 Task: Research Airbnb options in Yurimaguas, Peru from 8th December, 2023 to 15th December, 2023 for 8 adults. Place can be shared room with 5 bedrooms having 8 beds and 5 bathrooms. Property type can be flat. Amenities needed are: wifi, TV, free parkinig on premises, gym, breakfast.
Action: Mouse moved to (623, 130)
Screenshot: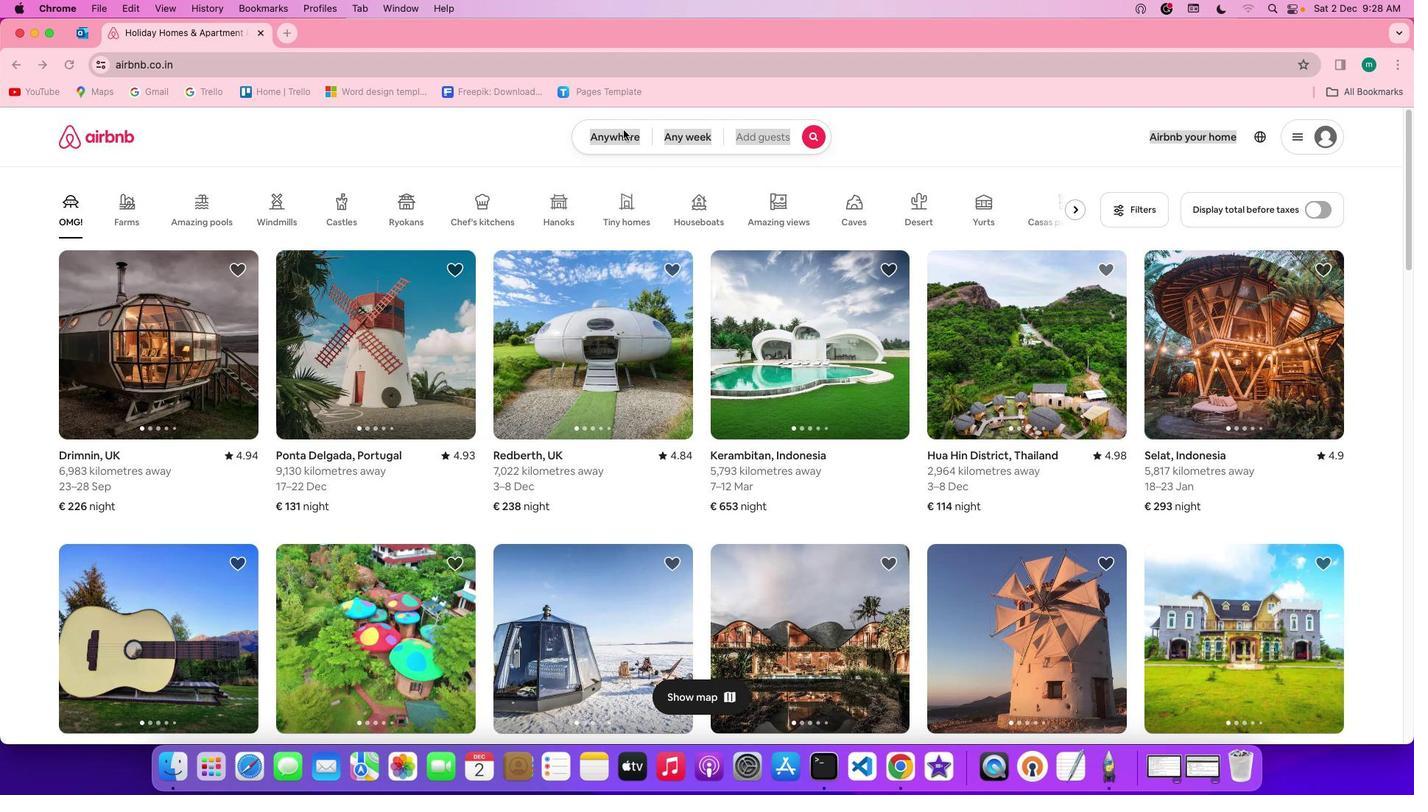 
Action: Mouse pressed left at (623, 130)
Screenshot: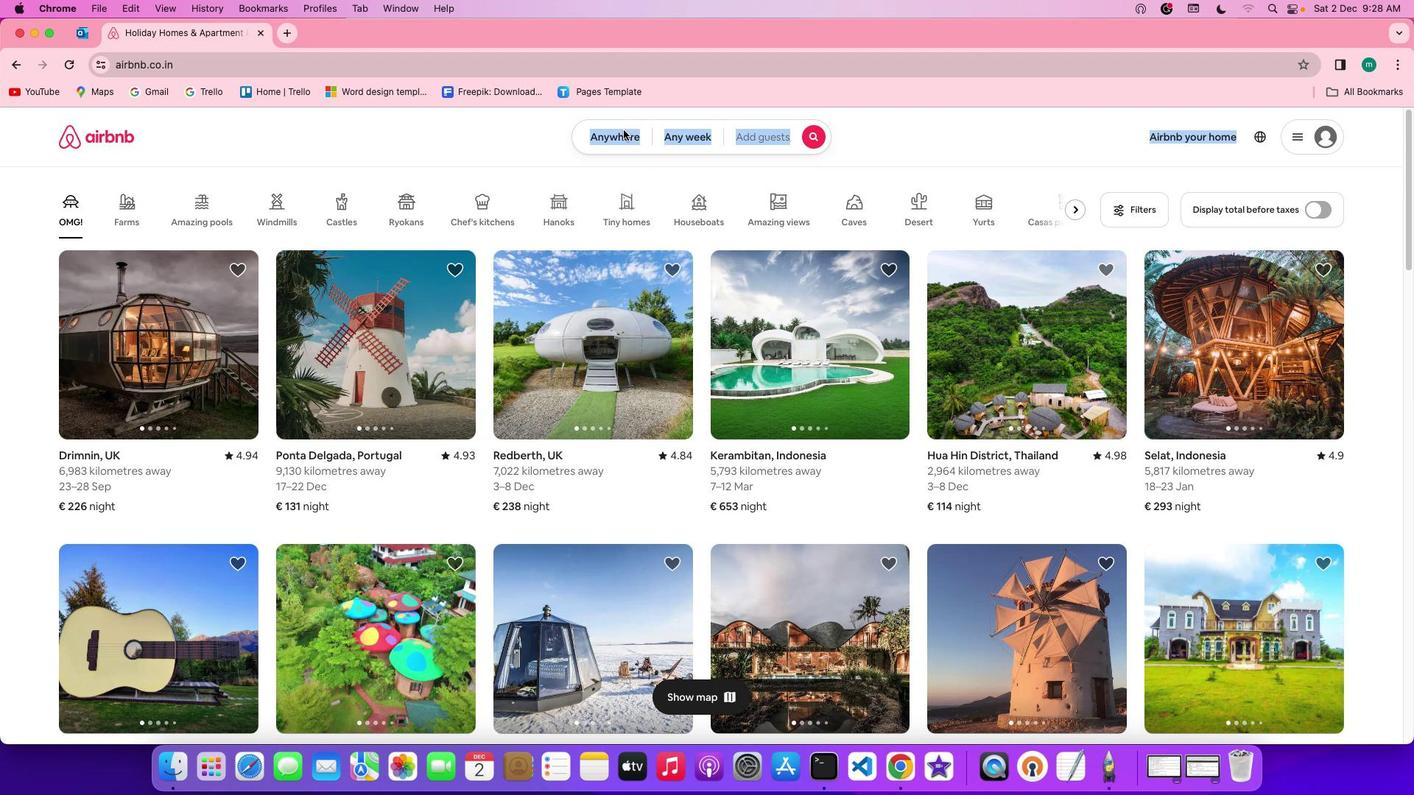 
Action: Mouse pressed left at (623, 130)
Screenshot: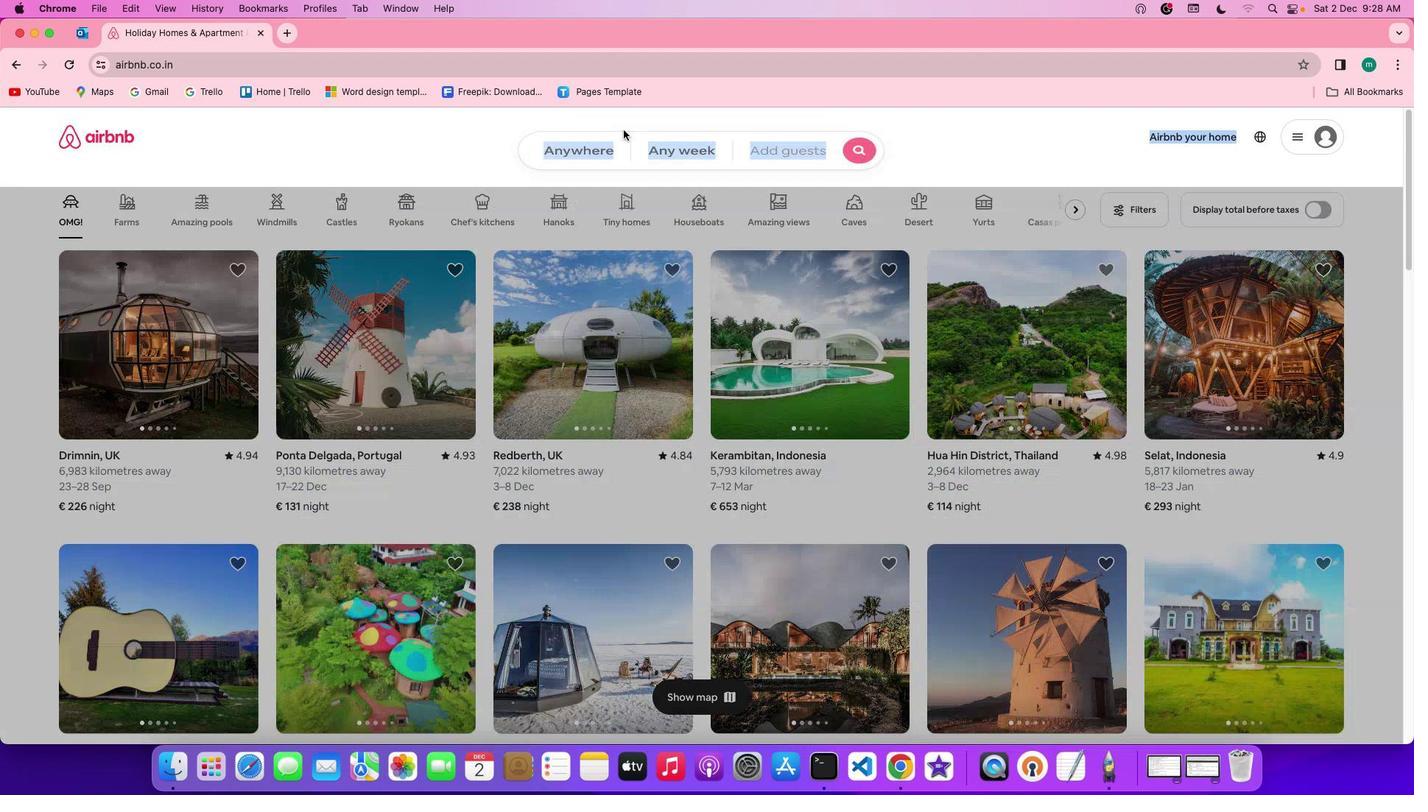 
Action: Mouse moved to (553, 200)
Screenshot: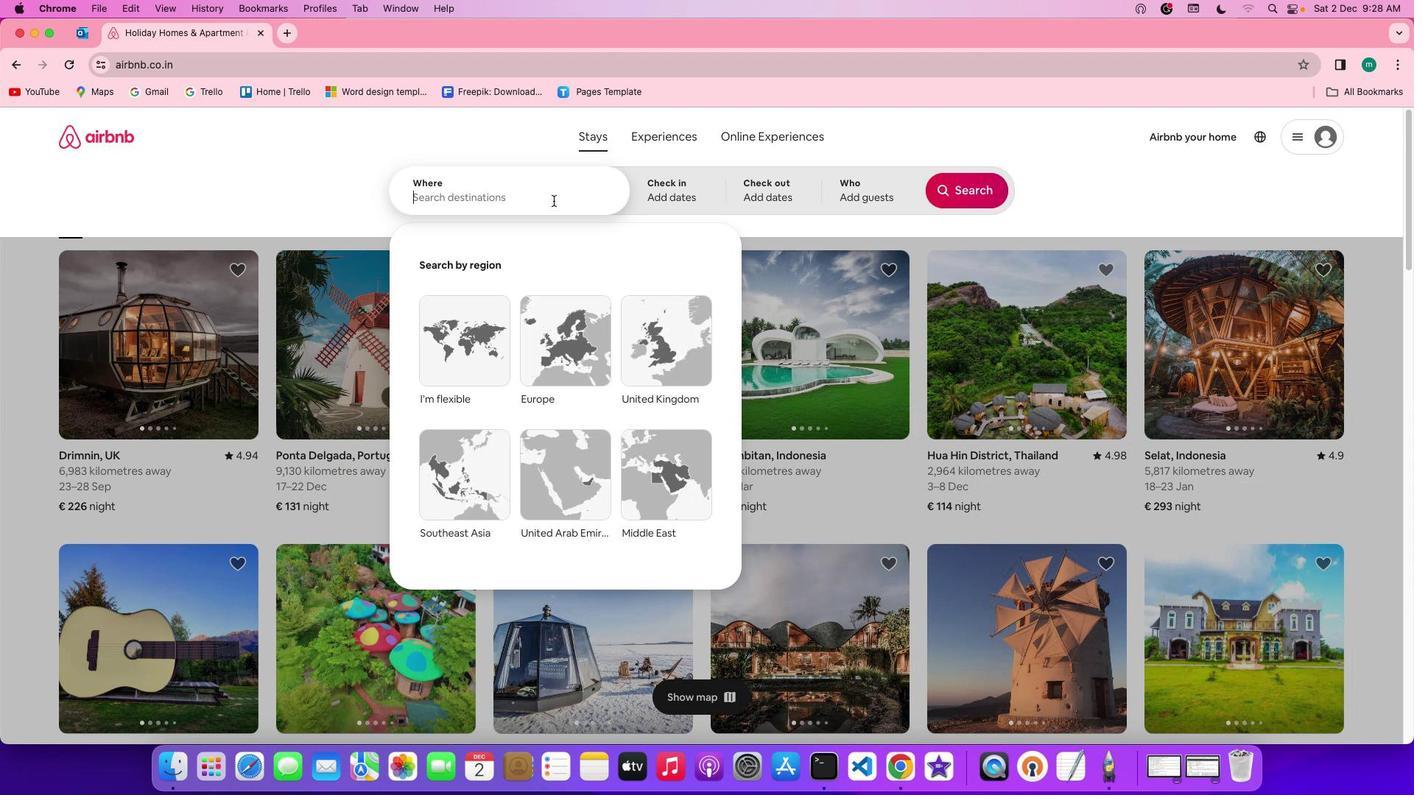 
Action: Mouse pressed left at (553, 200)
Screenshot: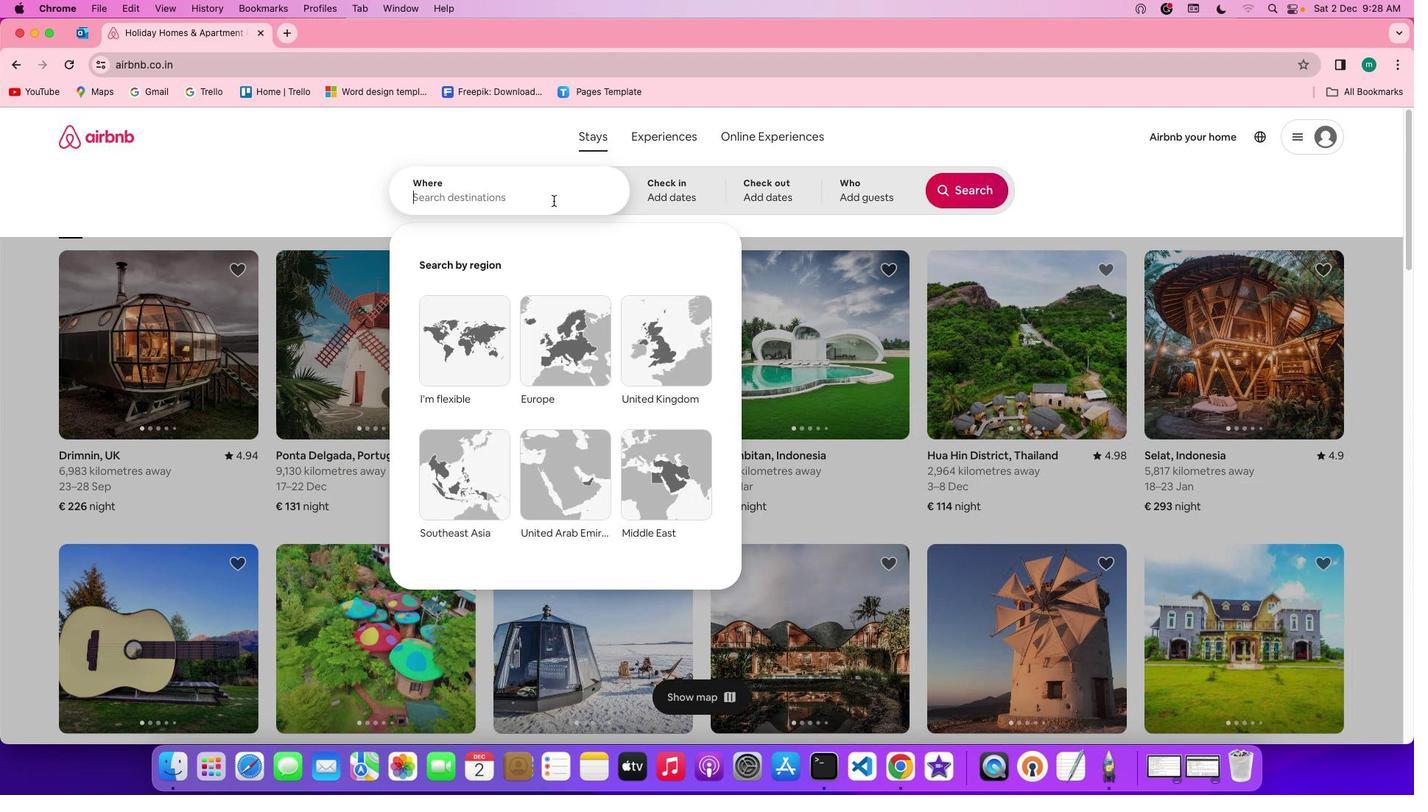 
Action: Key pressed Key.shift'Y''u''r''i''m''a''g''u''a''s'','Key.spaceKey.shift'p''r'Key.backspace'e''r''u'
Screenshot: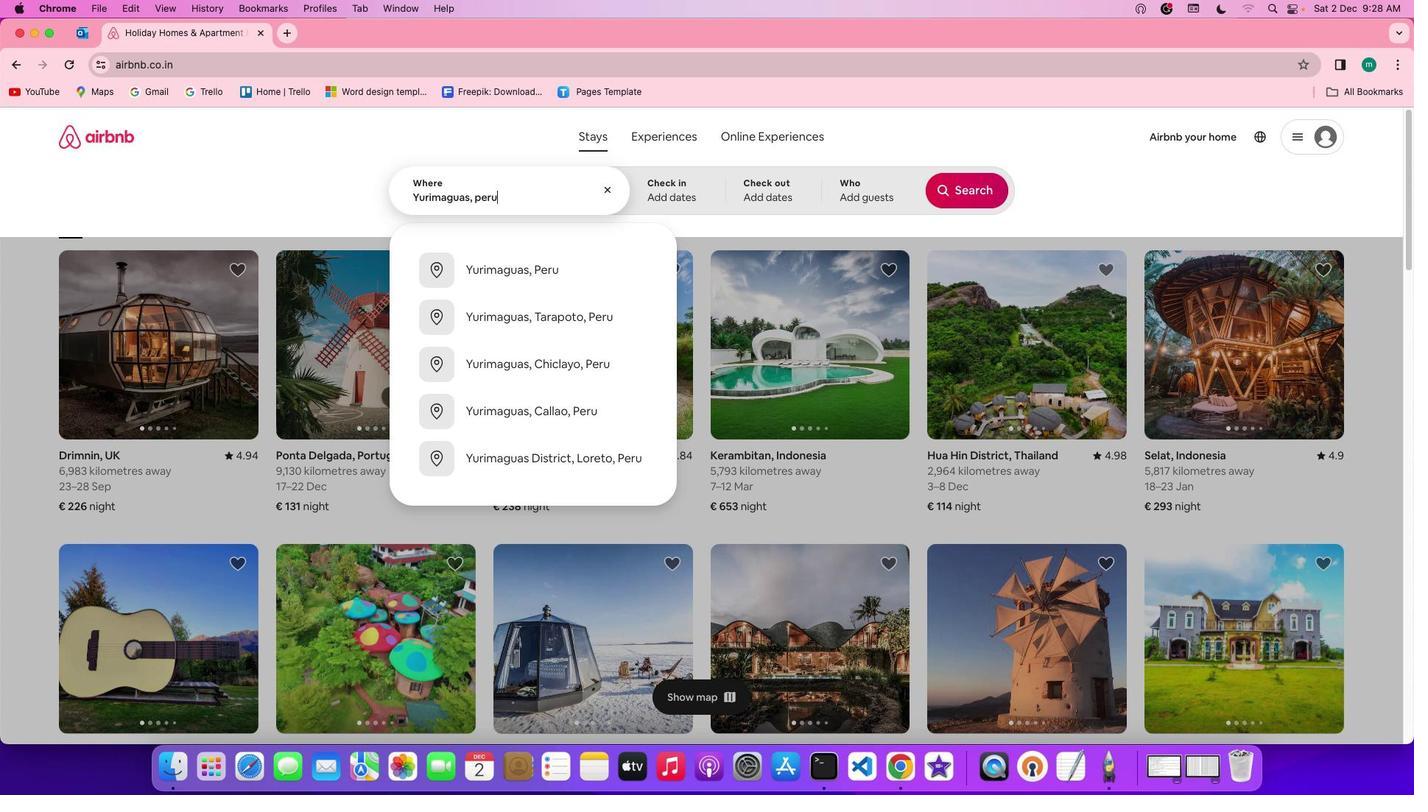 
Action: Mouse moved to (660, 193)
Screenshot: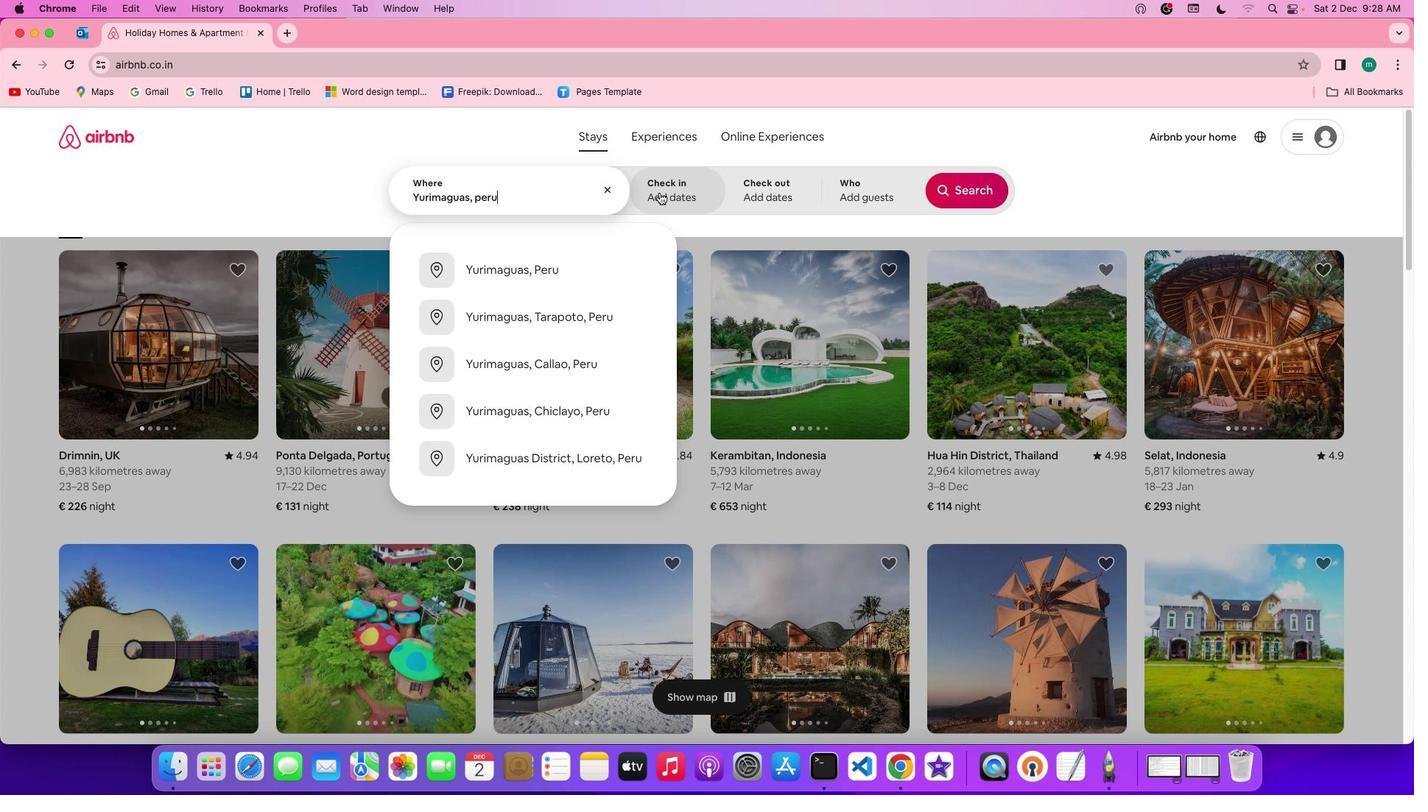 
Action: Mouse pressed left at (660, 193)
Screenshot: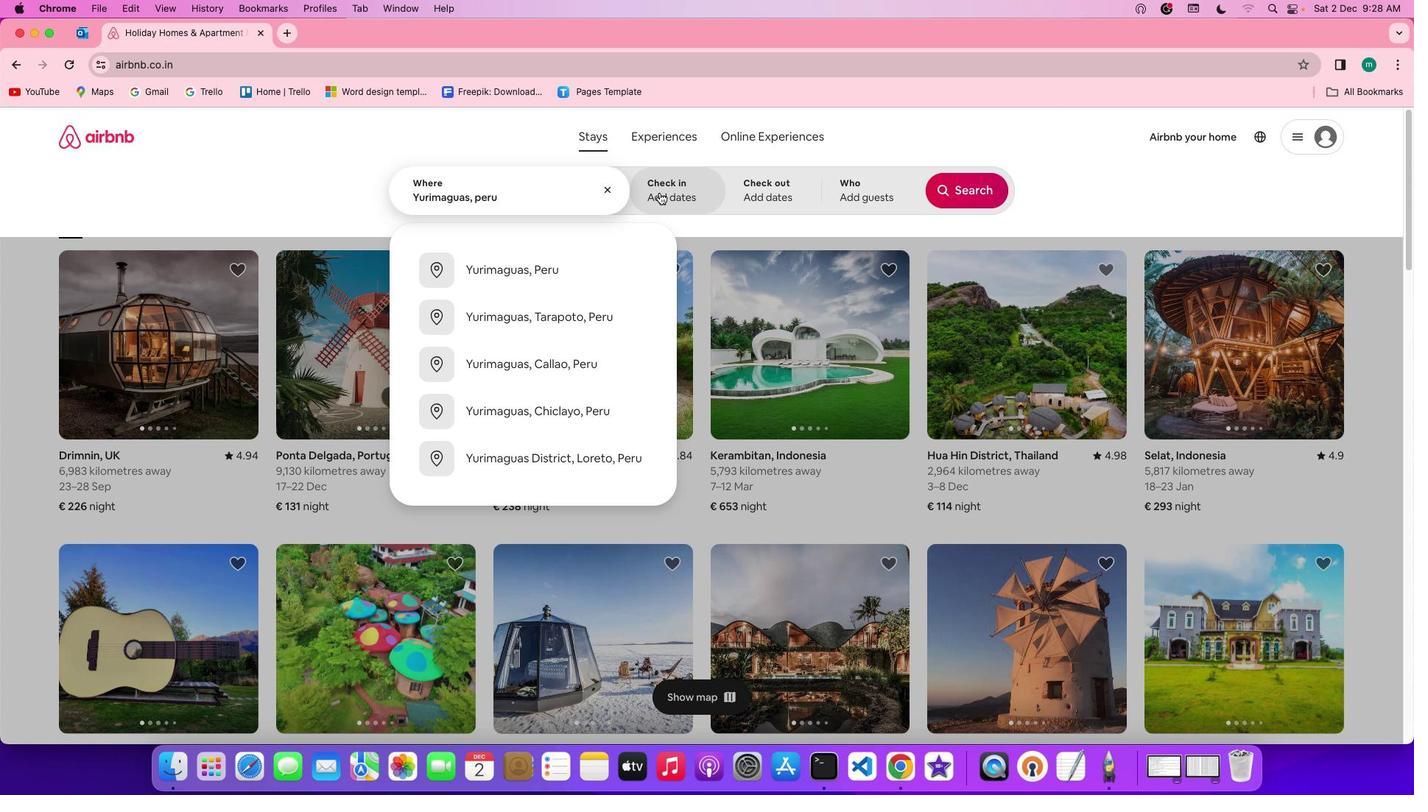 
Action: Mouse moved to (619, 400)
Screenshot: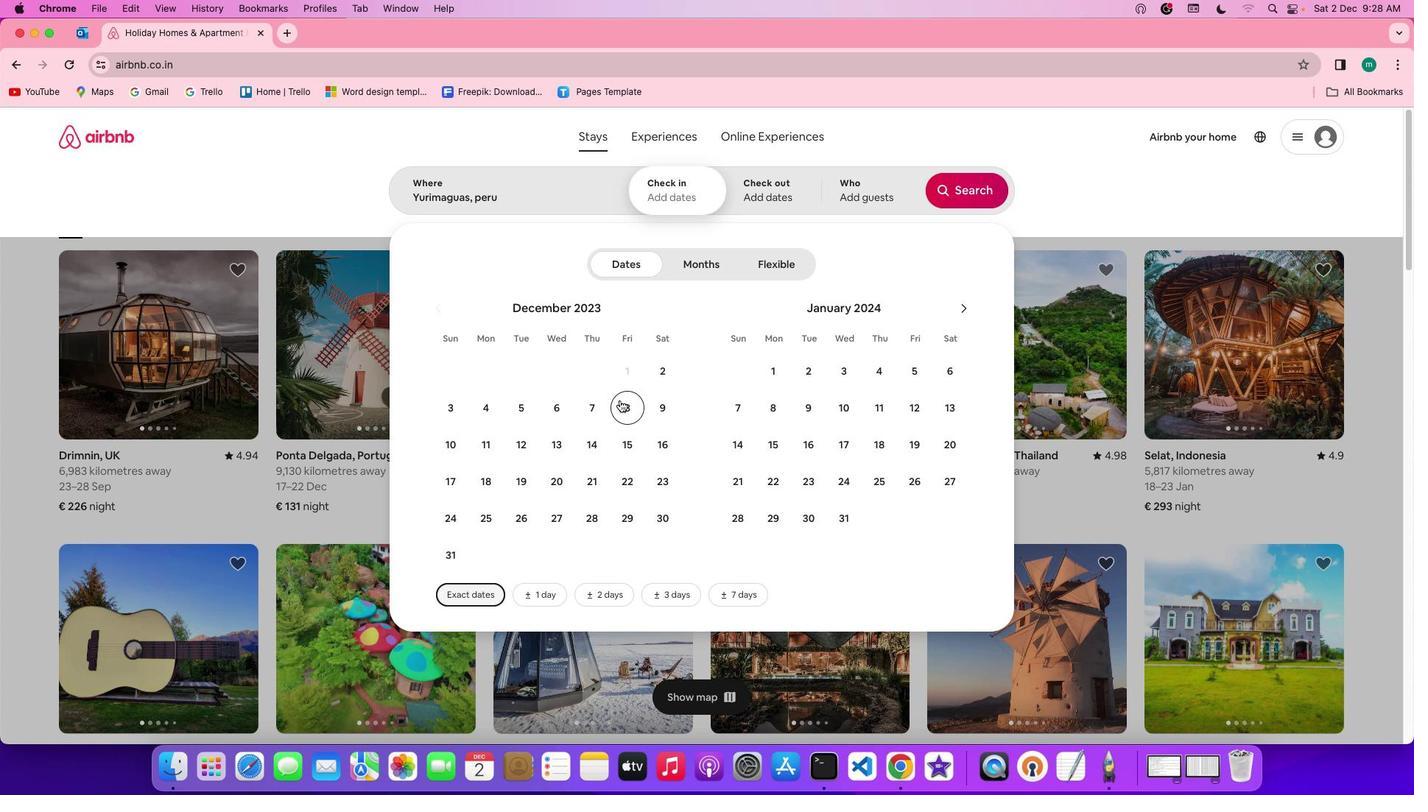 
Action: Mouse pressed left at (619, 400)
Screenshot: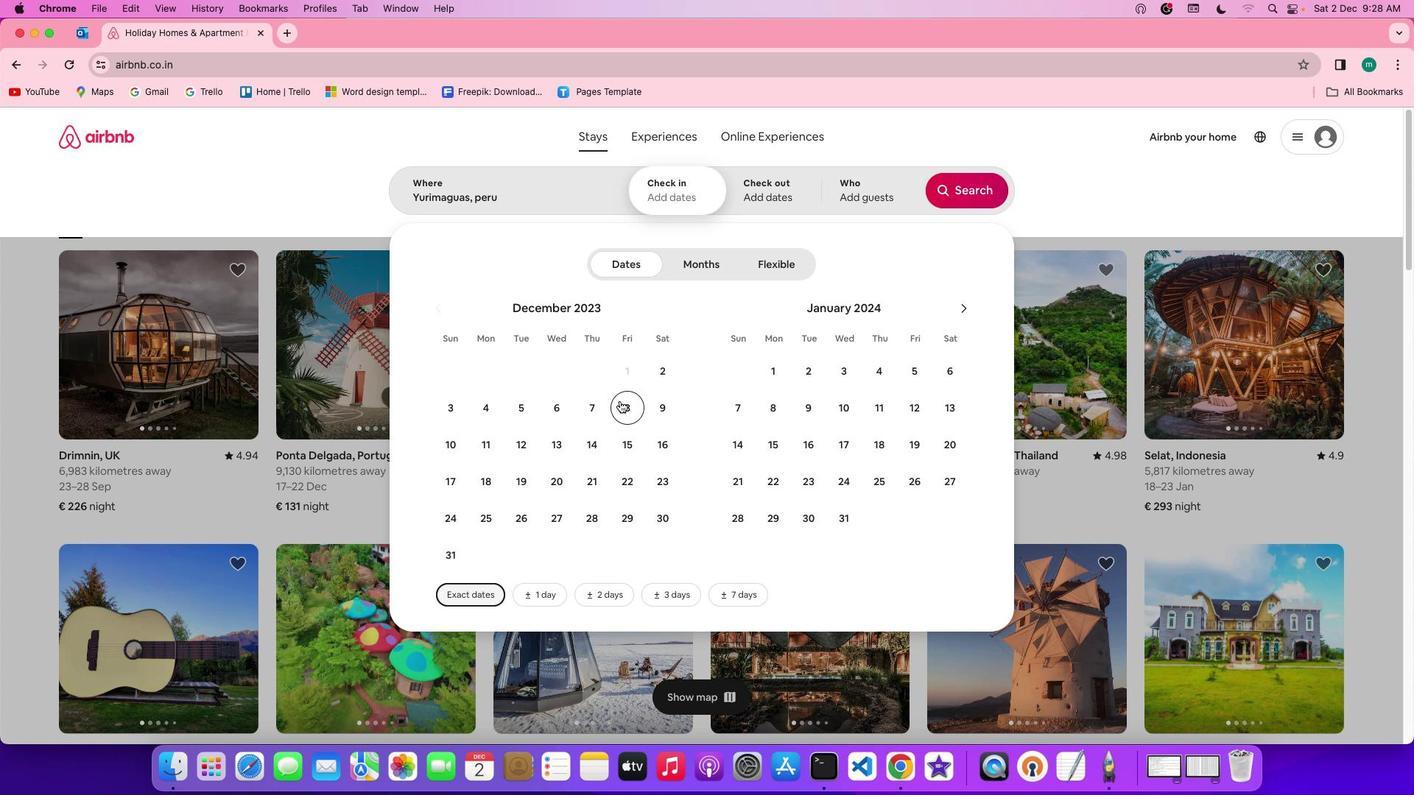 
Action: Mouse moved to (632, 435)
Screenshot: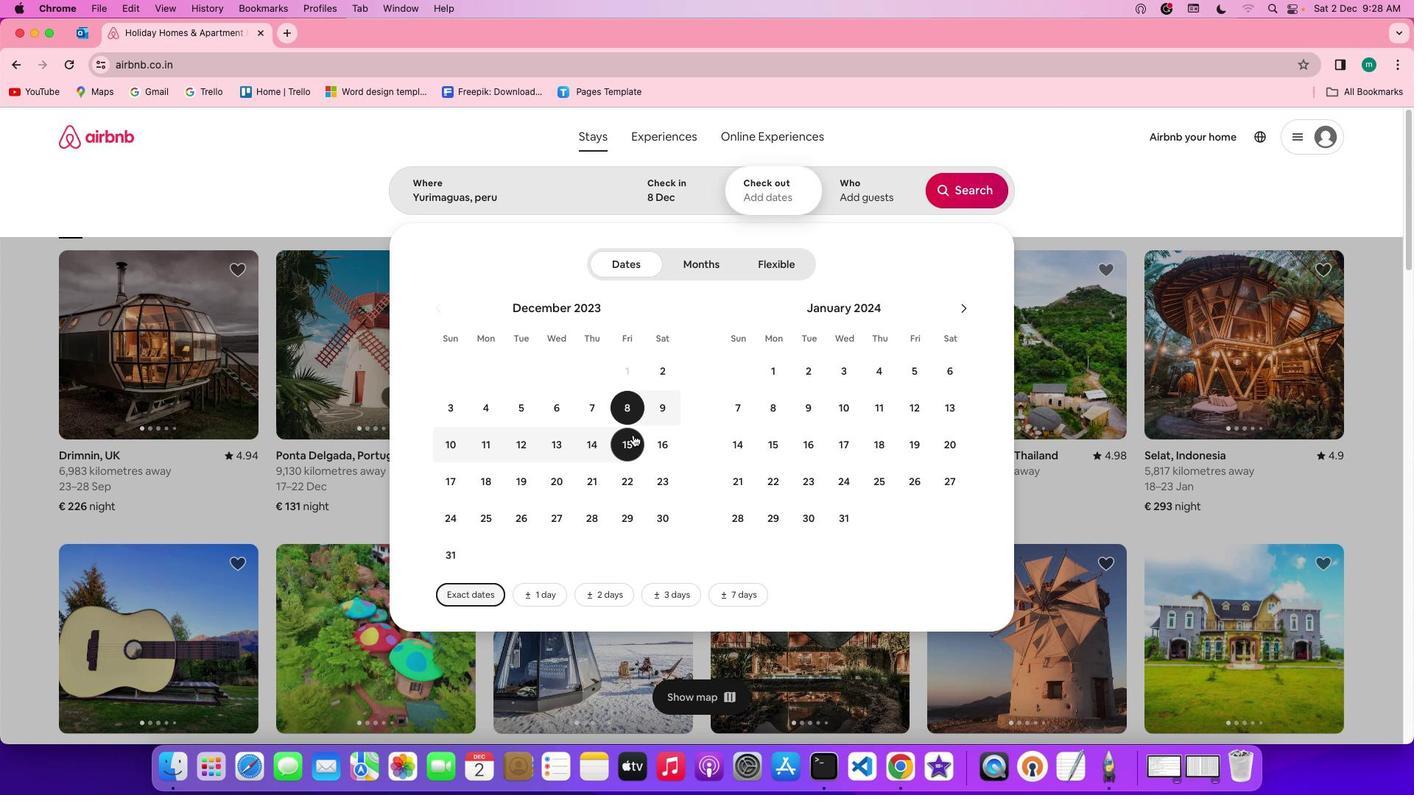 
Action: Mouse pressed left at (632, 435)
Screenshot: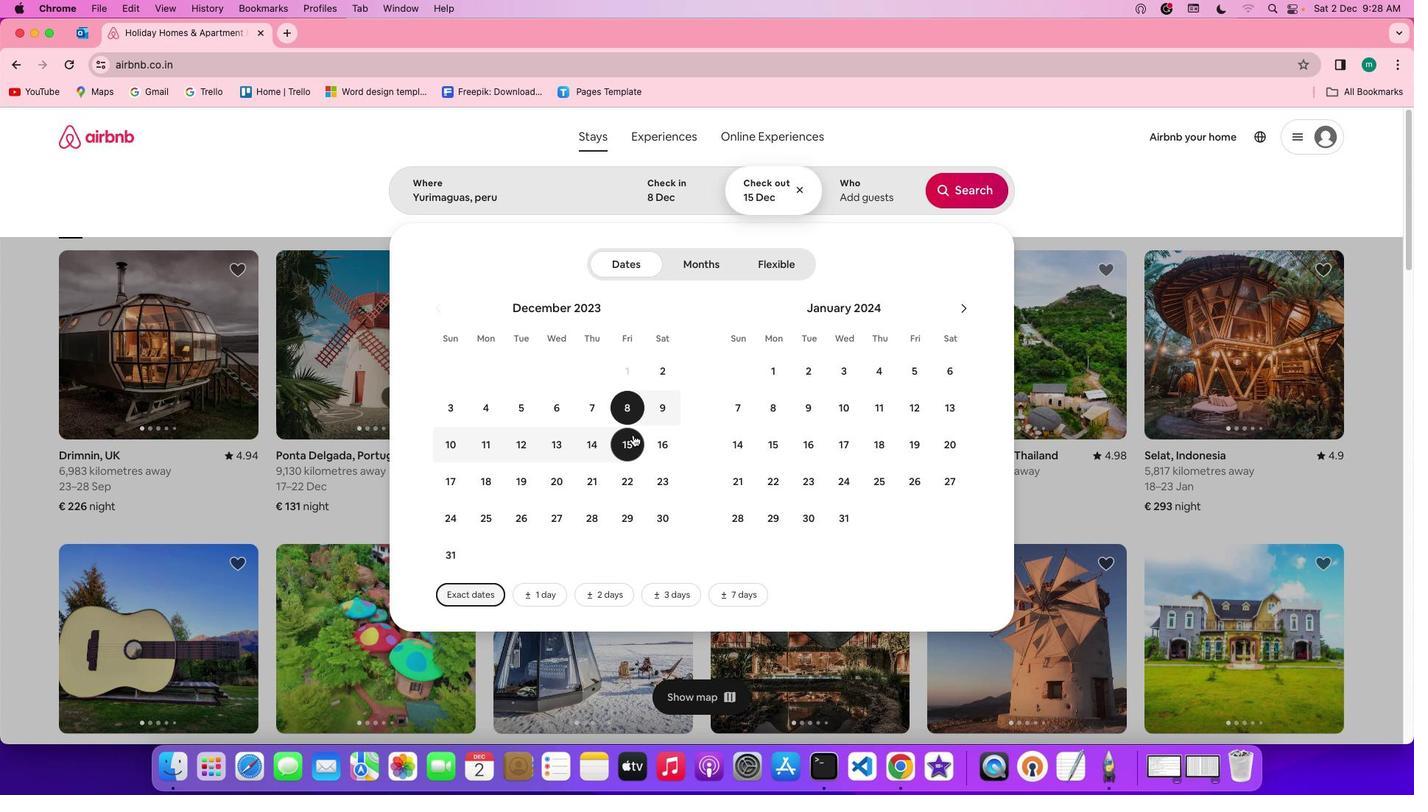
Action: Mouse moved to (878, 179)
Screenshot: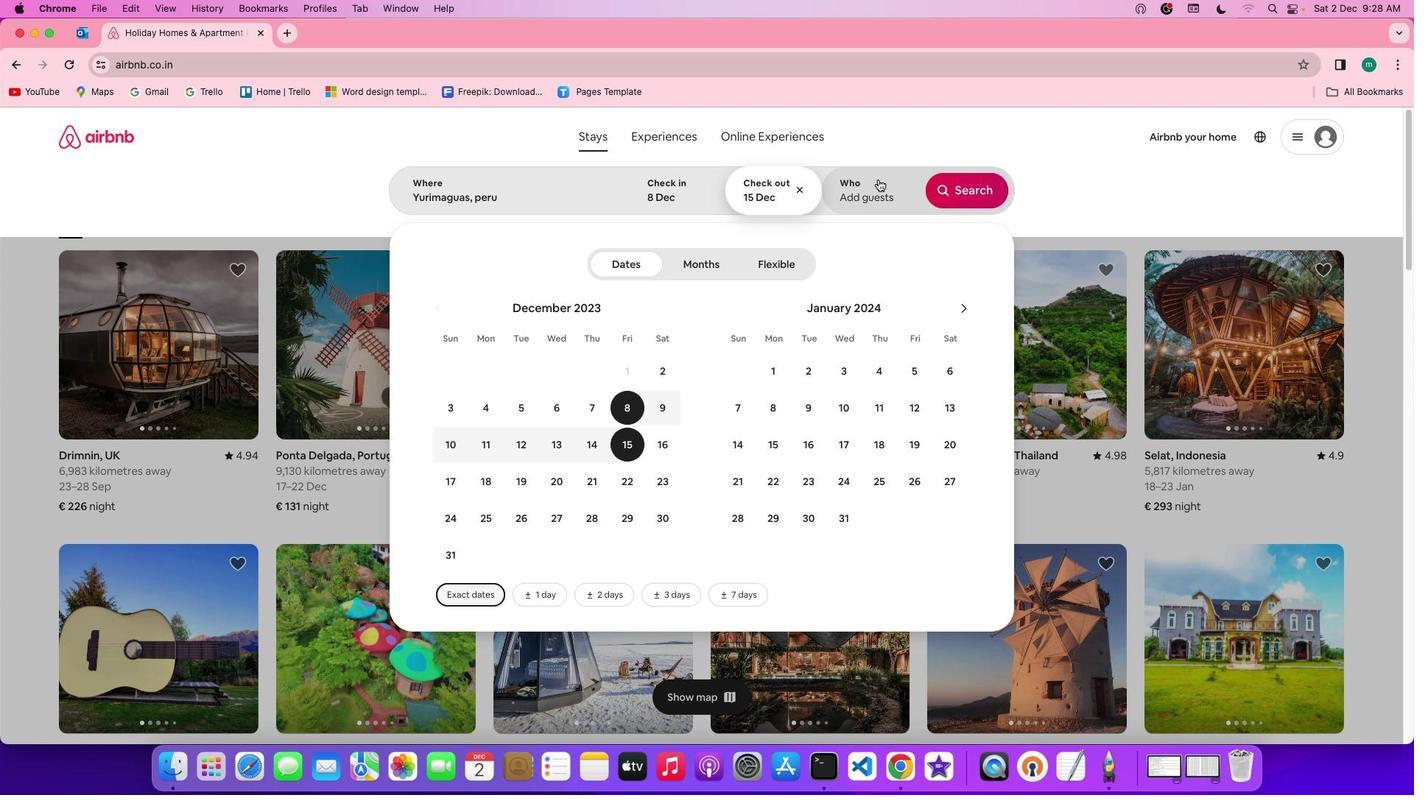 
Action: Mouse pressed left at (878, 179)
Screenshot: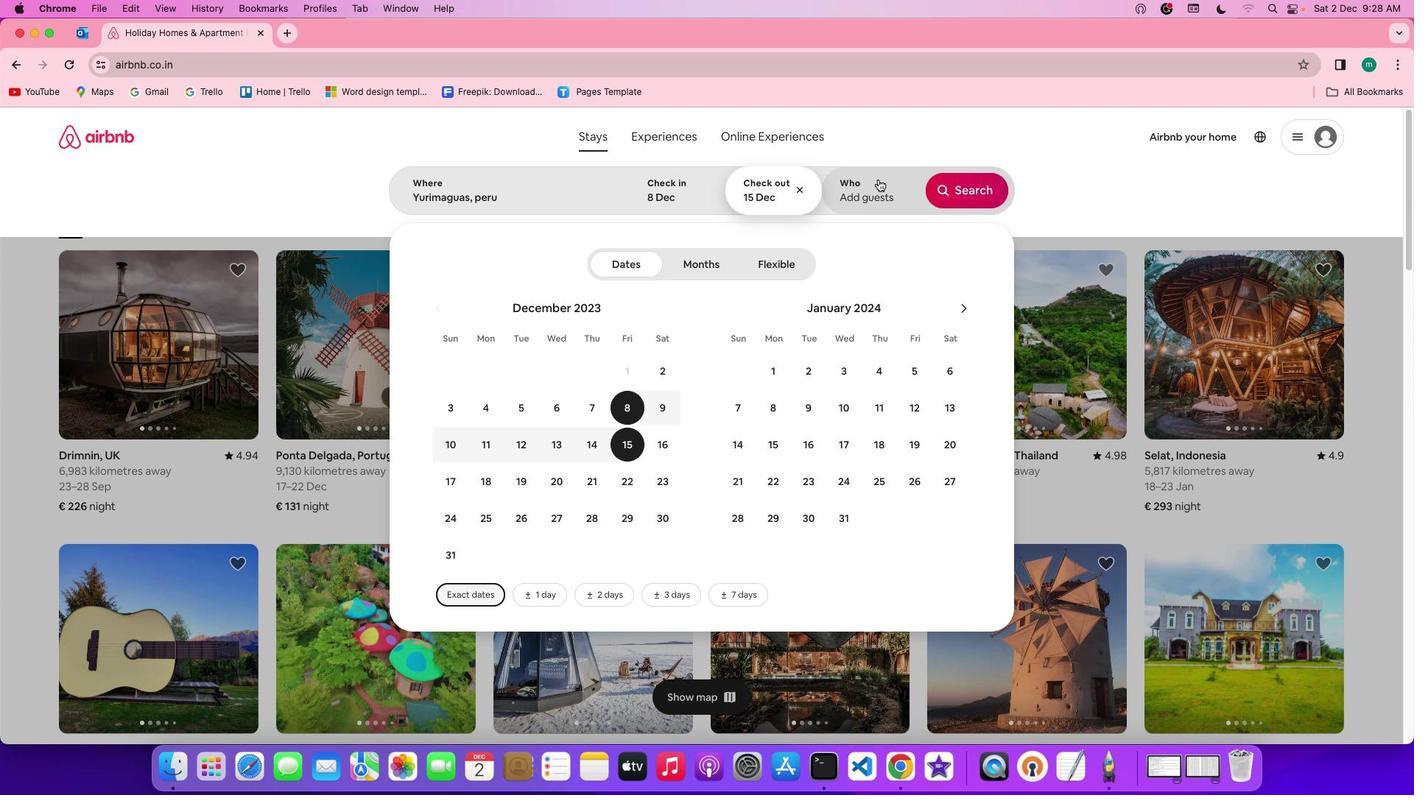 
Action: Mouse moved to (973, 263)
Screenshot: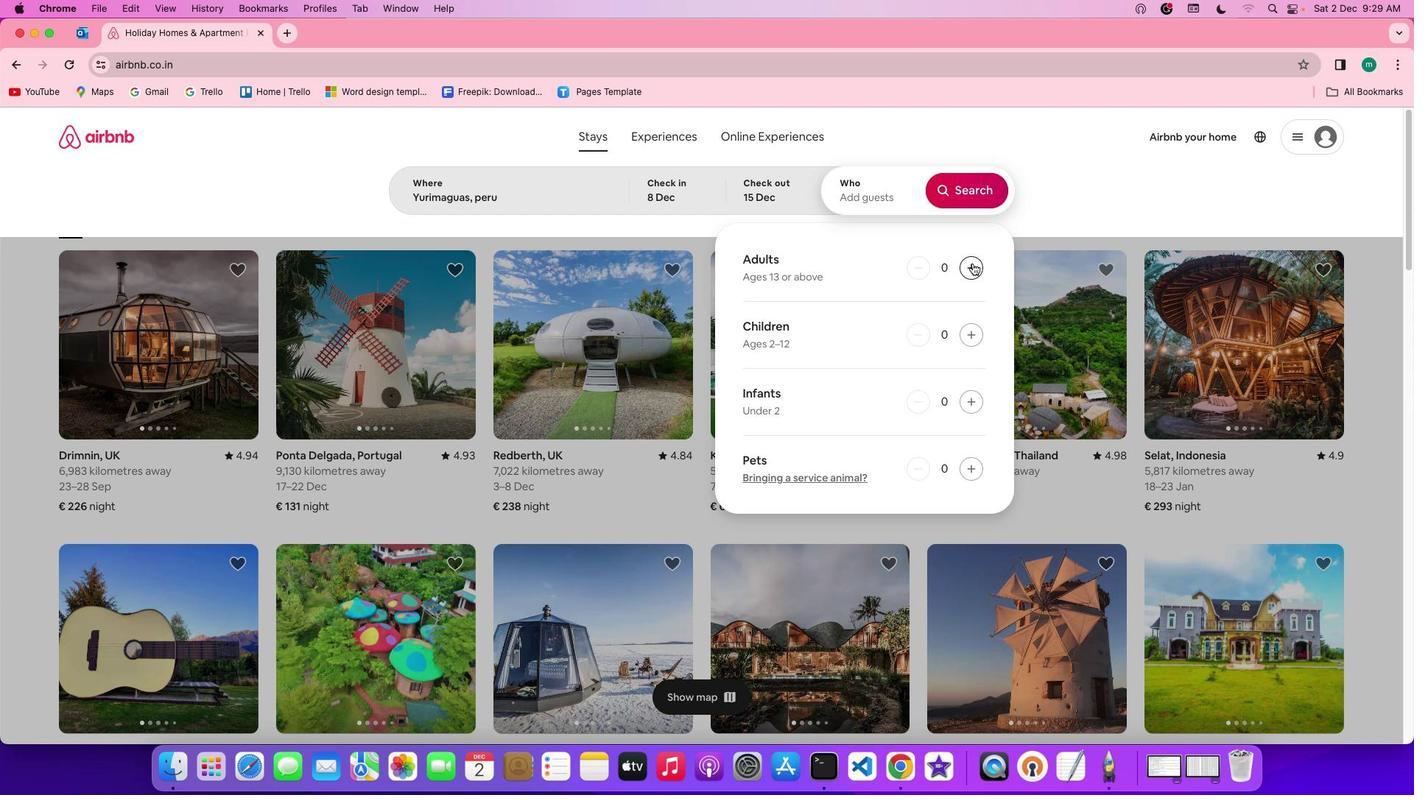 
Action: Mouse pressed left at (973, 263)
Screenshot: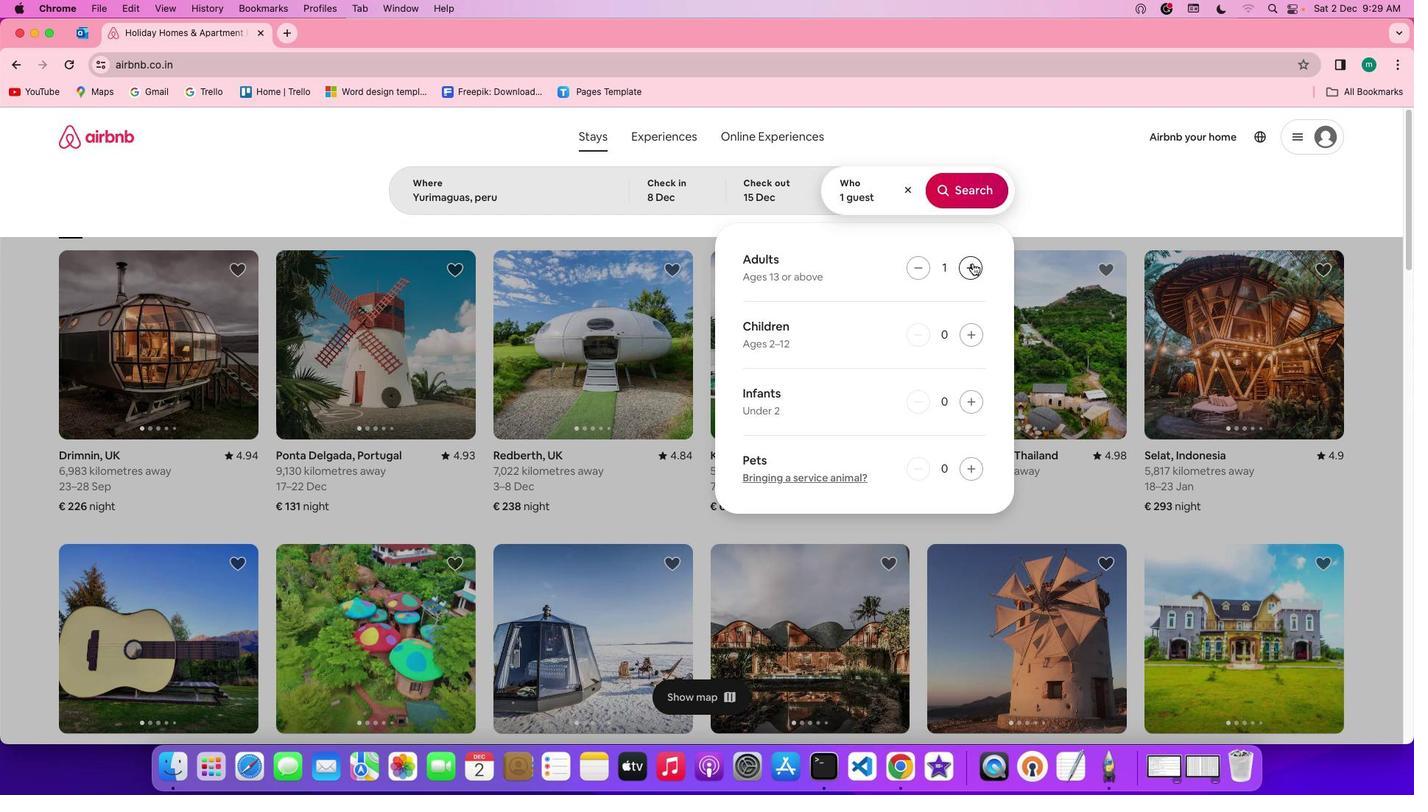 
Action: Mouse pressed left at (973, 263)
Screenshot: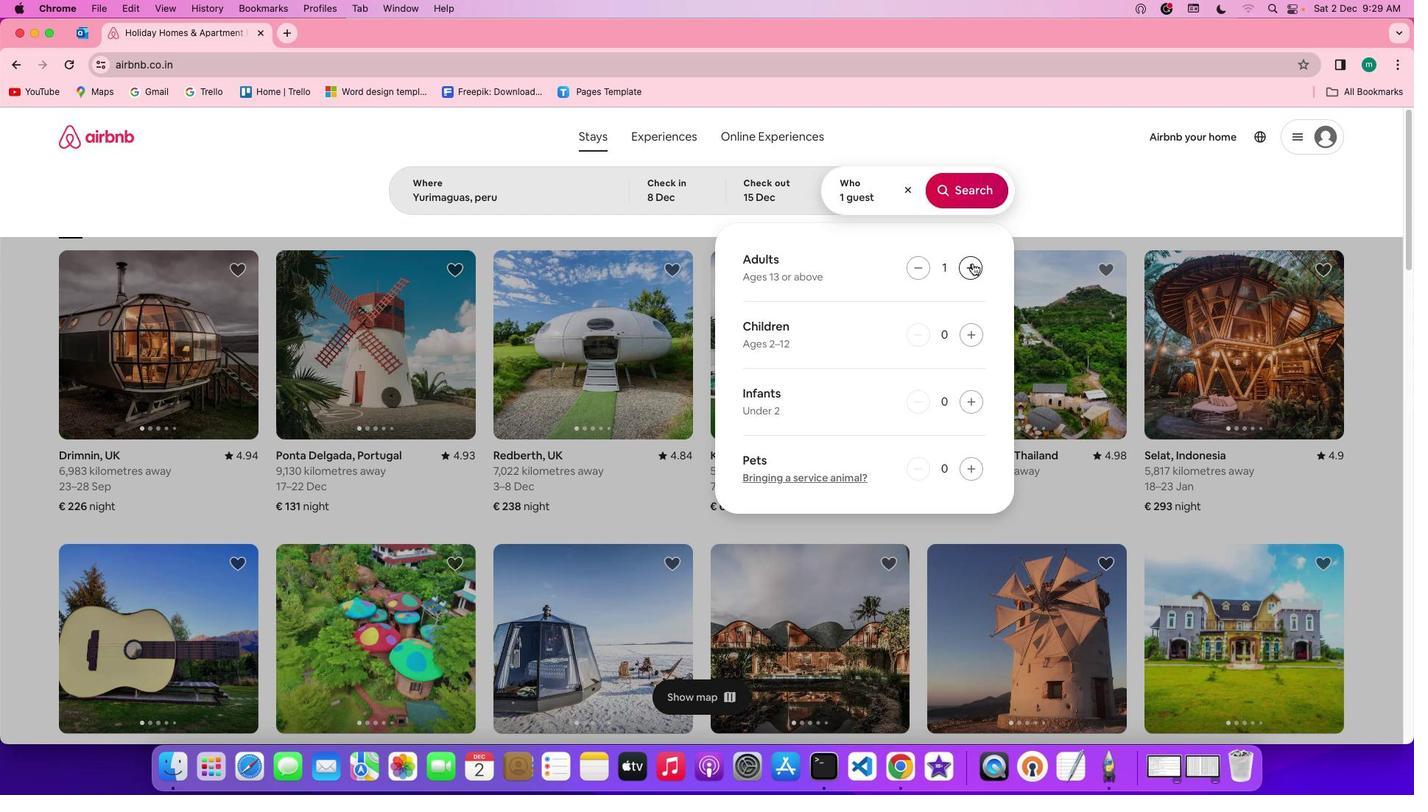 
Action: Mouse pressed left at (973, 263)
Screenshot: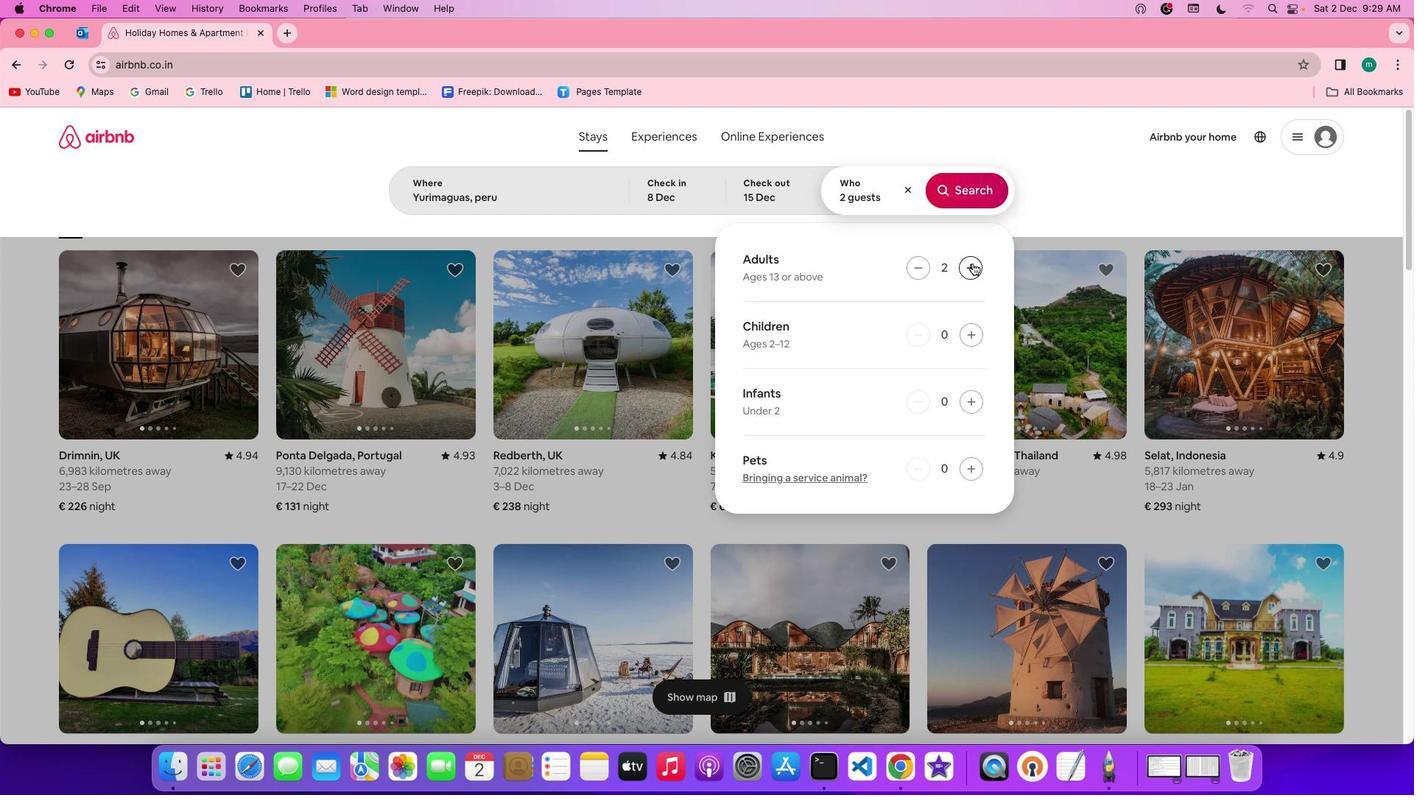 
Action: Mouse pressed left at (973, 263)
Screenshot: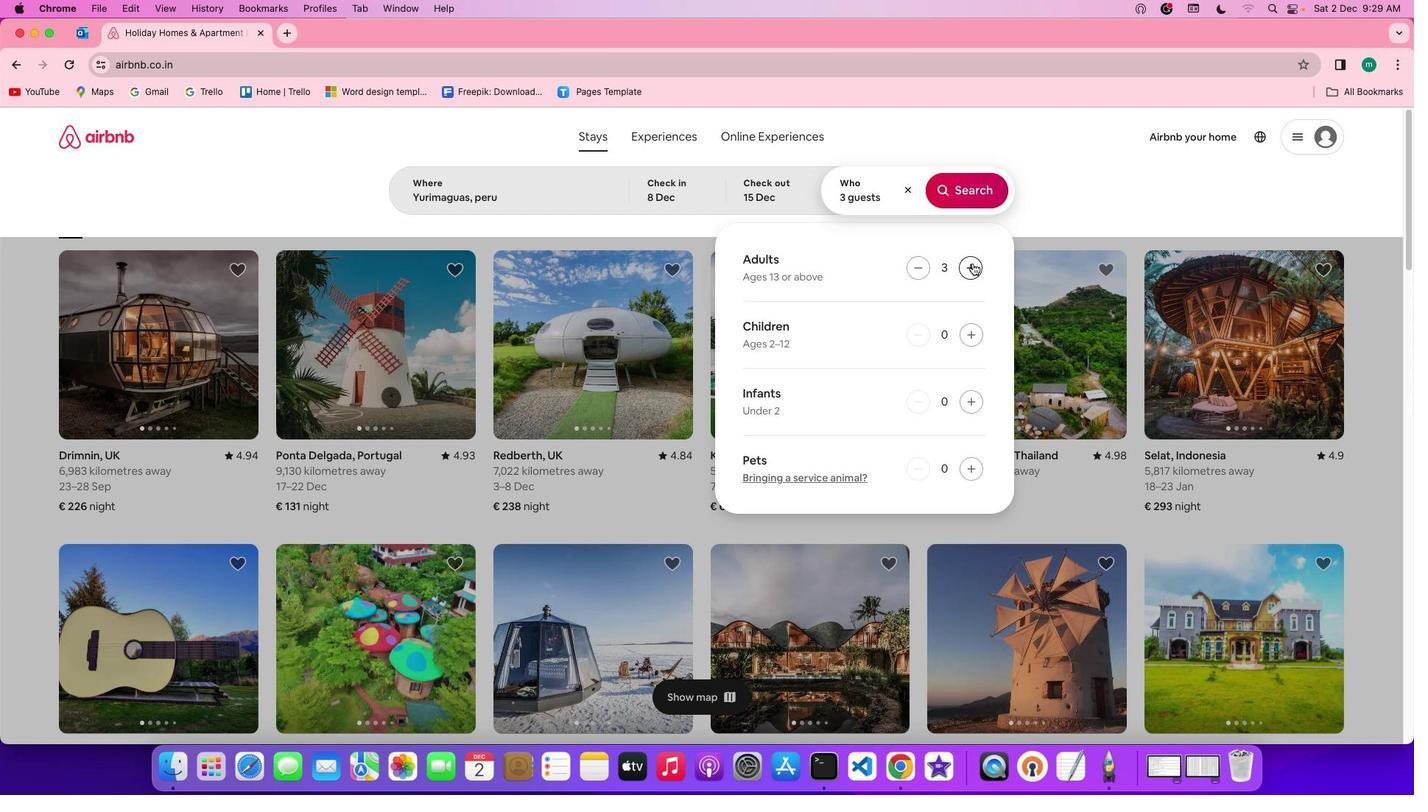 
Action: Mouse pressed left at (973, 263)
Screenshot: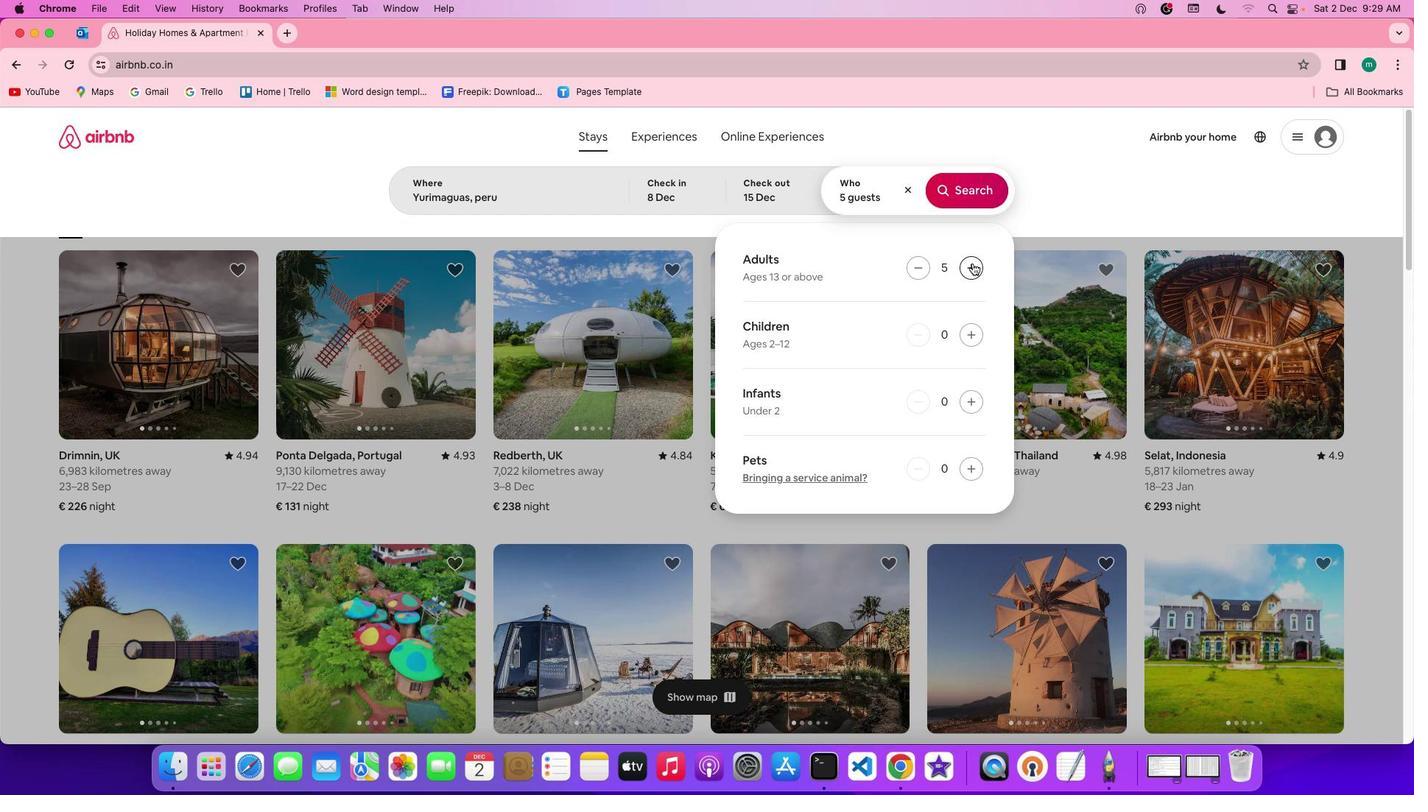 
Action: Mouse pressed left at (973, 263)
Screenshot: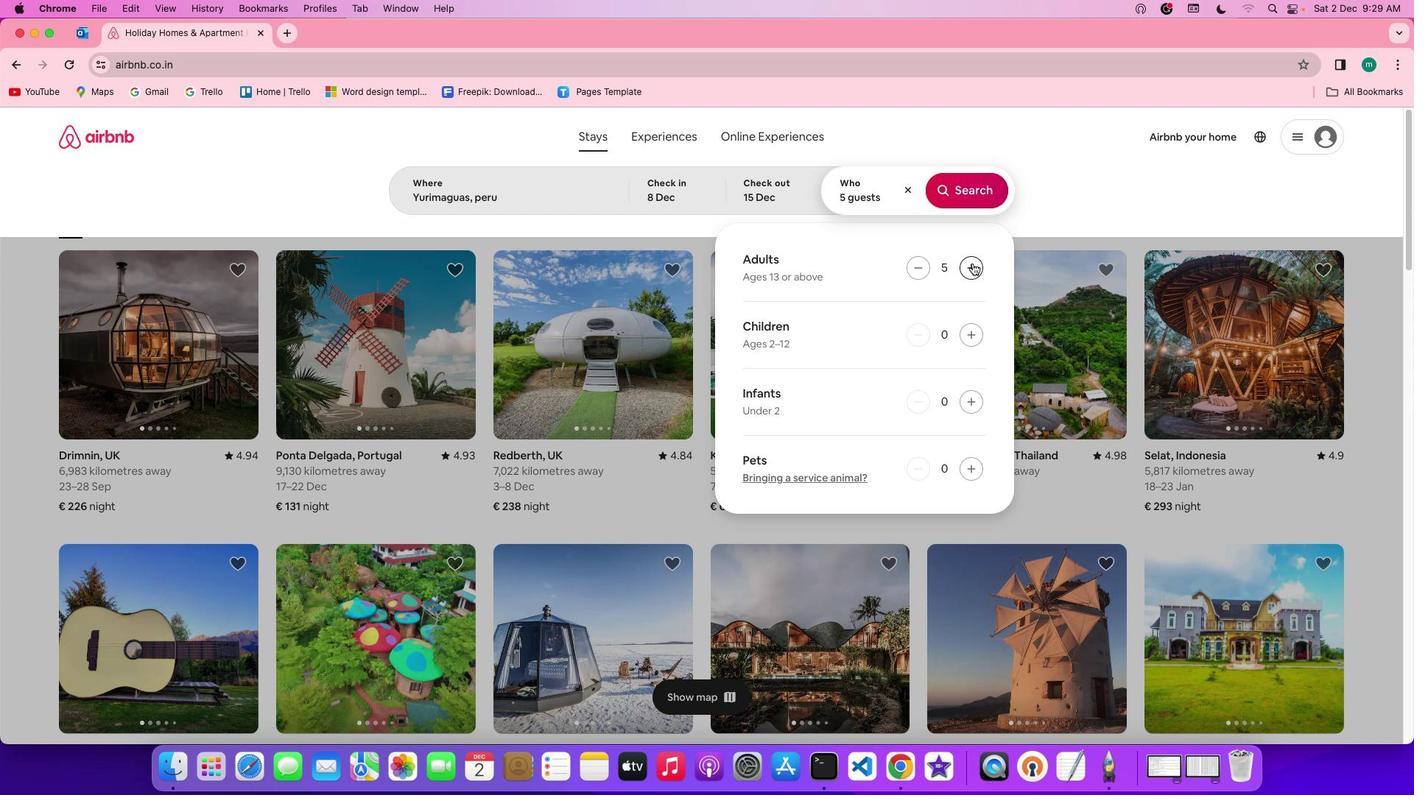 
Action: Mouse pressed left at (973, 263)
Screenshot: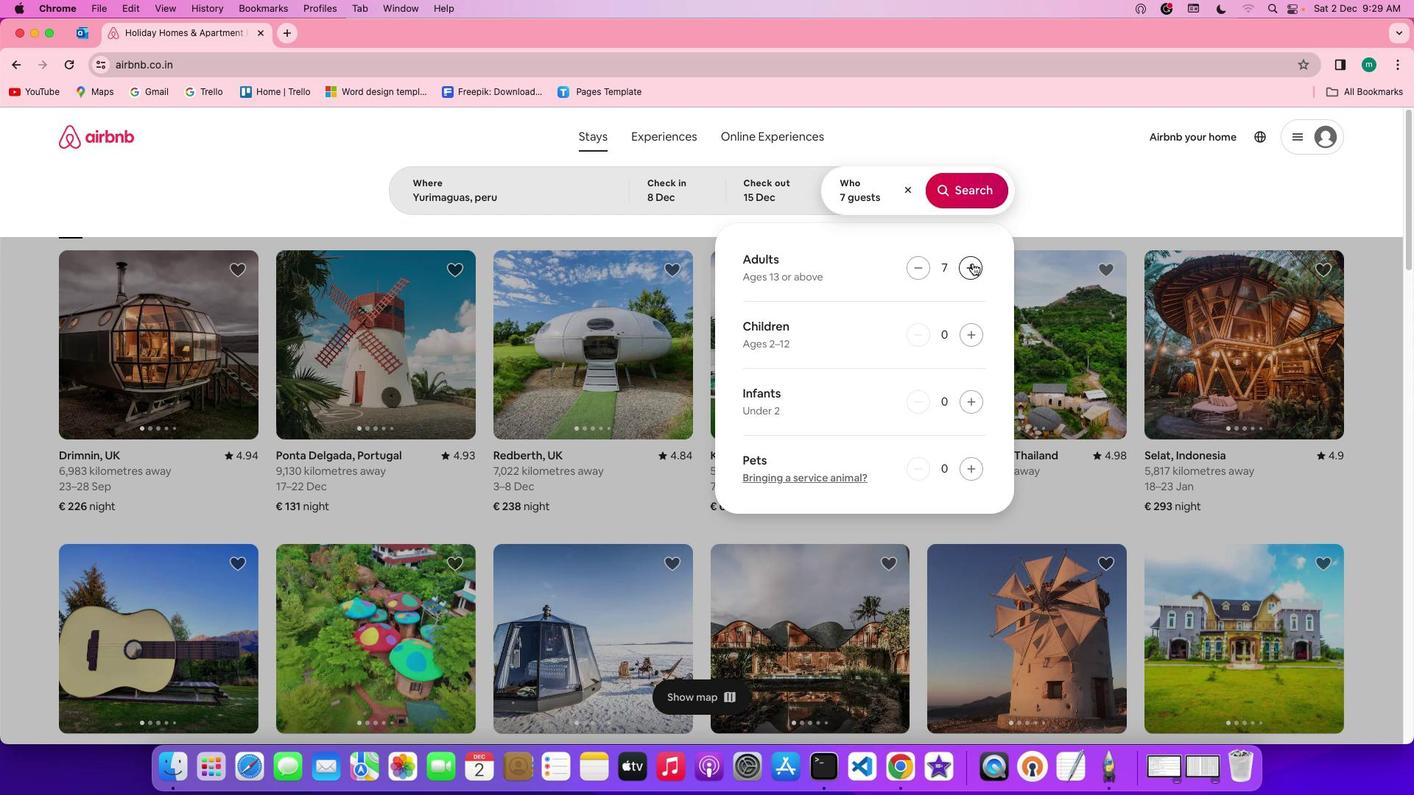
Action: Mouse pressed left at (973, 263)
Screenshot: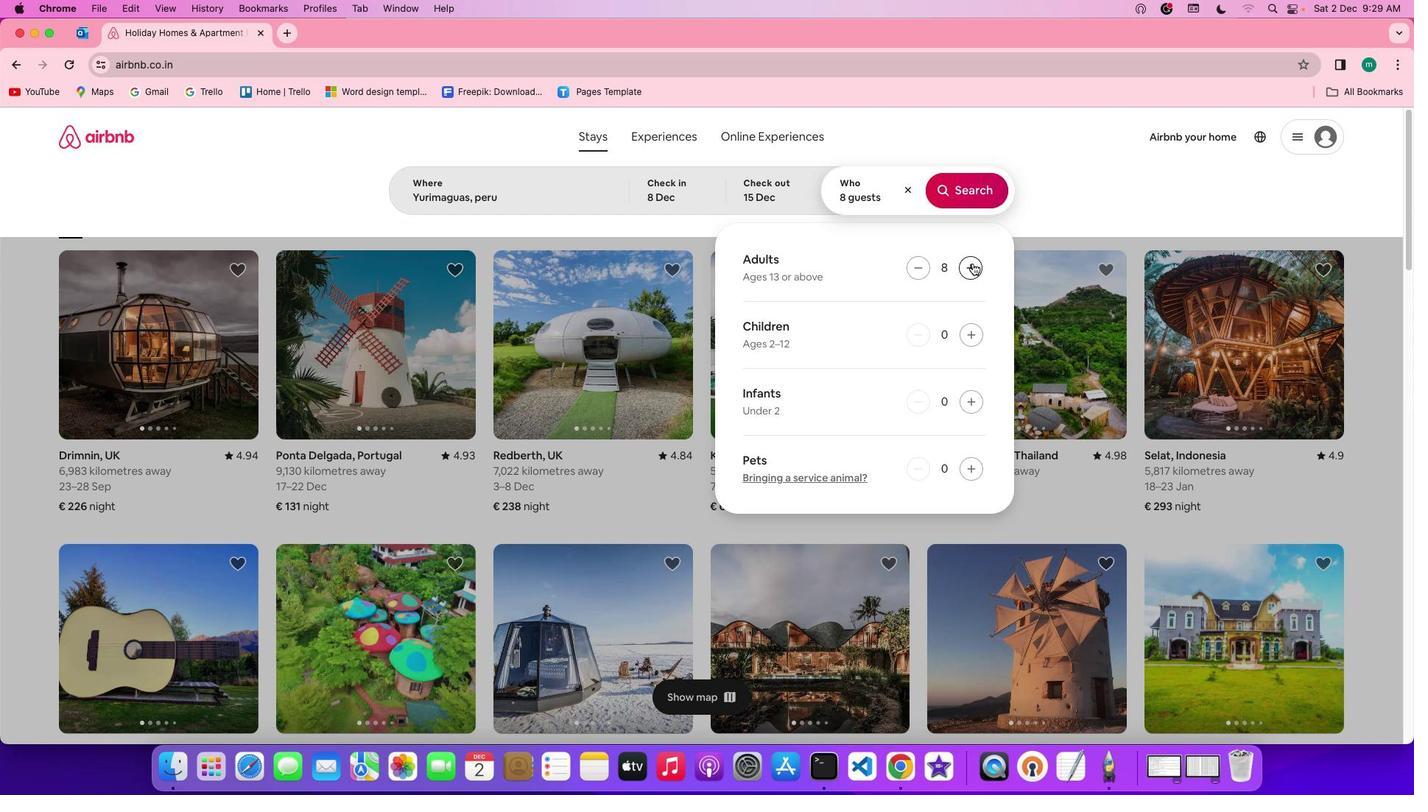 
Action: Mouse moved to (960, 195)
Screenshot: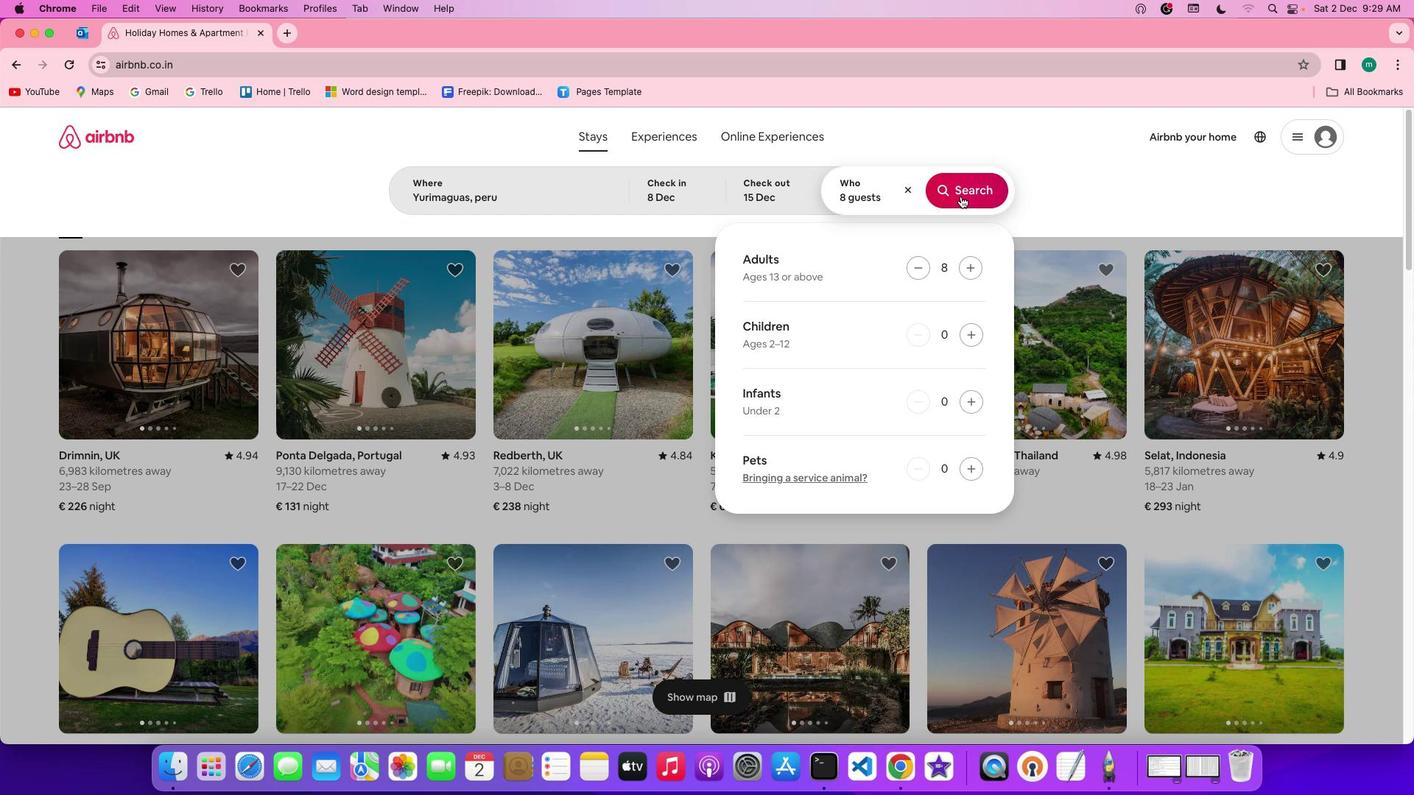 
Action: Mouse pressed left at (960, 195)
Screenshot: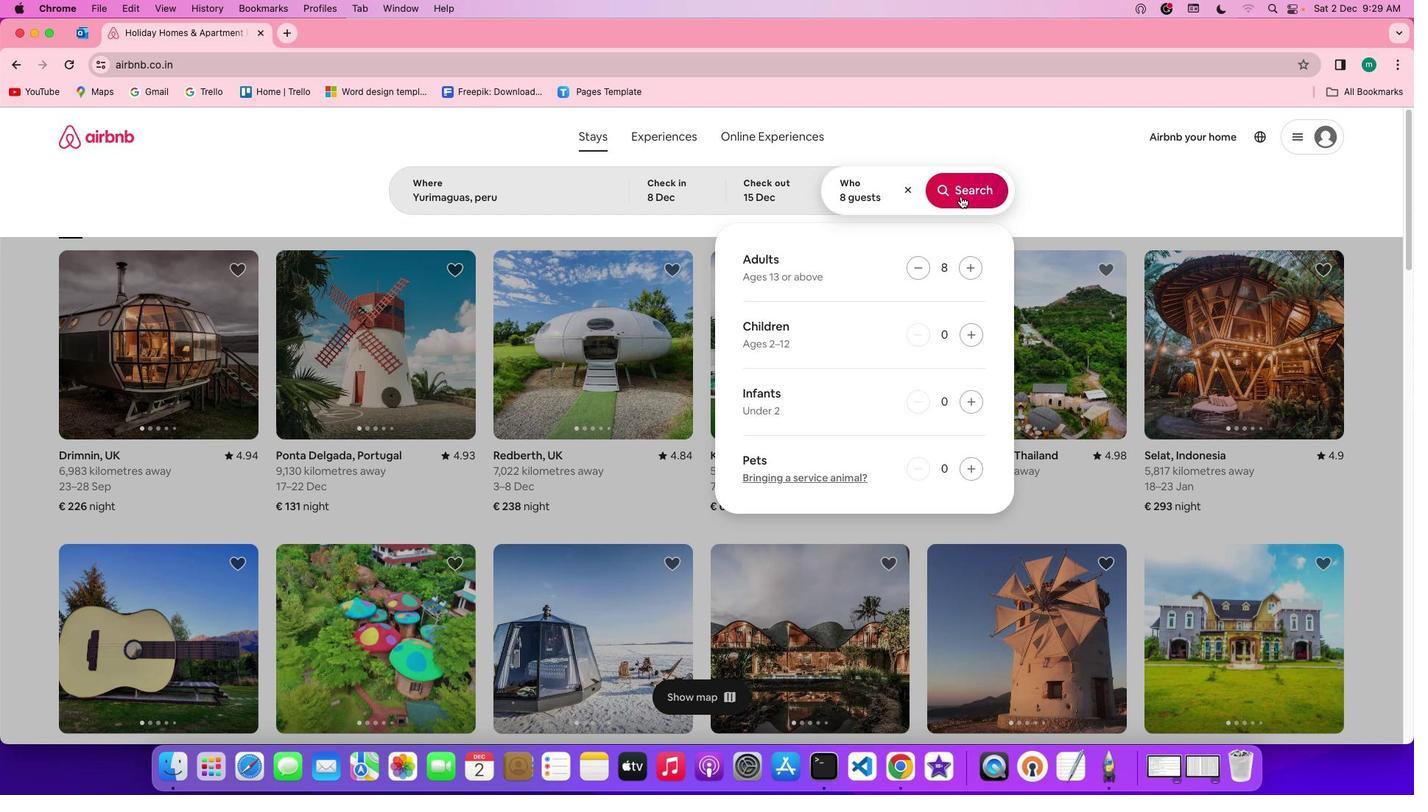 
Action: Mouse moved to (1154, 196)
Screenshot: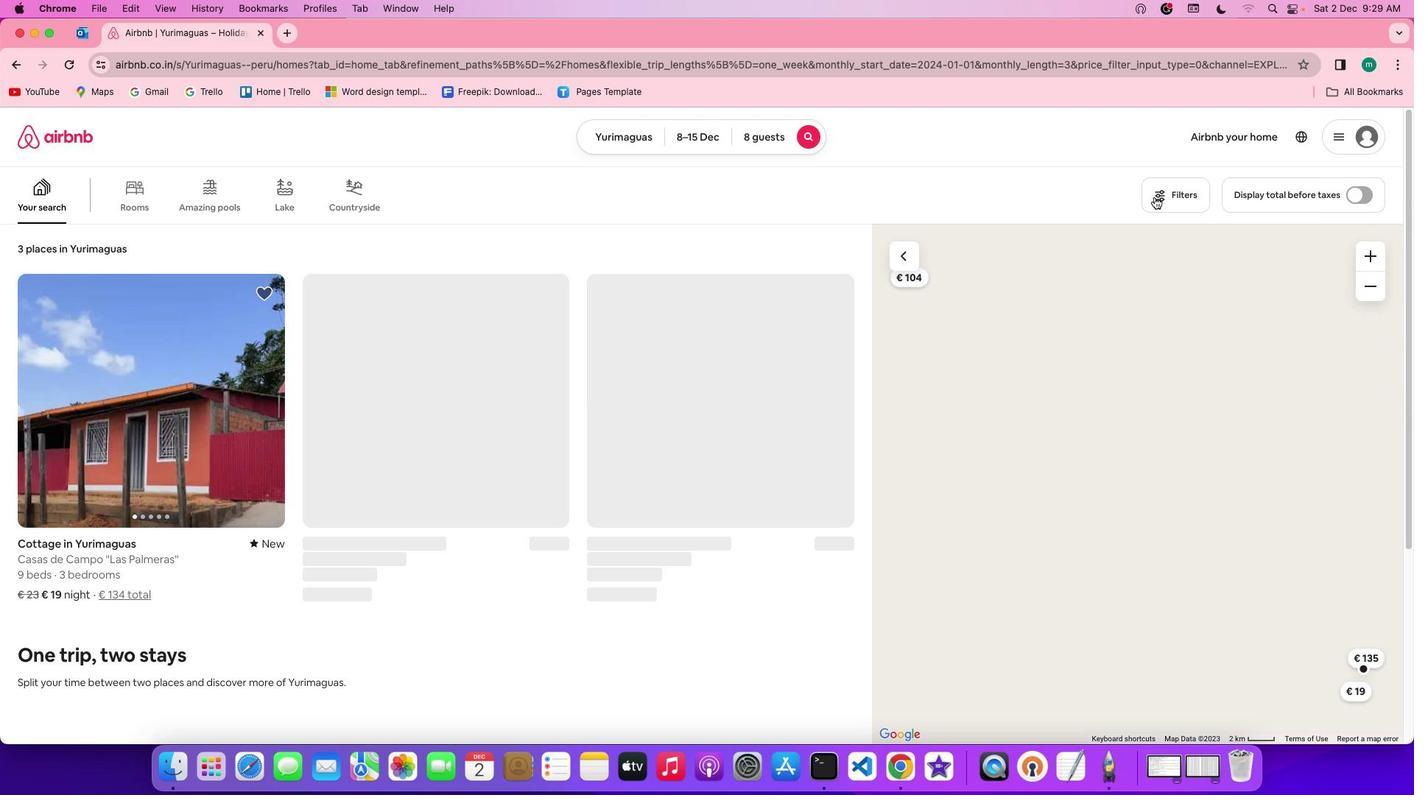 
Action: Mouse pressed left at (1154, 196)
Screenshot: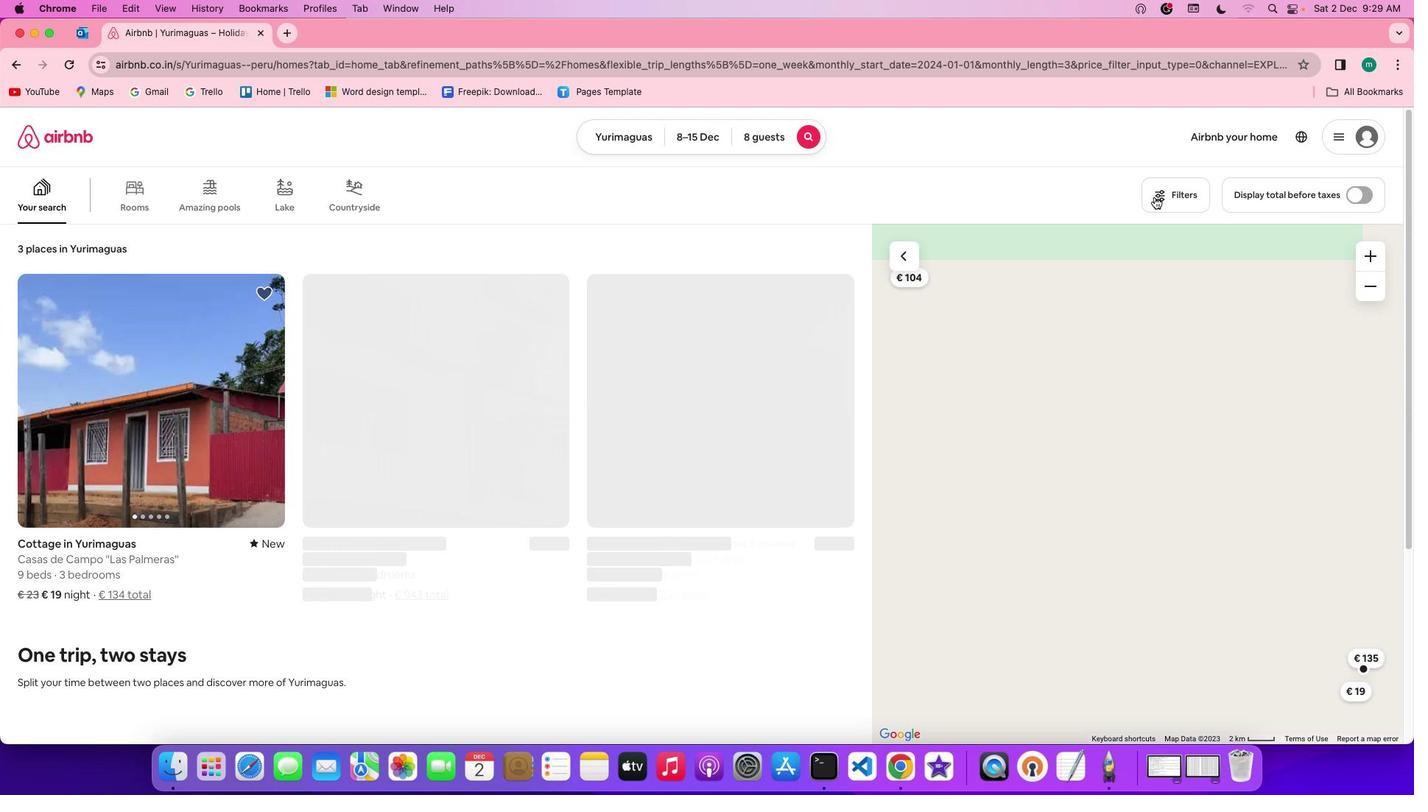
Action: Mouse moved to (572, 424)
Screenshot: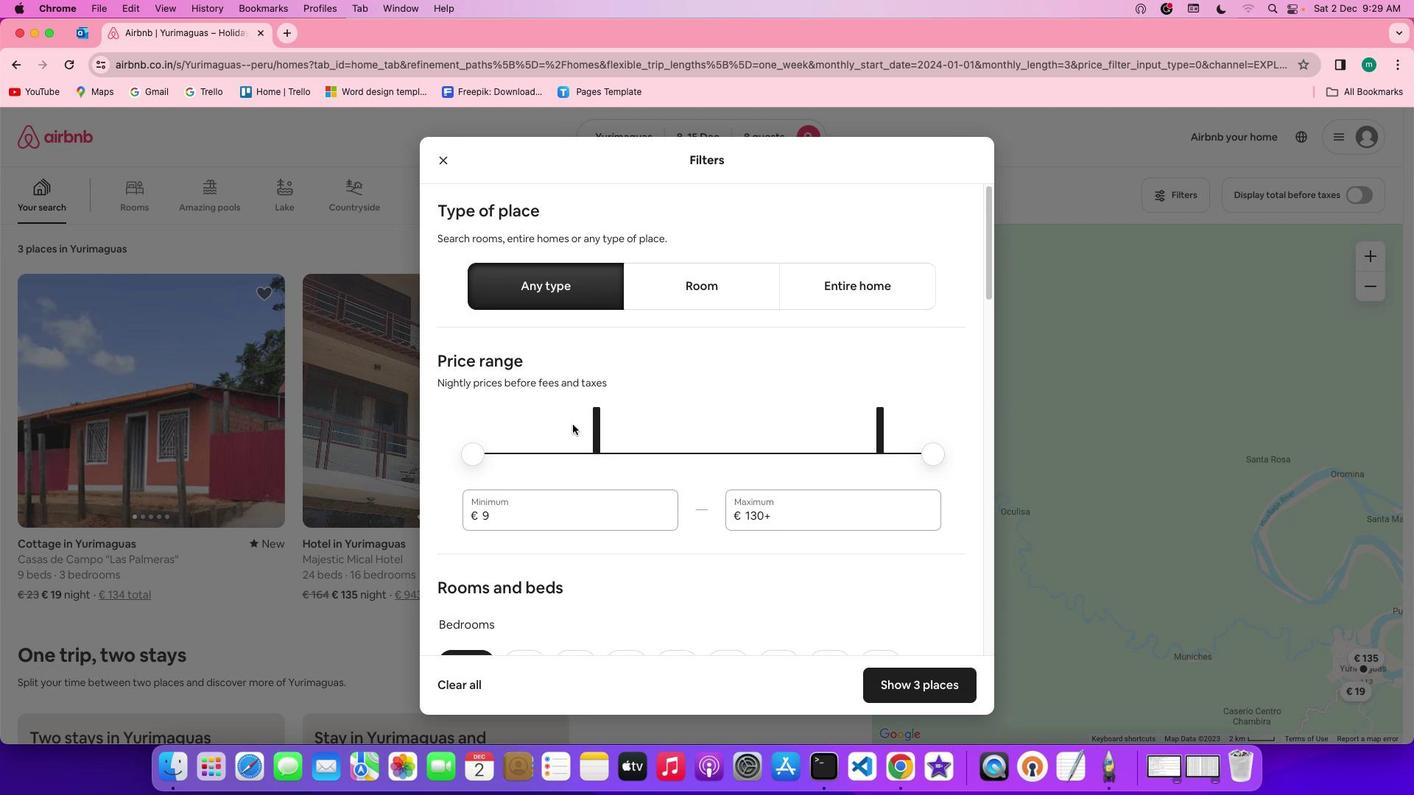 
Action: Mouse scrolled (572, 424) with delta (0, 0)
Screenshot: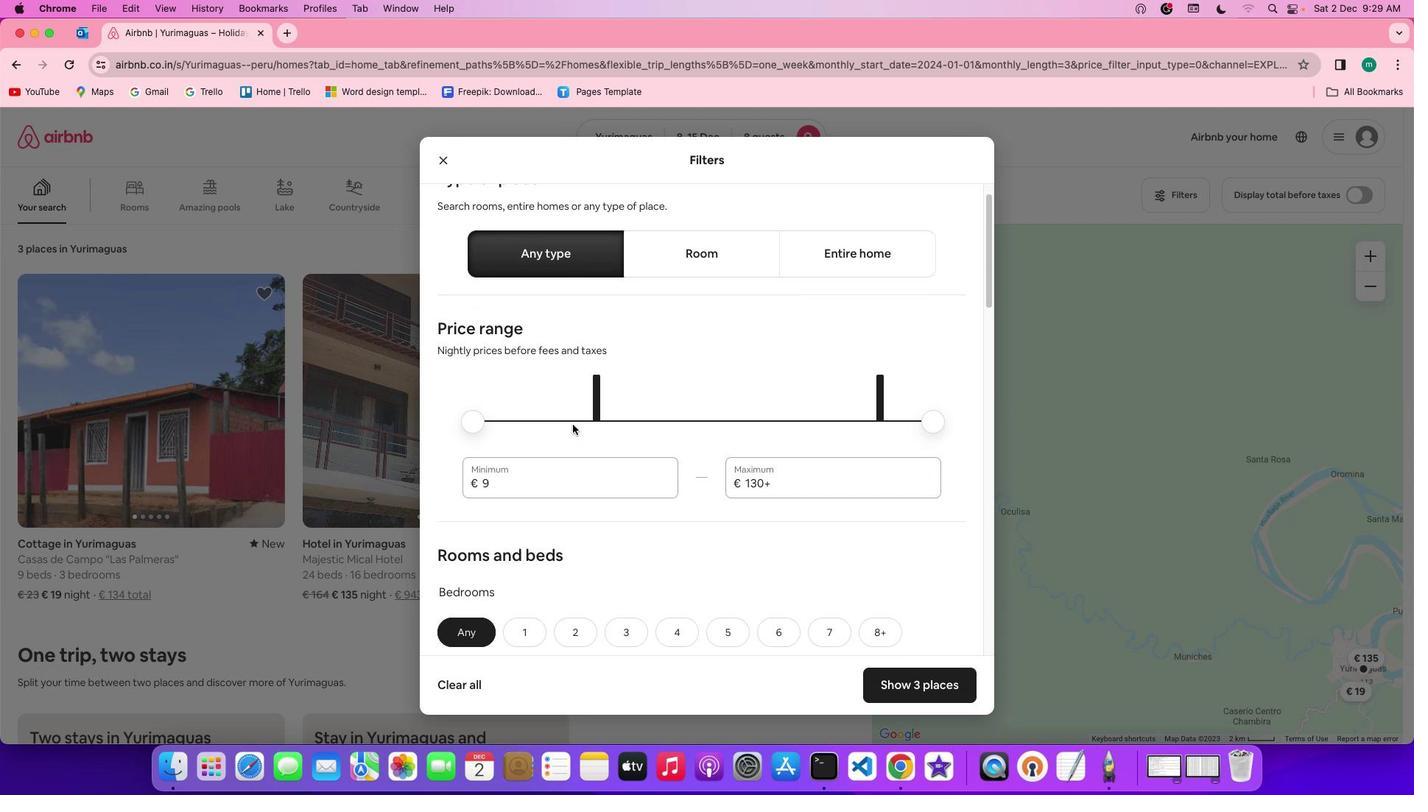 
Action: Mouse scrolled (572, 424) with delta (0, 0)
Screenshot: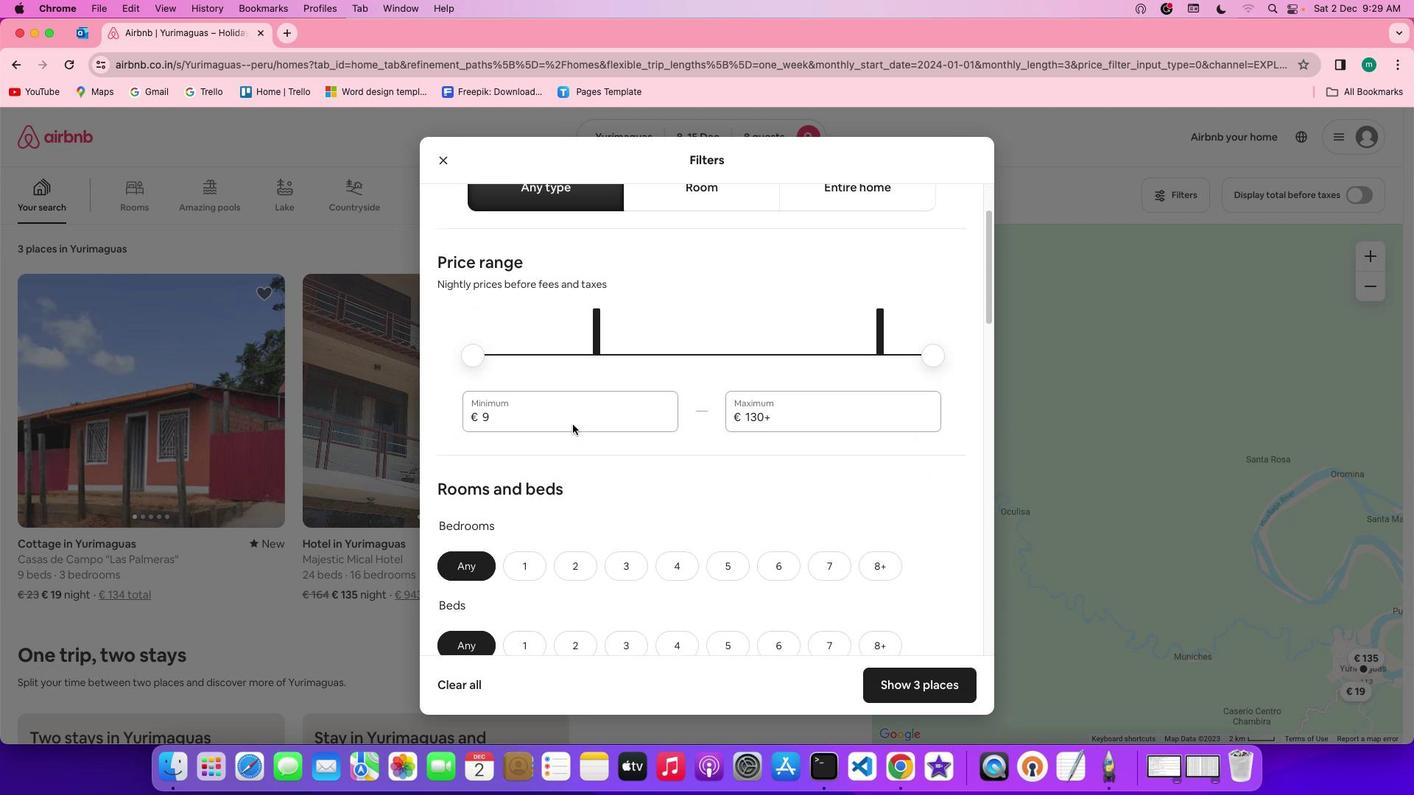 
Action: Mouse scrolled (572, 424) with delta (0, -2)
Screenshot: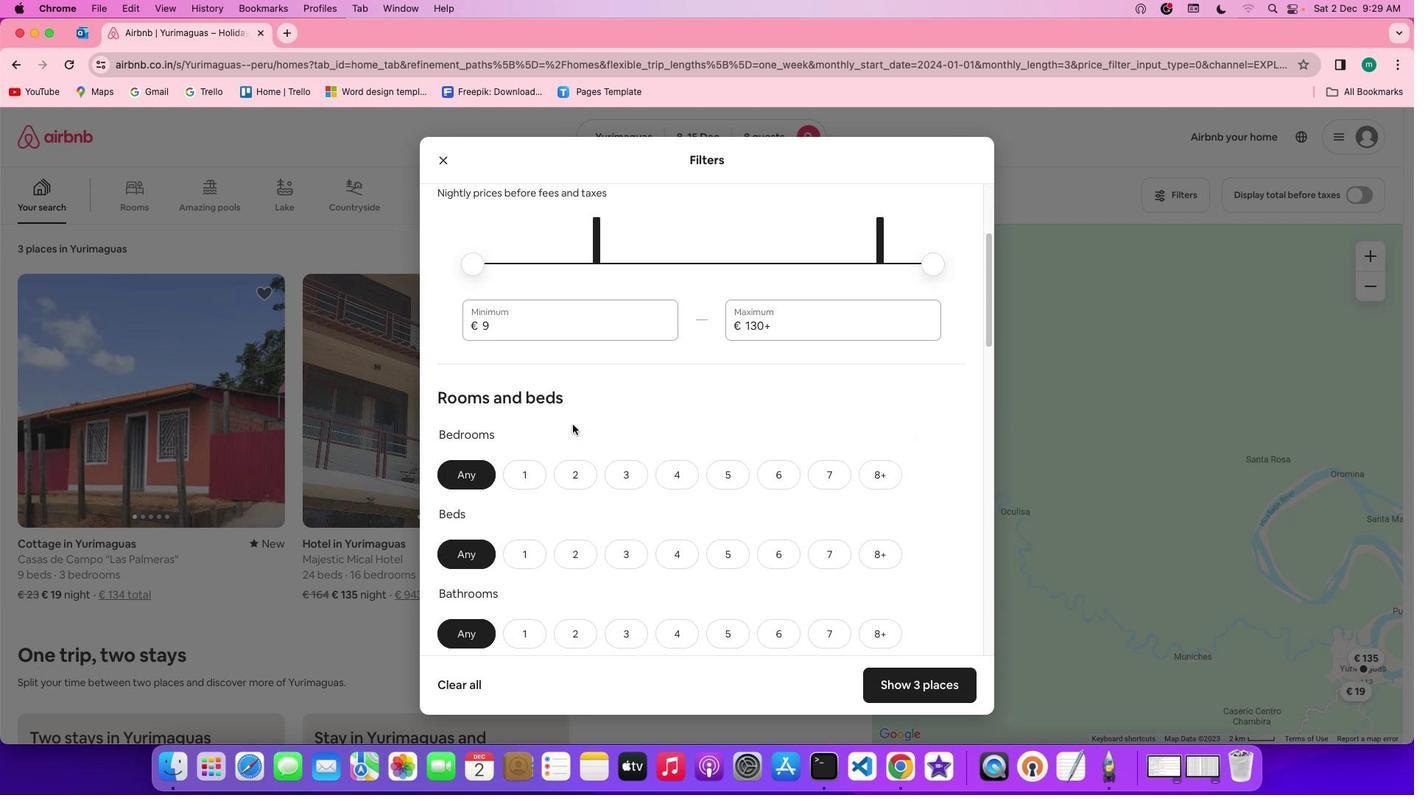 
Action: Mouse scrolled (572, 424) with delta (0, -2)
Screenshot: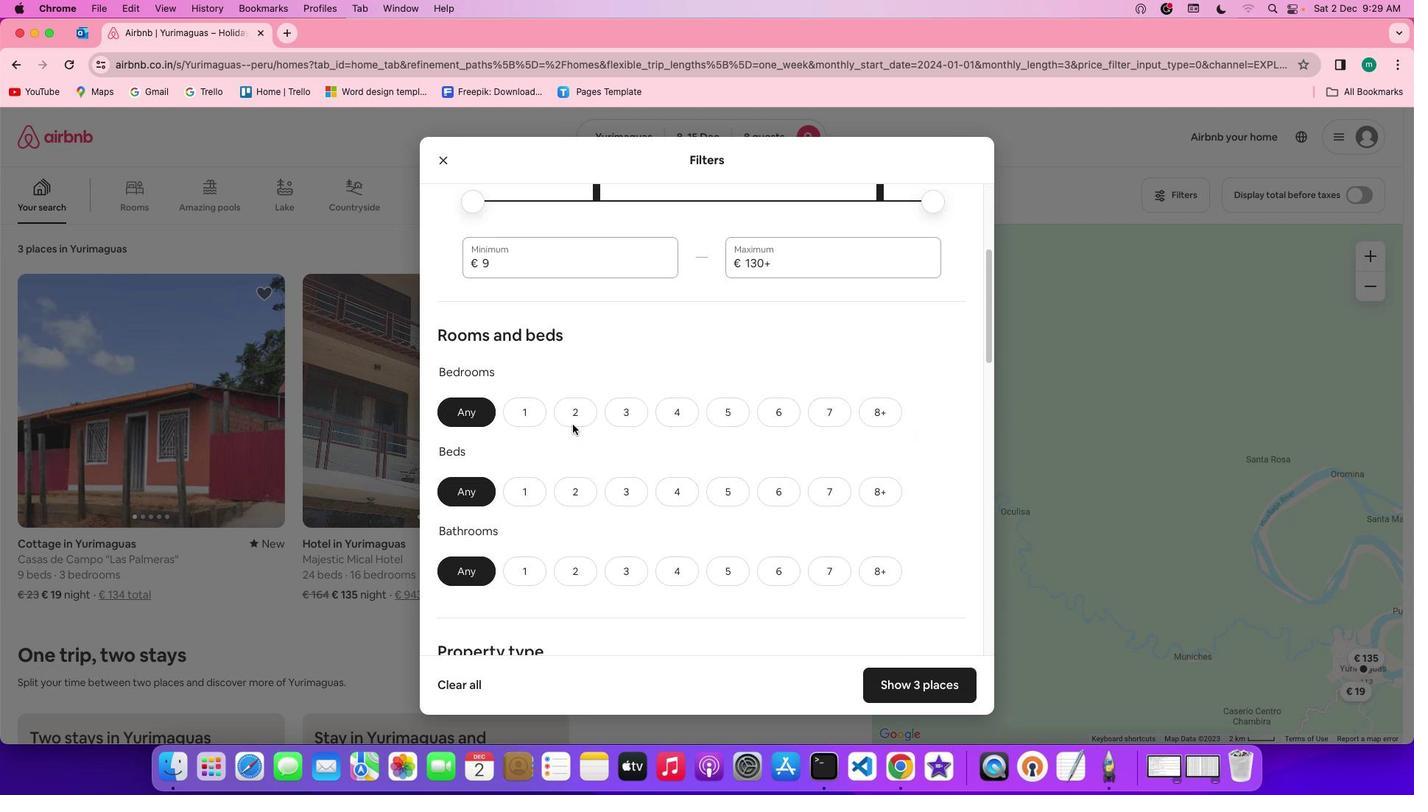 
Action: Mouse scrolled (572, 424) with delta (0, 0)
Screenshot: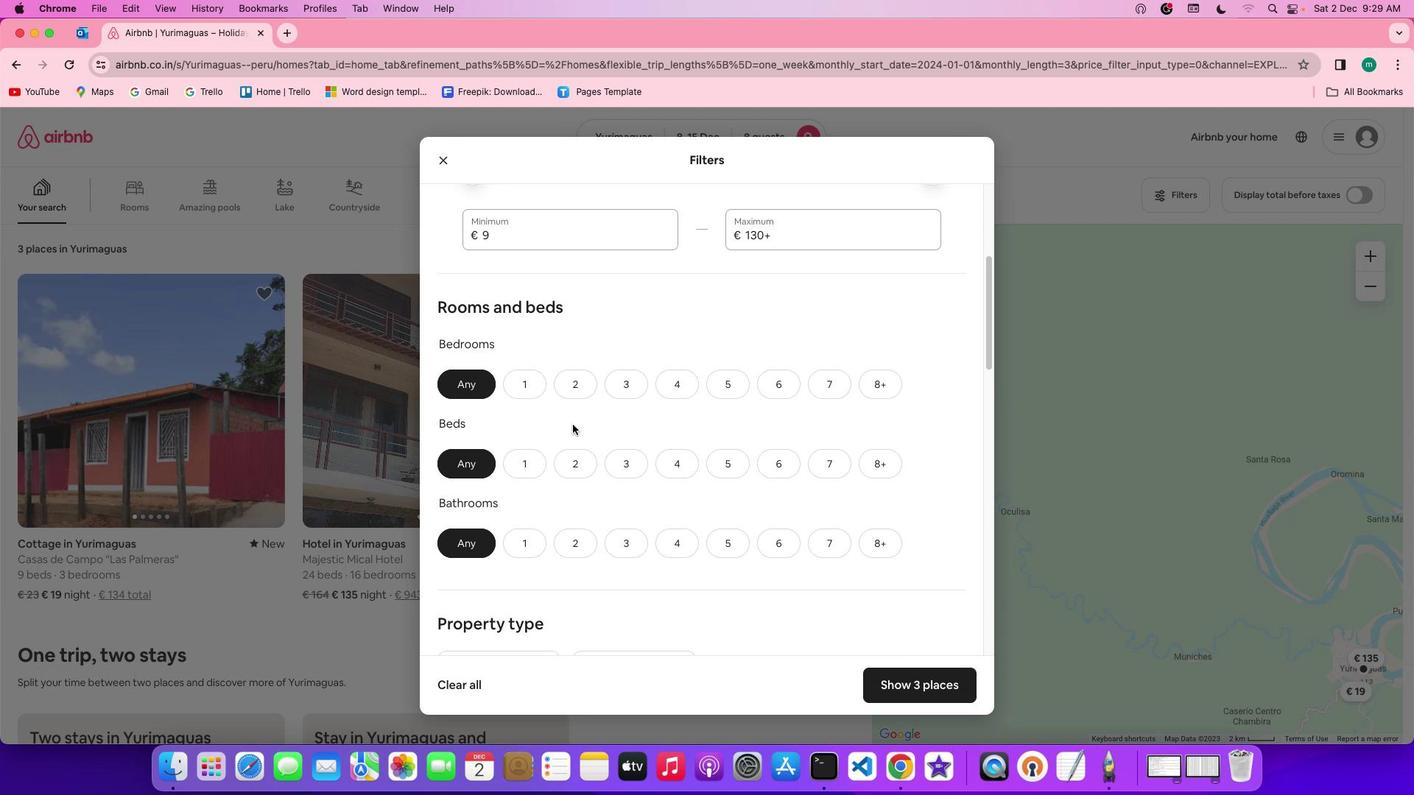 
Action: Mouse scrolled (572, 424) with delta (0, 0)
Screenshot: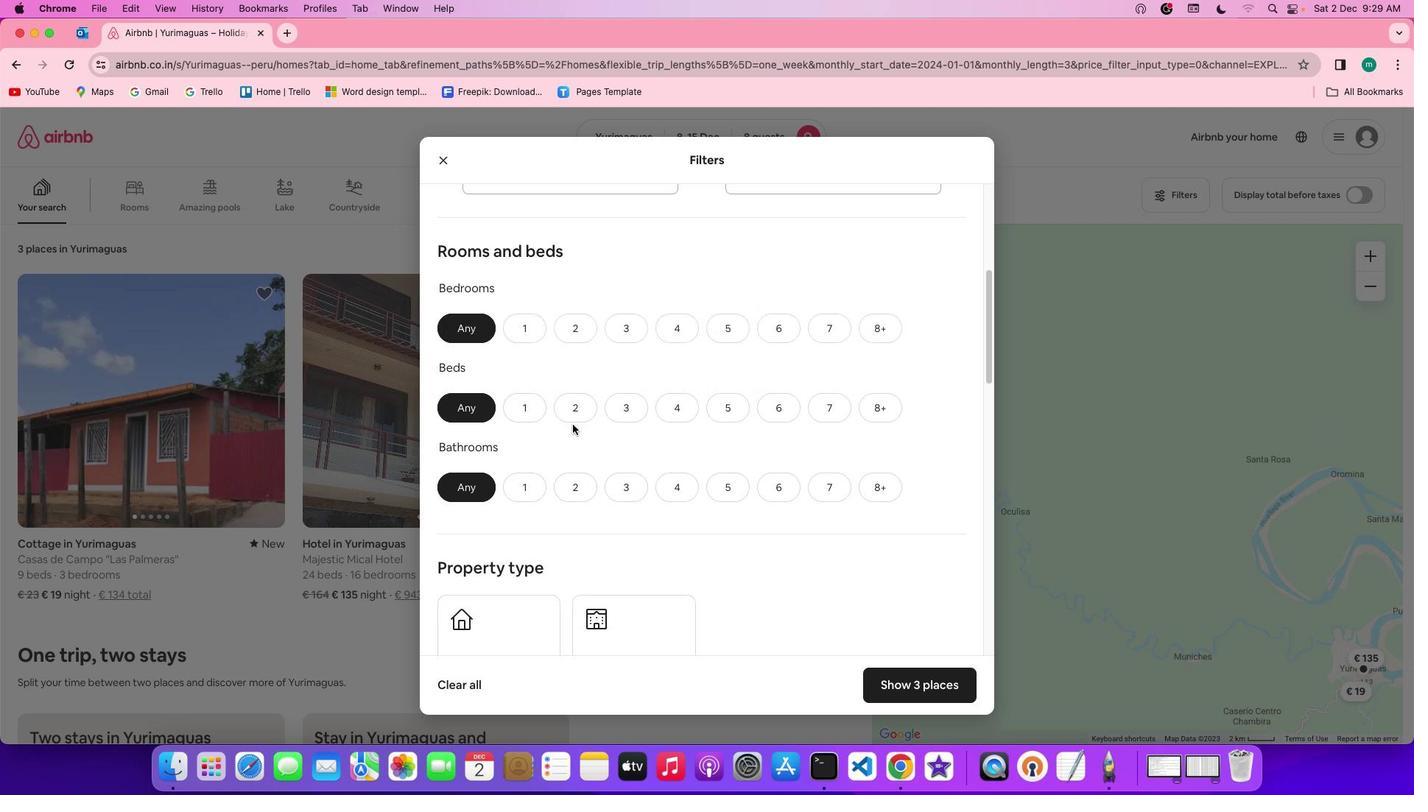 
Action: Mouse scrolled (572, 424) with delta (0, -1)
Screenshot: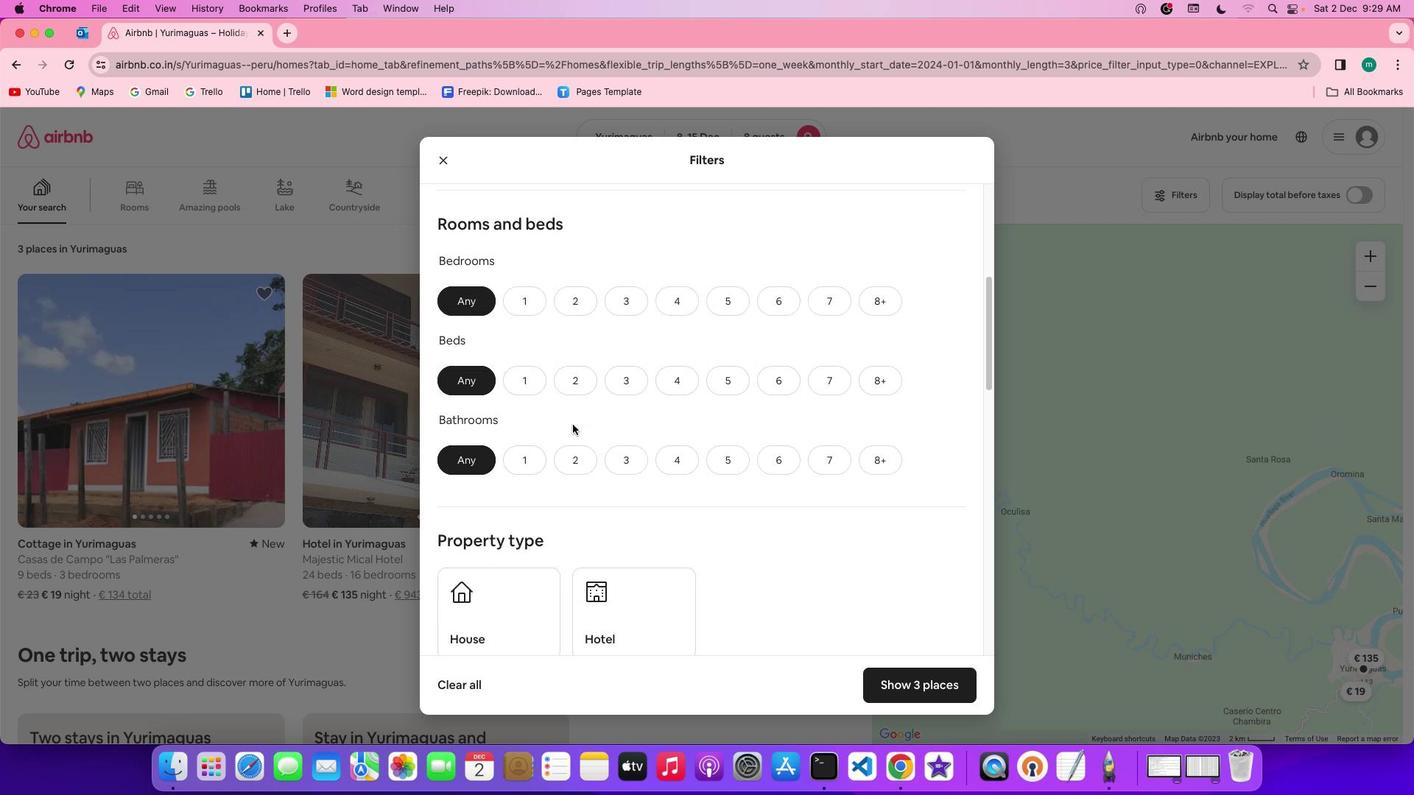 
Action: Mouse scrolled (572, 424) with delta (0, -1)
Screenshot: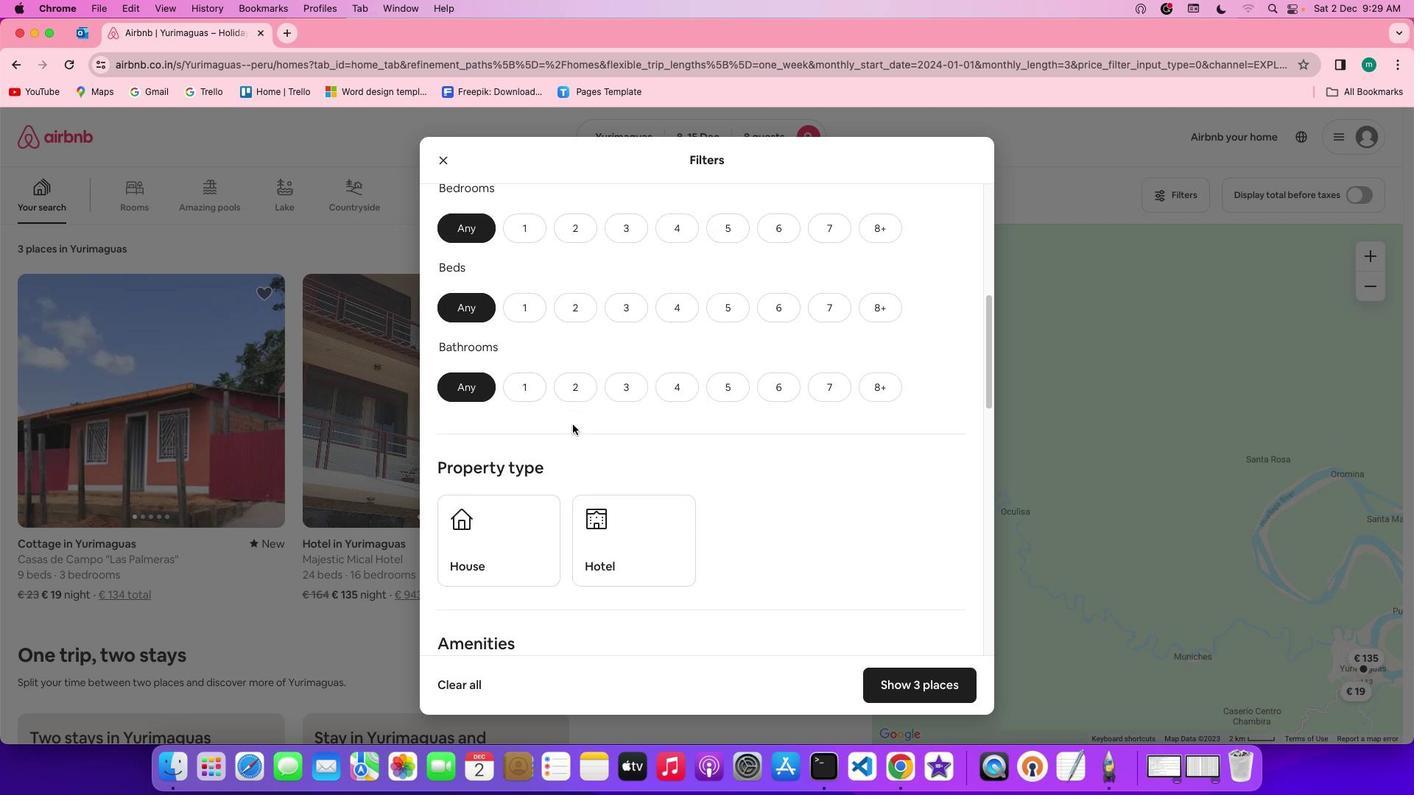 
Action: Mouse scrolled (572, 424) with delta (0, 0)
Screenshot: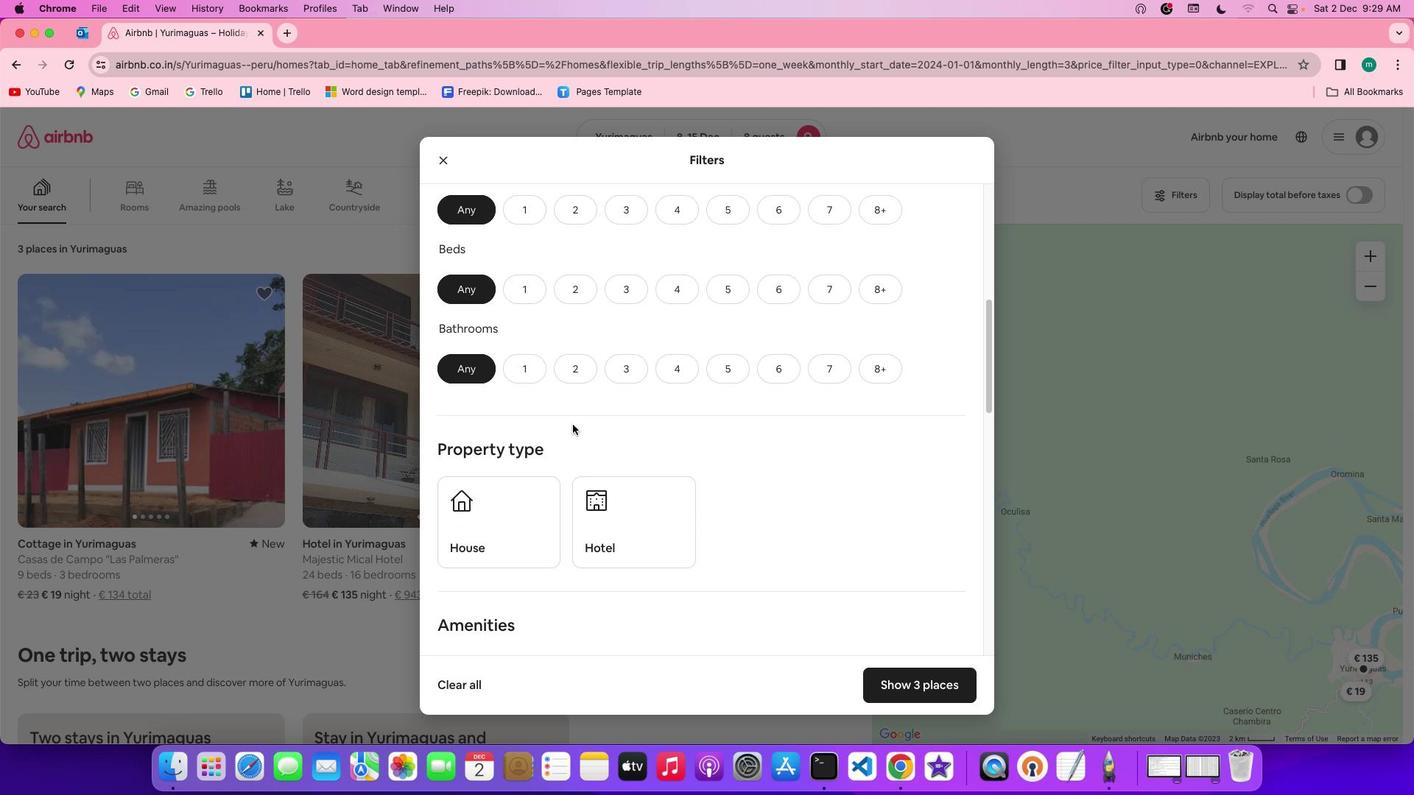 
Action: Mouse scrolled (572, 424) with delta (0, 0)
Screenshot: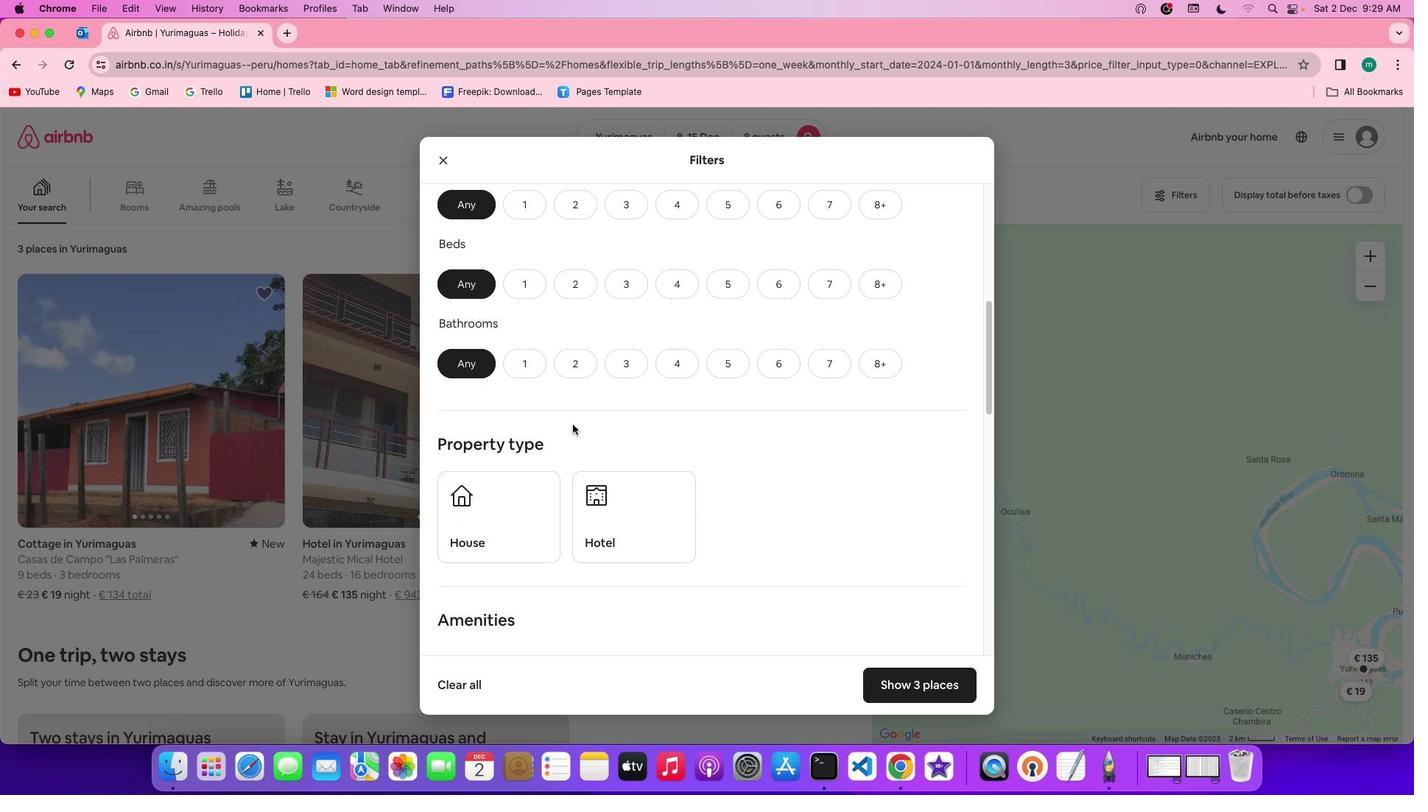 
Action: Mouse scrolled (572, 424) with delta (0, 0)
Screenshot: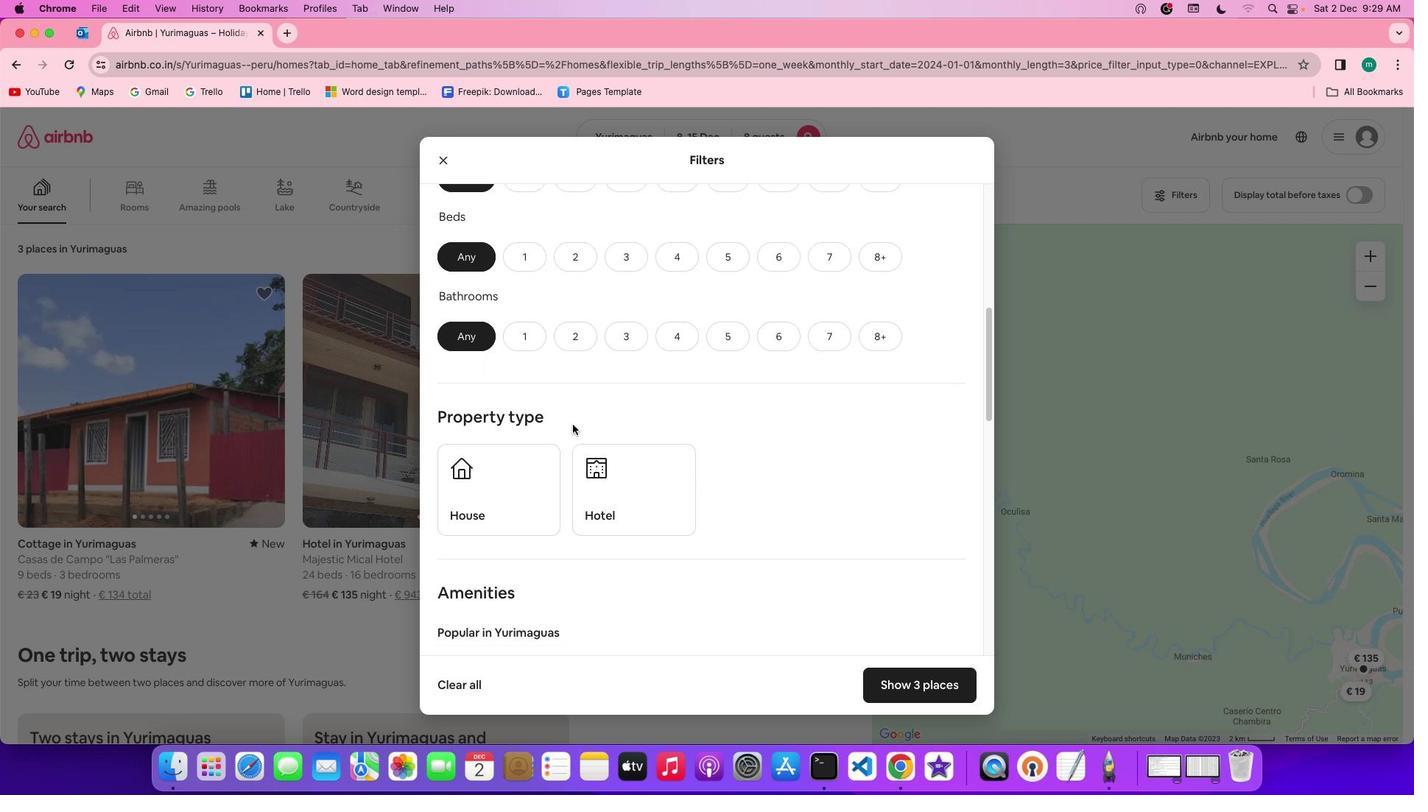 
Action: Mouse moved to (582, 409)
Screenshot: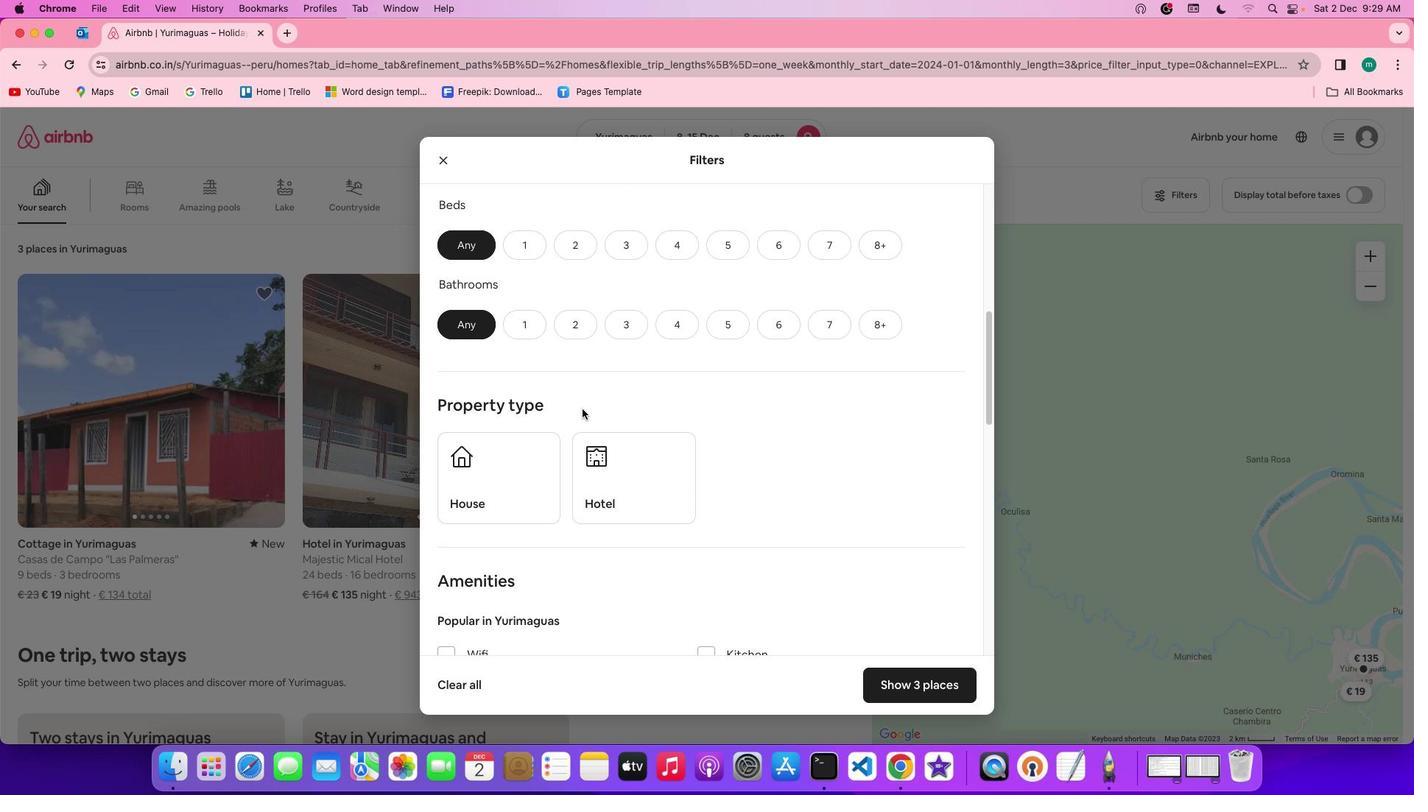 
Action: Mouse scrolled (582, 409) with delta (0, 0)
Screenshot: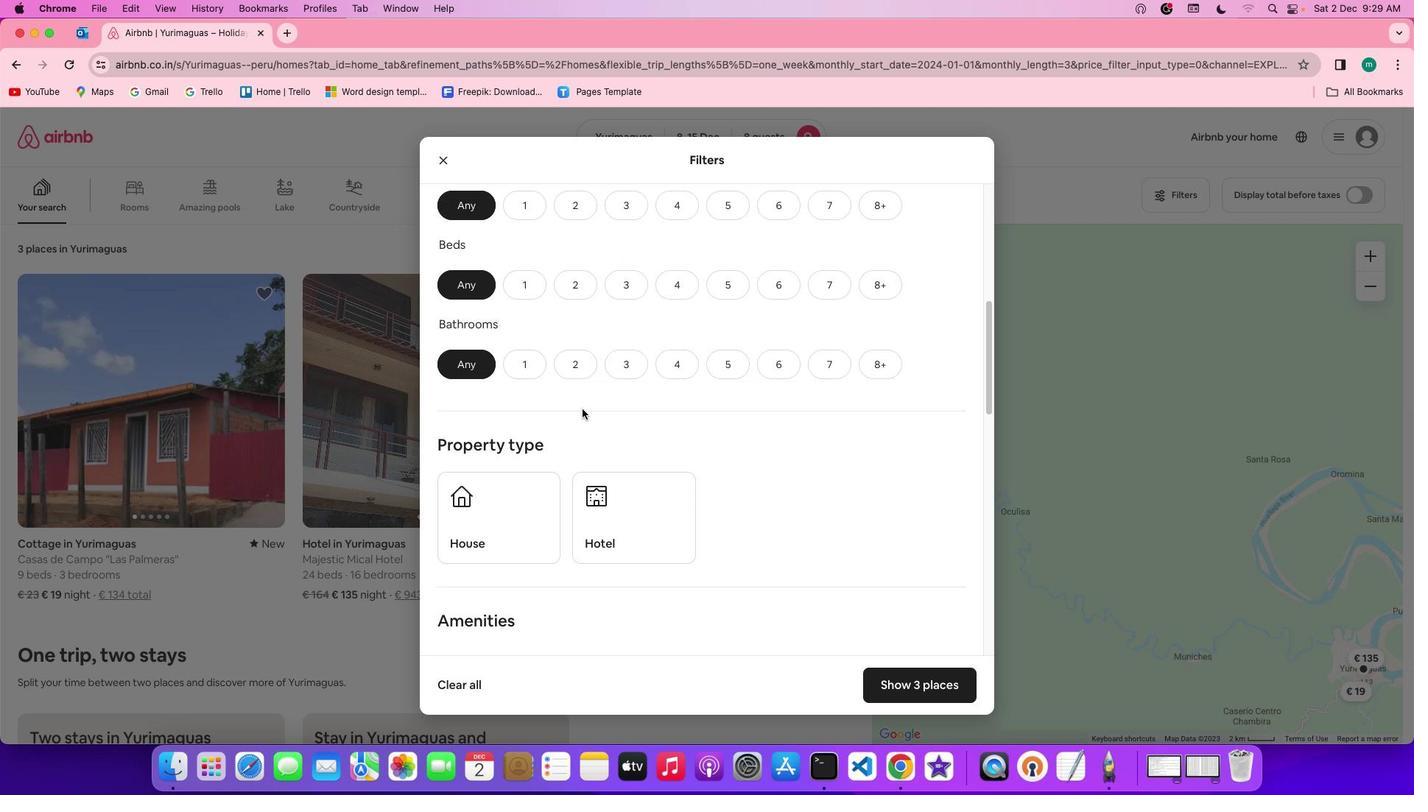 
Action: Mouse scrolled (582, 409) with delta (0, 0)
Screenshot: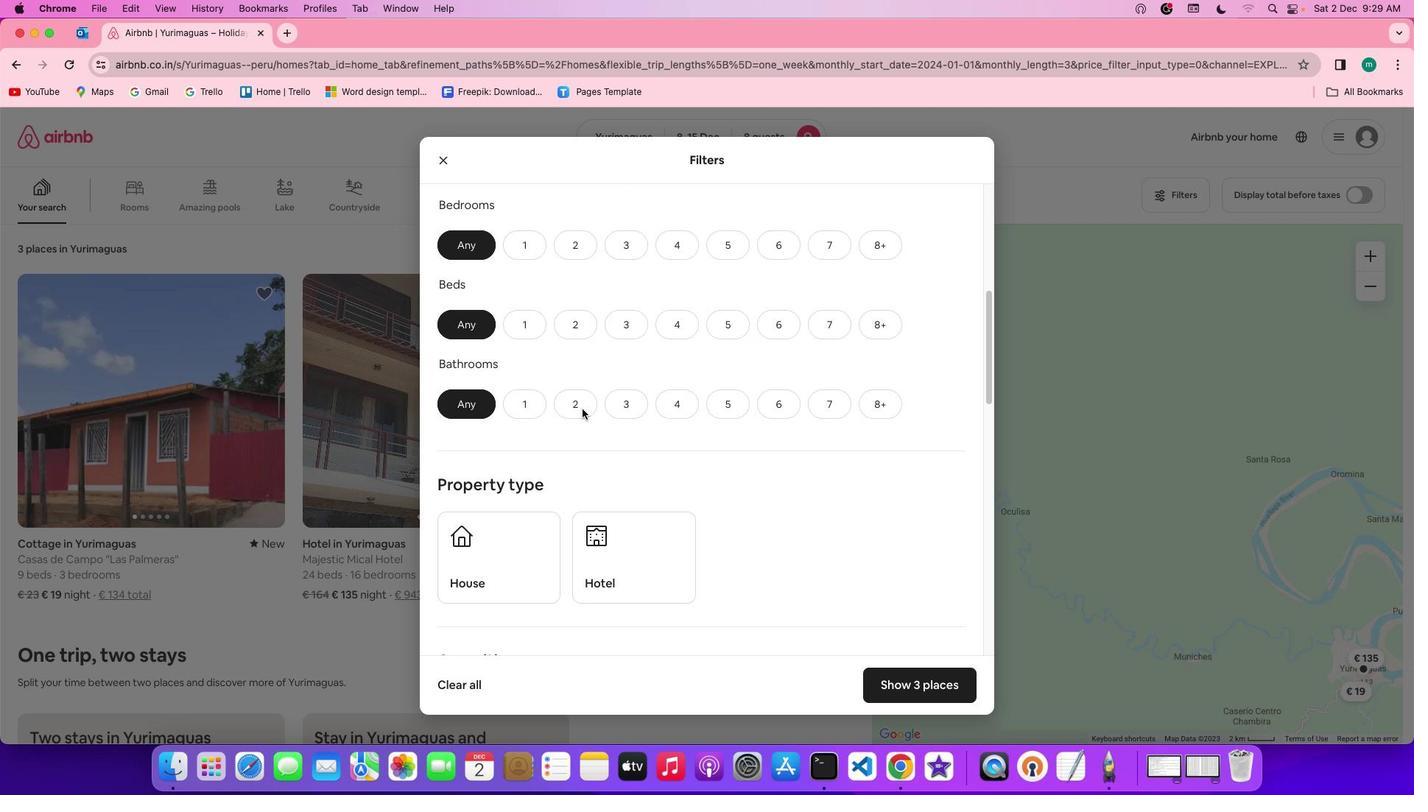 
Action: Mouse scrolled (582, 409) with delta (0, 2)
Screenshot: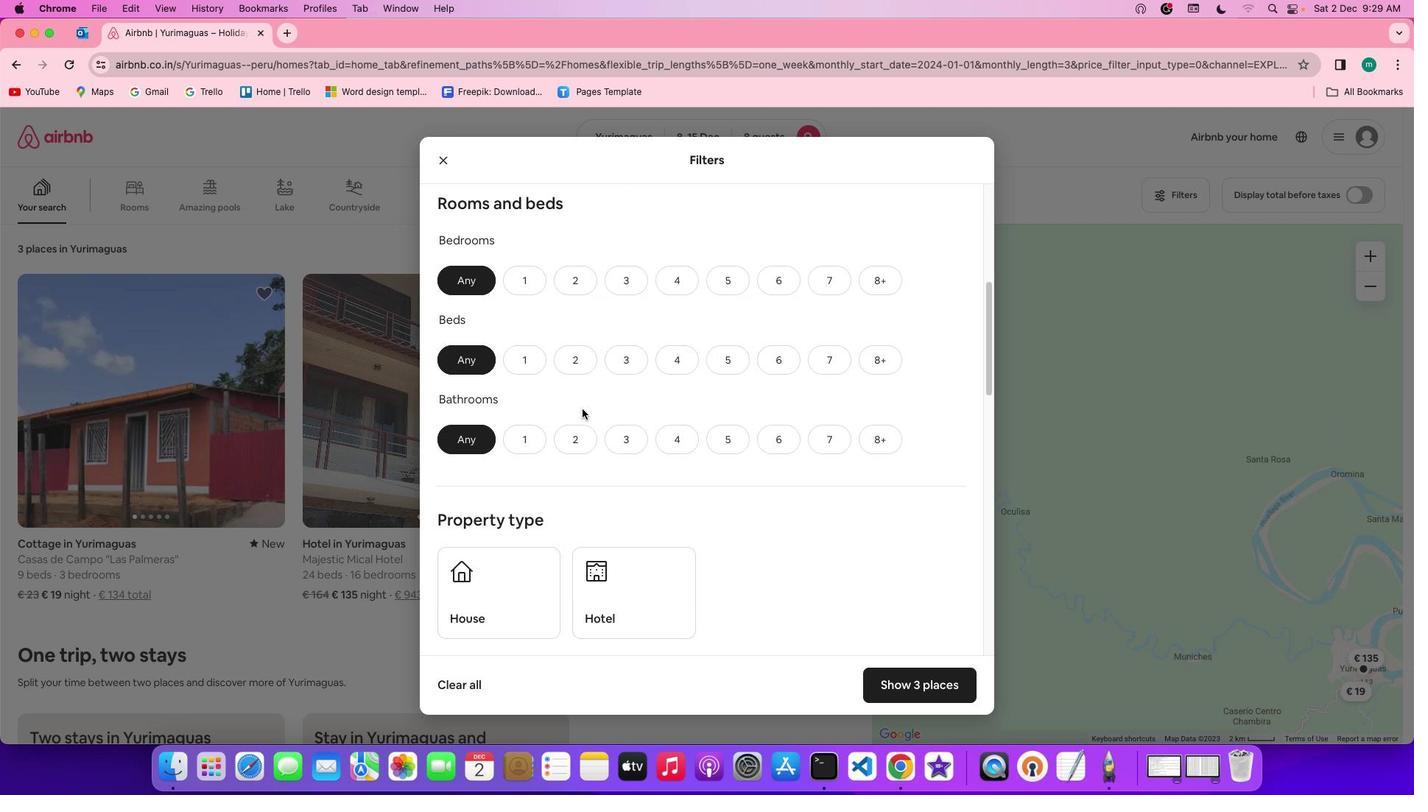 
Action: Mouse moved to (724, 308)
Screenshot: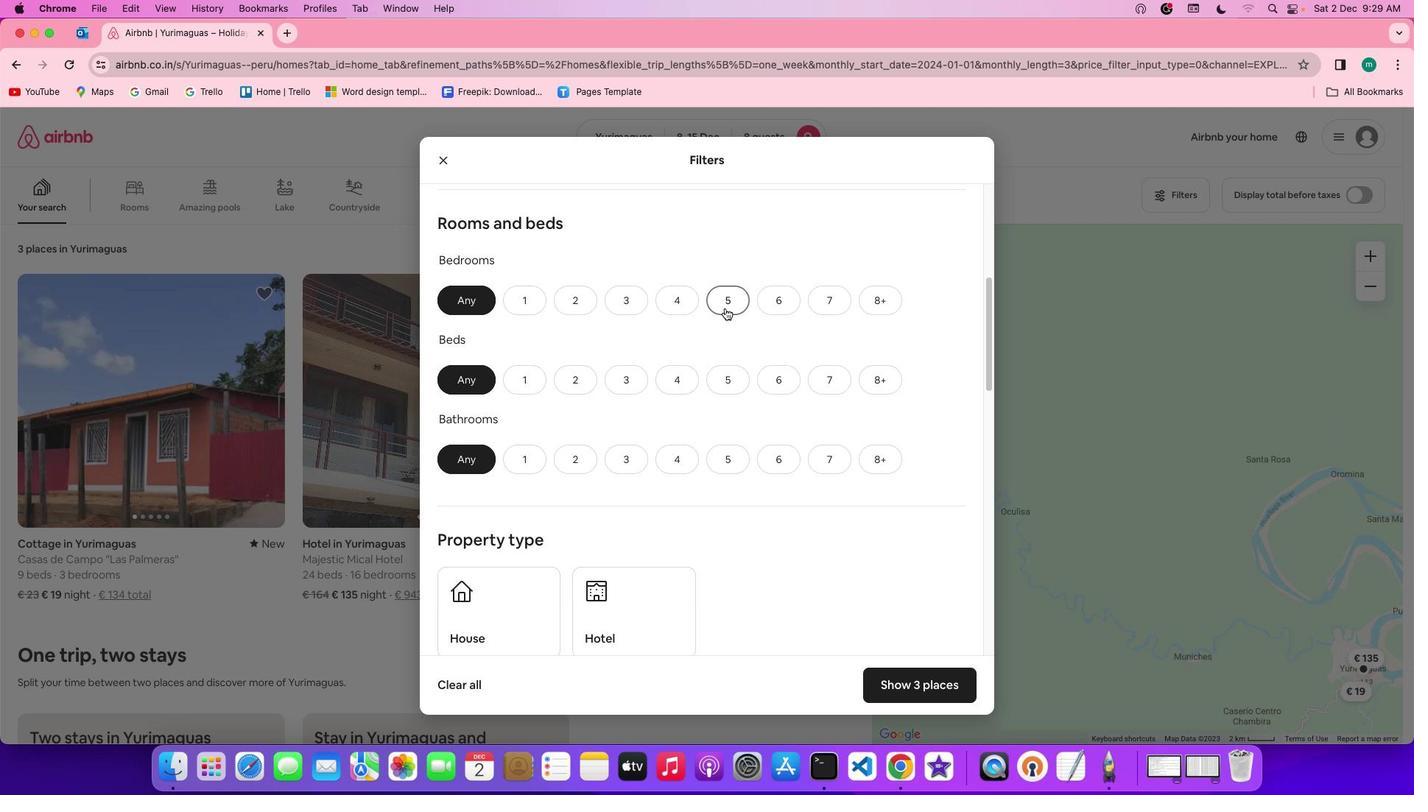 
Action: Mouse pressed left at (724, 308)
Screenshot: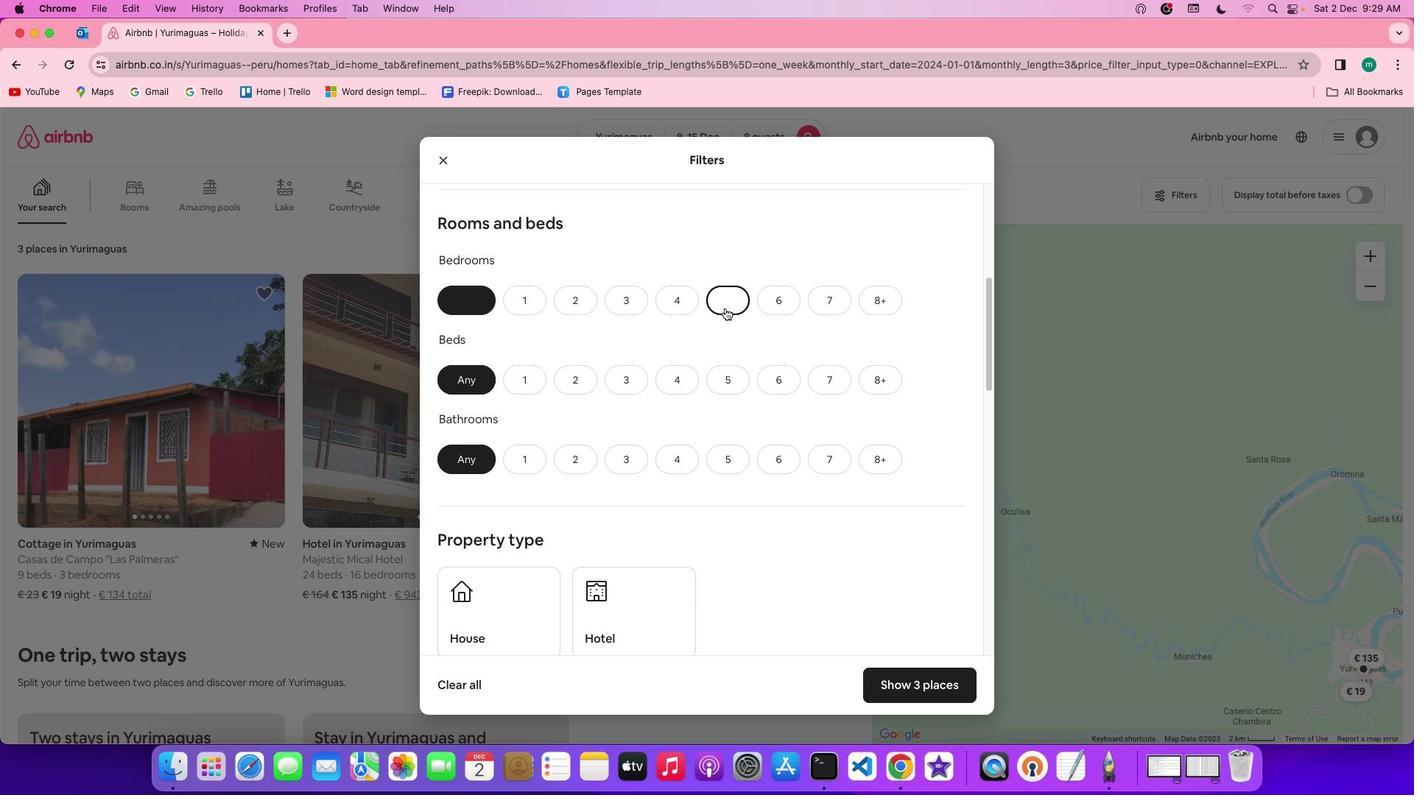 
Action: Mouse moved to (884, 375)
Screenshot: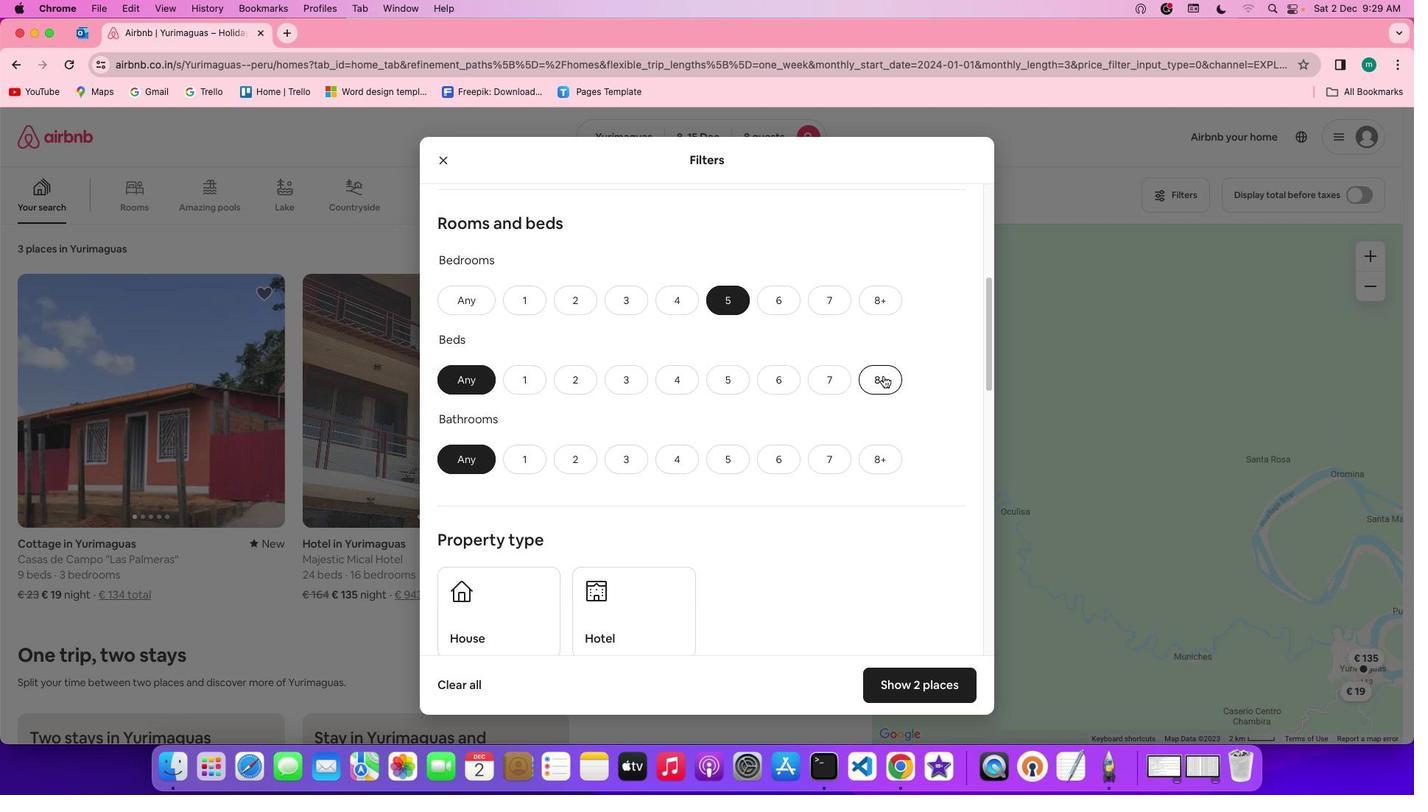 
Action: Mouse pressed left at (884, 375)
Screenshot: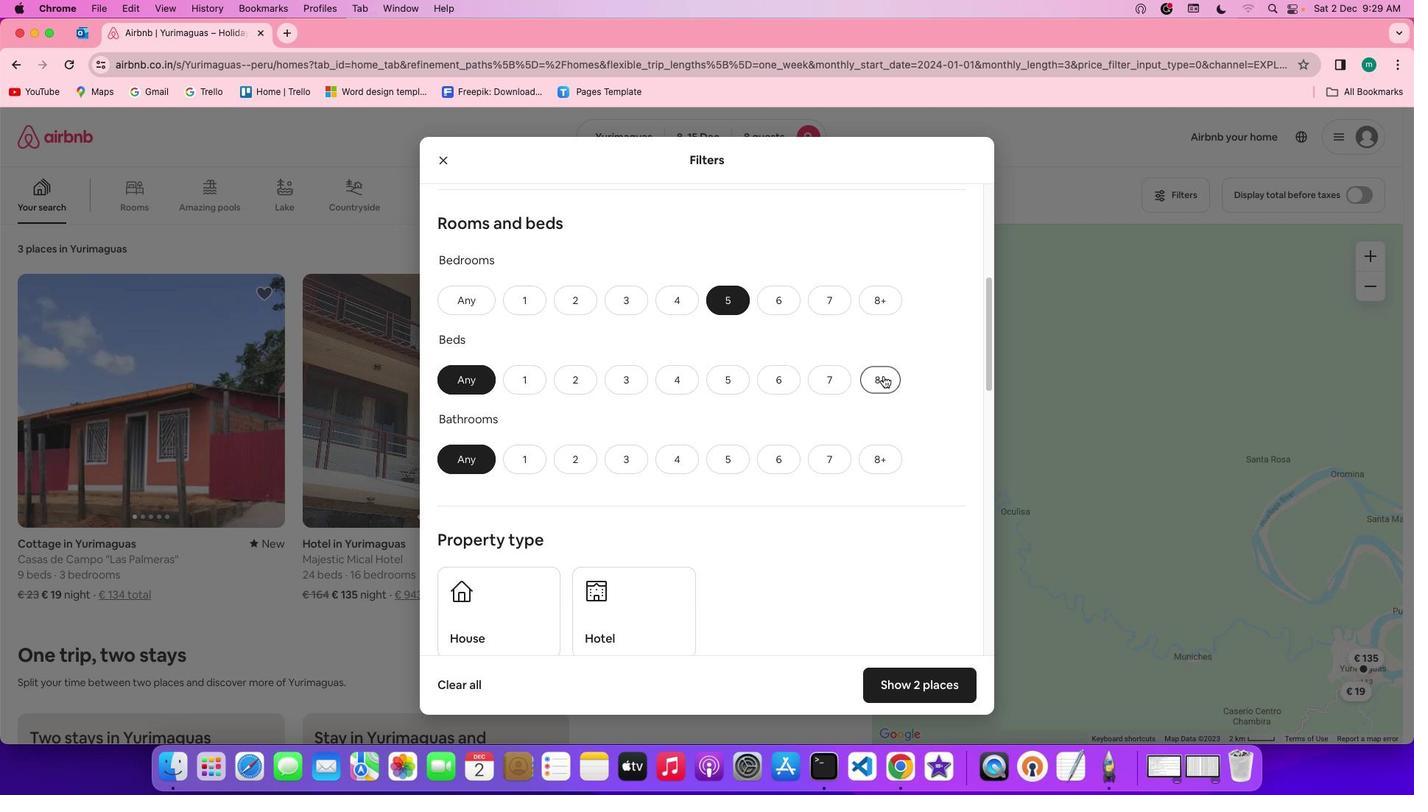 
Action: Mouse moved to (749, 450)
Screenshot: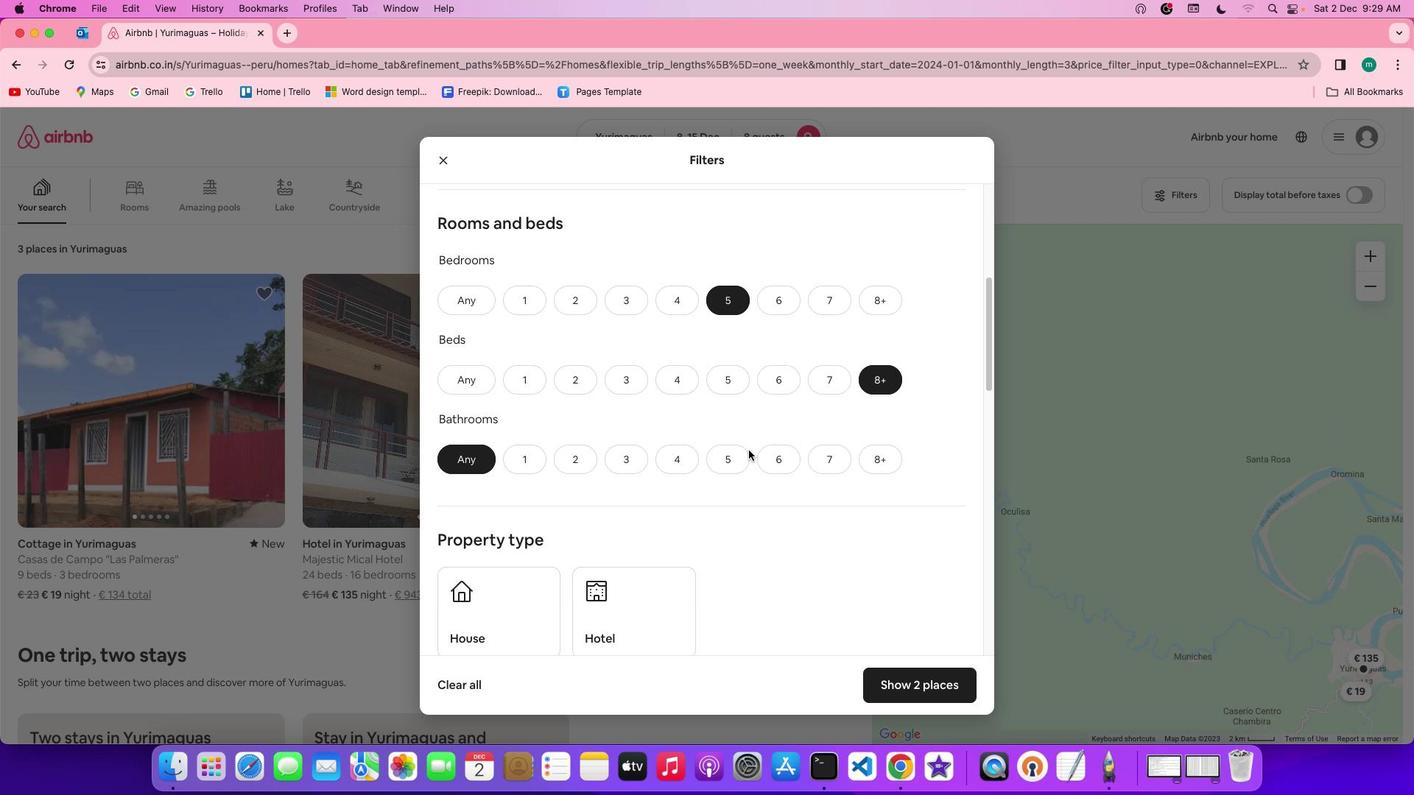 
Action: Mouse pressed left at (749, 450)
Screenshot: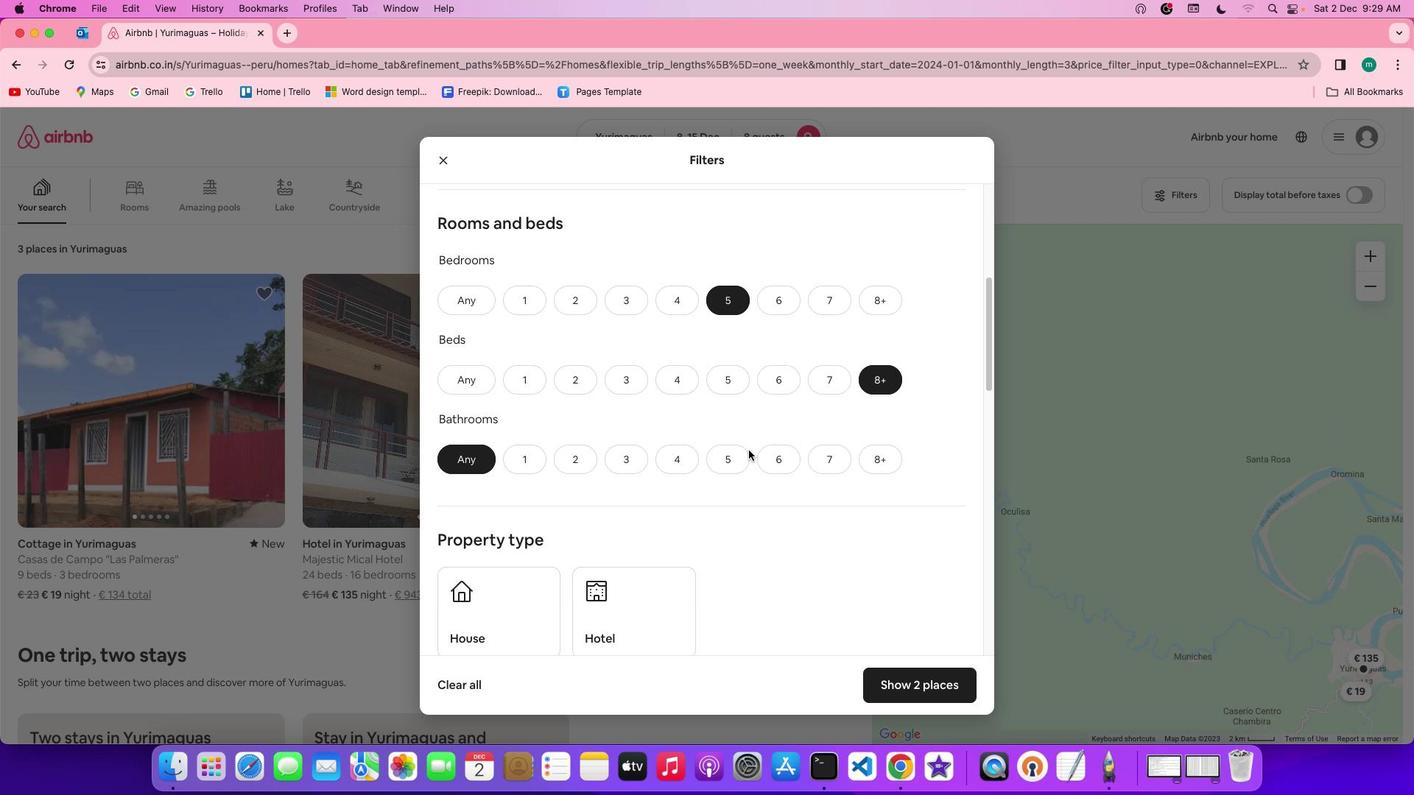 
Action: Mouse moved to (741, 455)
Screenshot: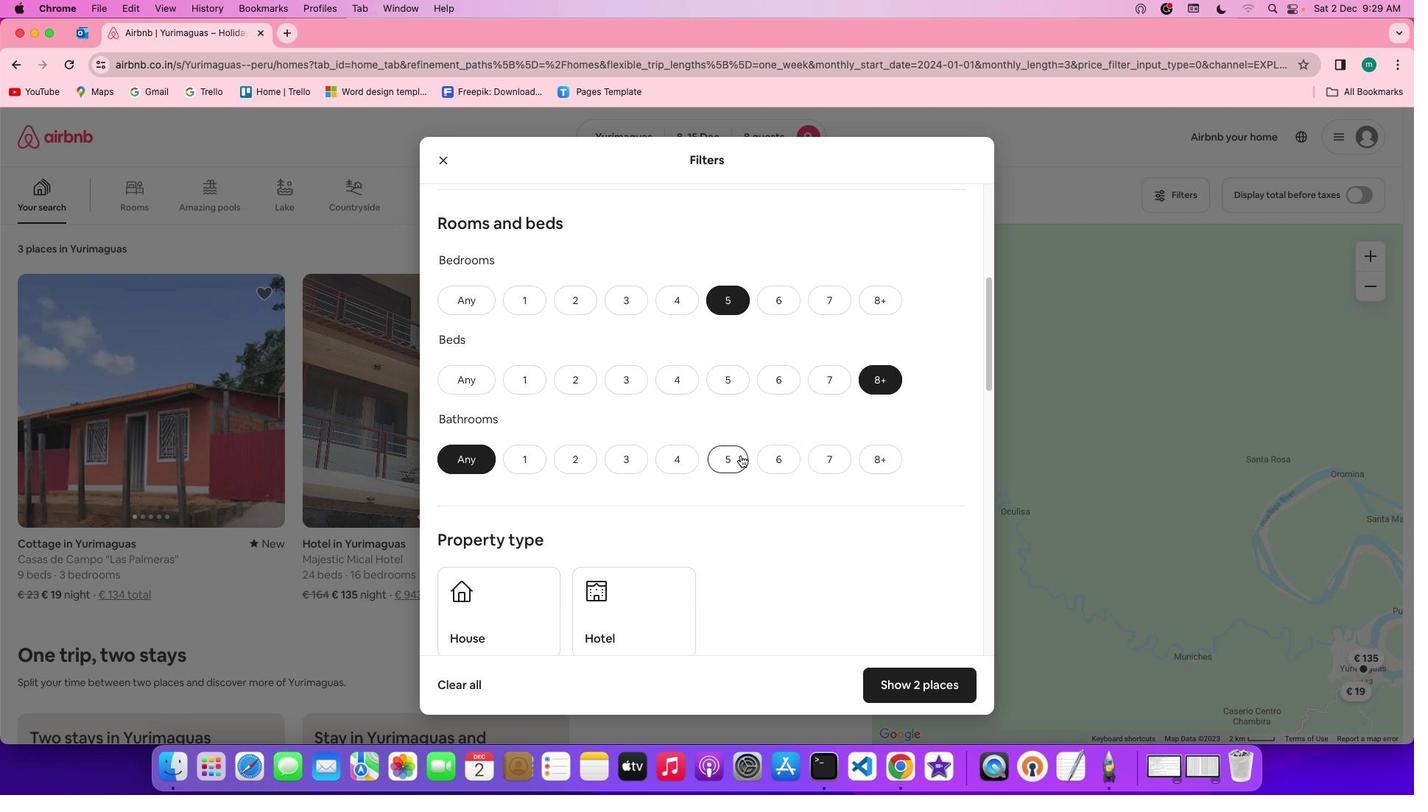 
Action: Mouse pressed left at (741, 455)
Screenshot: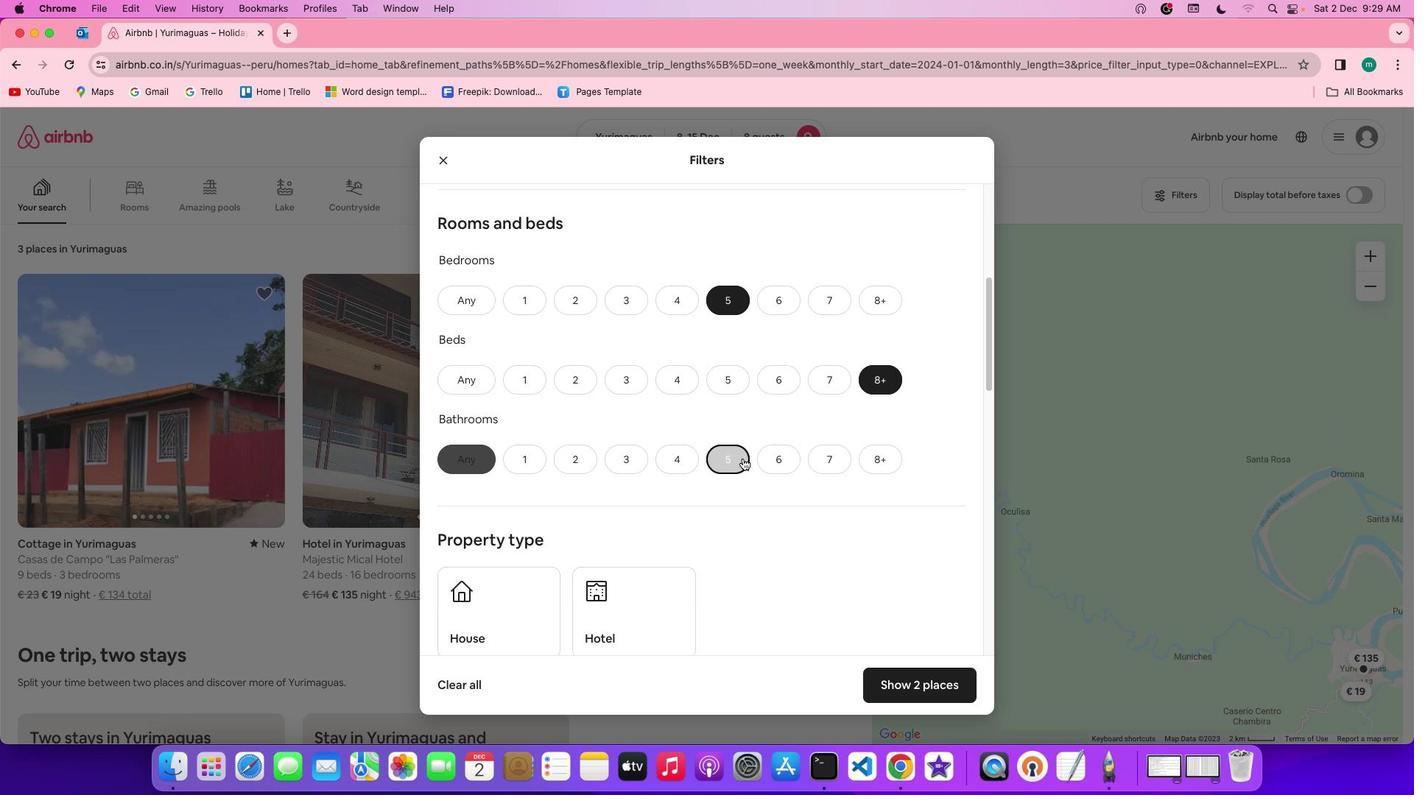 
Action: Mouse moved to (803, 526)
Screenshot: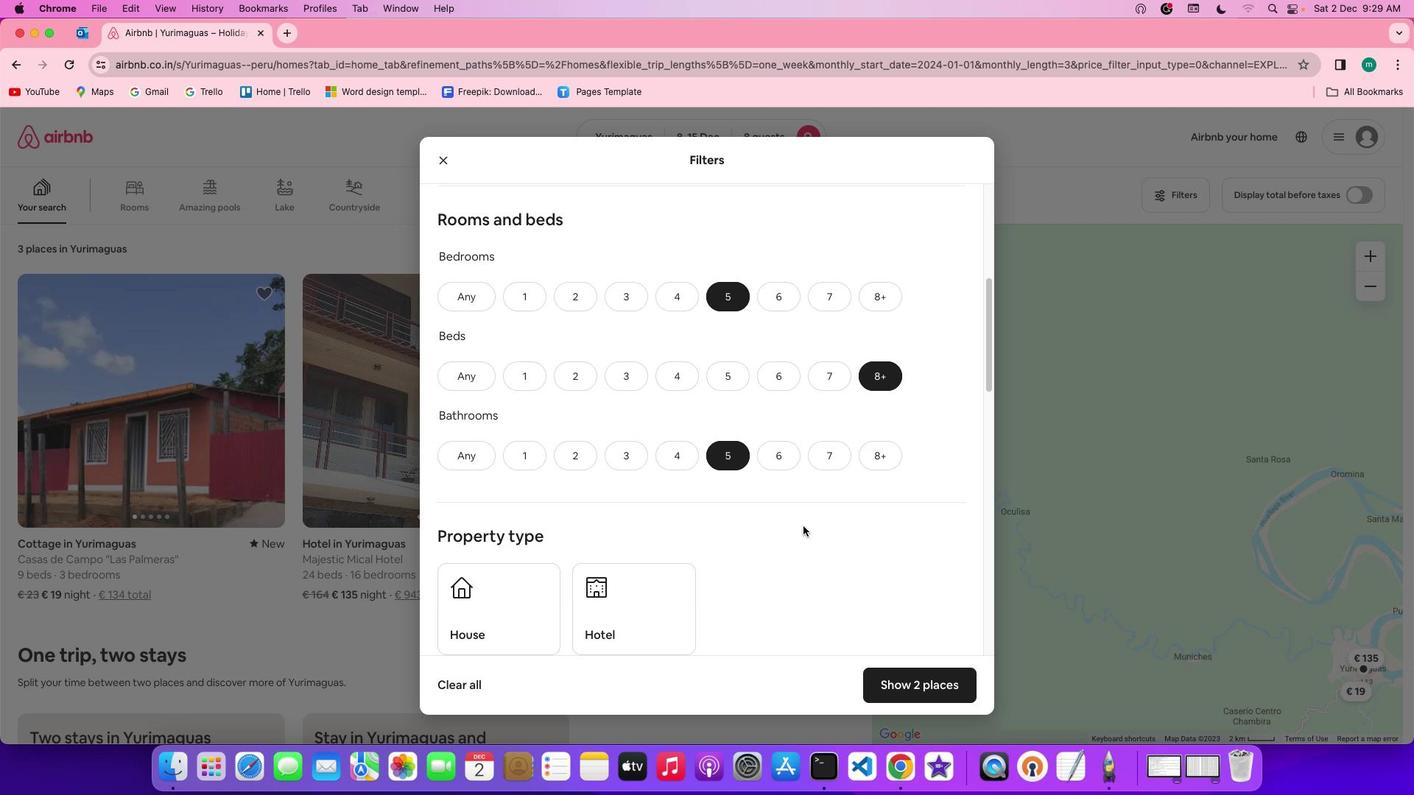 
Action: Mouse scrolled (803, 526) with delta (0, 0)
Screenshot: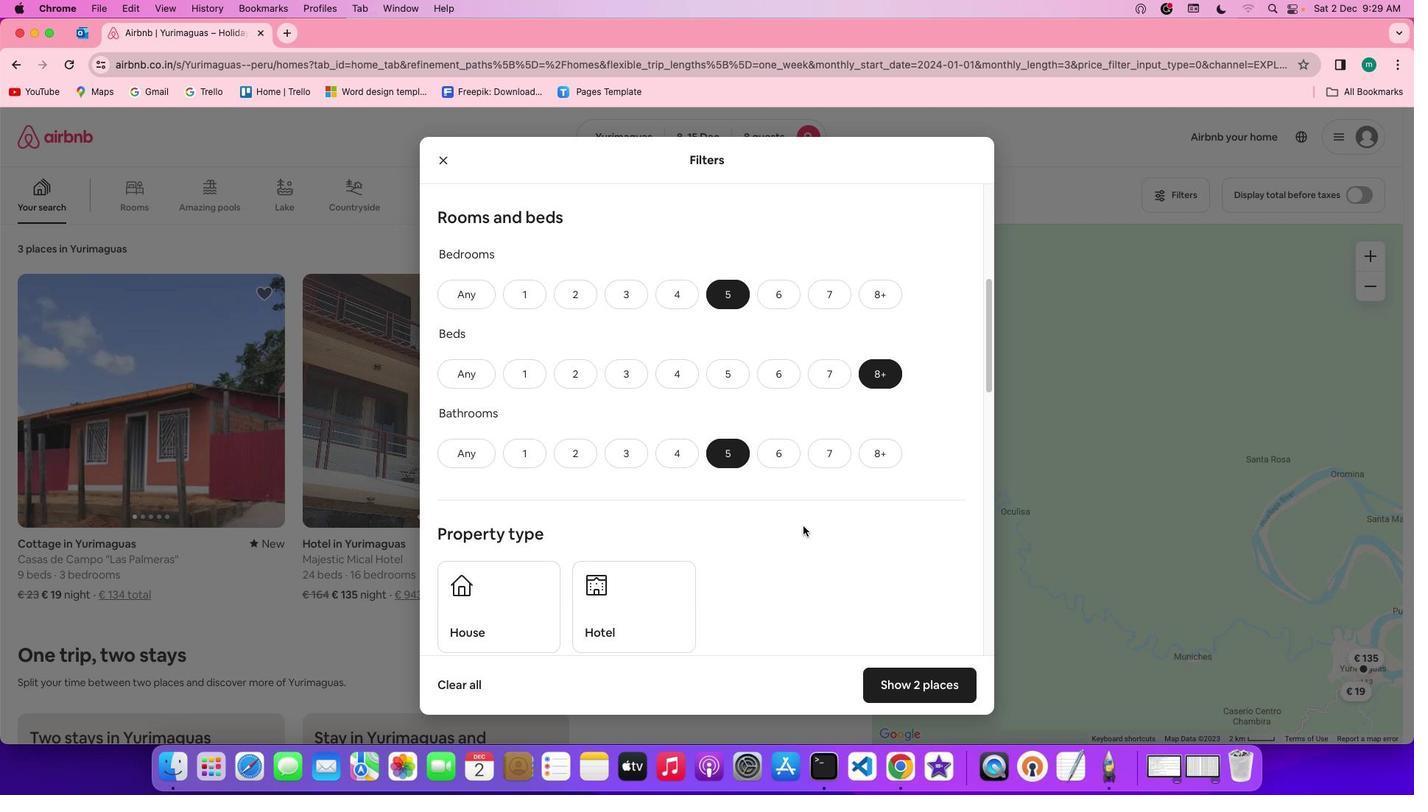 
Action: Mouse scrolled (803, 526) with delta (0, 0)
Screenshot: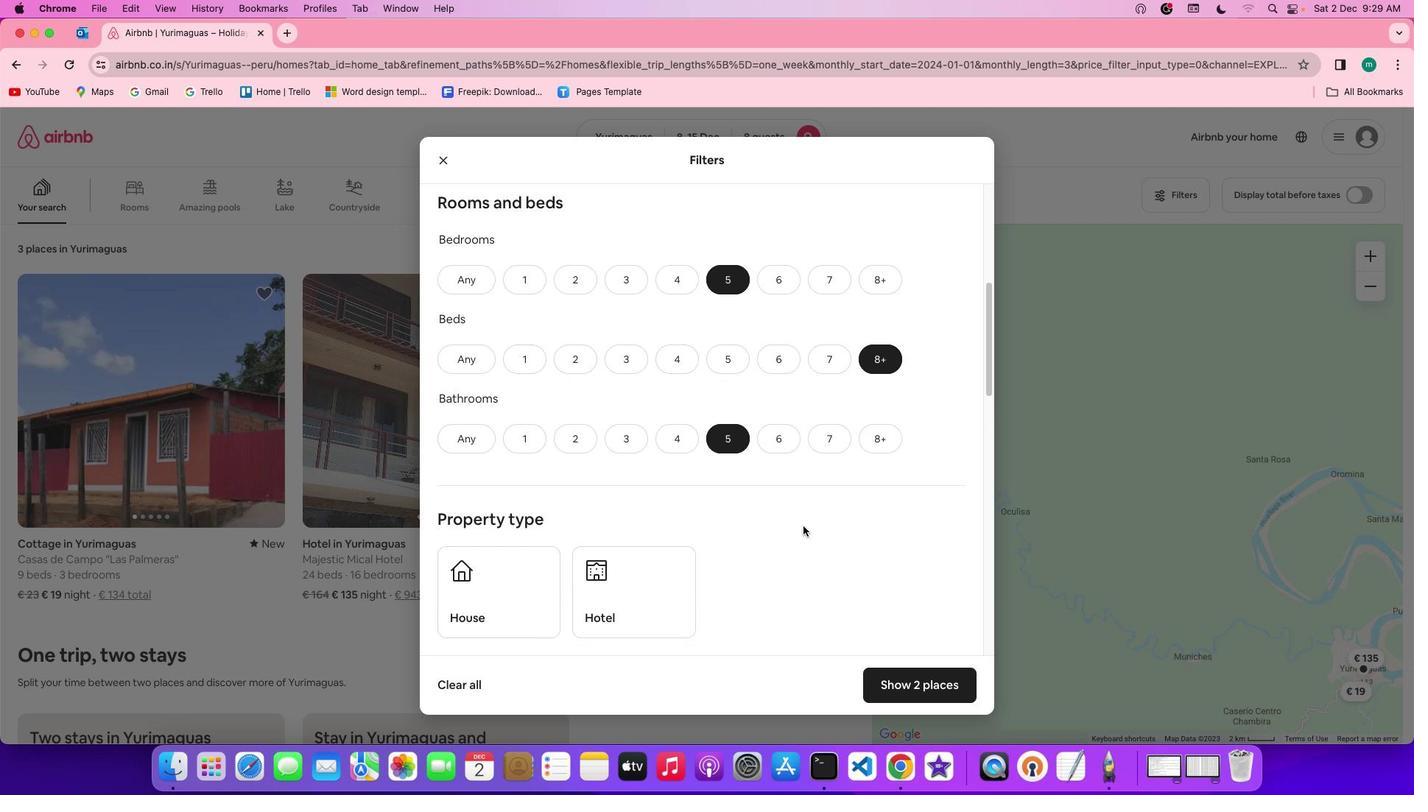 
Action: Mouse scrolled (803, 526) with delta (0, 0)
Screenshot: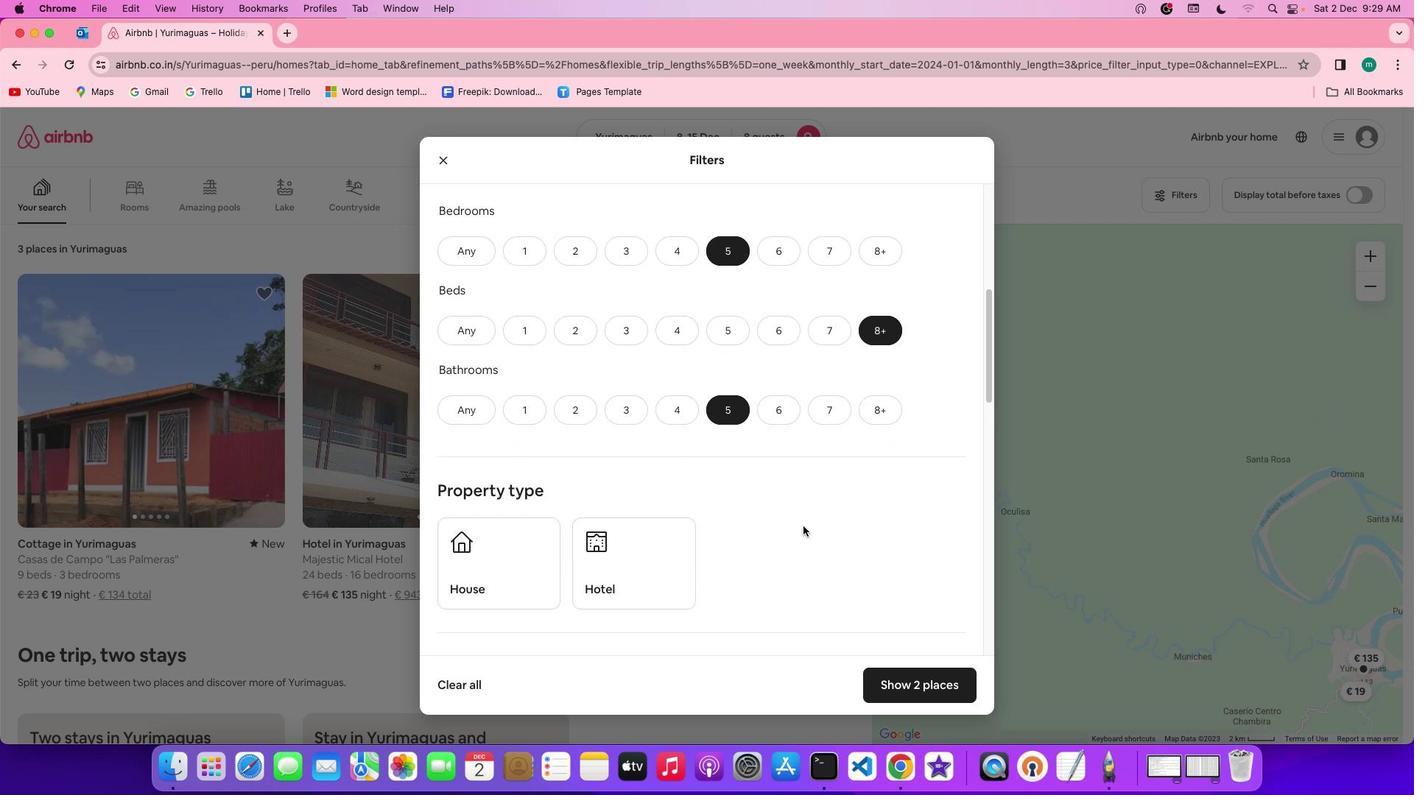 
Action: Mouse scrolled (803, 526) with delta (0, 0)
Screenshot: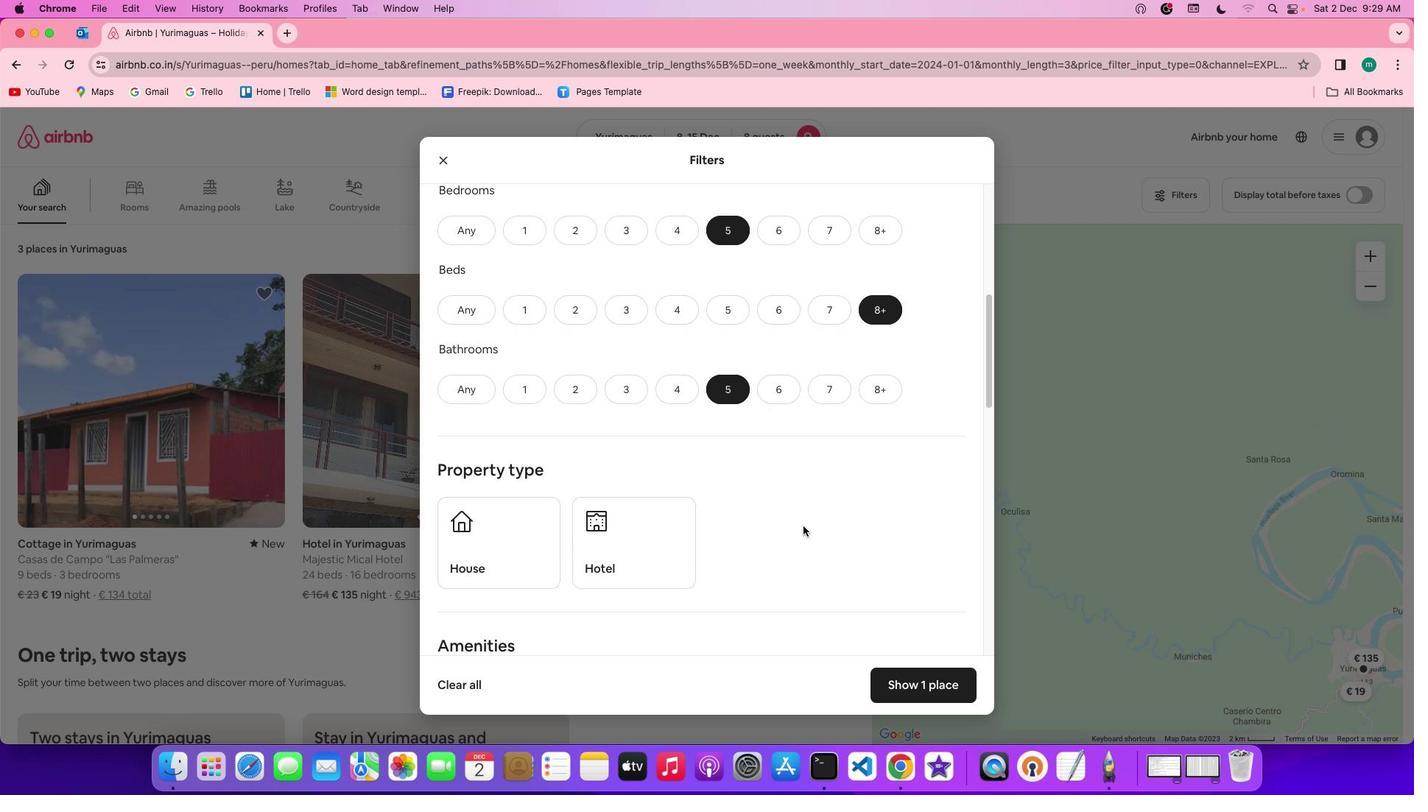 
Action: Mouse scrolled (803, 526) with delta (0, 0)
Screenshot: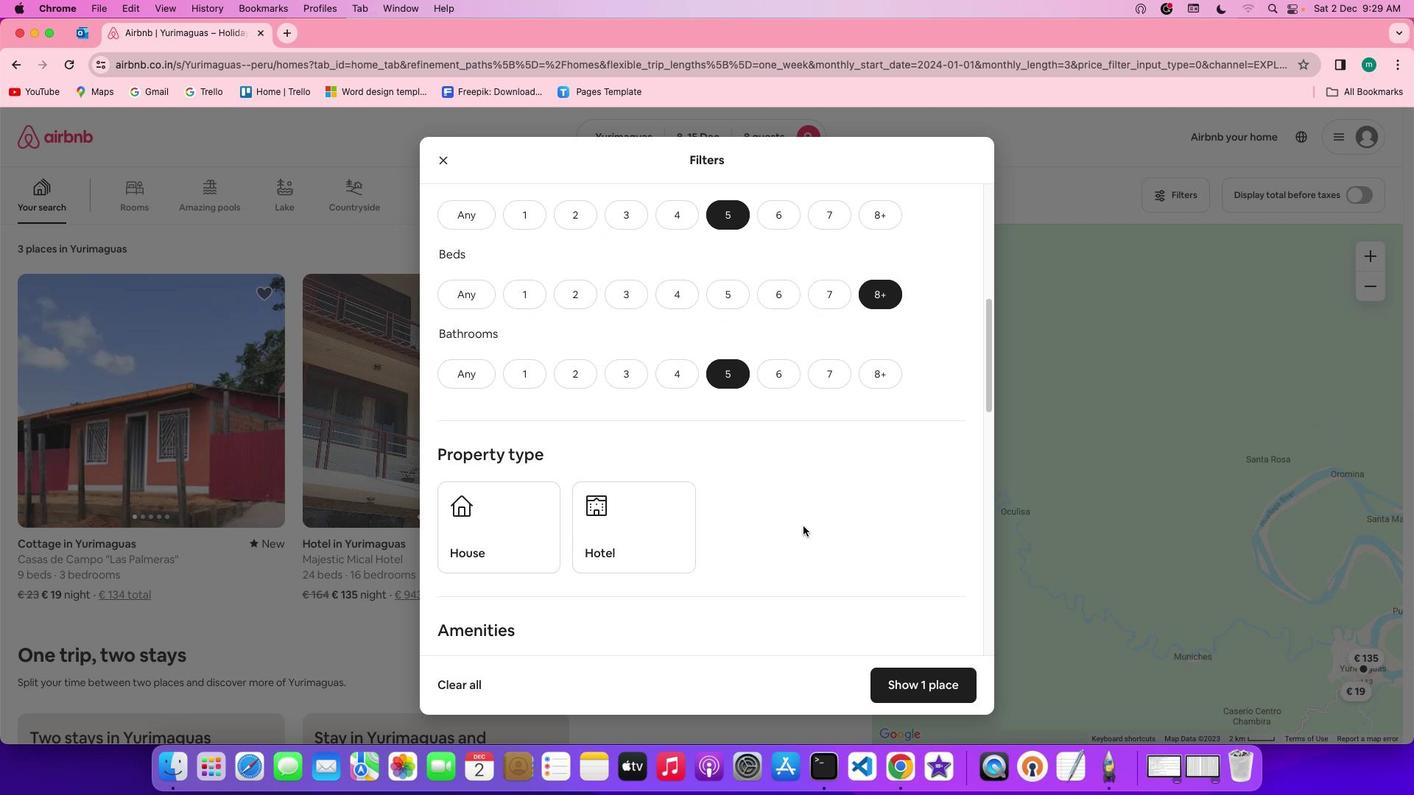 
Action: Mouse scrolled (803, 526) with delta (0, 0)
Screenshot: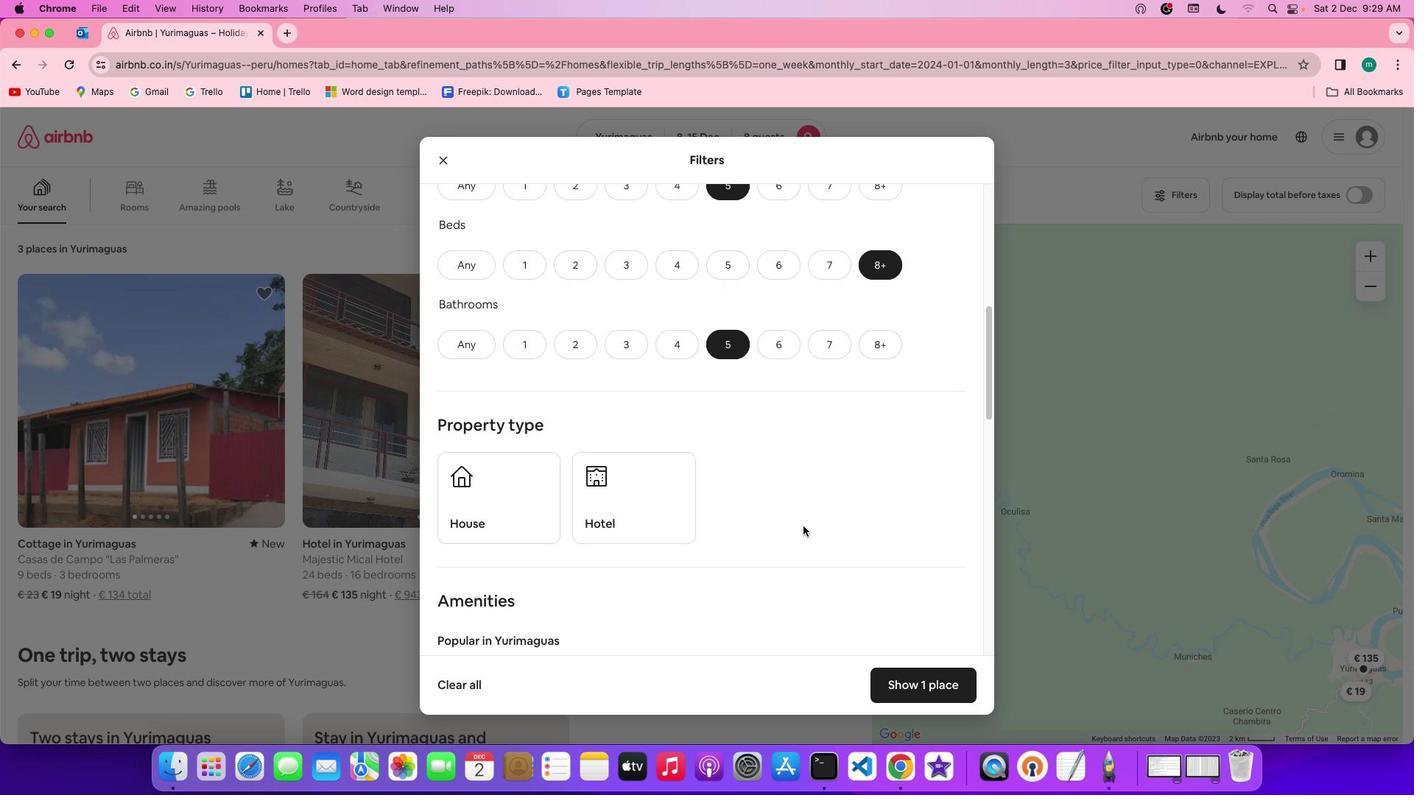 
Action: Mouse scrolled (803, 526) with delta (0, 0)
Screenshot: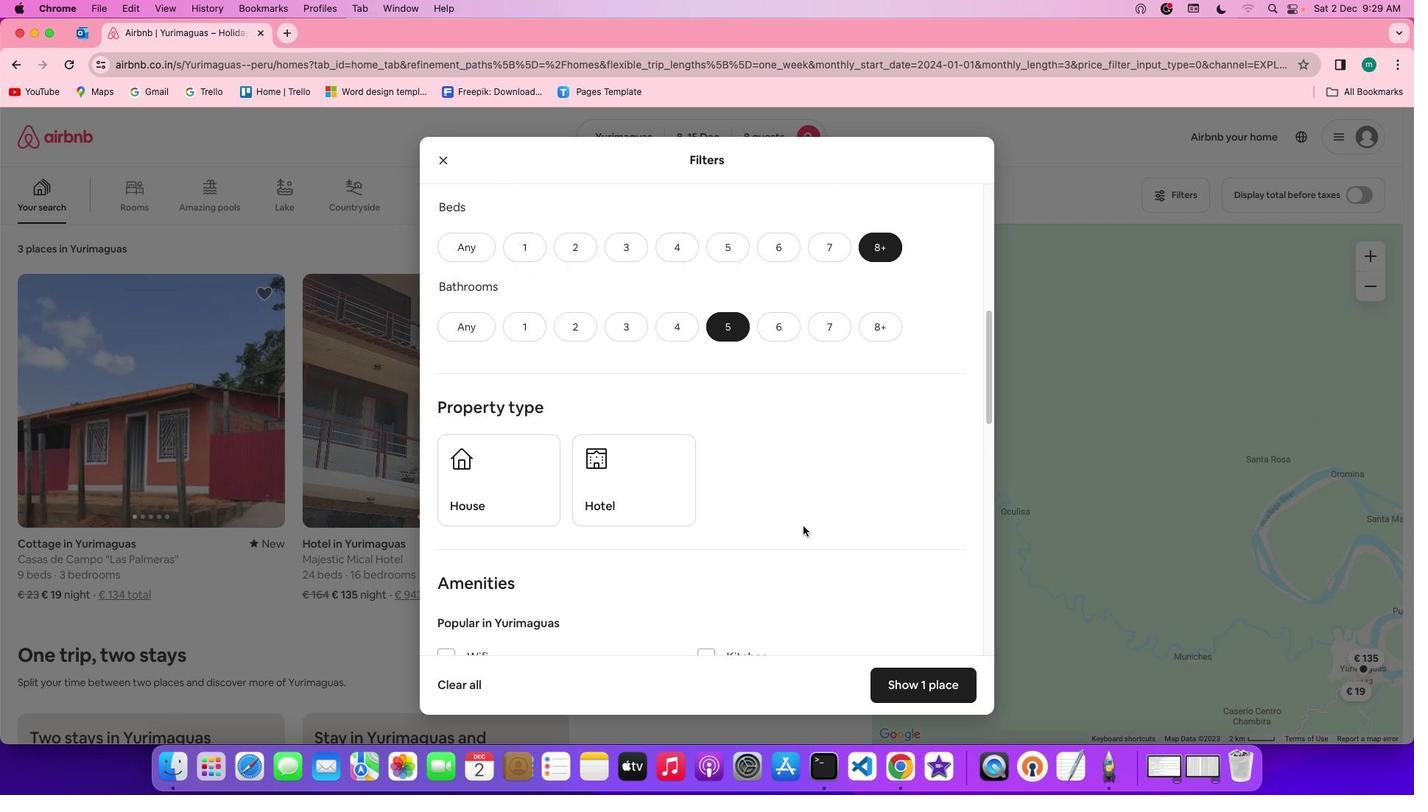 
Action: Mouse scrolled (803, 526) with delta (0, 0)
Screenshot: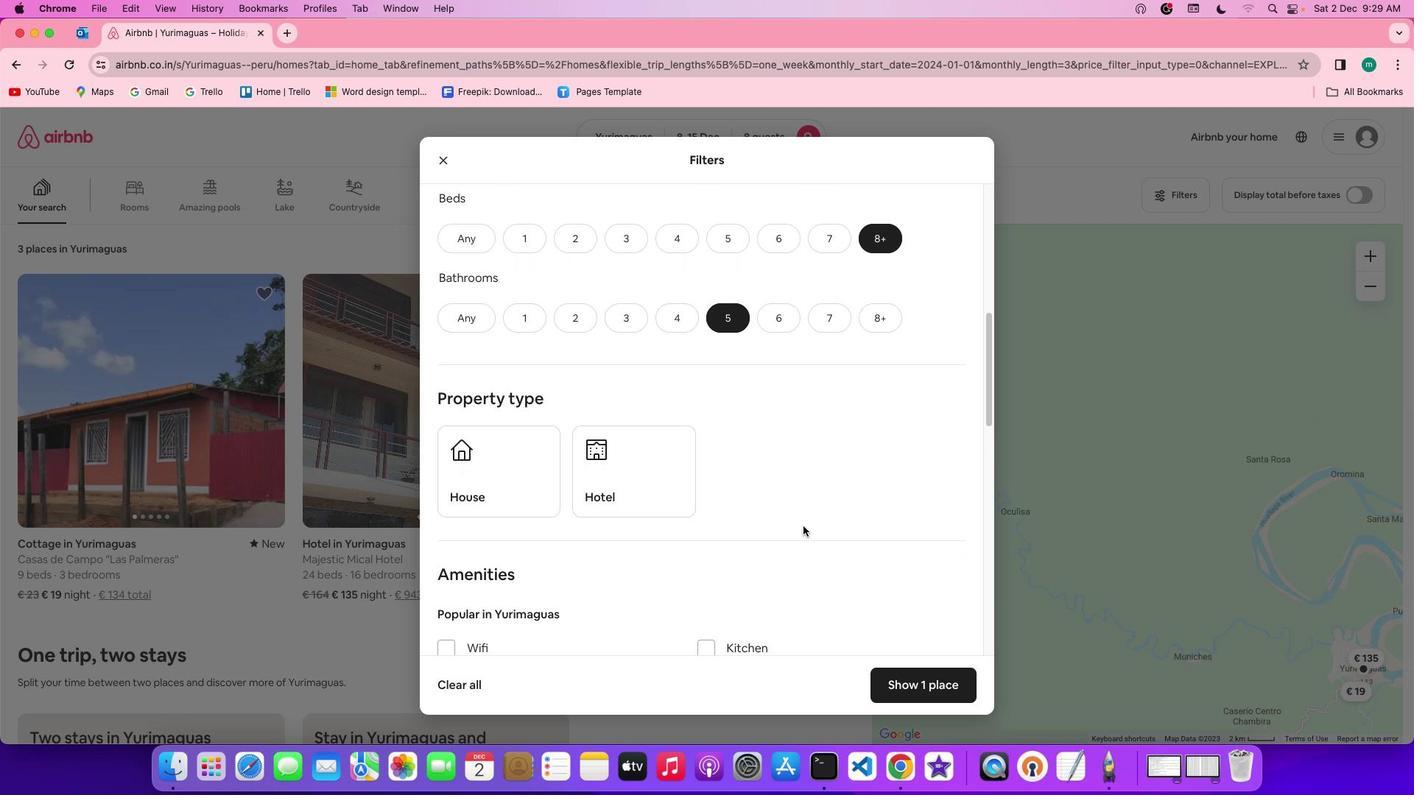 
Action: Mouse scrolled (803, 526) with delta (0, 0)
Screenshot: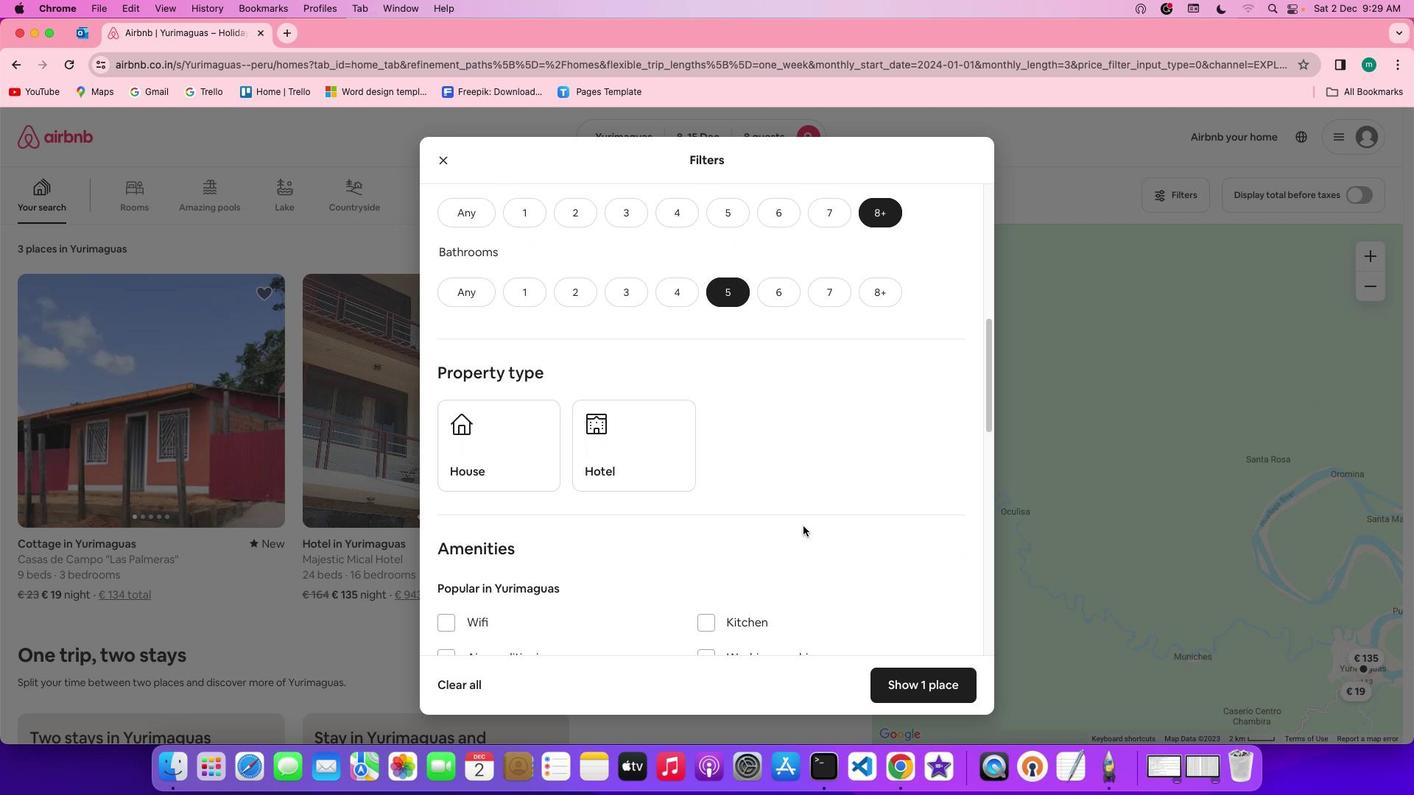 
Action: Mouse scrolled (803, 526) with delta (0, 0)
Screenshot: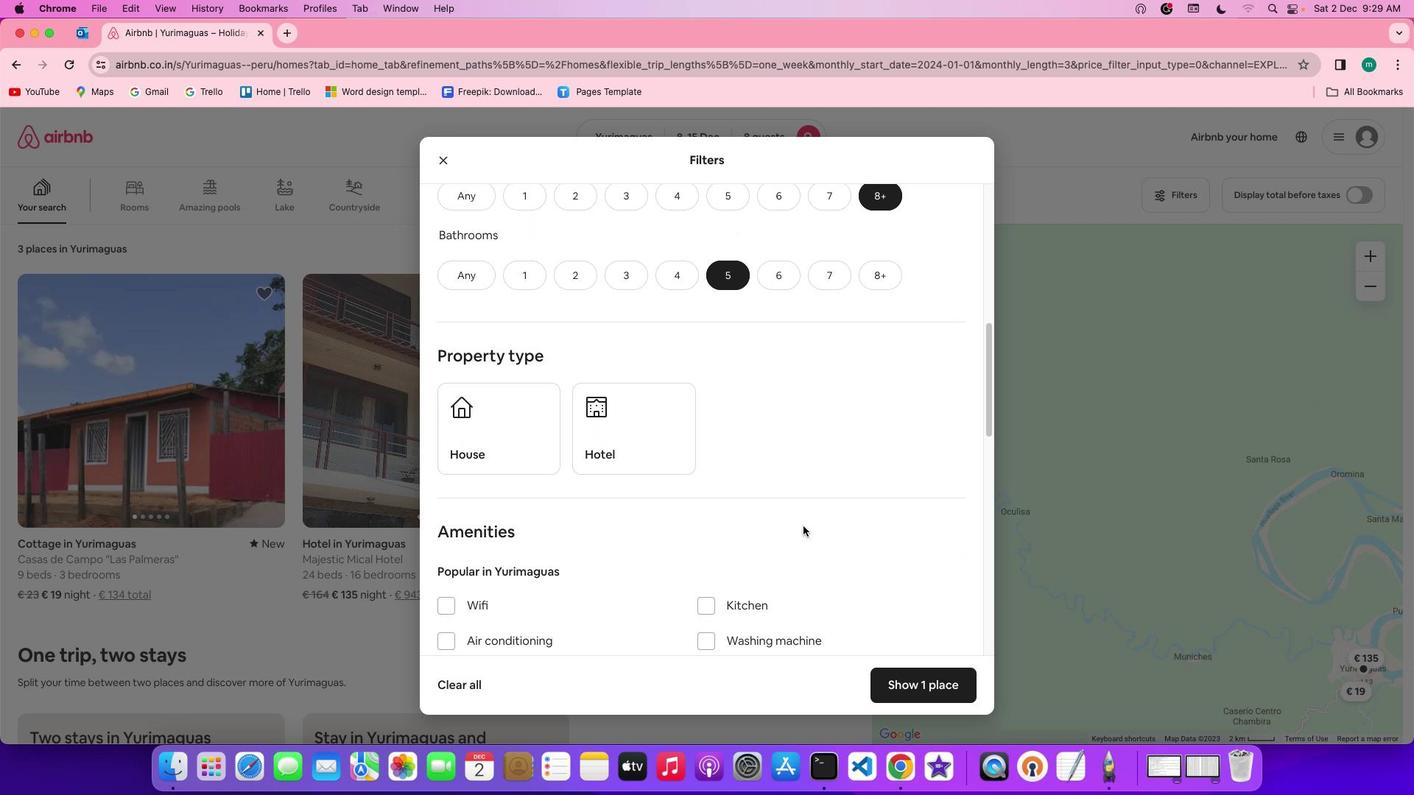 
Action: Mouse scrolled (803, 526) with delta (0, 0)
Screenshot: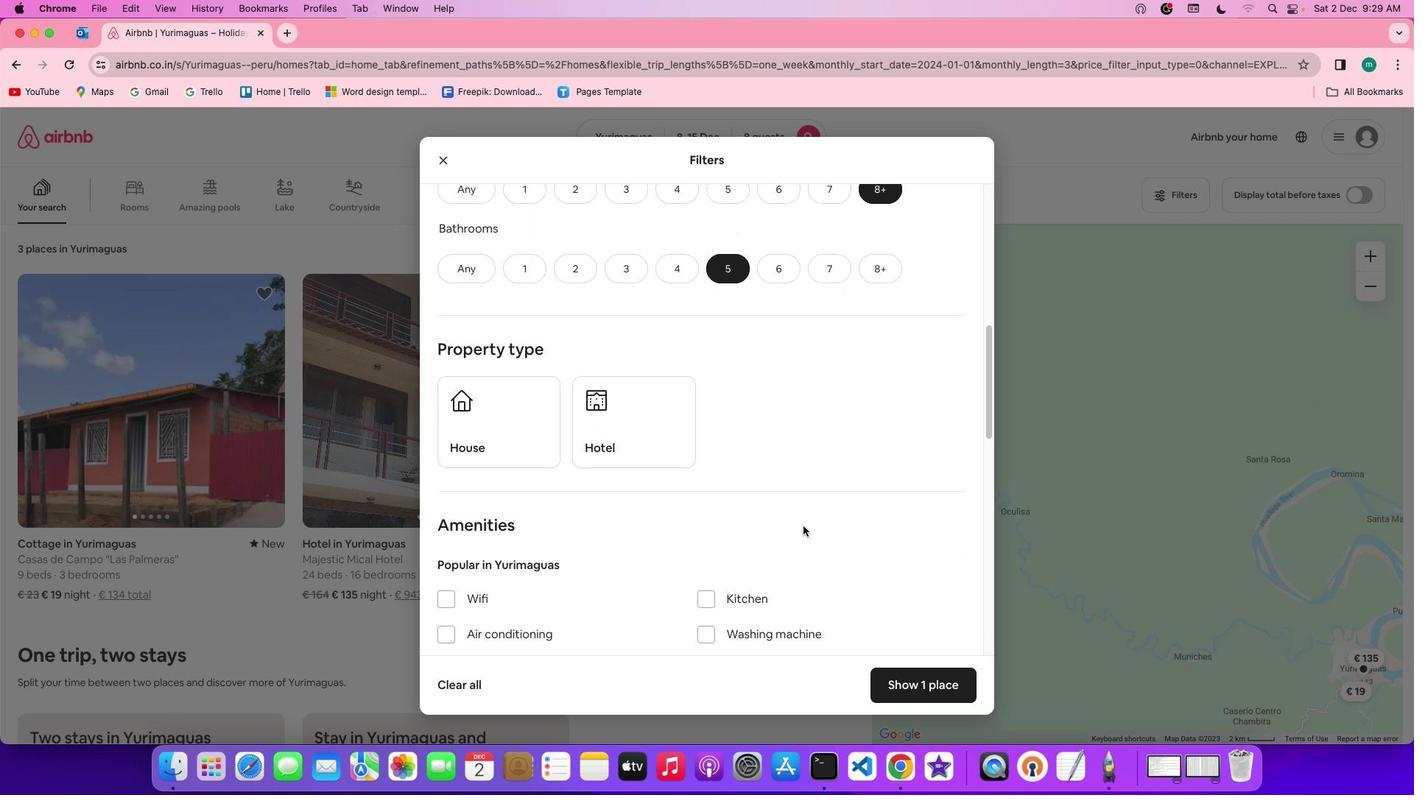 
Action: Mouse scrolled (803, 526) with delta (0, 0)
Screenshot: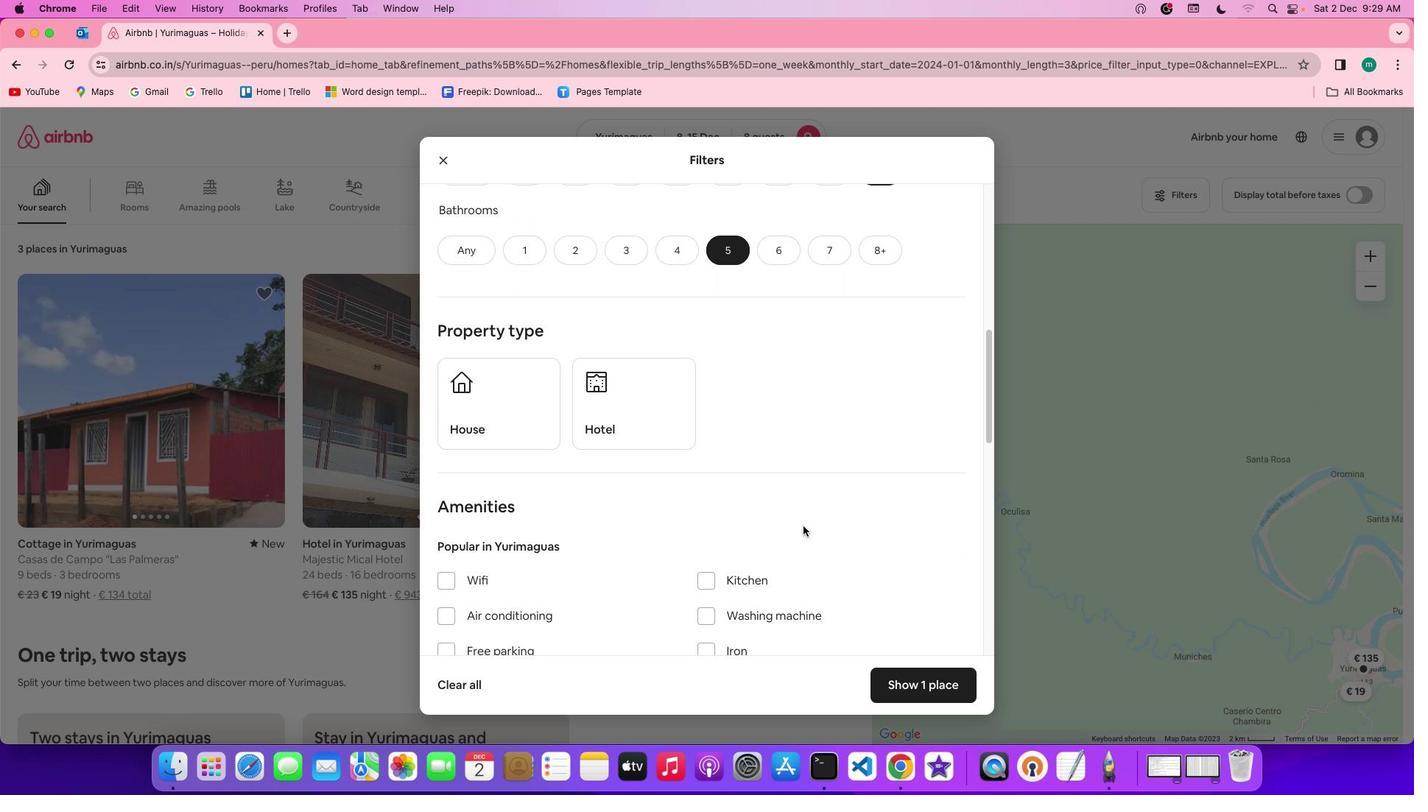 
Action: Mouse moved to (733, 466)
Screenshot: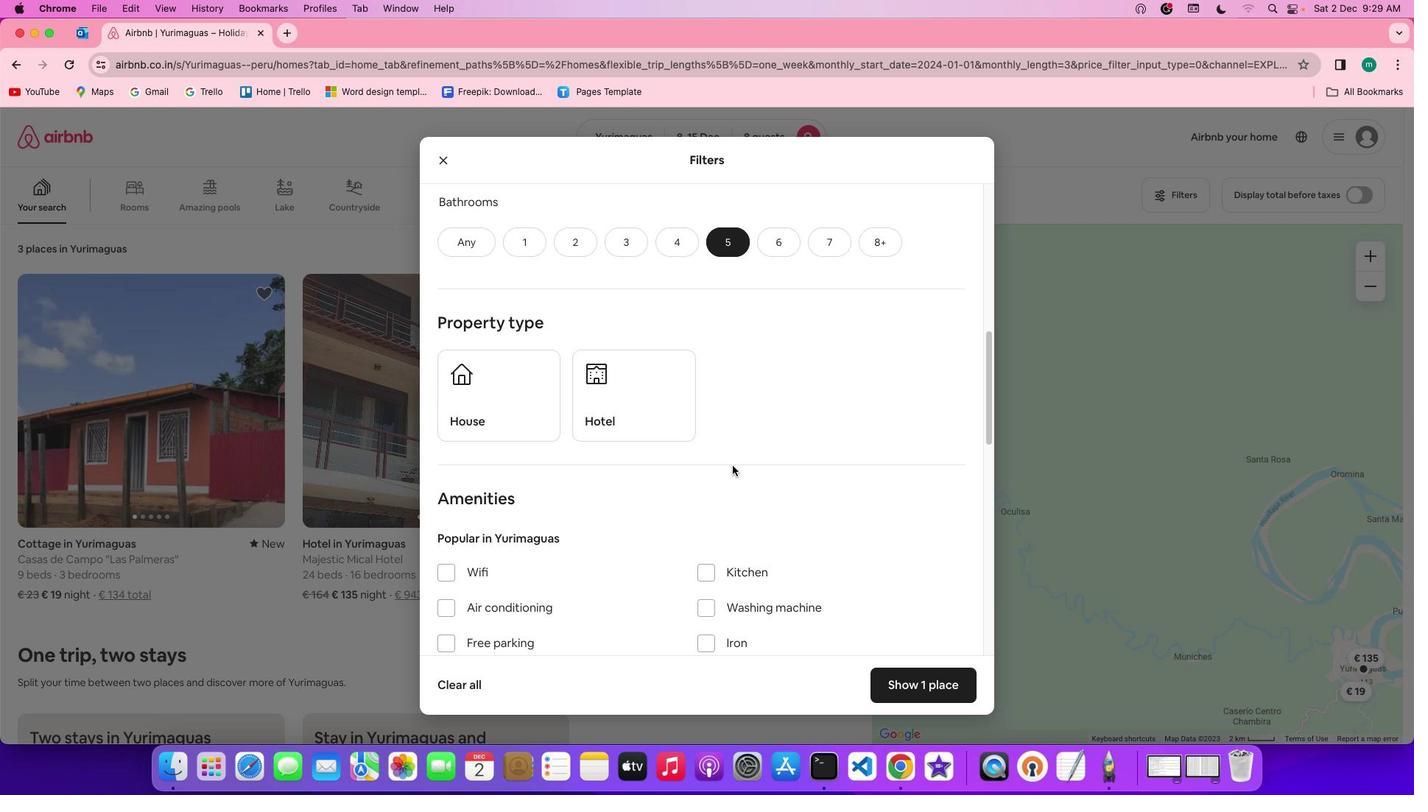 
Action: Mouse scrolled (733, 466) with delta (0, 0)
Screenshot: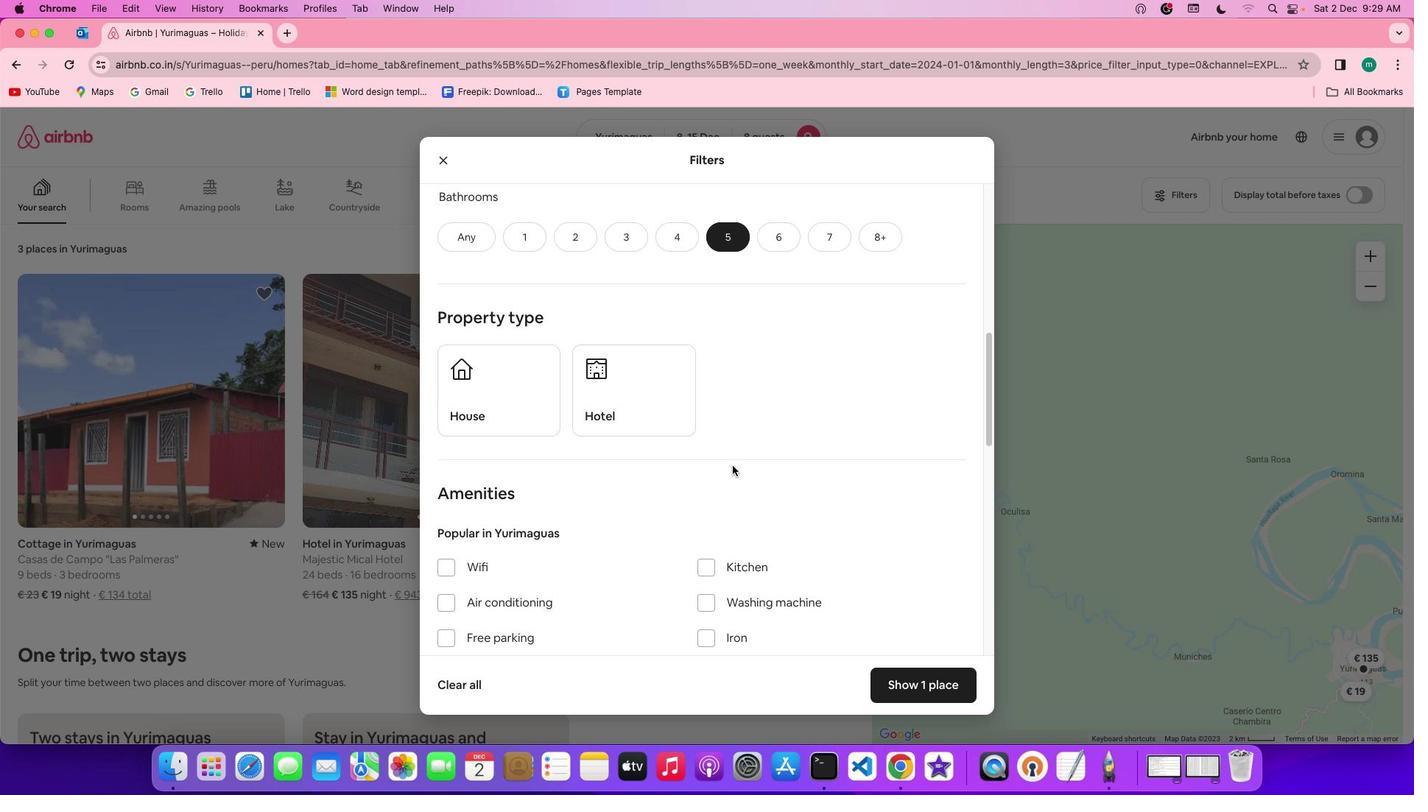 
Action: Mouse scrolled (733, 466) with delta (0, 0)
Screenshot: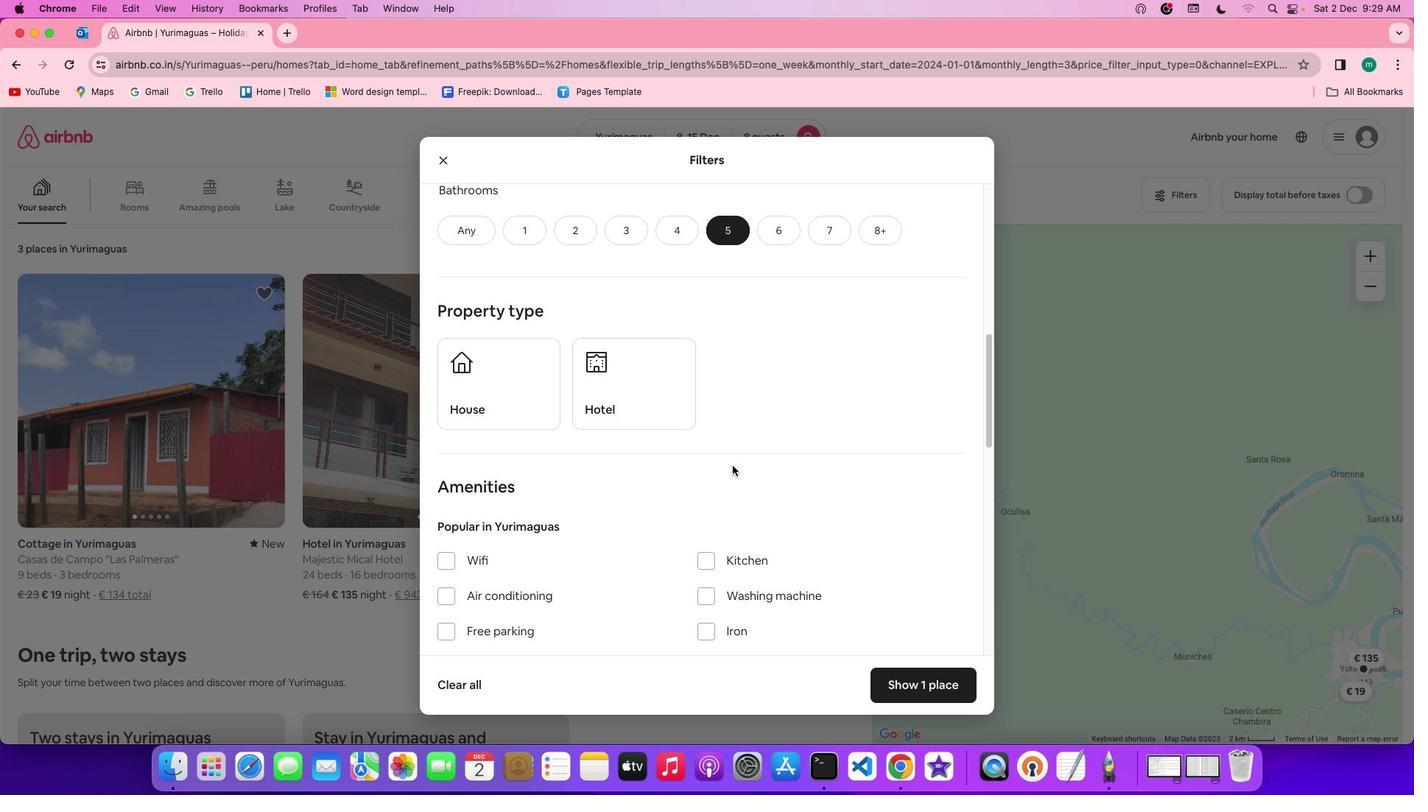 
Action: Mouse scrolled (733, 466) with delta (0, 0)
Screenshot: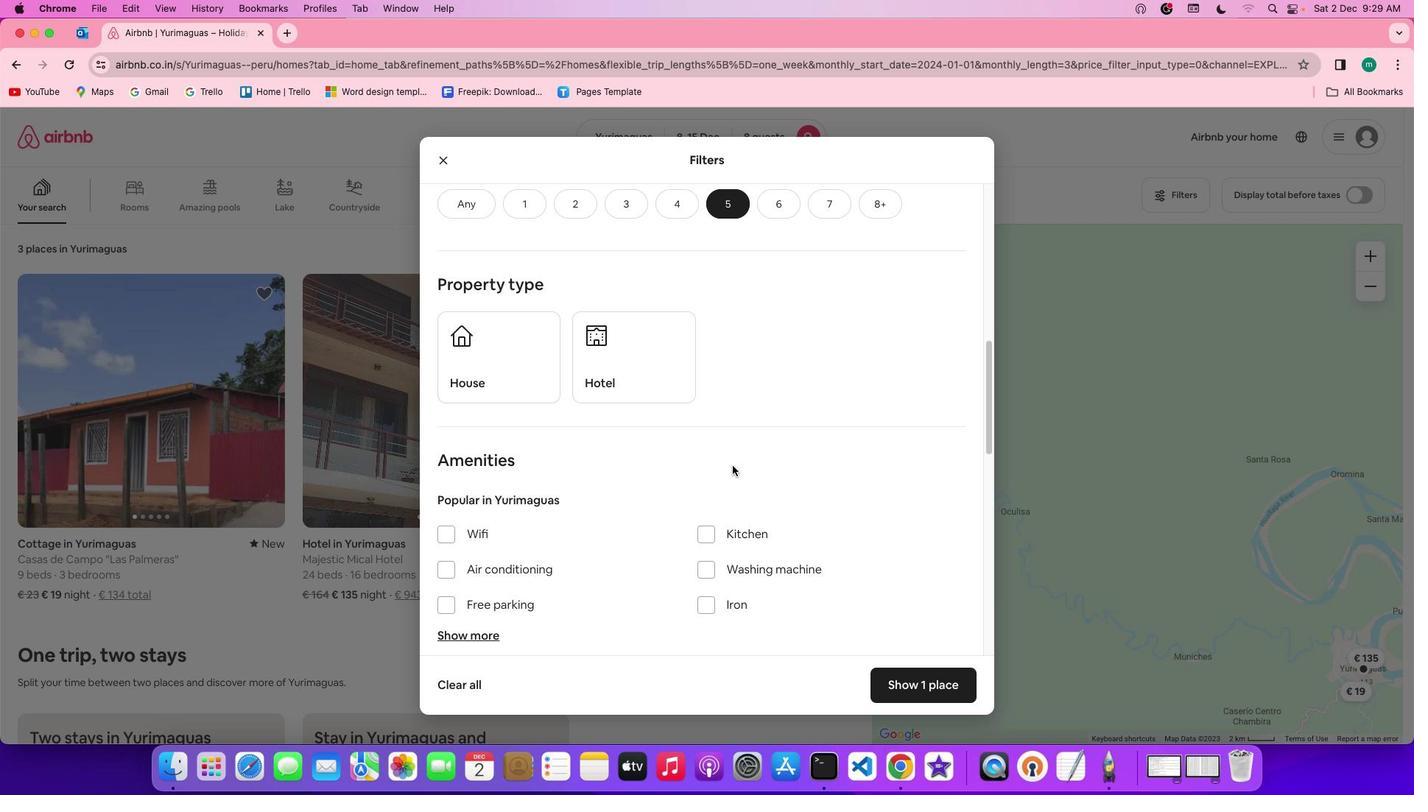 
Action: Mouse scrolled (733, 466) with delta (0, 0)
Screenshot: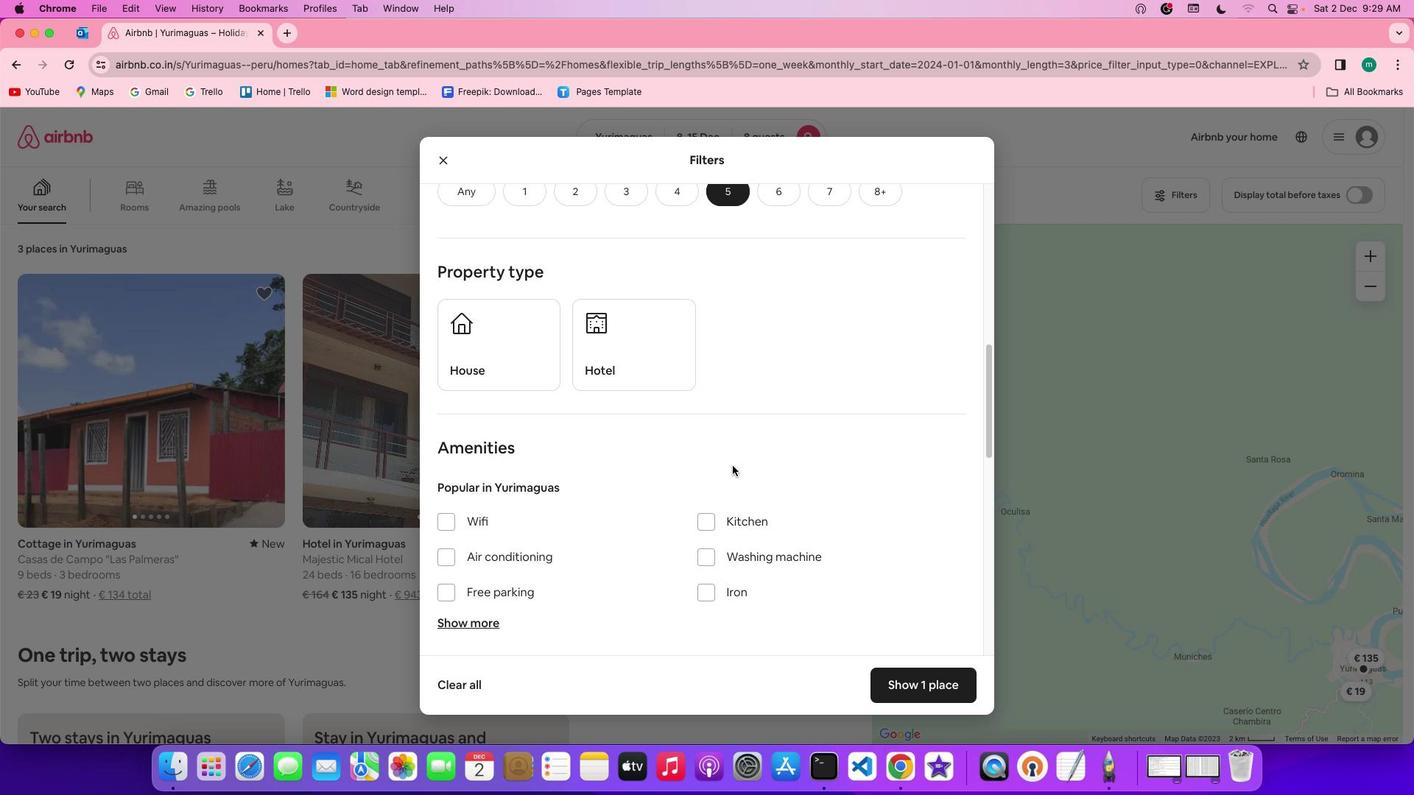 
Action: Mouse scrolled (733, 466) with delta (0, 0)
Screenshot: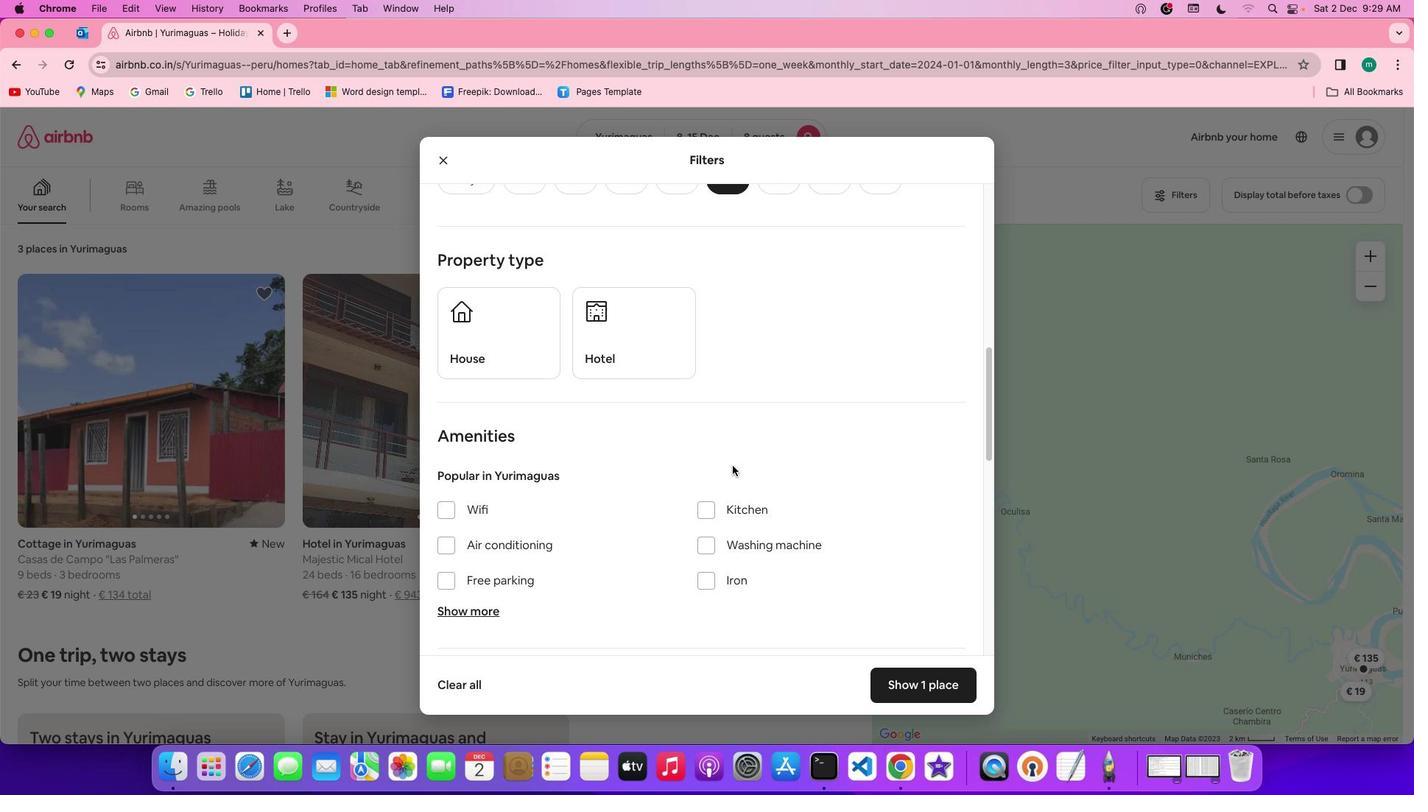 
Action: Mouse scrolled (733, 466) with delta (0, 0)
Screenshot: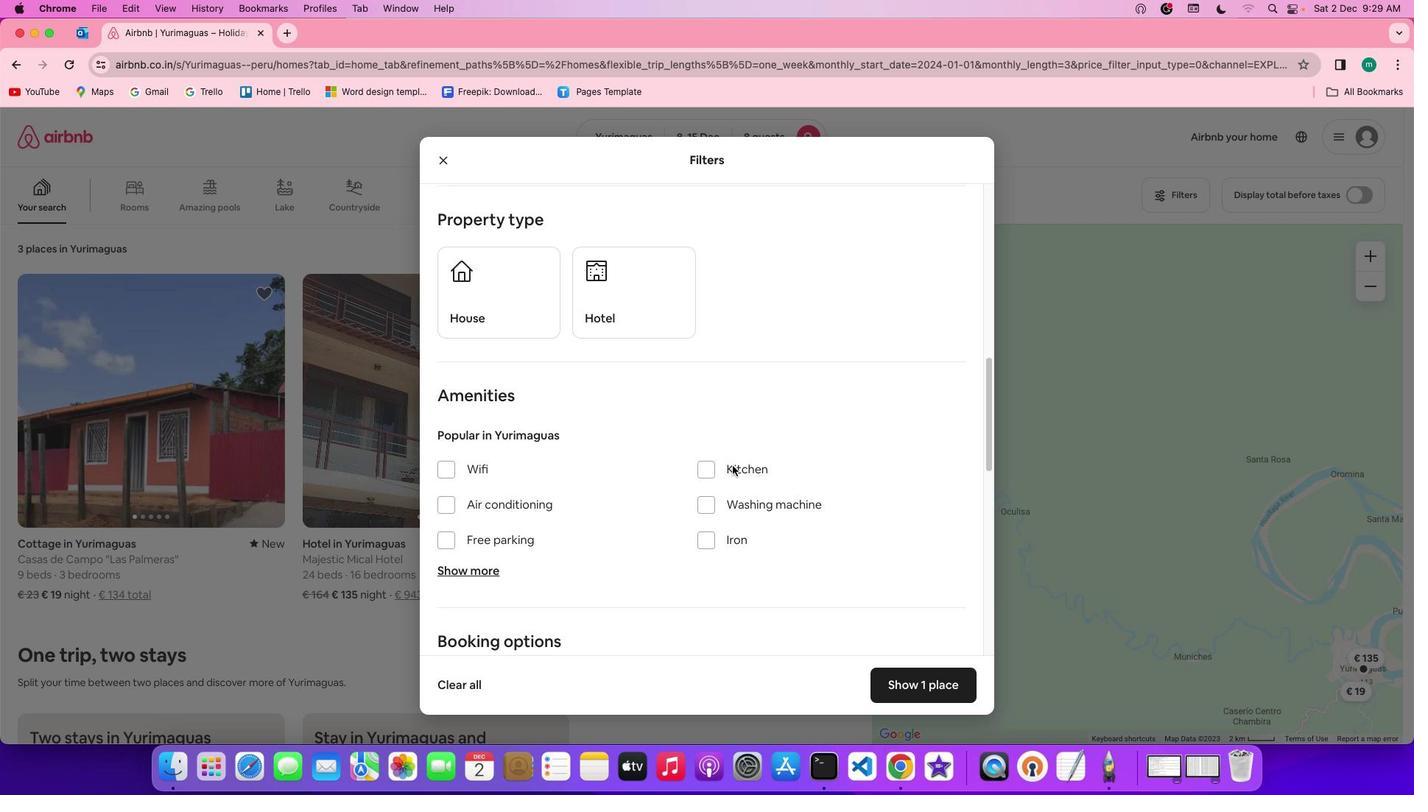 
Action: Mouse scrolled (733, 466) with delta (0, 0)
Screenshot: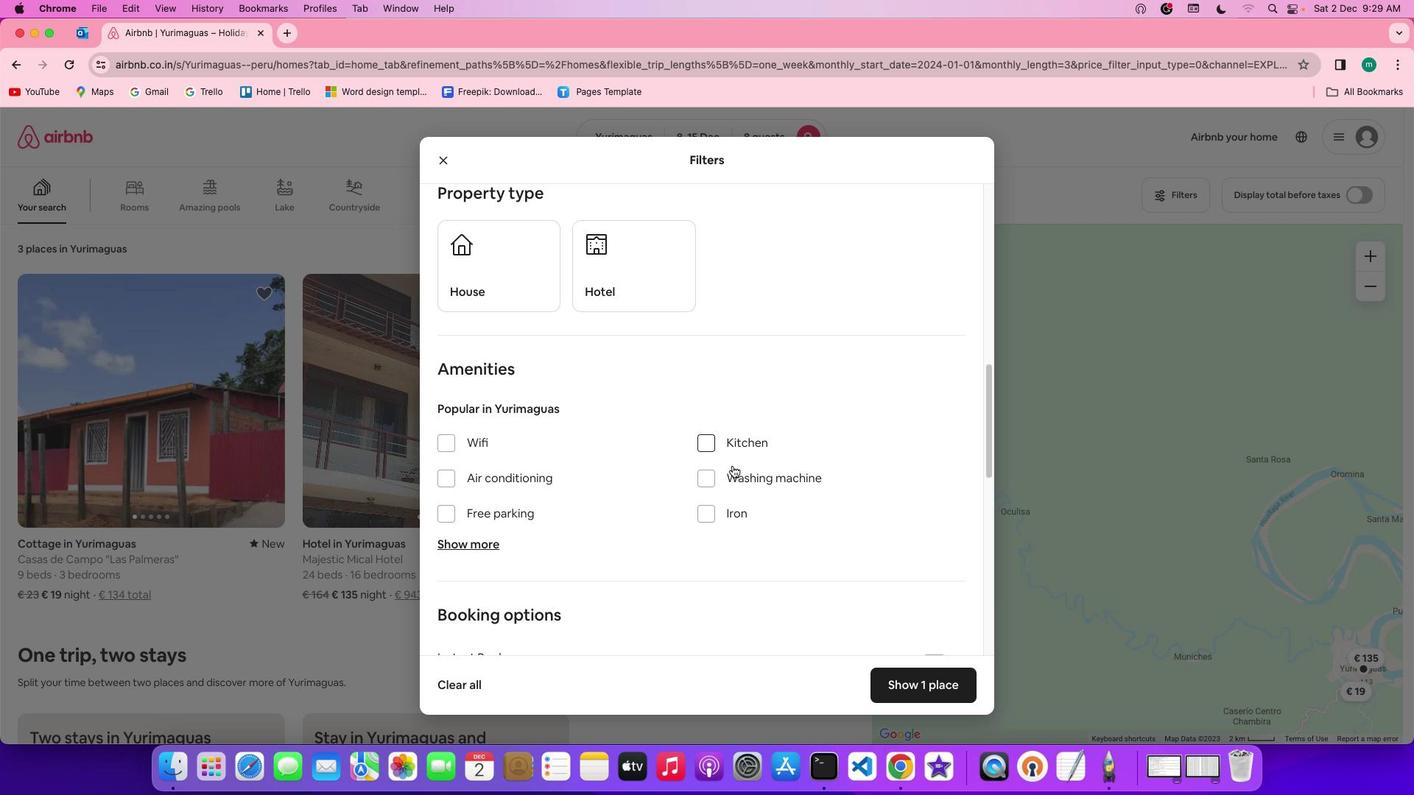 
Action: Mouse scrolled (733, 466) with delta (0, 0)
Screenshot: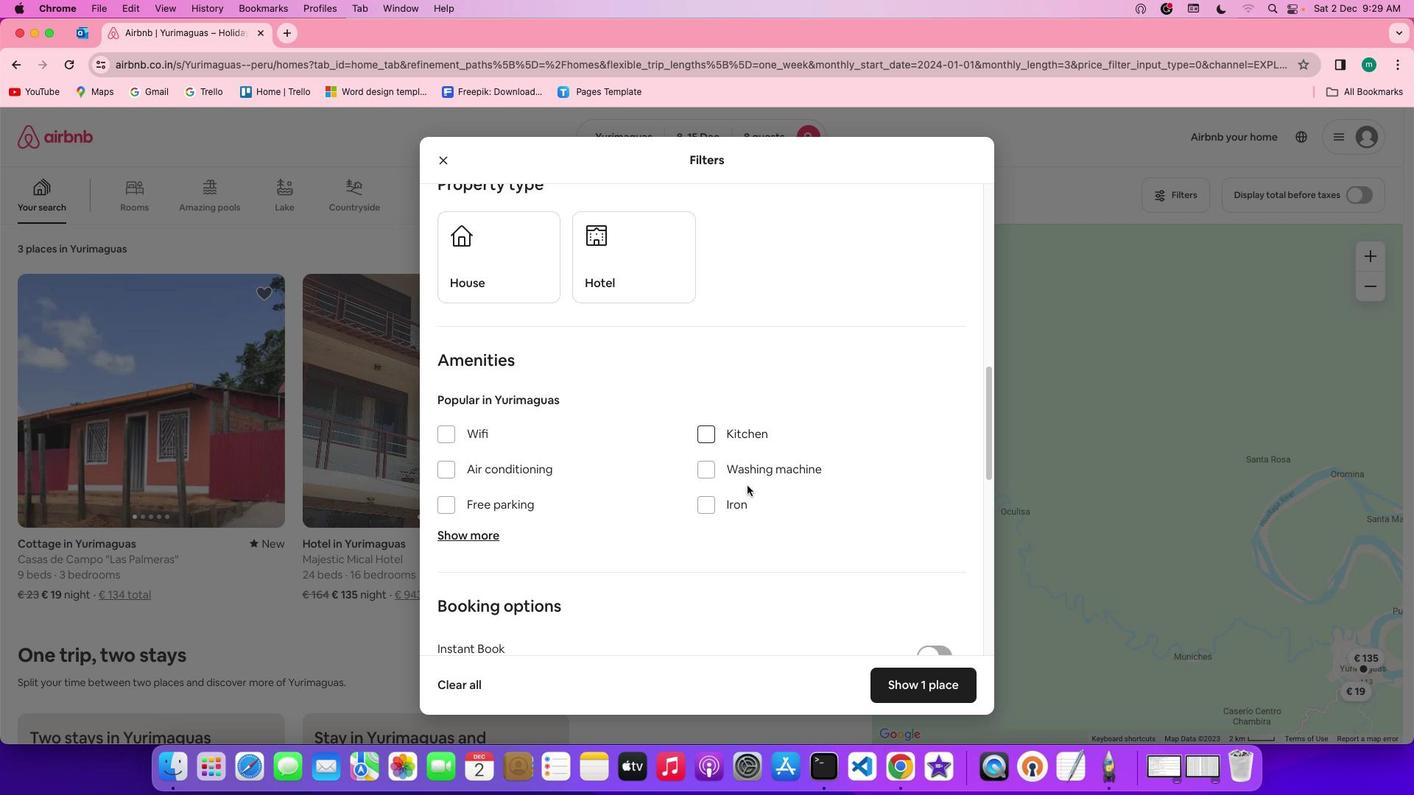 
Action: Mouse scrolled (733, 466) with delta (0, -1)
Screenshot: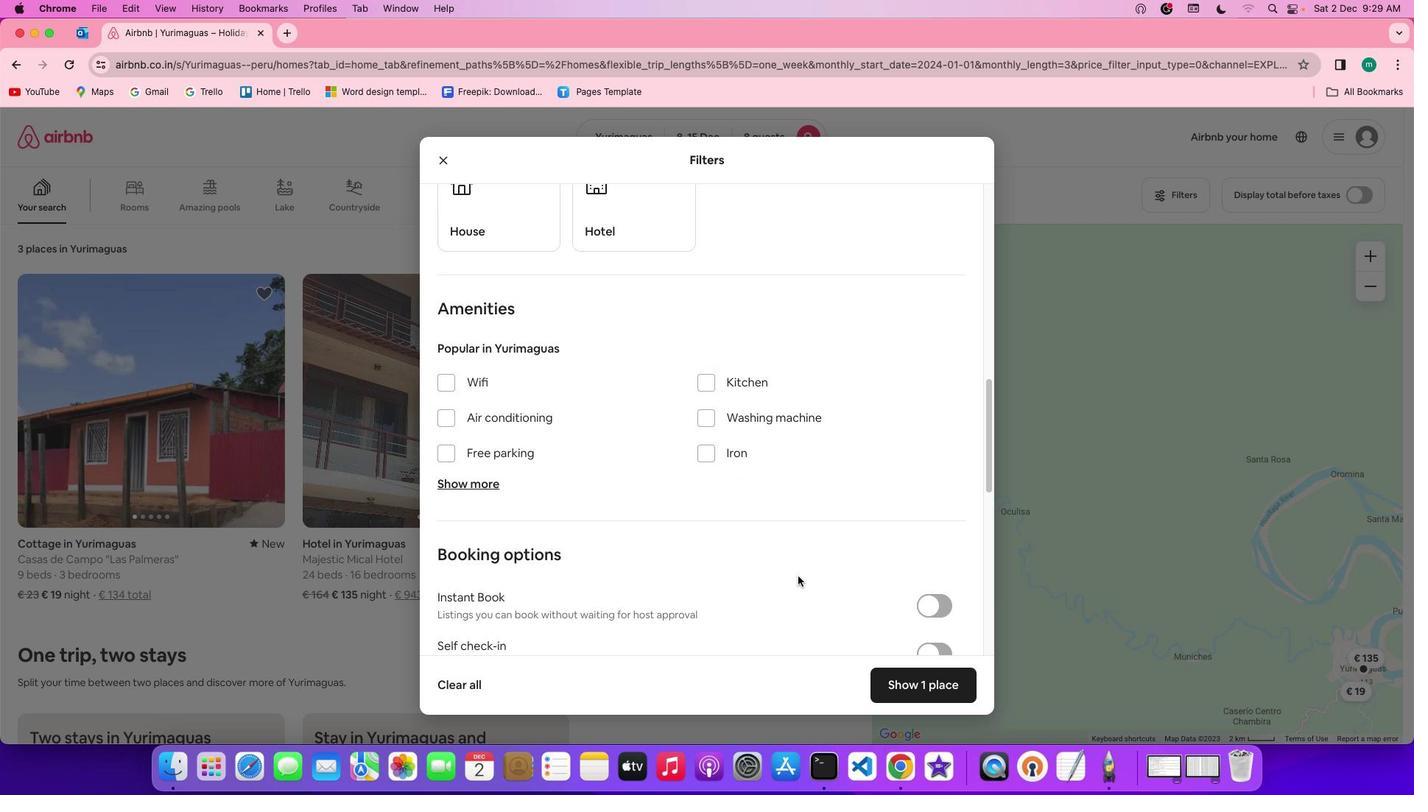 
Action: Mouse moved to (655, 386)
Screenshot: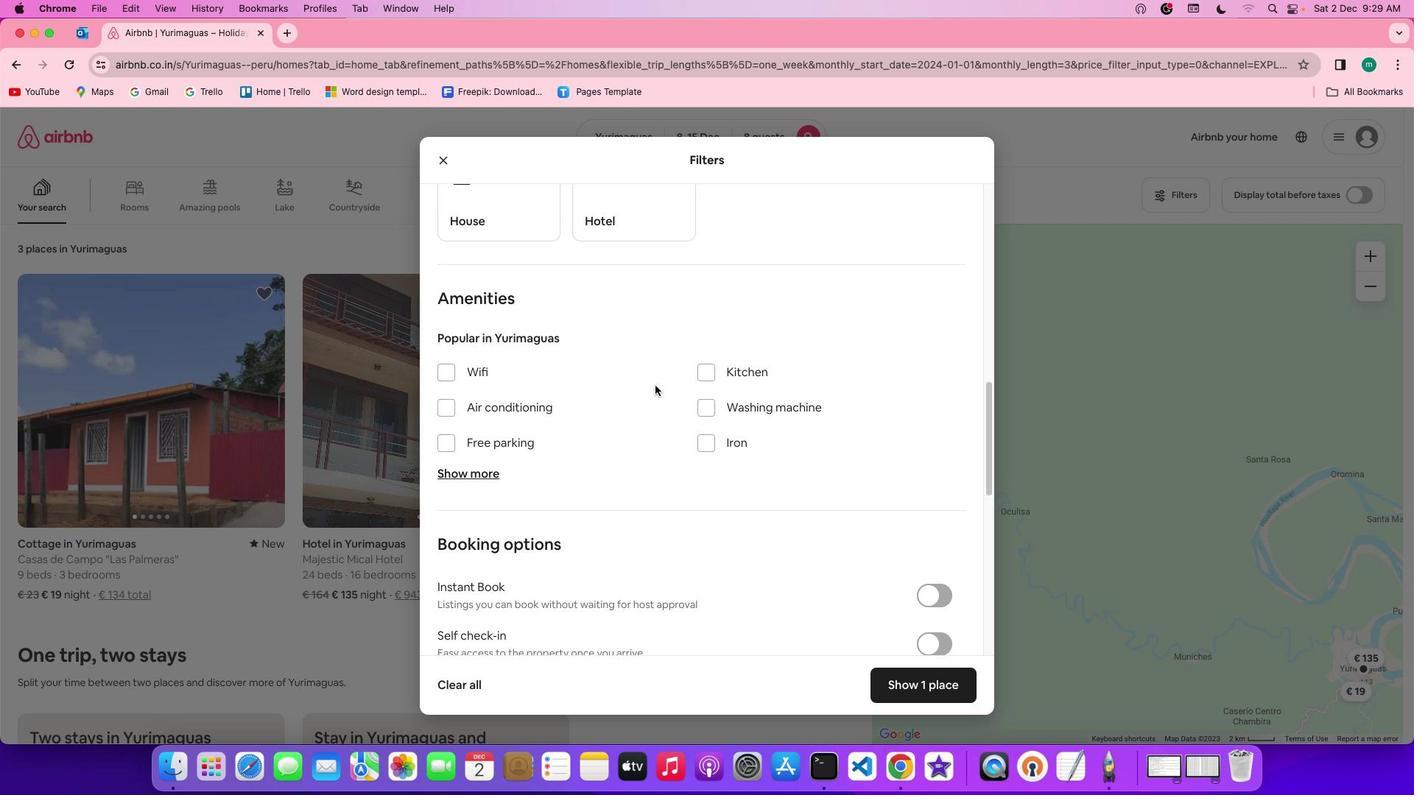 
Action: Mouse scrolled (655, 386) with delta (0, 0)
Screenshot: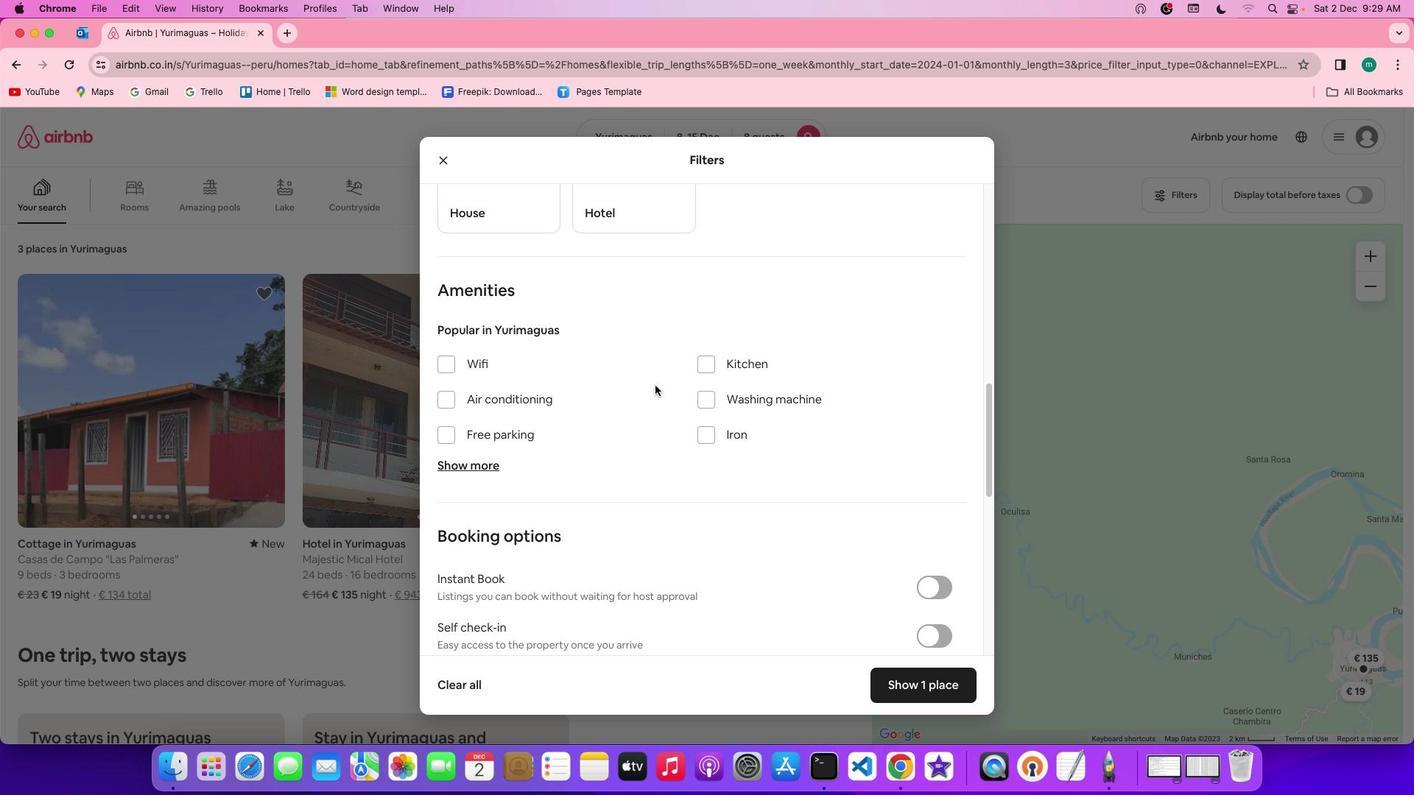 
Action: Mouse moved to (655, 386)
Screenshot: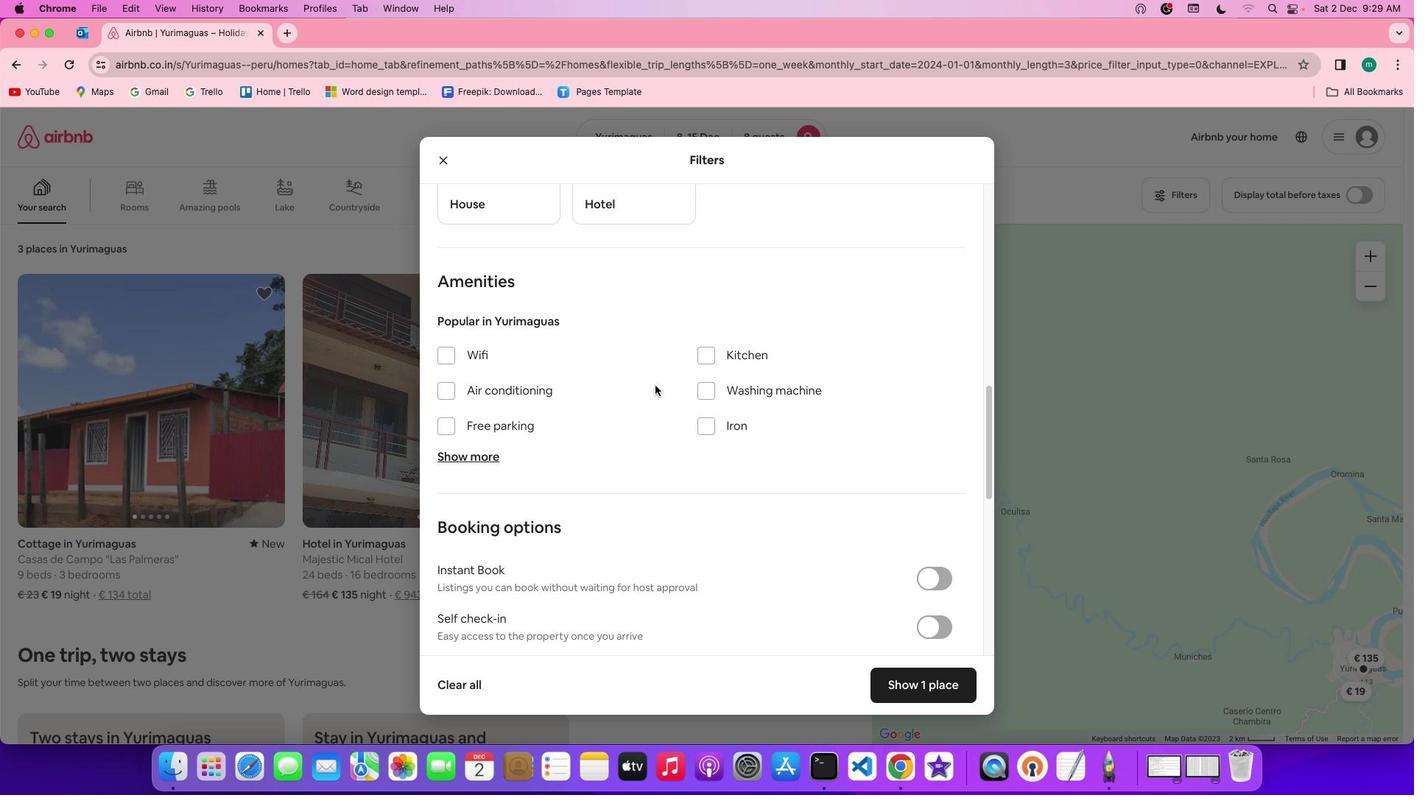
Action: Mouse scrolled (655, 386) with delta (0, 0)
Screenshot: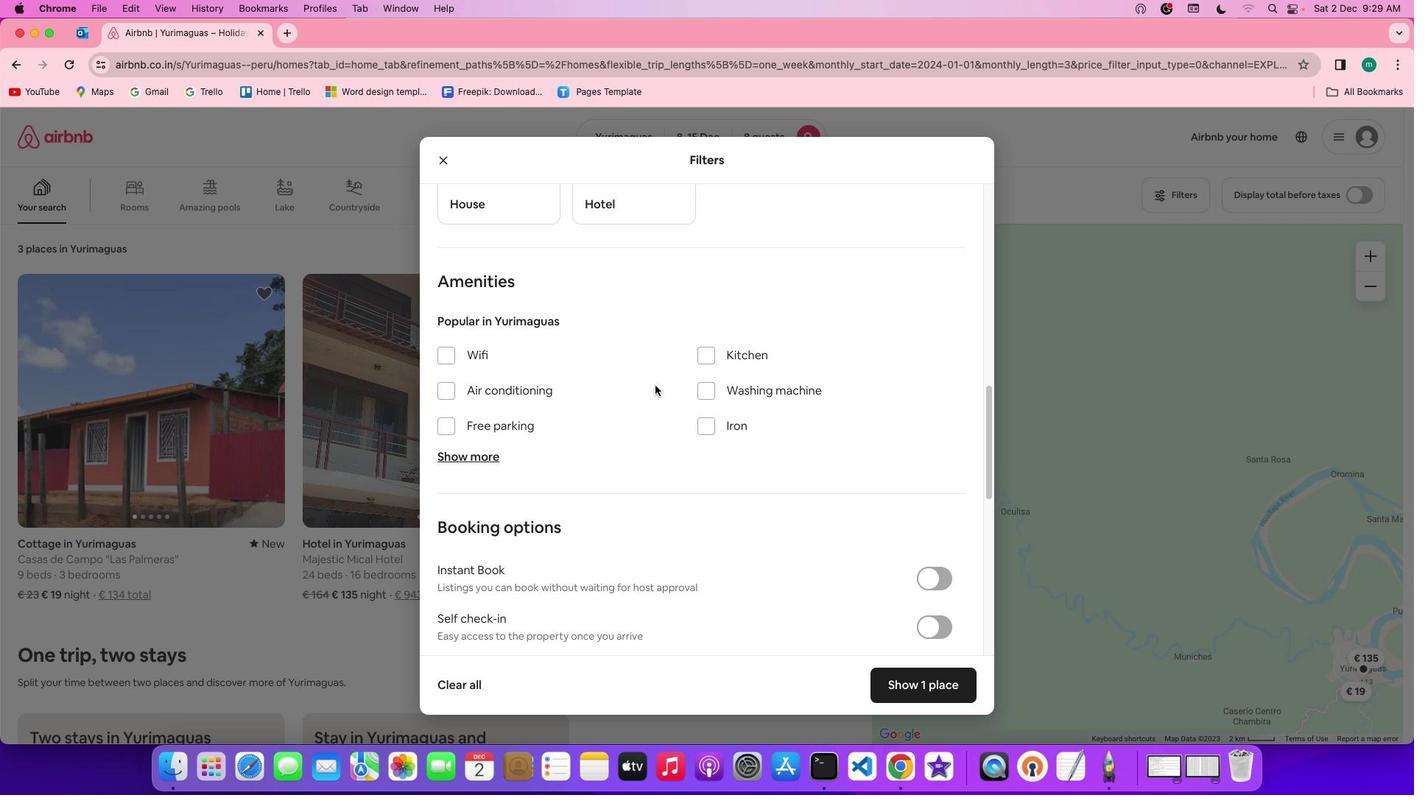 
Action: Mouse scrolled (655, 386) with delta (0, 0)
Screenshot: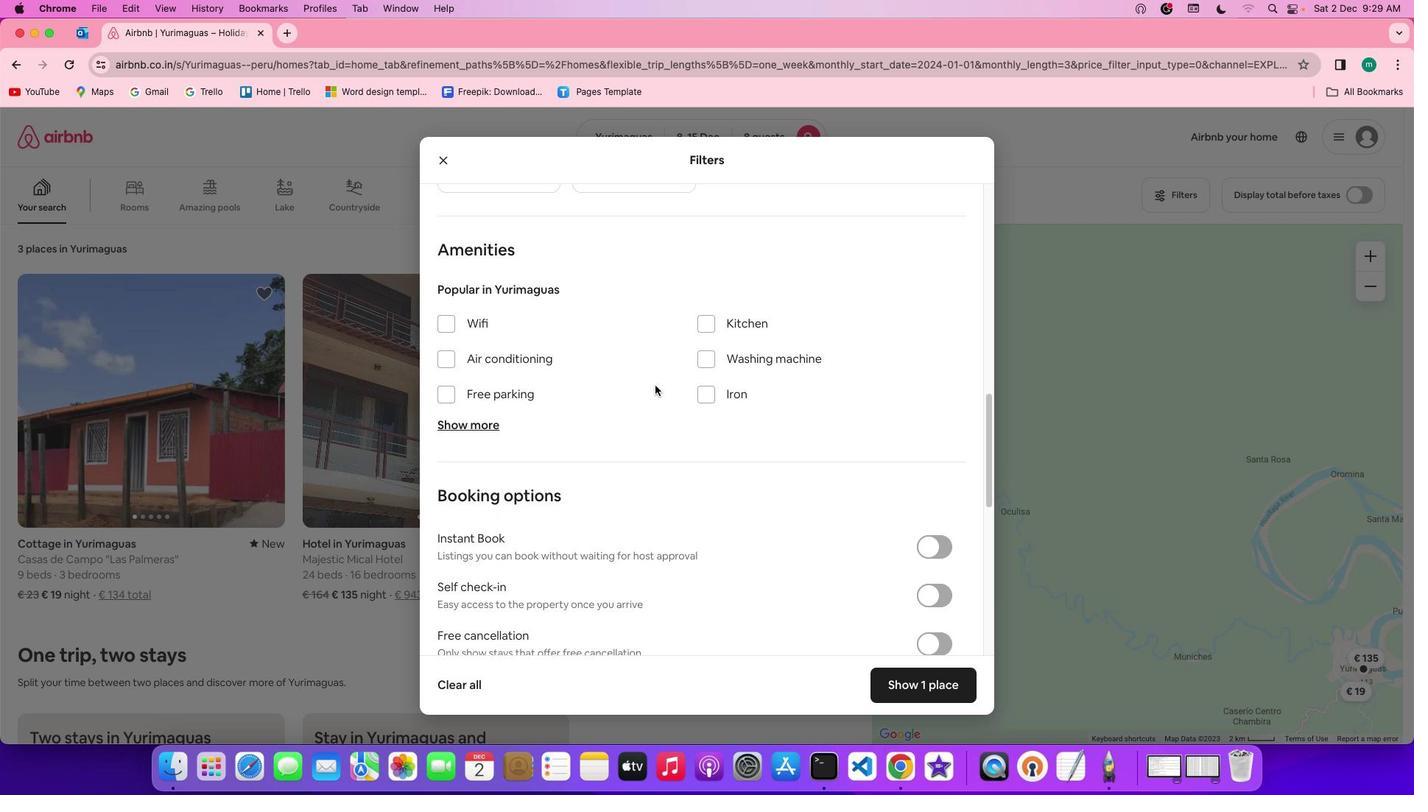 
Action: Mouse scrolled (655, 386) with delta (0, 0)
Screenshot: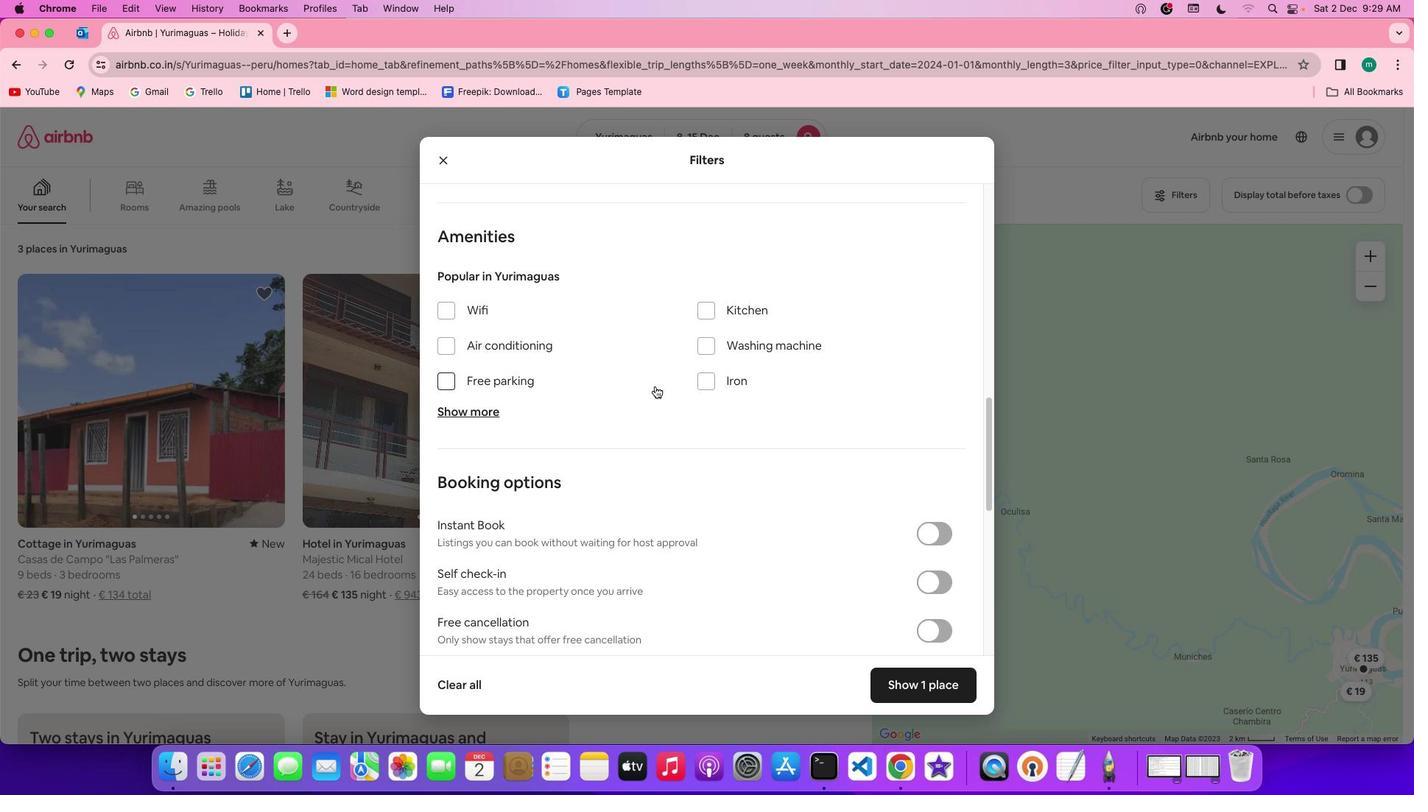 
Action: Mouse scrolled (655, 386) with delta (0, 0)
Screenshot: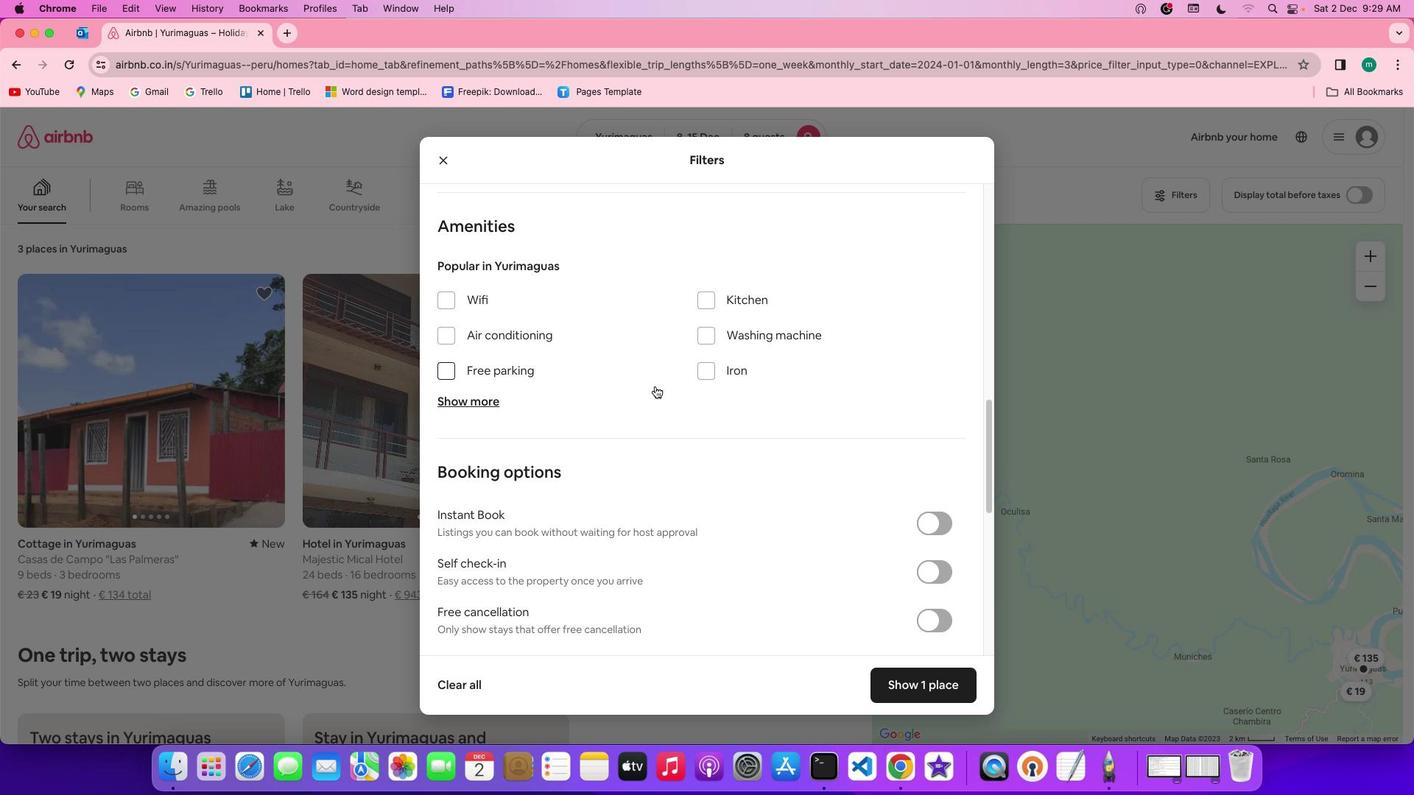 
Action: Mouse moved to (655, 386)
Screenshot: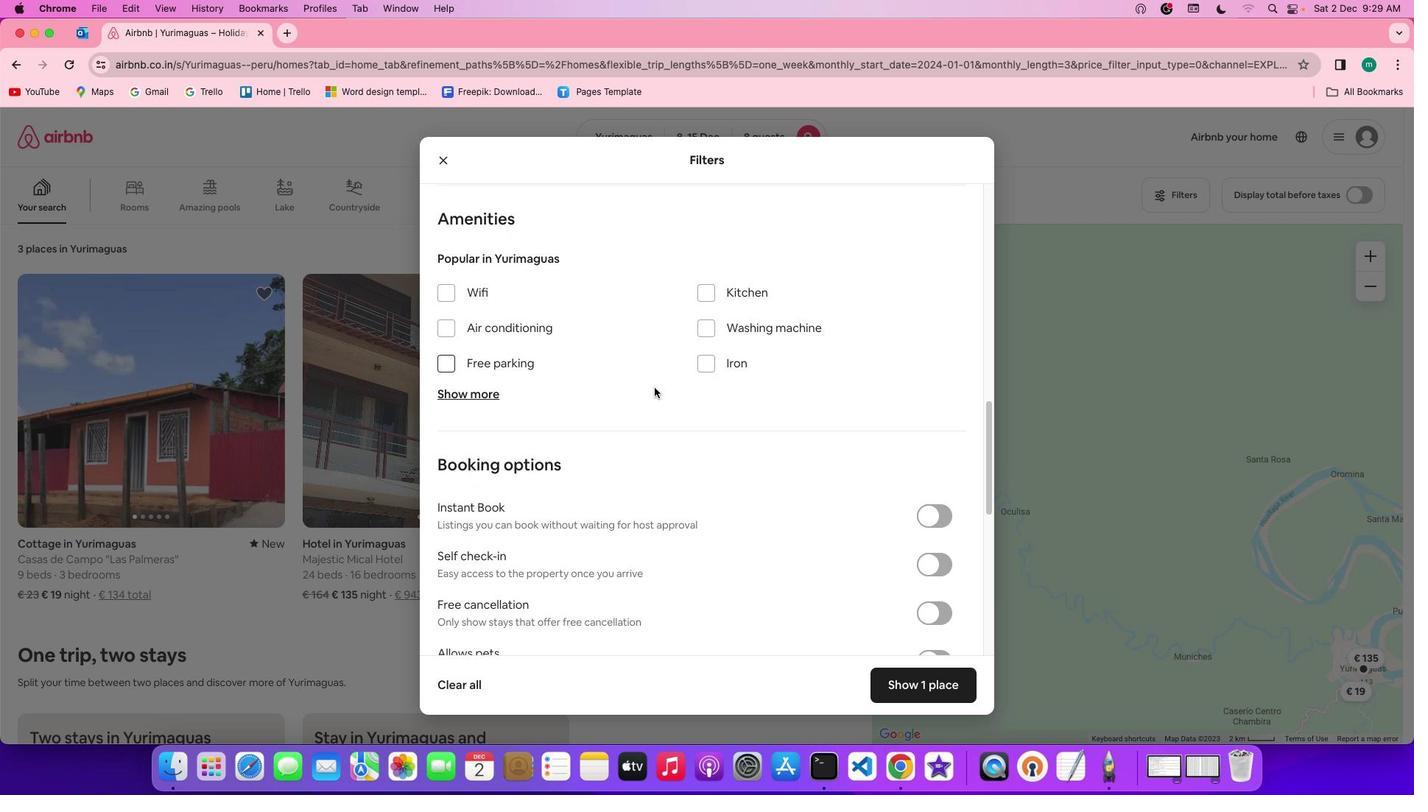 
Action: Mouse scrolled (655, 386) with delta (0, 0)
Screenshot: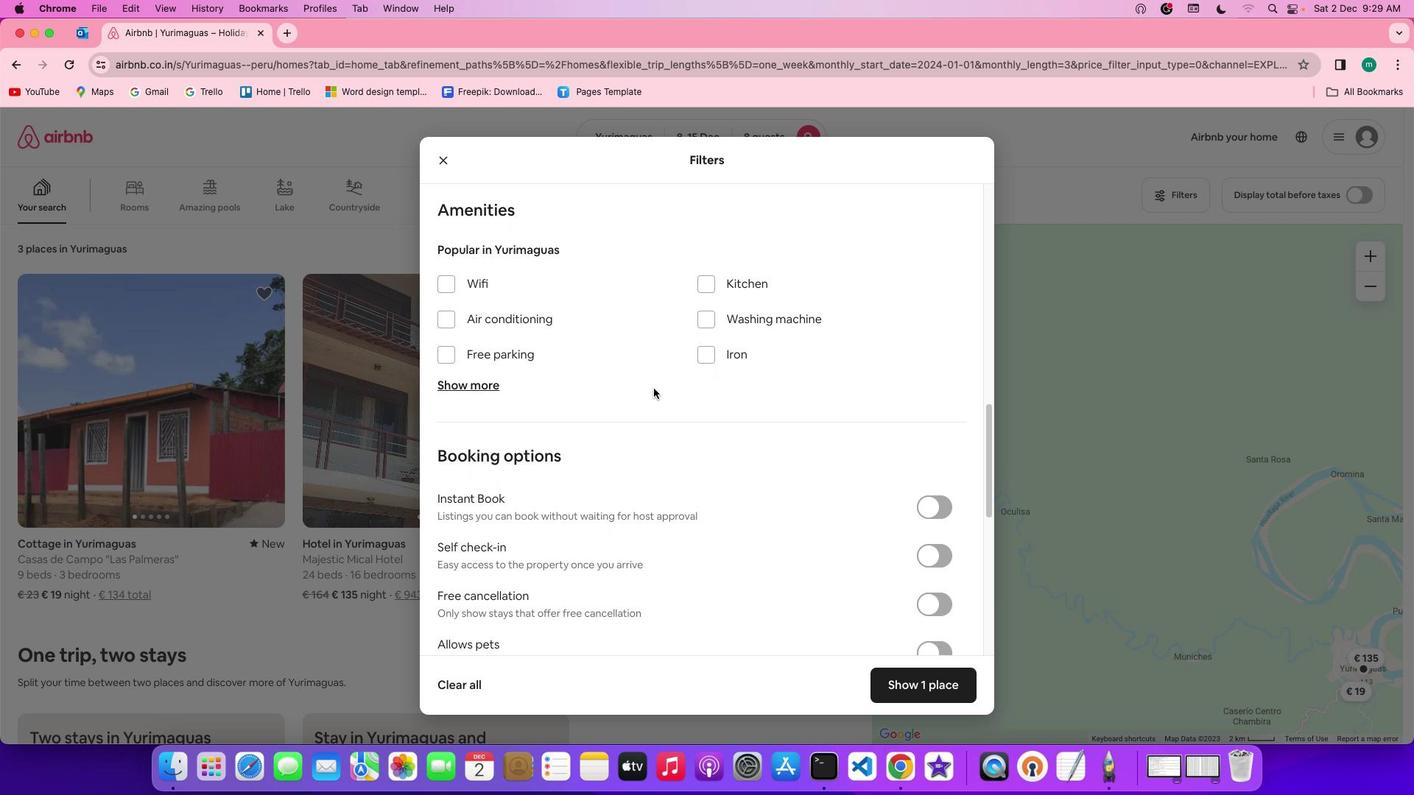 
Action: Mouse moved to (654, 388)
Screenshot: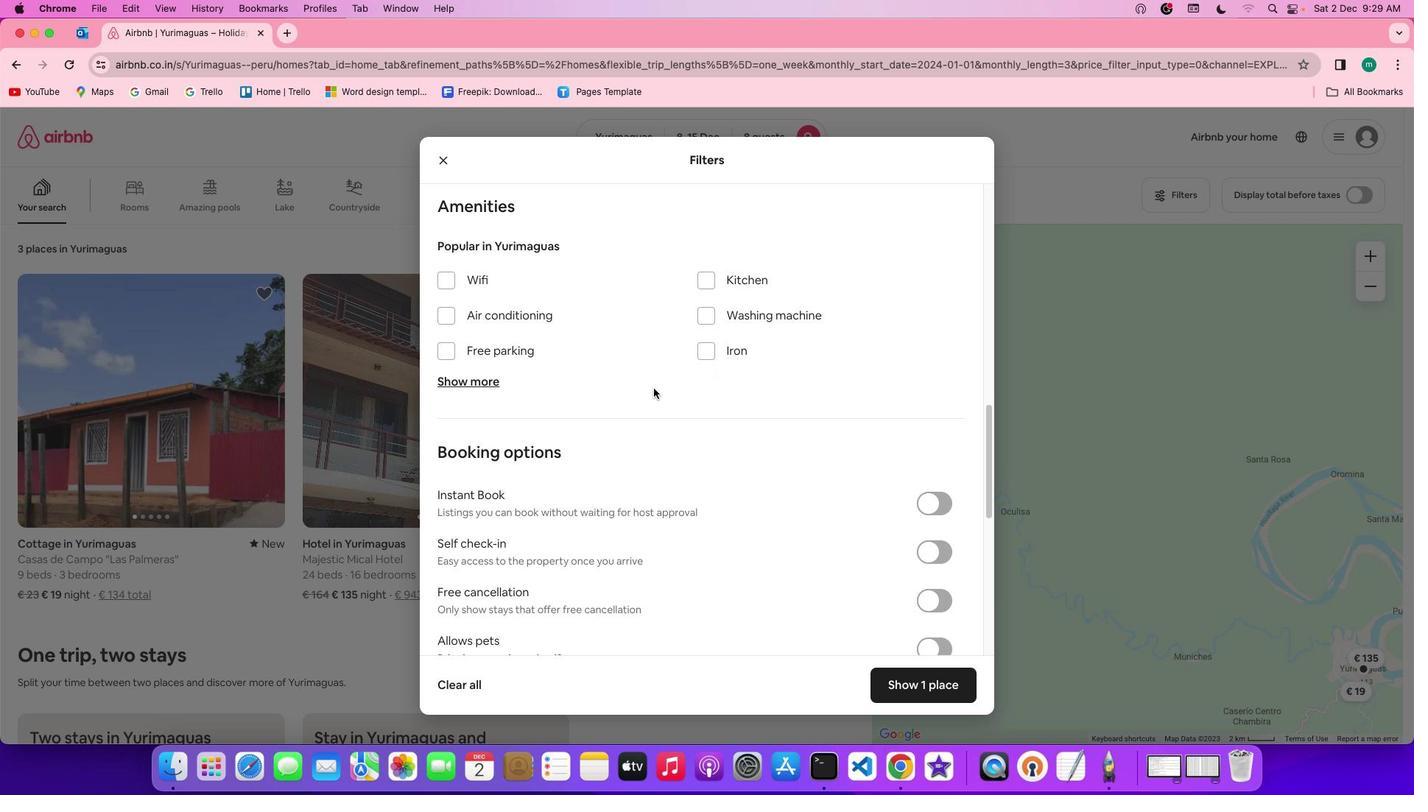 
Action: Mouse scrolled (654, 388) with delta (0, 0)
Screenshot: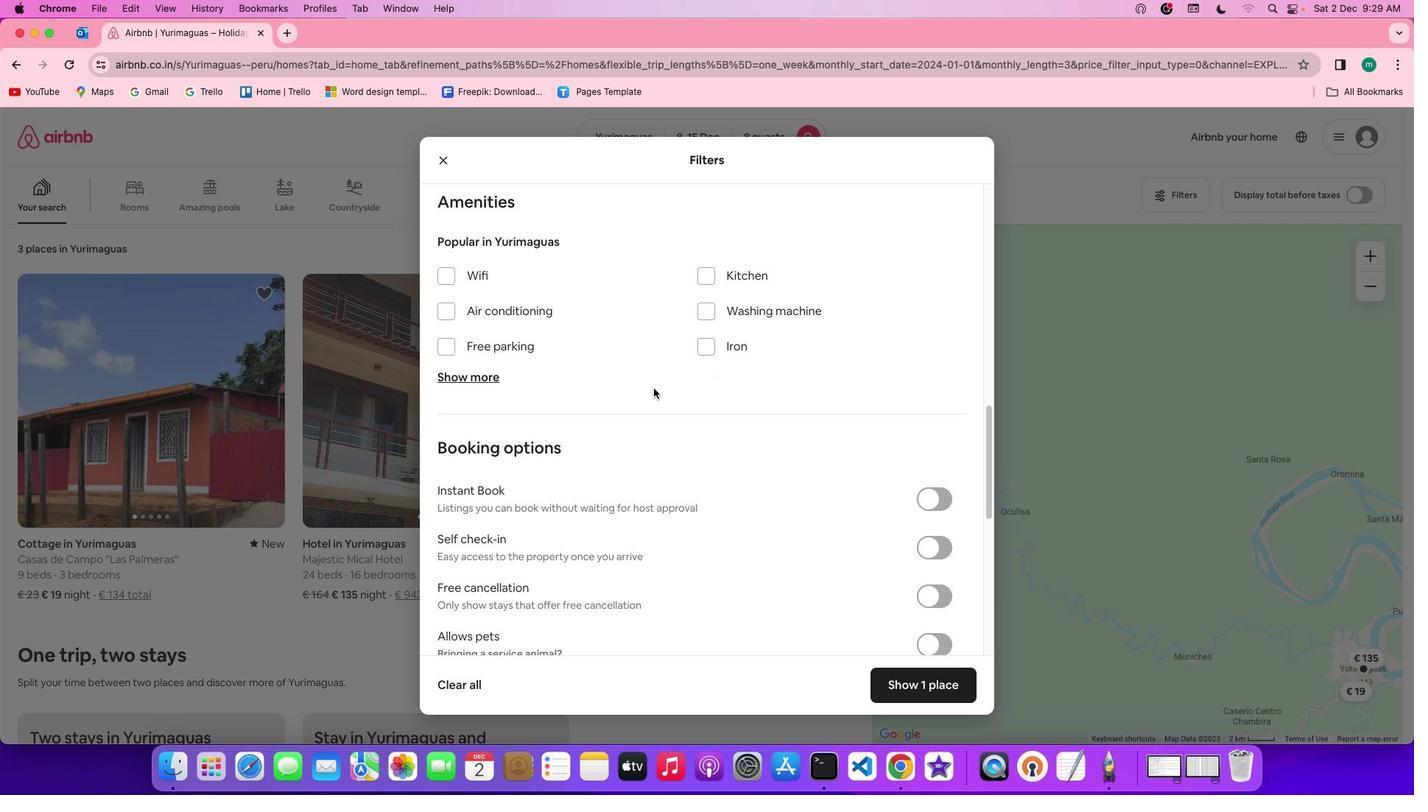 
Action: Mouse scrolled (654, 388) with delta (0, 0)
Screenshot: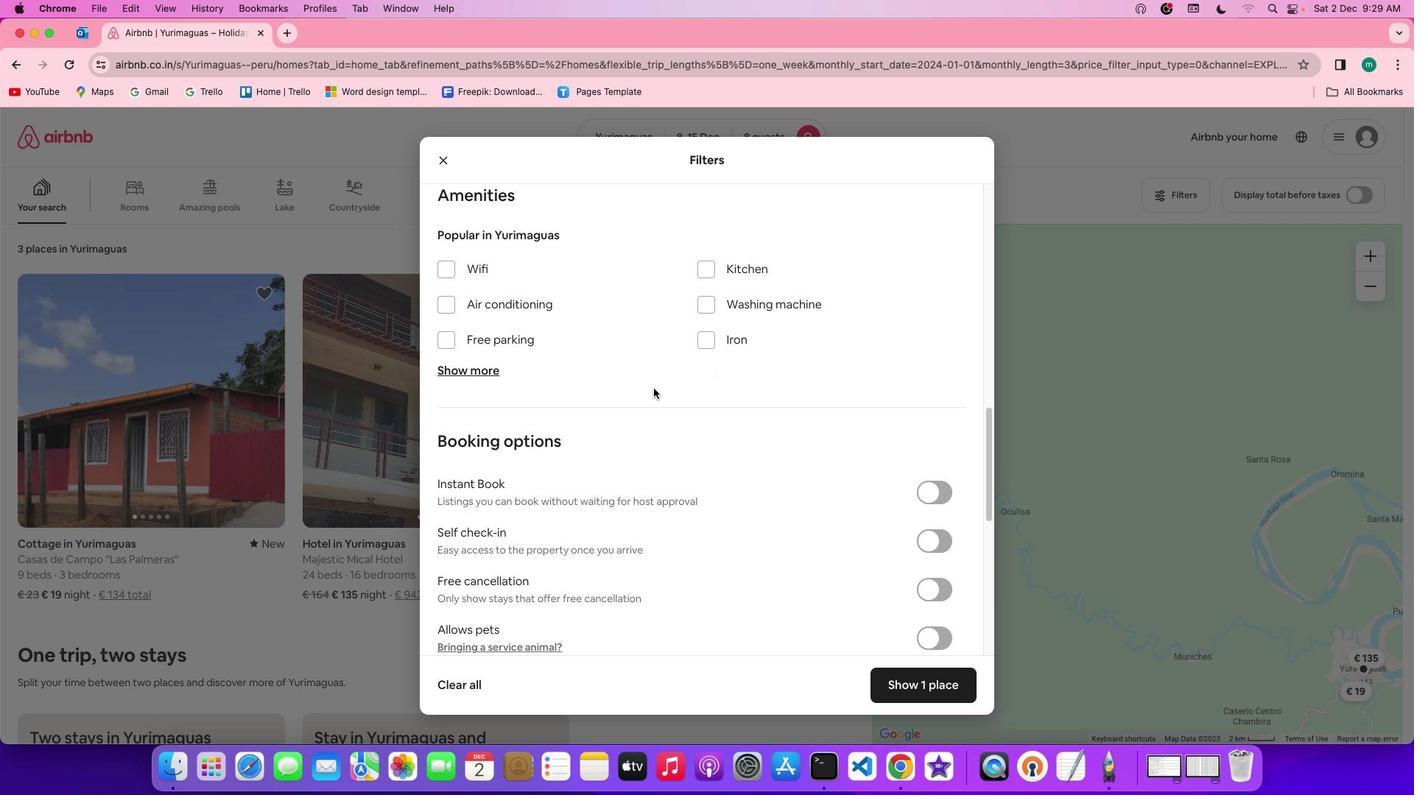 
Action: Mouse scrolled (654, 388) with delta (0, 0)
Screenshot: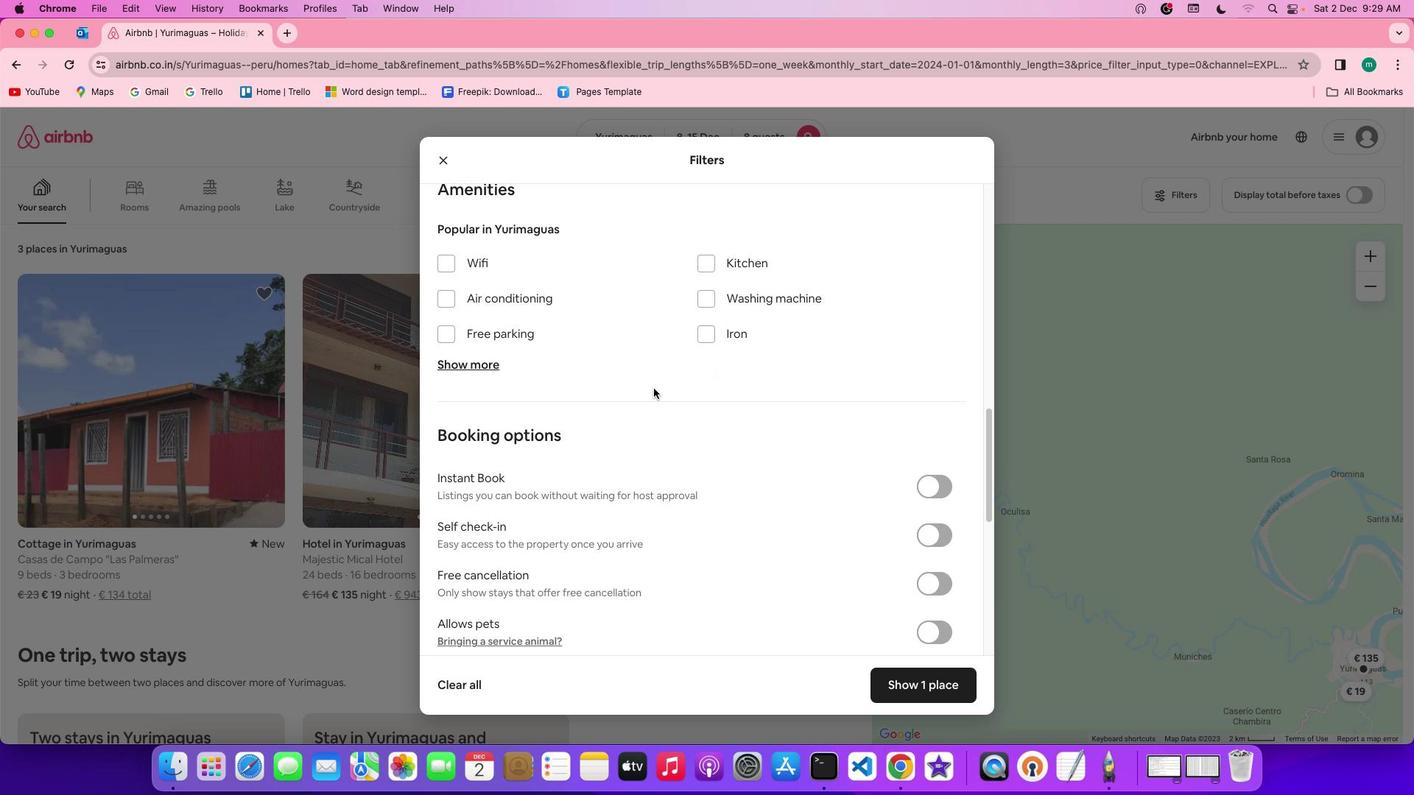 
Action: Mouse scrolled (654, 388) with delta (0, 0)
Screenshot: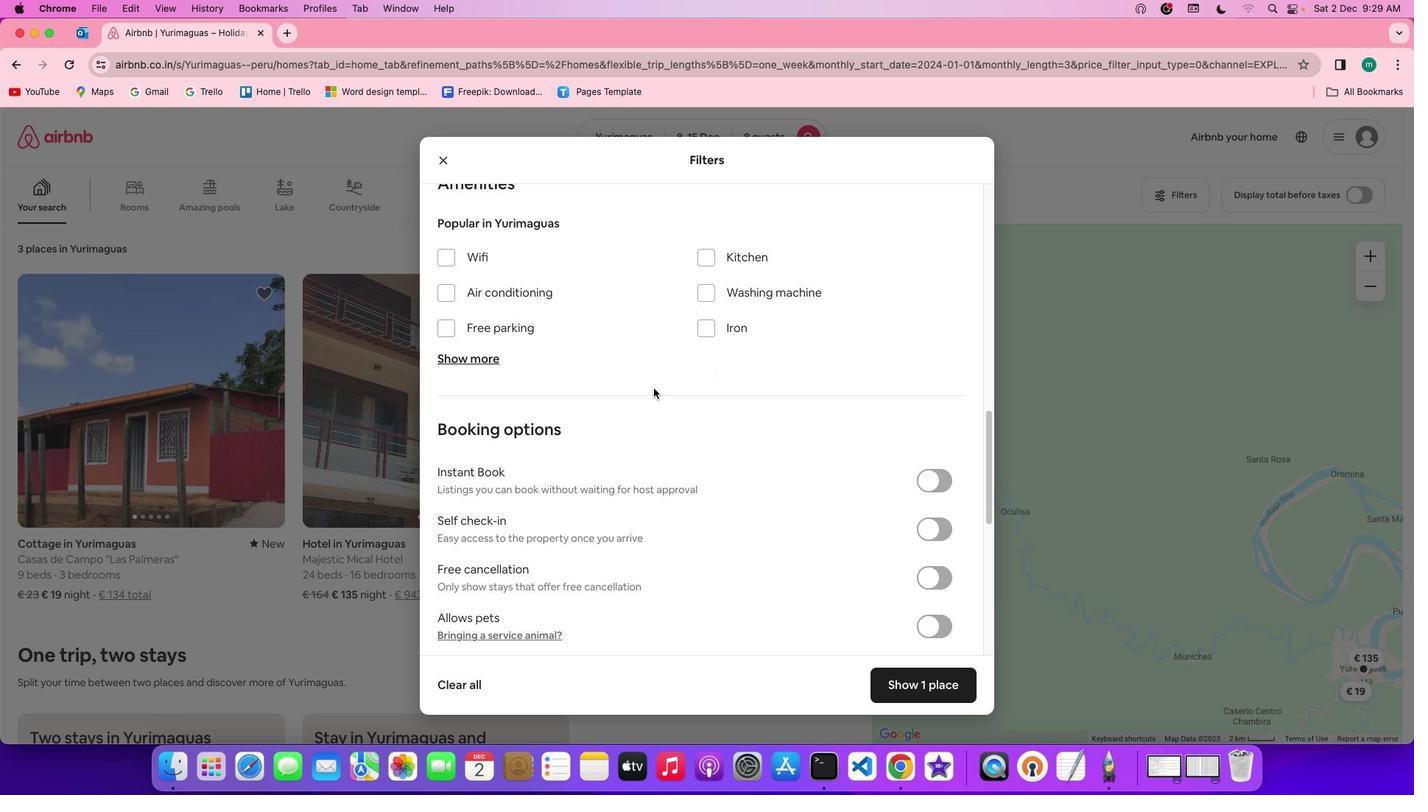 
Action: Mouse scrolled (654, 388) with delta (0, 0)
Screenshot: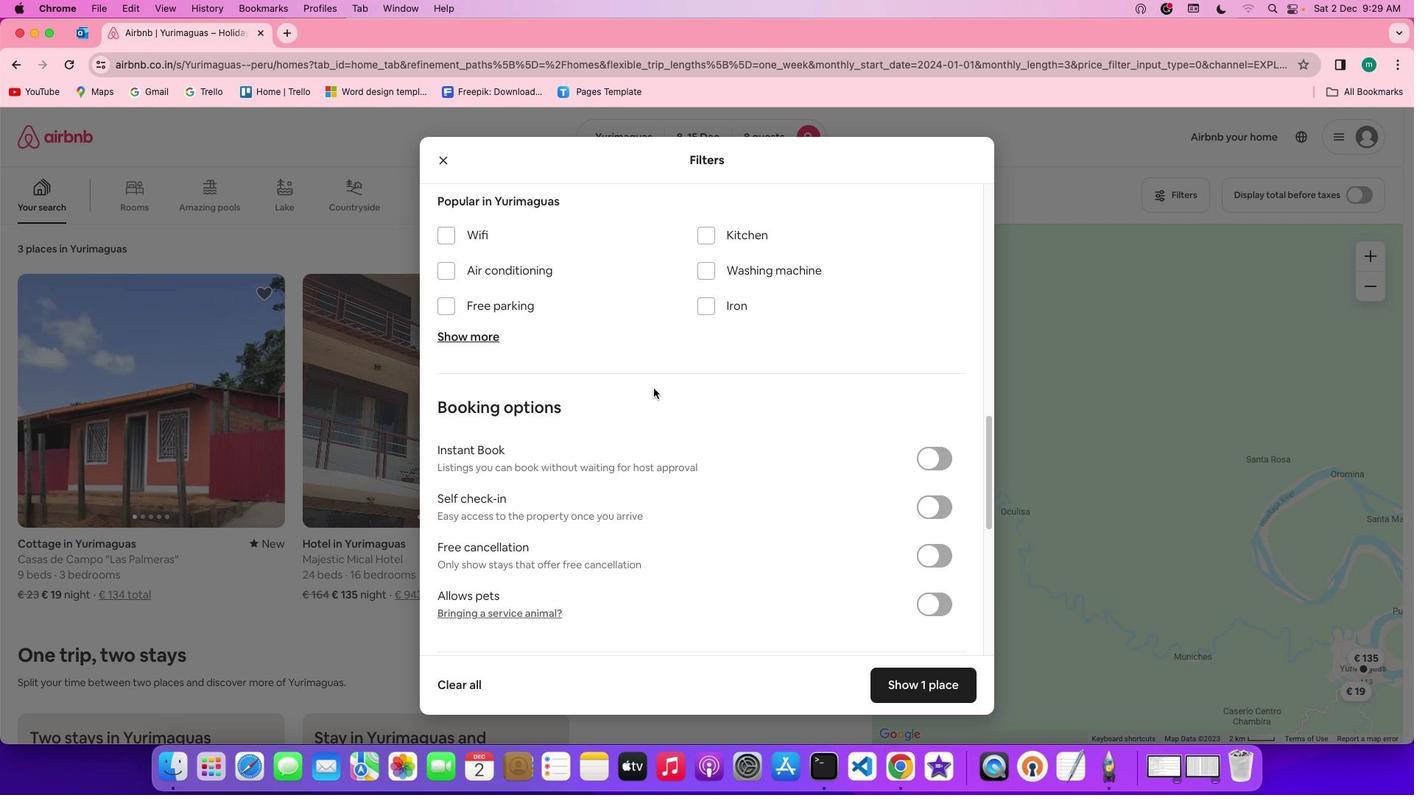 
Action: Mouse scrolled (654, 388) with delta (0, 0)
Screenshot: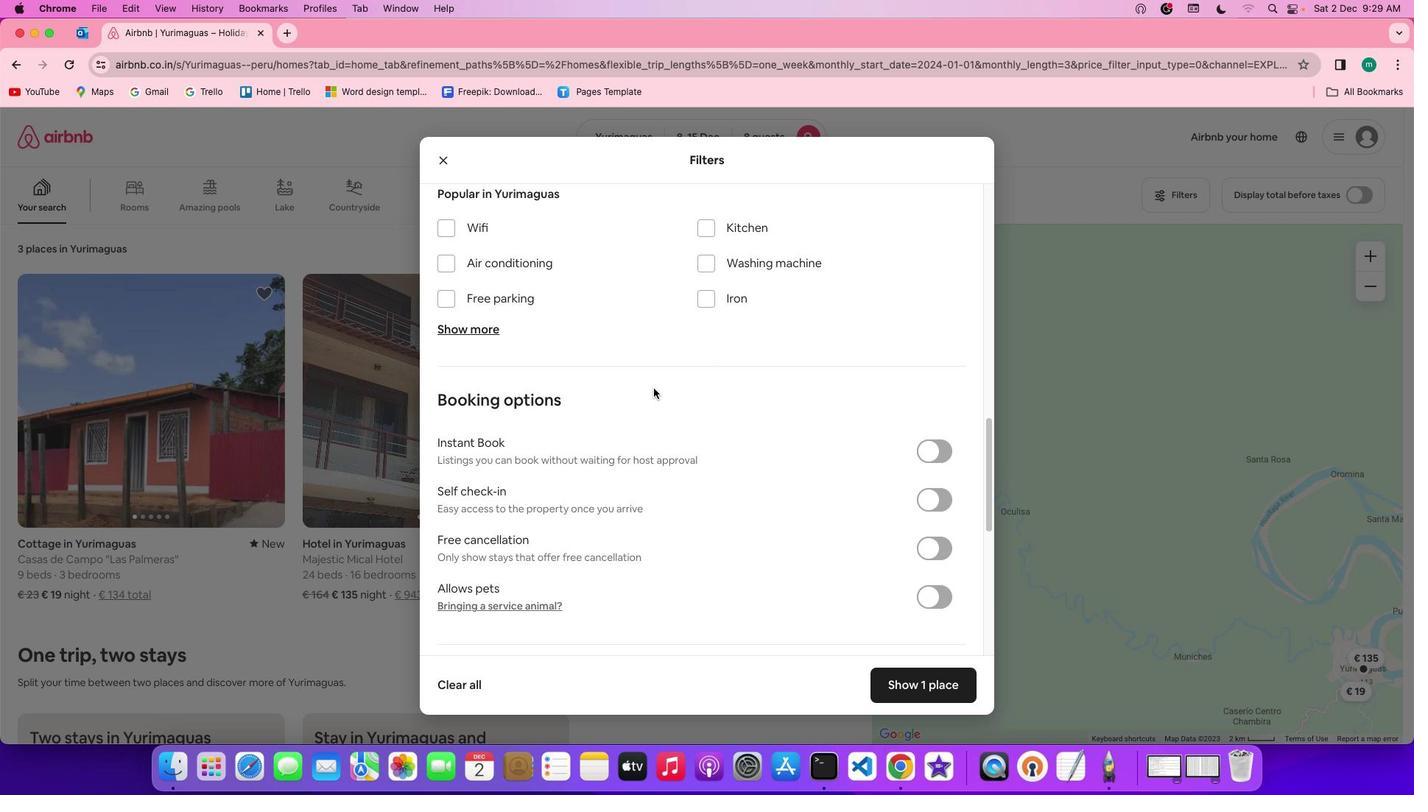 
Action: Mouse scrolled (654, 388) with delta (0, 0)
Screenshot: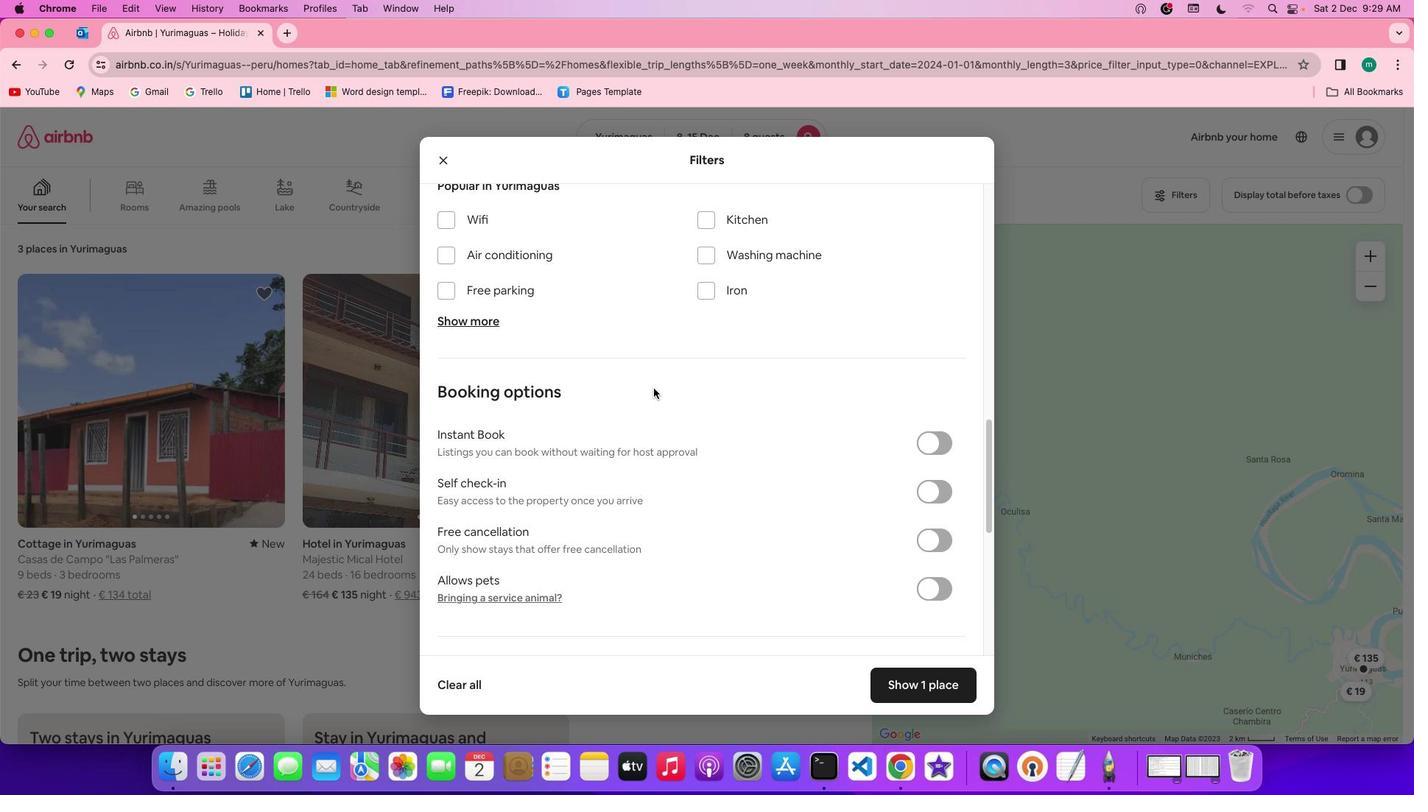 
Action: Mouse scrolled (654, 388) with delta (0, 0)
Screenshot: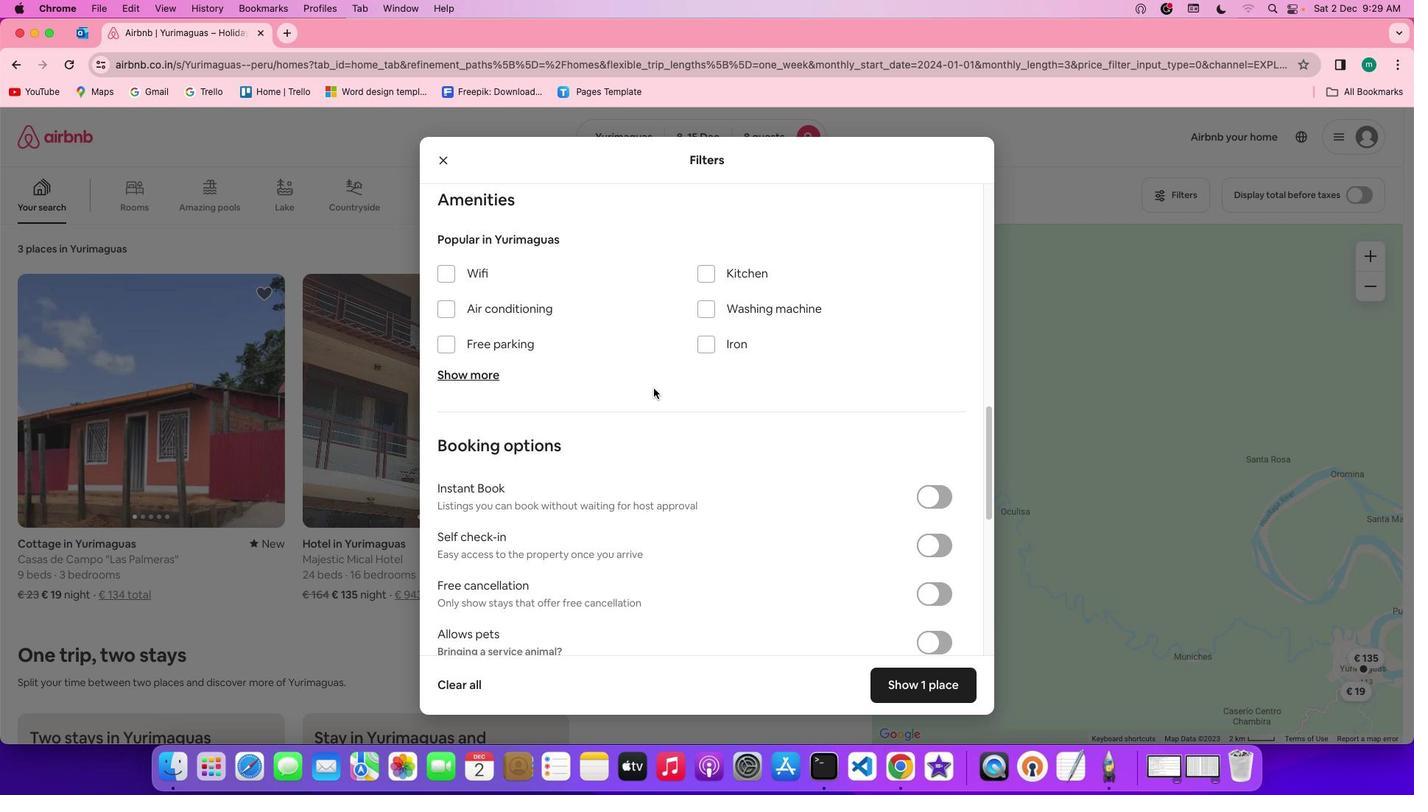 
Action: Mouse scrolled (654, 388) with delta (0, 0)
Screenshot: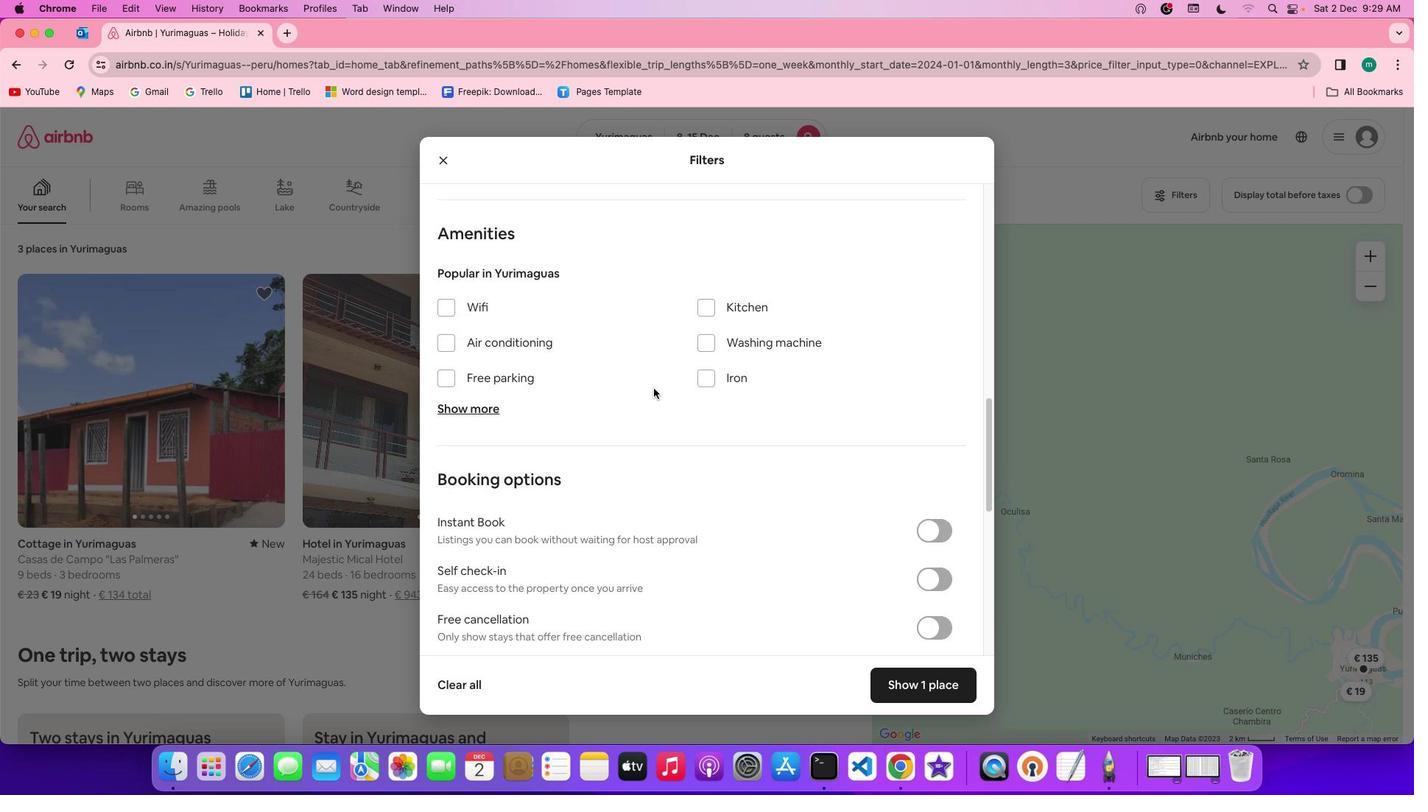 
Action: Mouse scrolled (654, 388) with delta (0, 2)
Screenshot: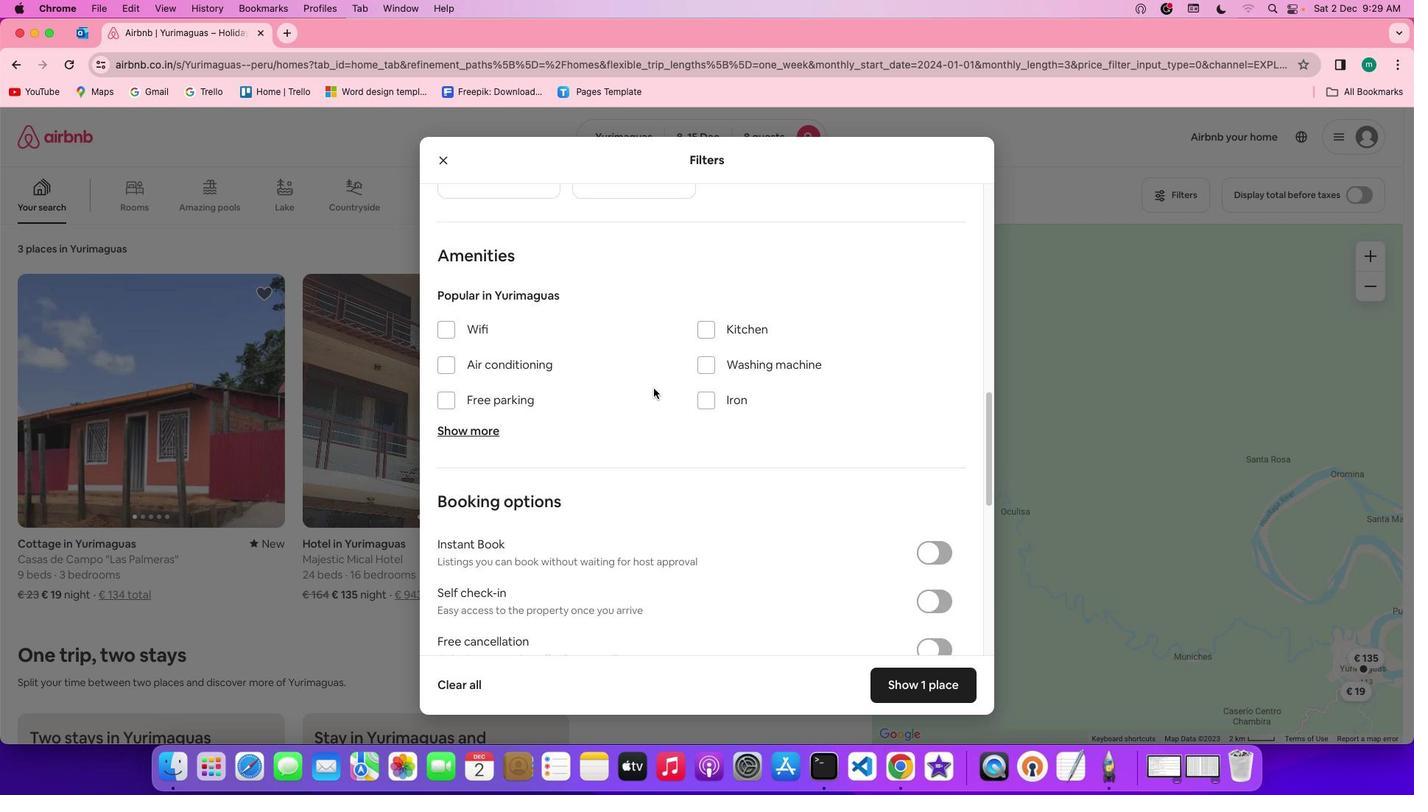 
Action: Mouse moved to (457, 332)
Screenshot: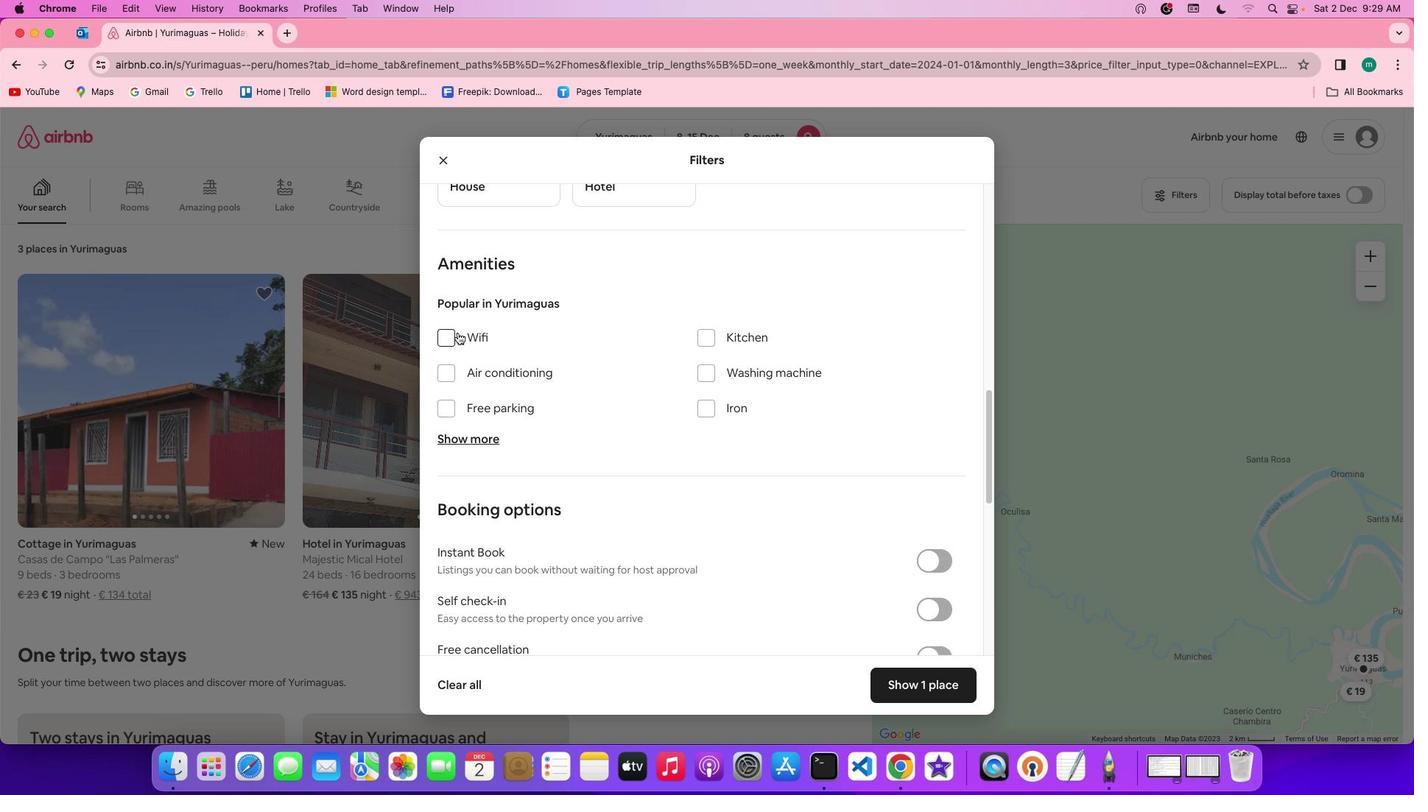 
Action: Mouse pressed left at (457, 332)
Screenshot: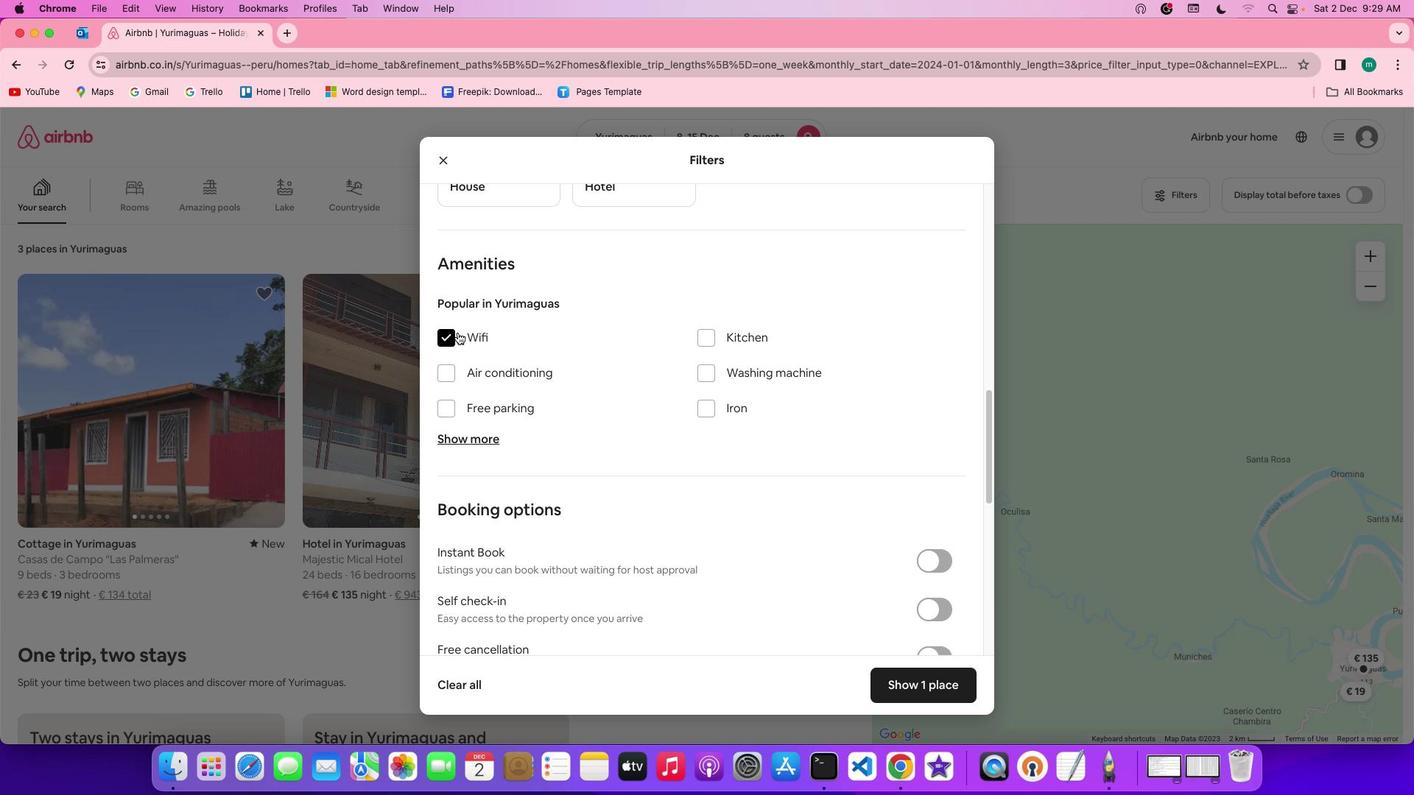 
Action: Mouse moved to (495, 437)
Screenshot: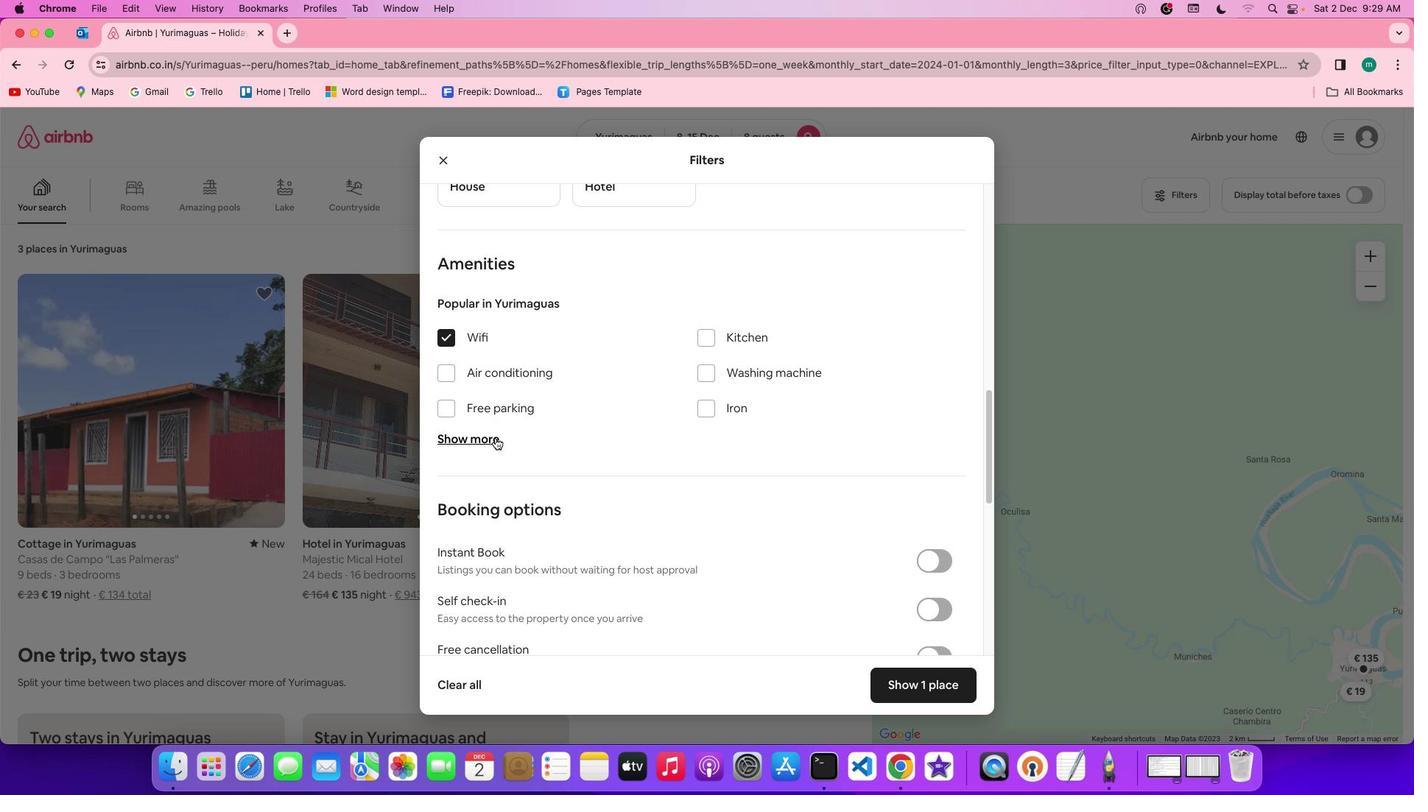 
Action: Mouse pressed left at (495, 437)
Screenshot: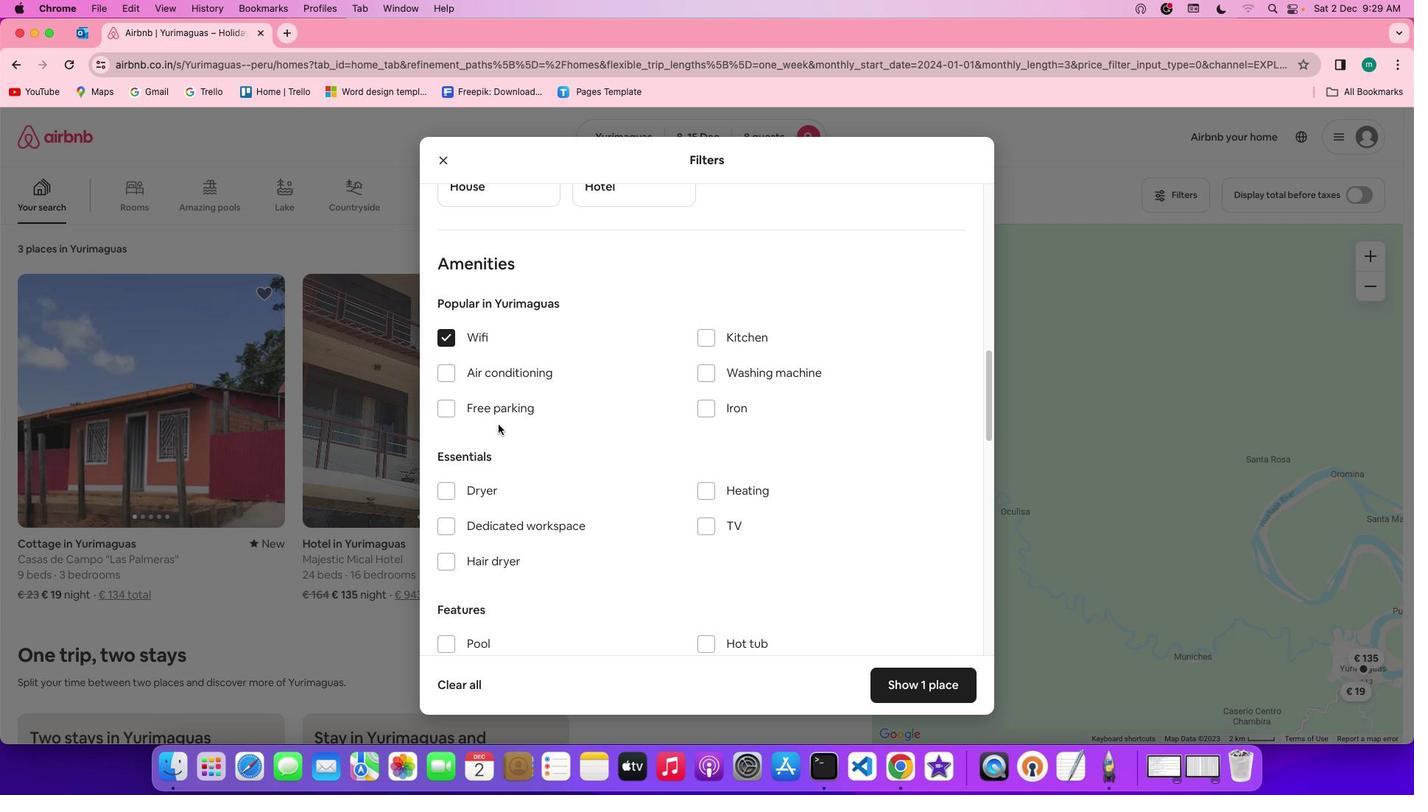 
Action: Mouse moved to (707, 520)
Screenshot: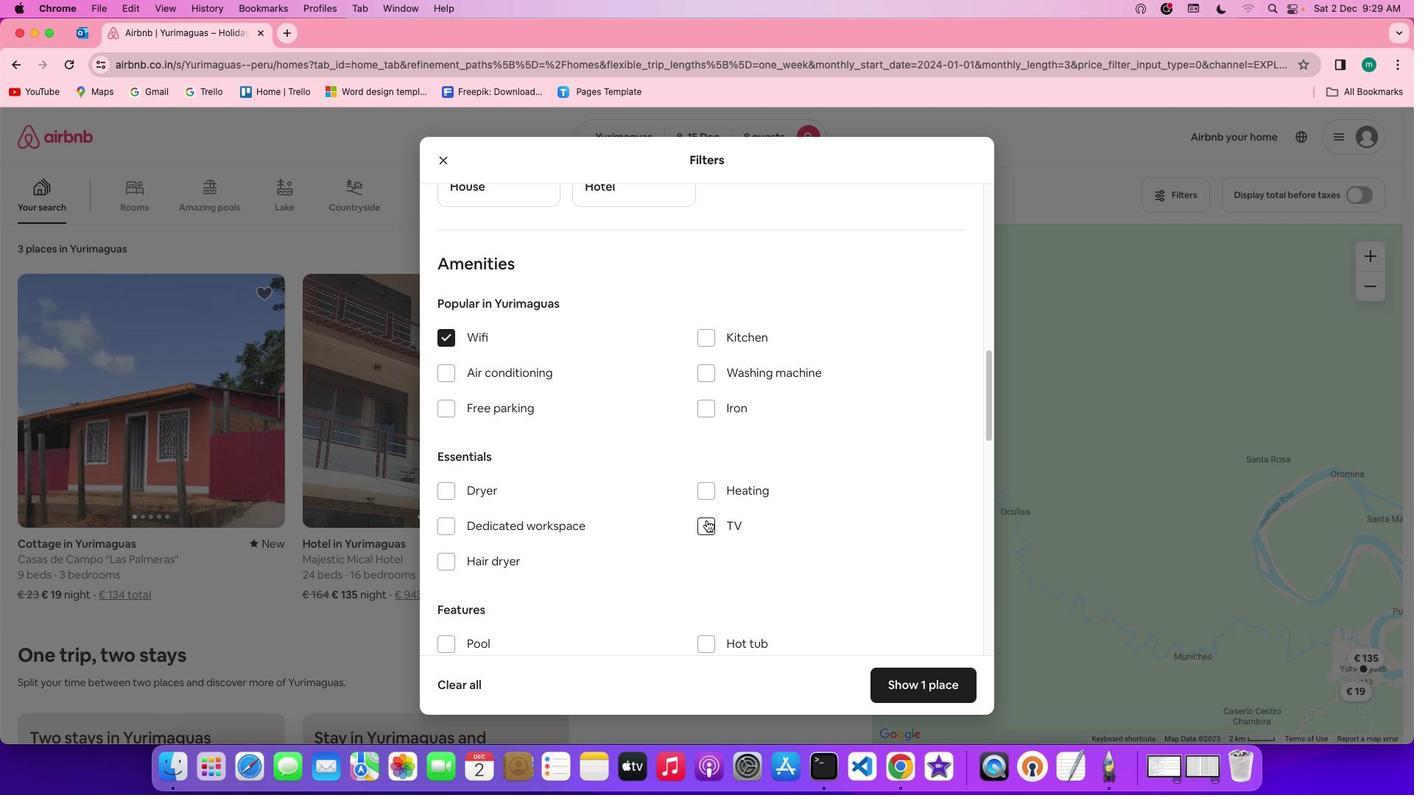 
Action: Mouse pressed left at (707, 520)
Screenshot: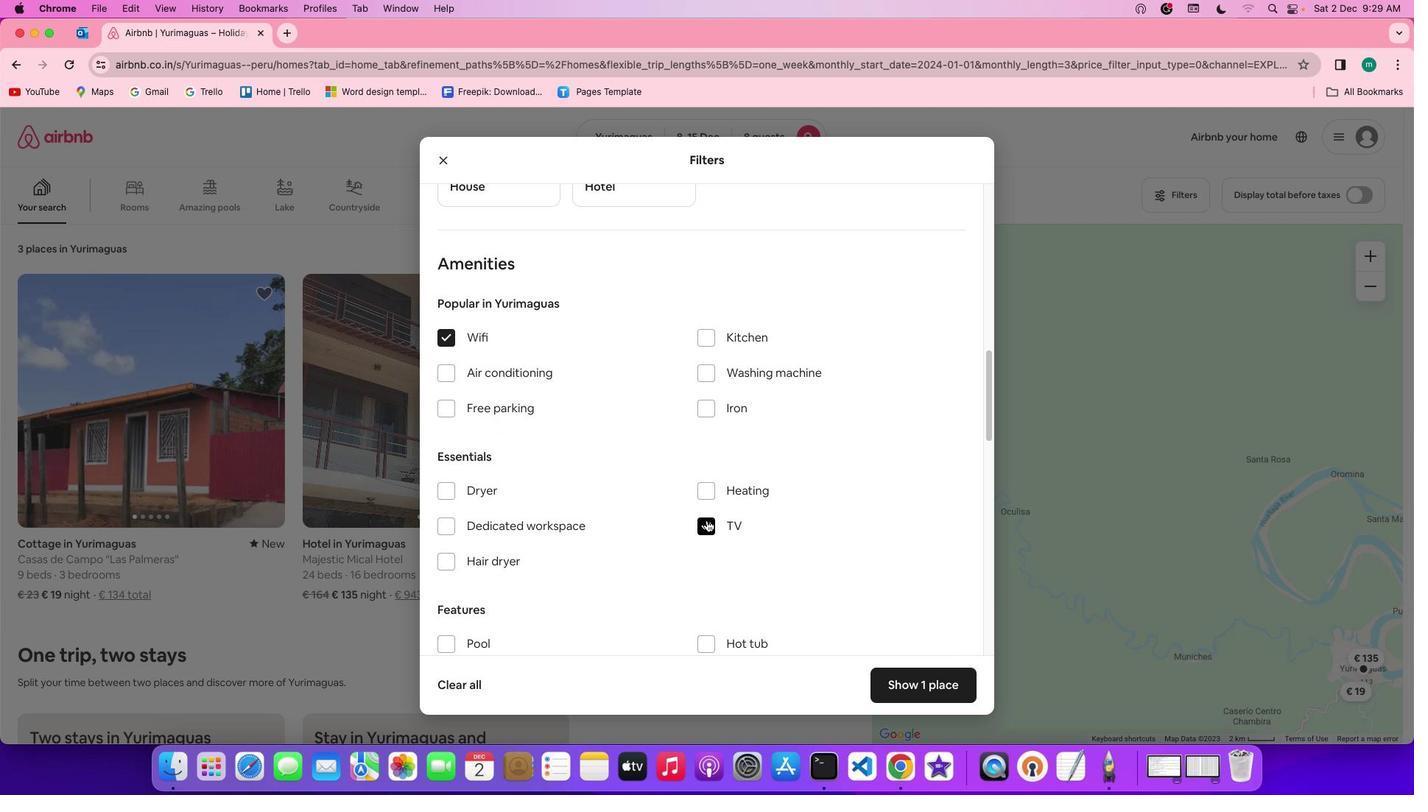 
Action: Mouse moved to (688, 510)
Screenshot: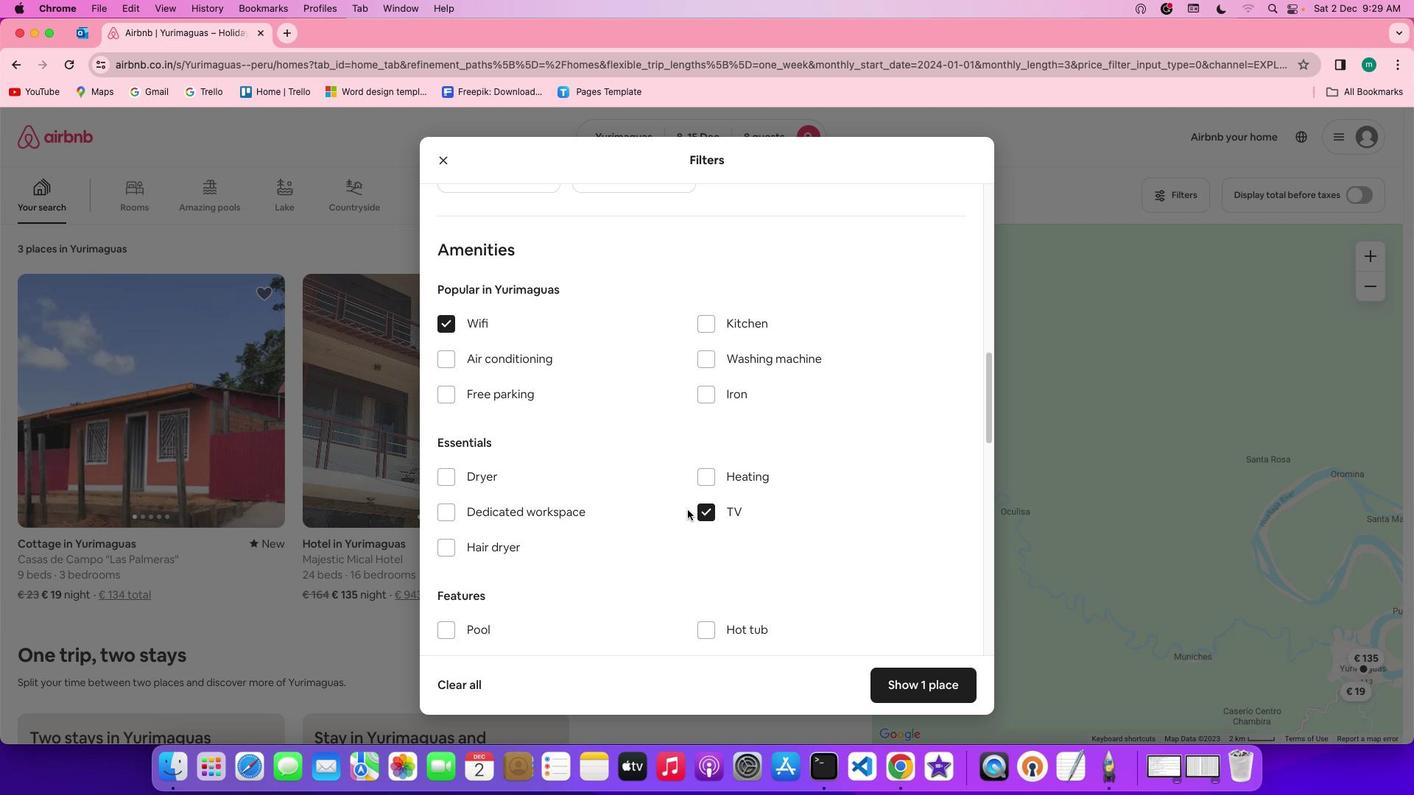
Action: Mouse scrolled (688, 510) with delta (0, 0)
Screenshot: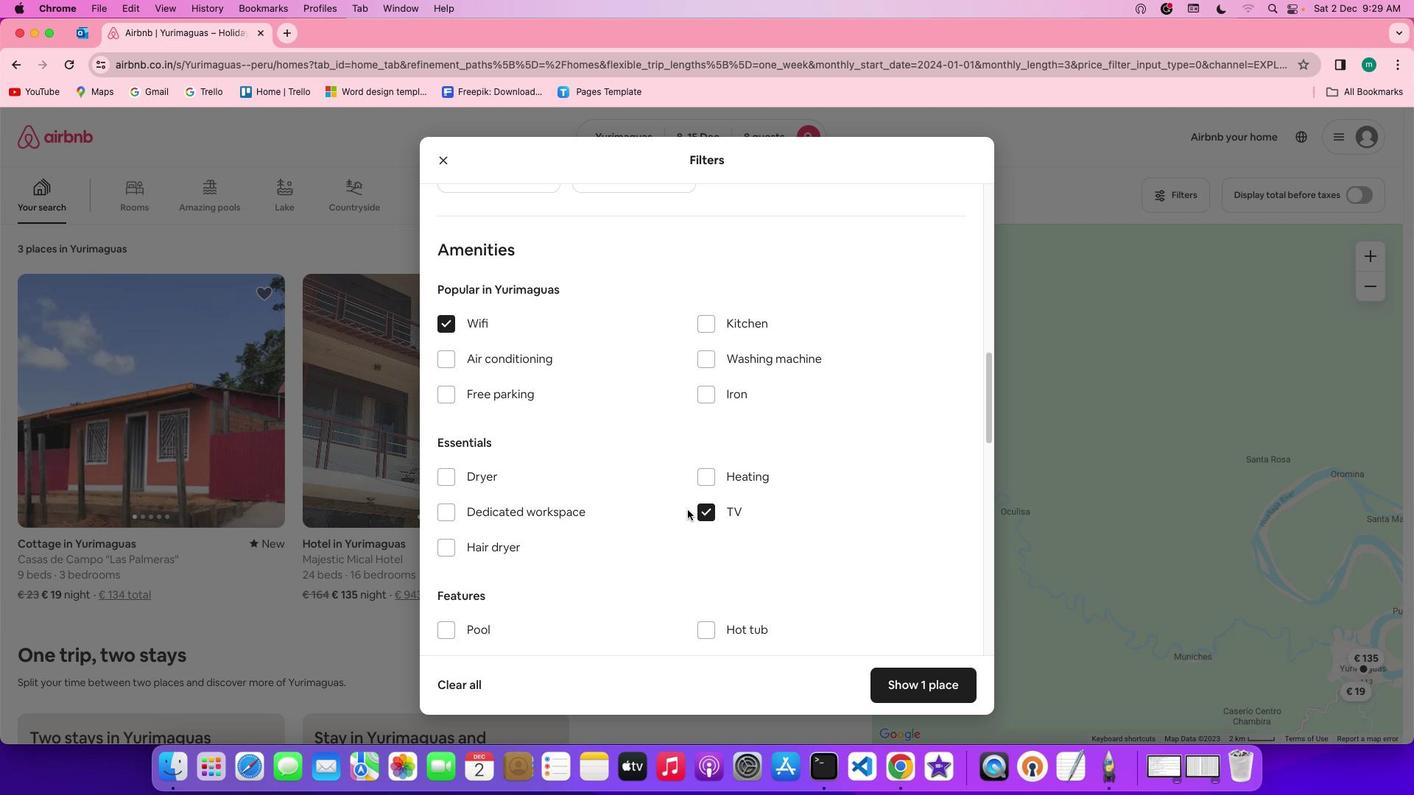 
Action: Mouse moved to (687, 510)
Screenshot: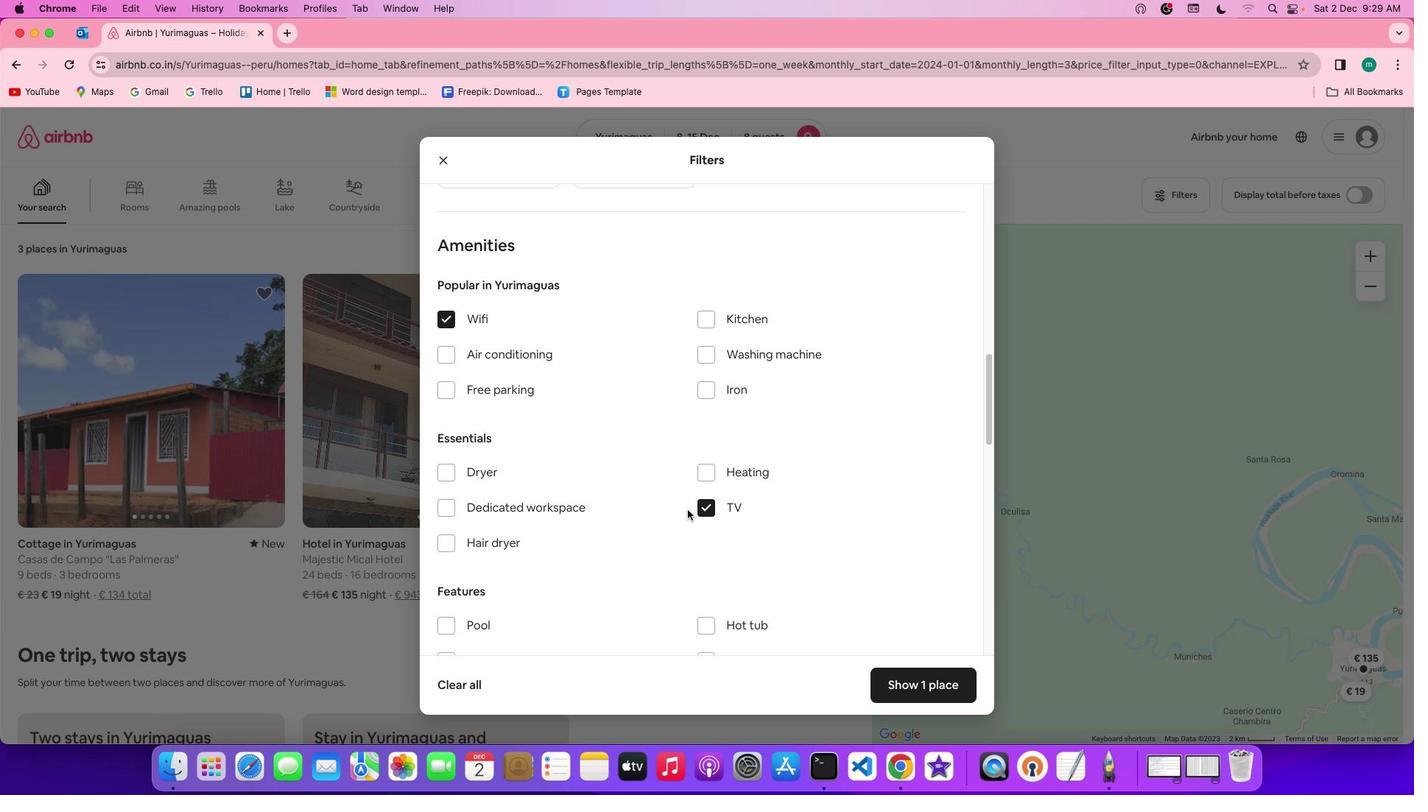 
Action: Mouse scrolled (687, 510) with delta (0, 0)
Screenshot: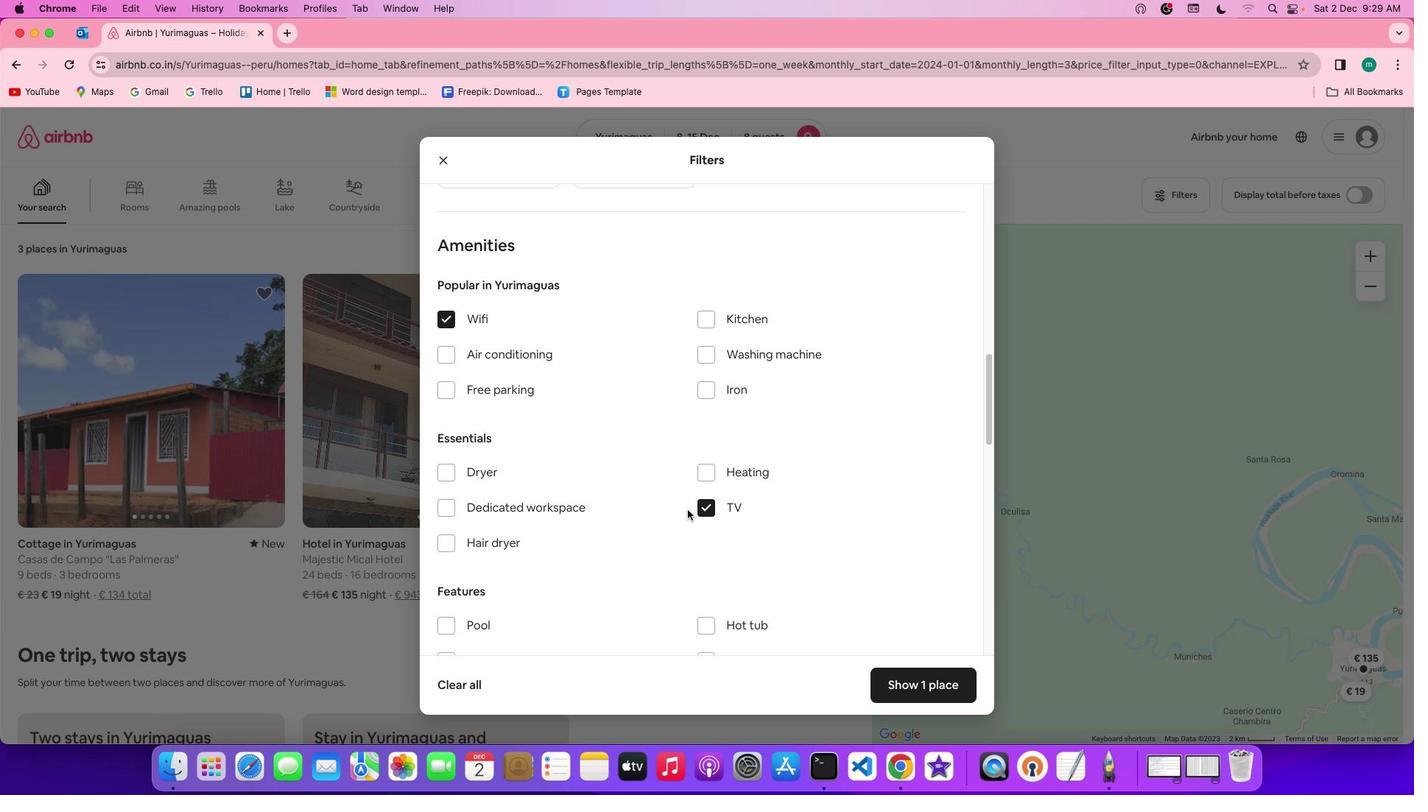 
Action: Mouse moved to (509, 388)
Screenshot: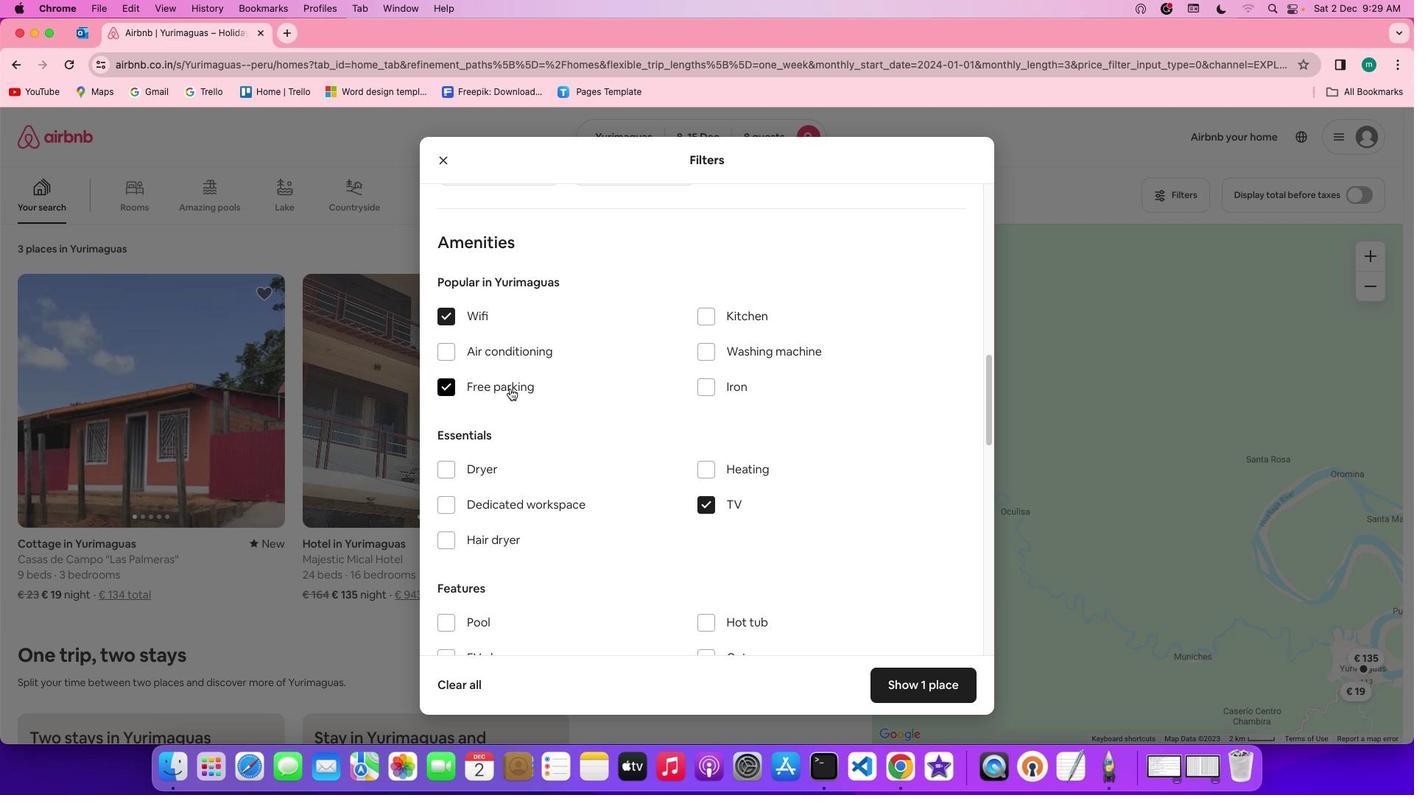 
Action: Mouse pressed left at (509, 388)
Screenshot: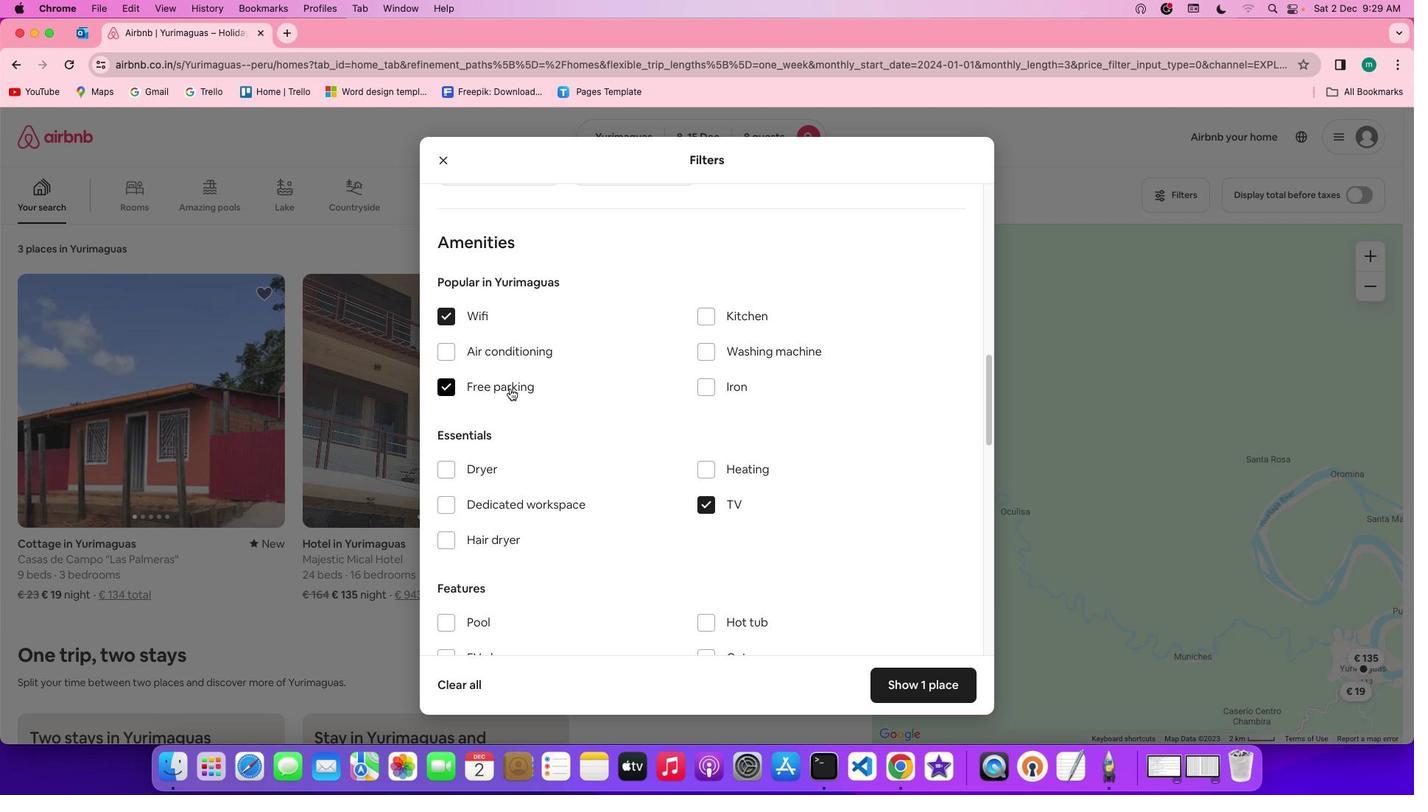 
Action: Mouse moved to (590, 487)
Screenshot: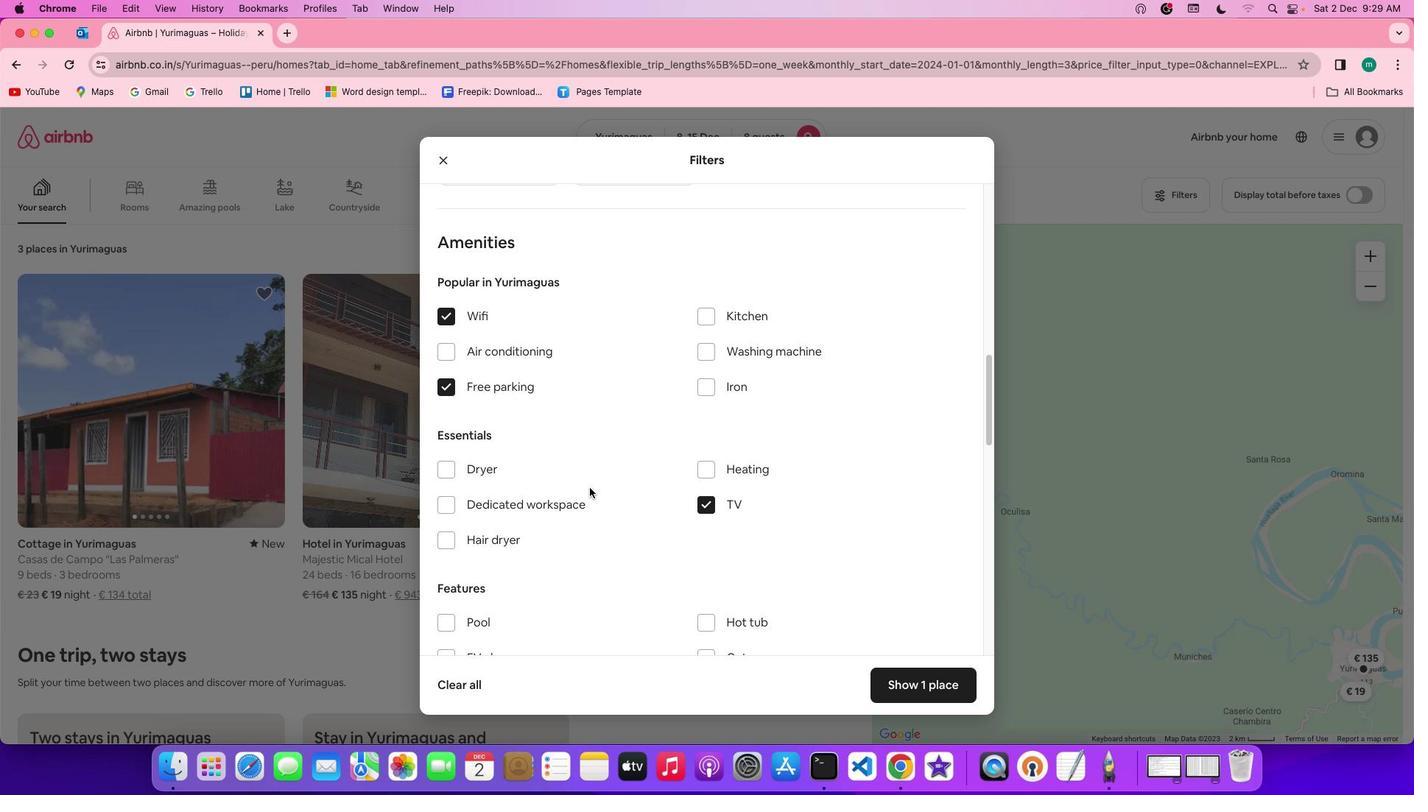 
Action: Mouse scrolled (590, 487) with delta (0, 0)
Screenshot: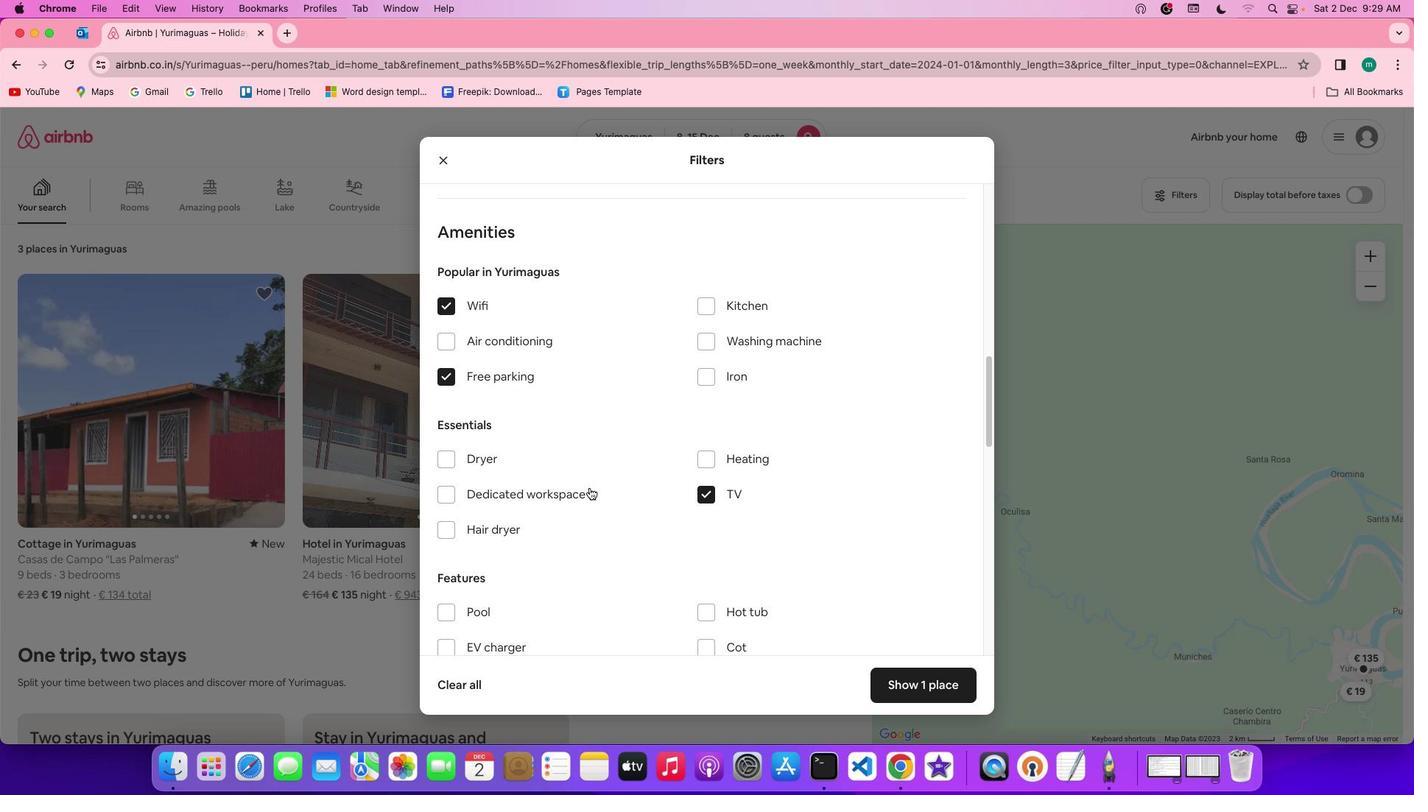 
Action: Mouse scrolled (590, 487) with delta (0, 0)
Screenshot: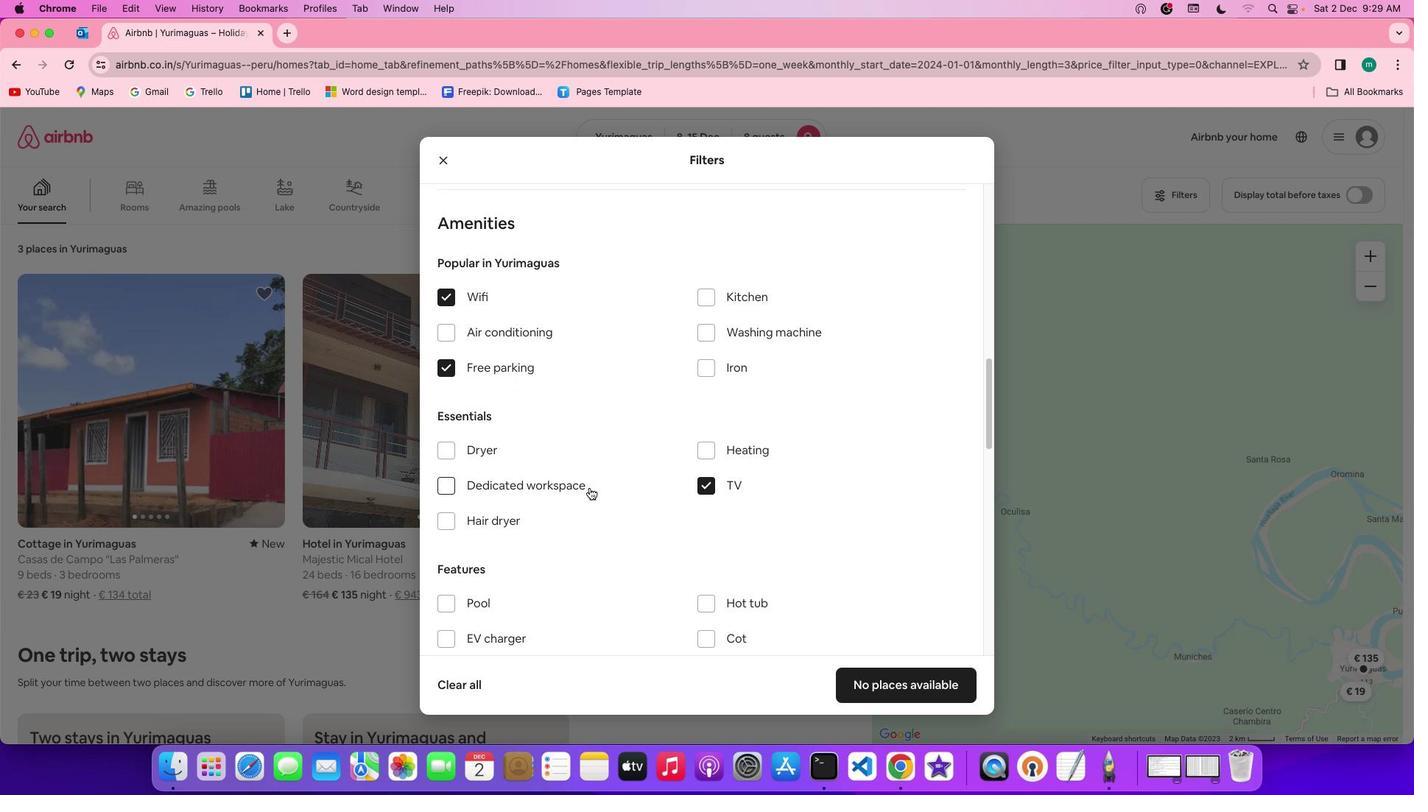
Action: Mouse scrolled (590, 487) with delta (0, 0)
Screenshot: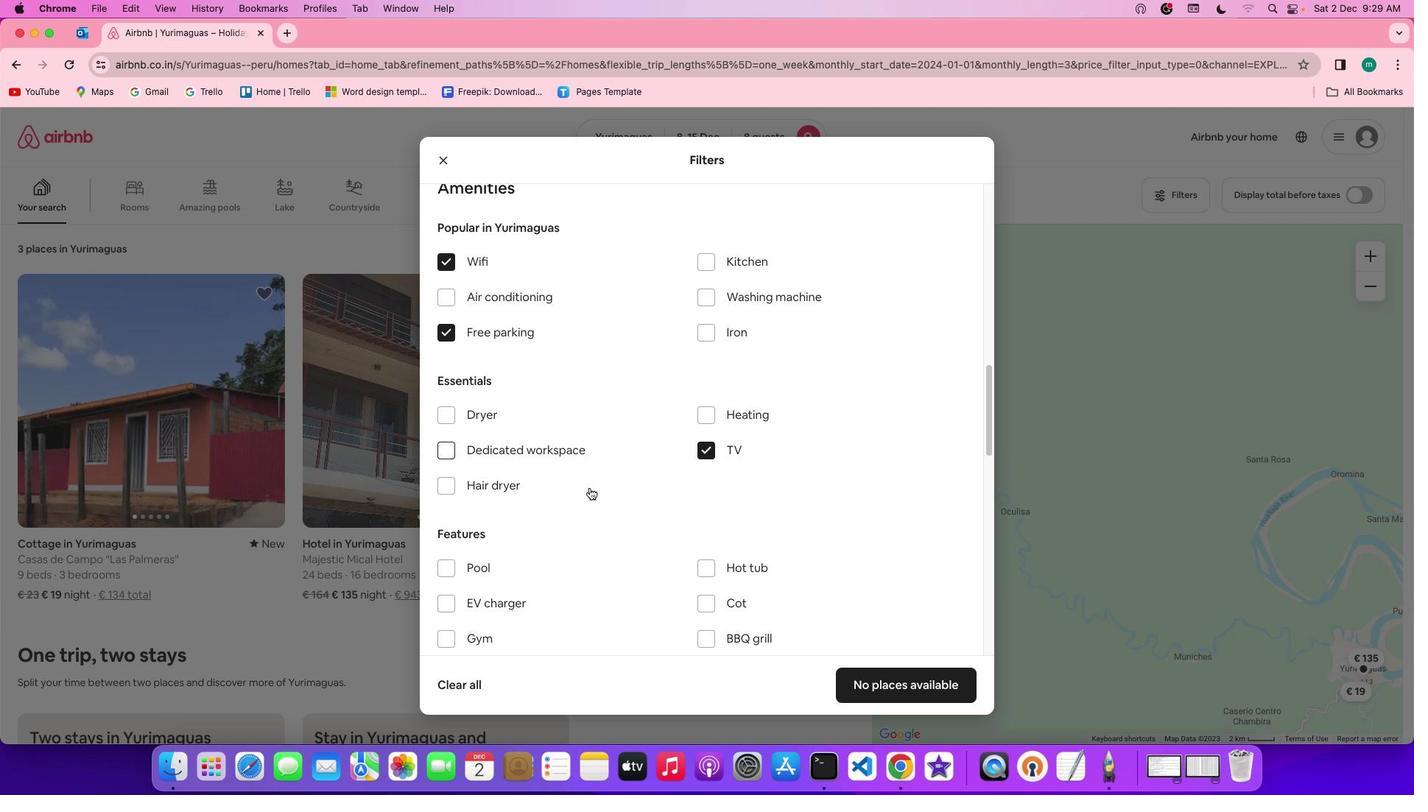 
Action: Mouse moved to (590, 487)
Screenshot: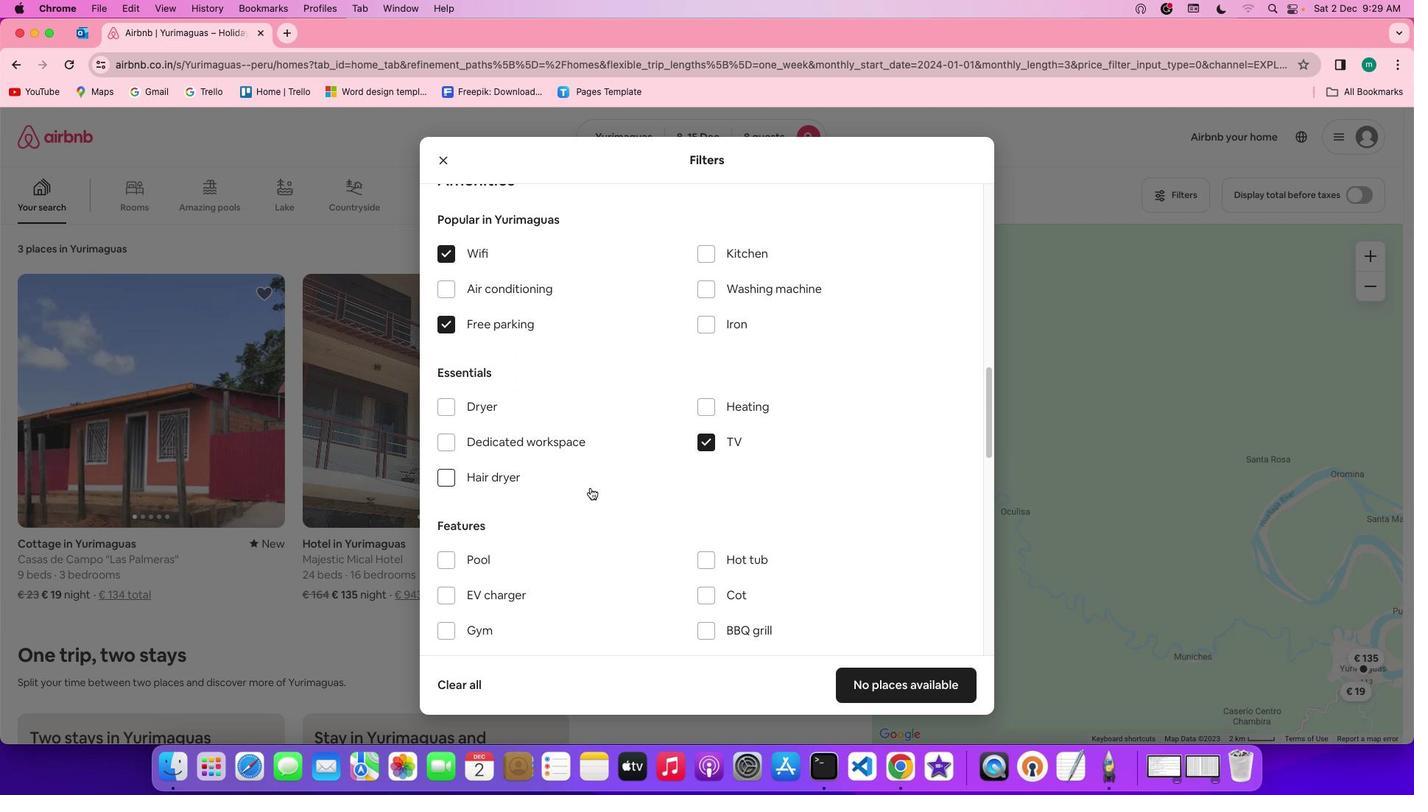 
Action: Mouse scrolled (590, 487) with delta (0, 0)
Screenshot: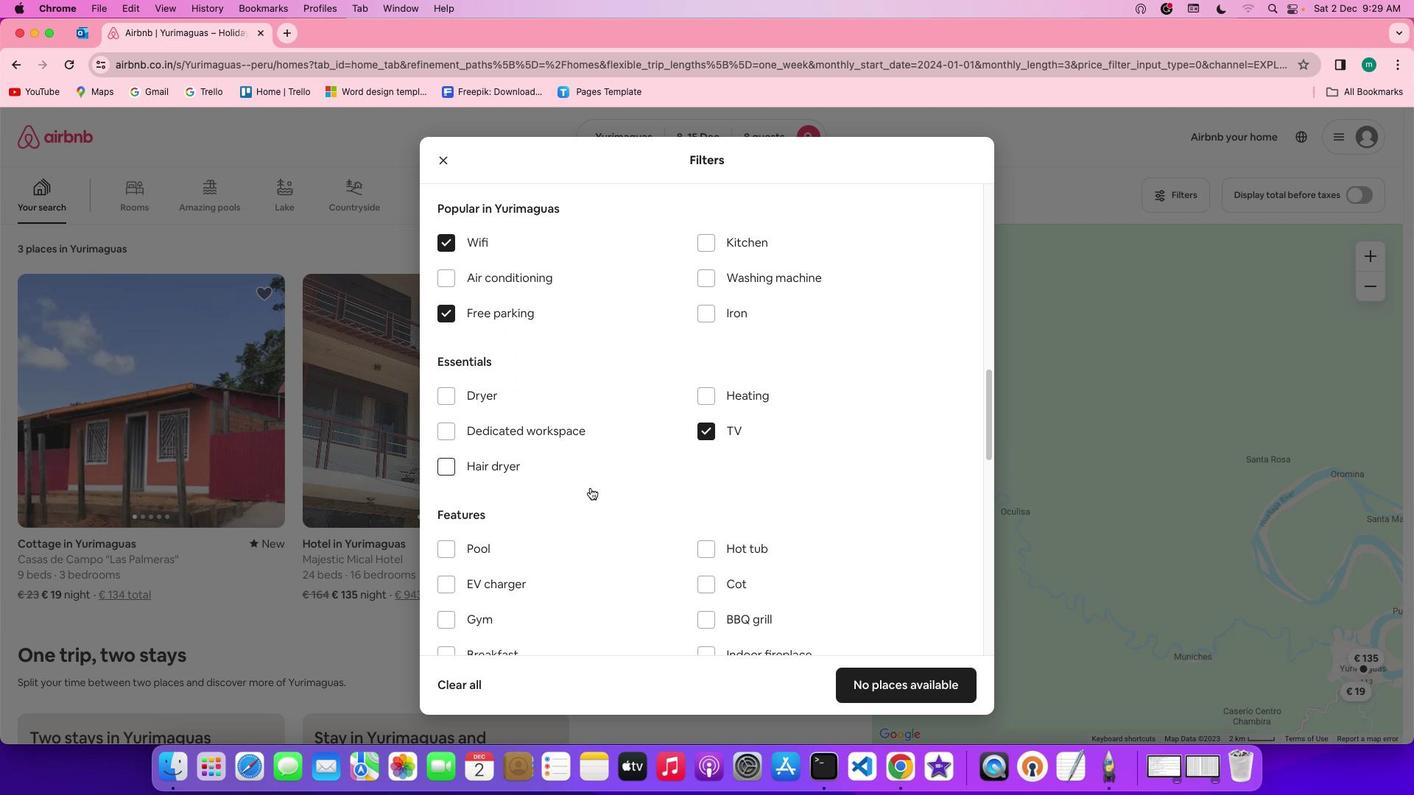 
Action: Mouse scrolled (590, 487) with delta (0, 0)
Screenshot: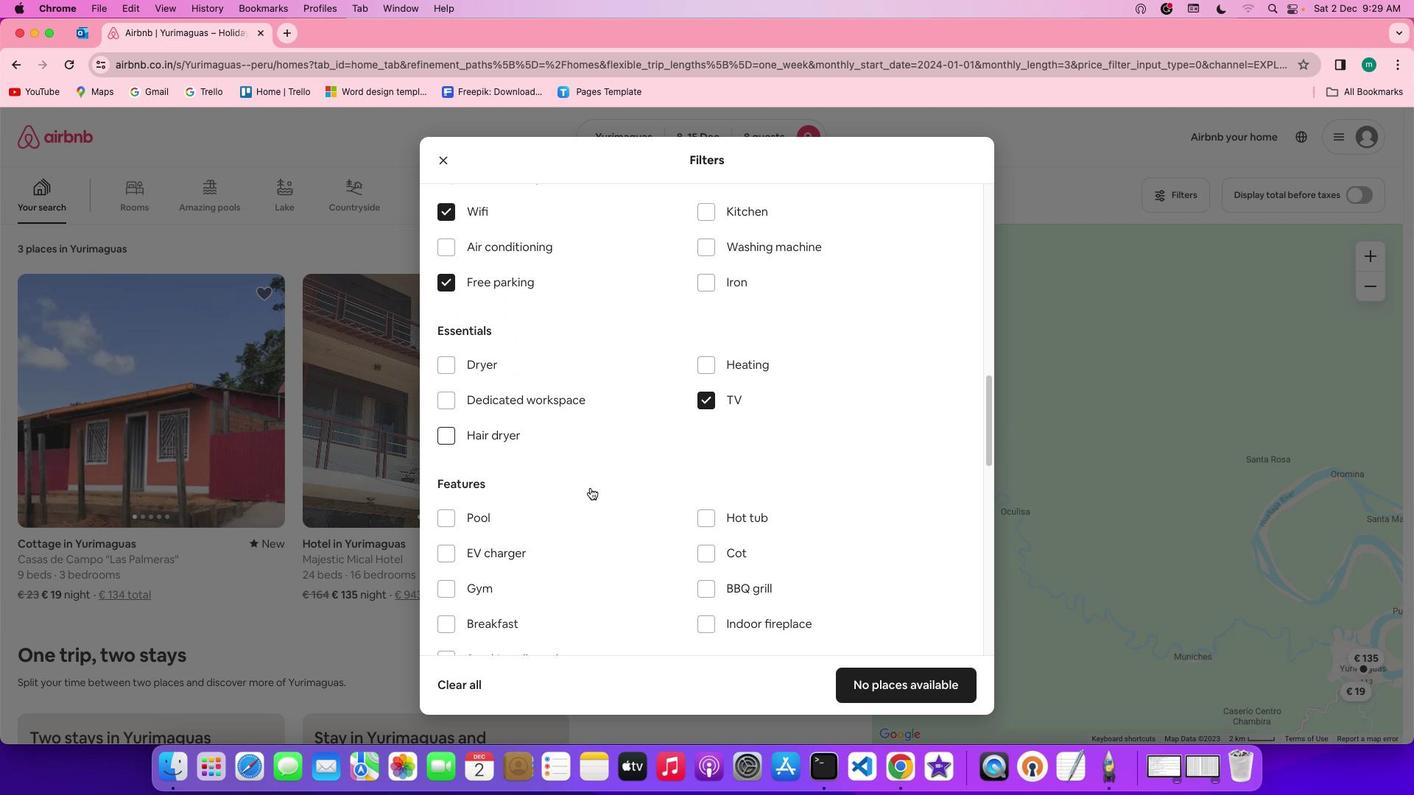 
Action: Mouse scrolled (590, 487) with delta (0, 0)
Screenshot: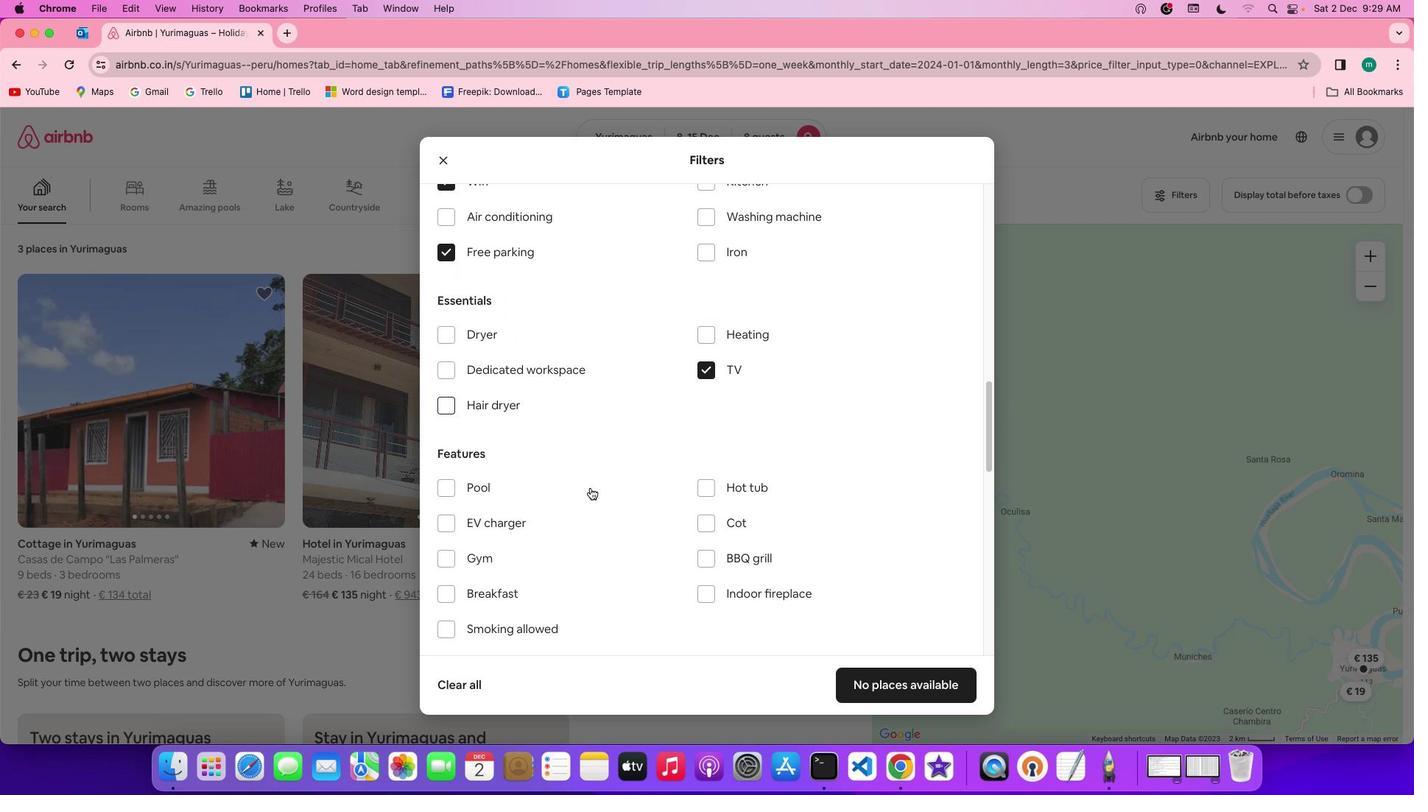 
Action: Mouse moved to (590, 487)
Screenshot: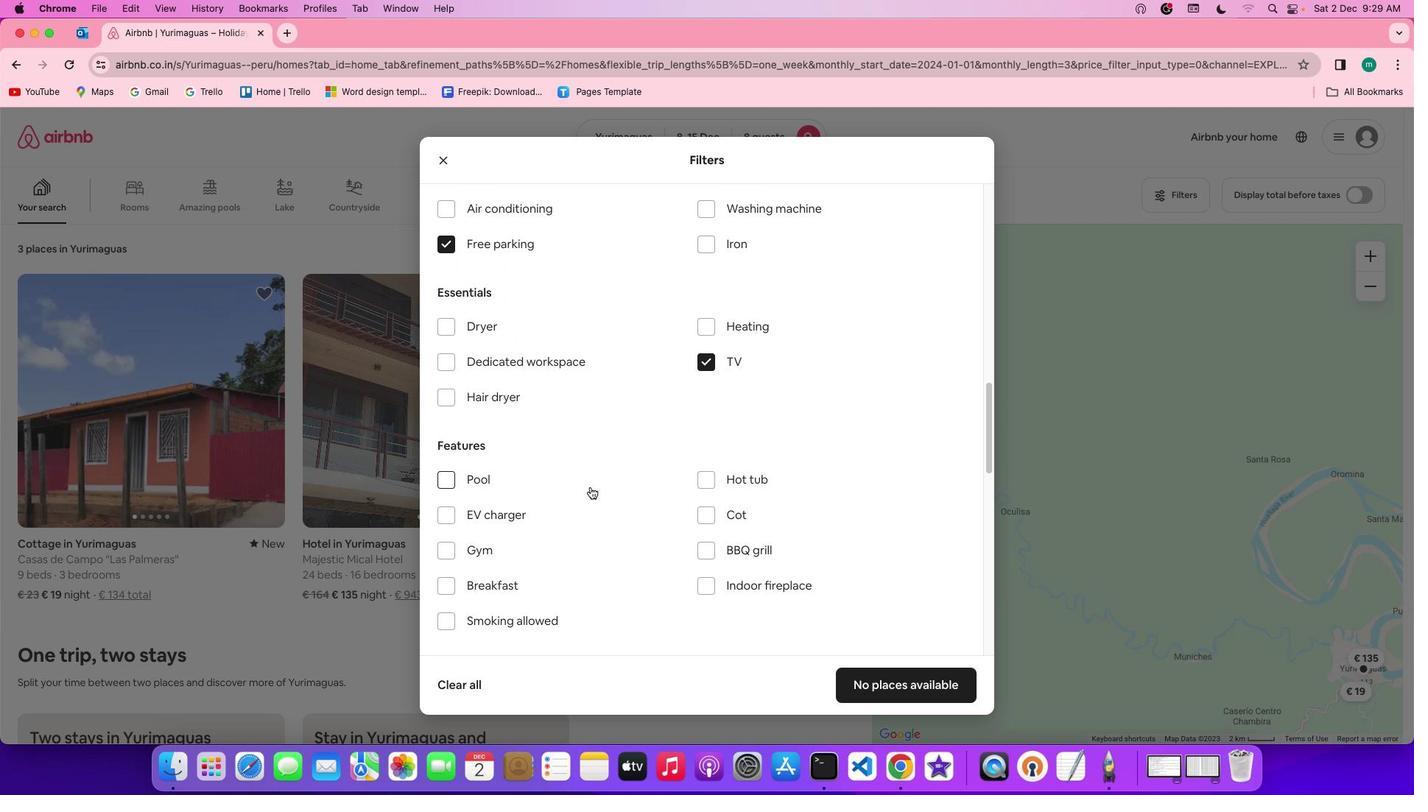 
Action: Mouse scrolled (590, 487) with delta (0, 0)
Screenshot: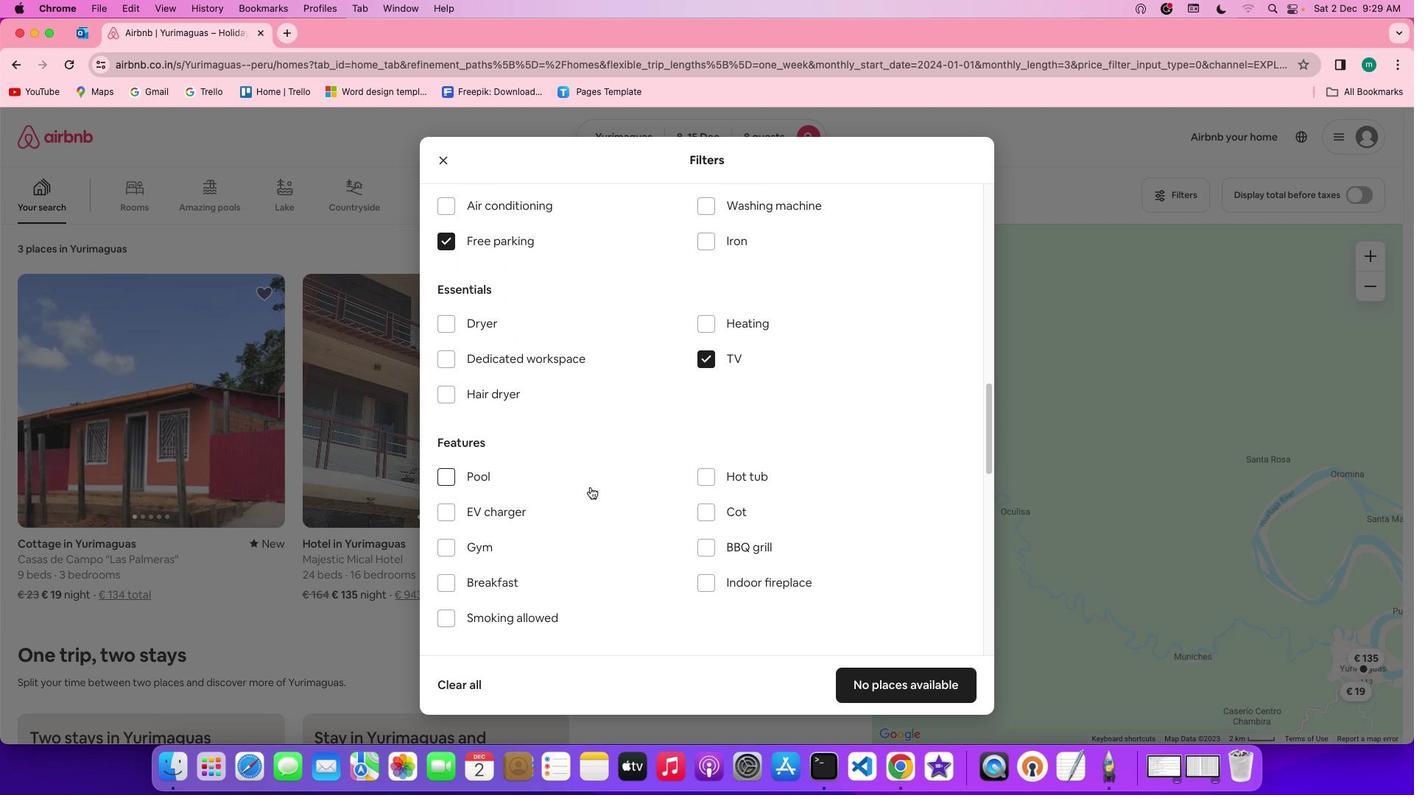 
Action: Mouse scrolled (590, 487) with delta (0, 0)
Screenshot: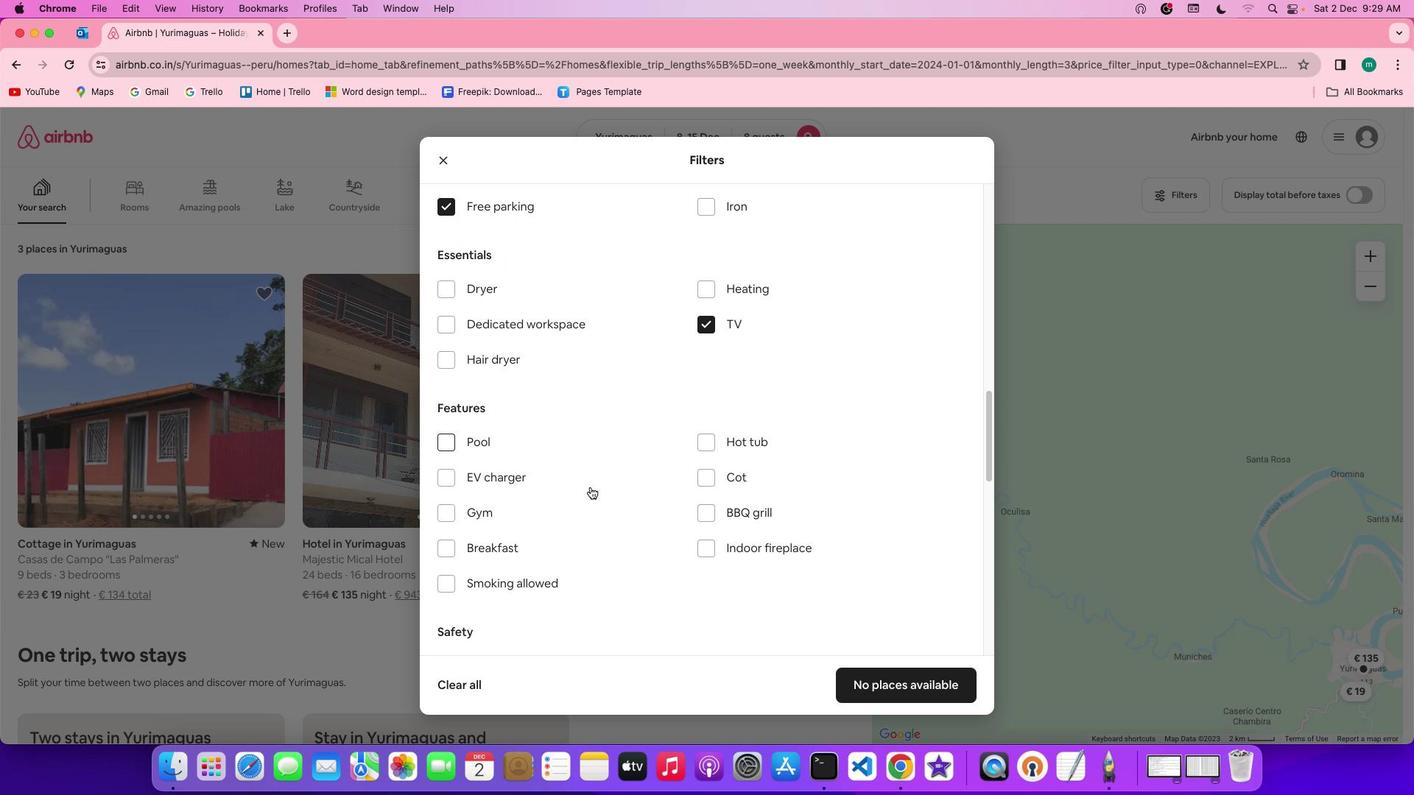 
Action: Mouse scrolled (590, 487) with delta (0, 0)
Screenshot: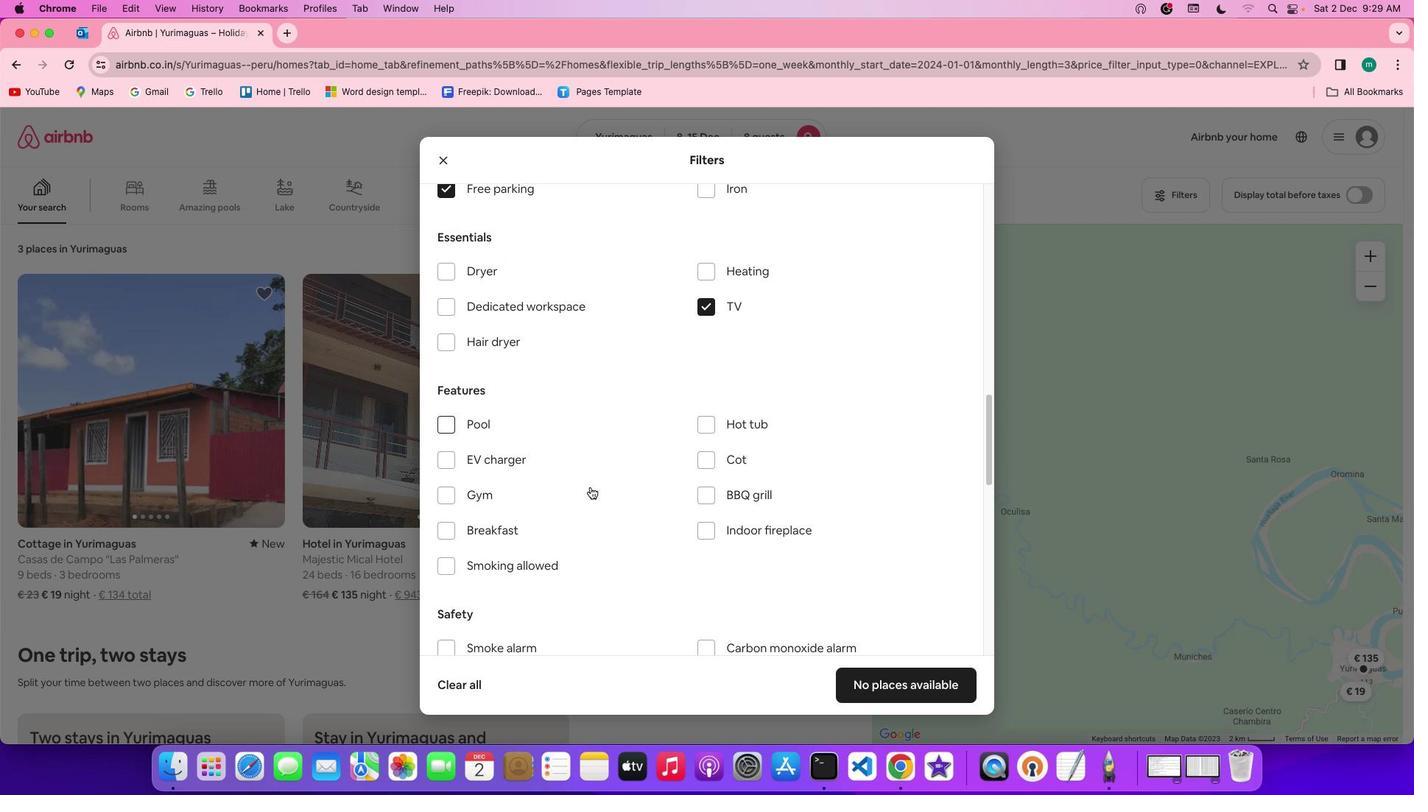 
Action: Mouse scrolled (590, 487) with delta (0, 0)
Screenshot: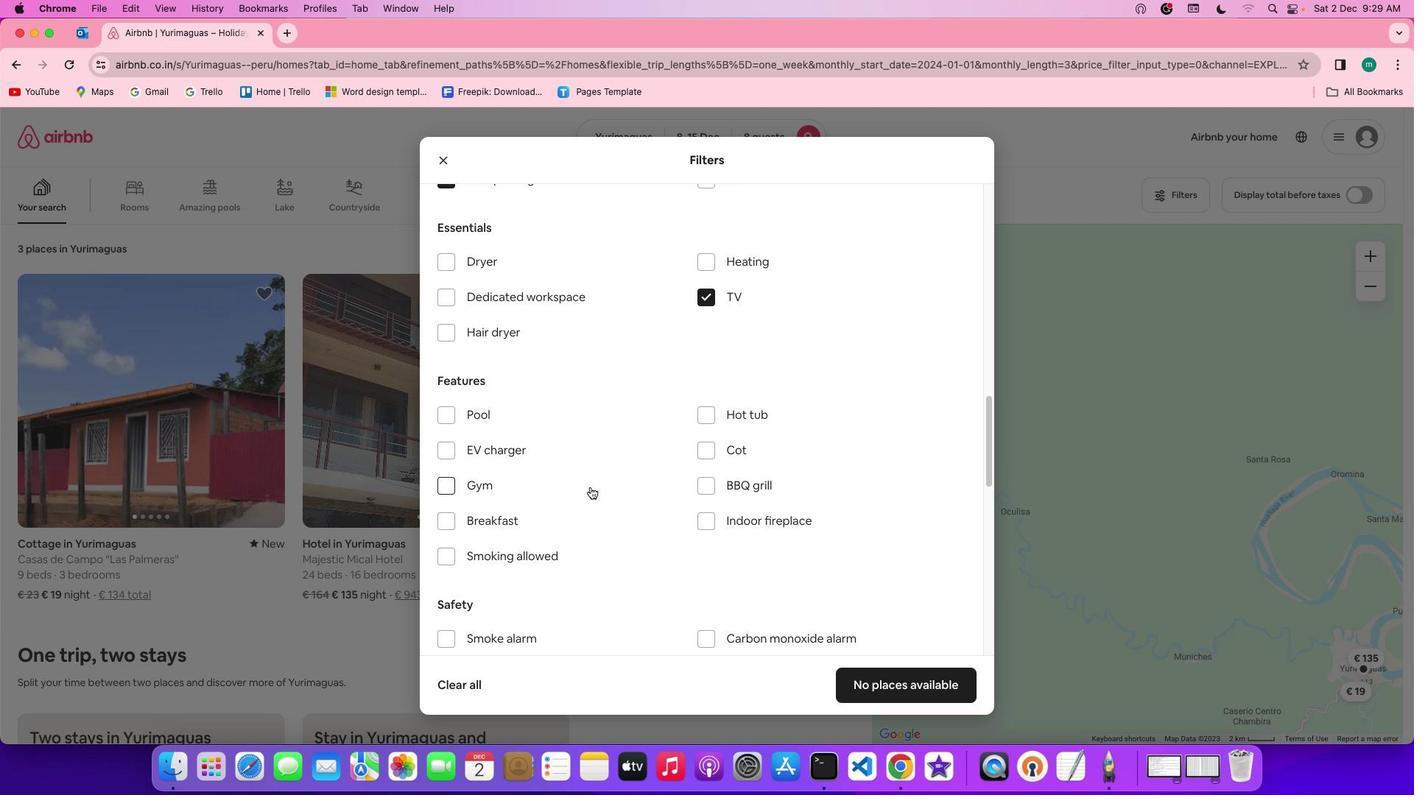 
Action: Mouse scrolled (590, 487) with delta (0, 0)
Screenshot: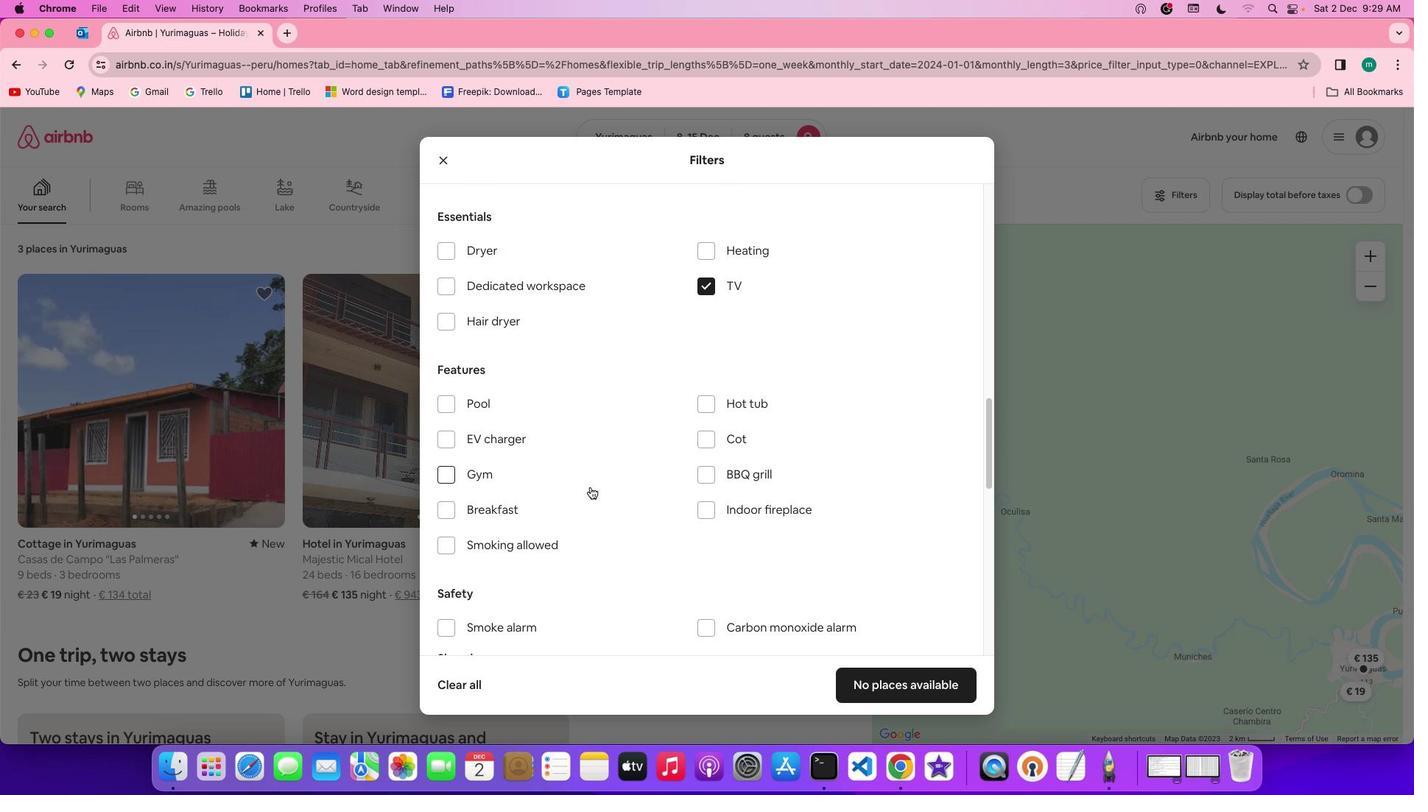 
Action: Mouse scrolled (590, 487) with delta (0, 0)
Screenshot: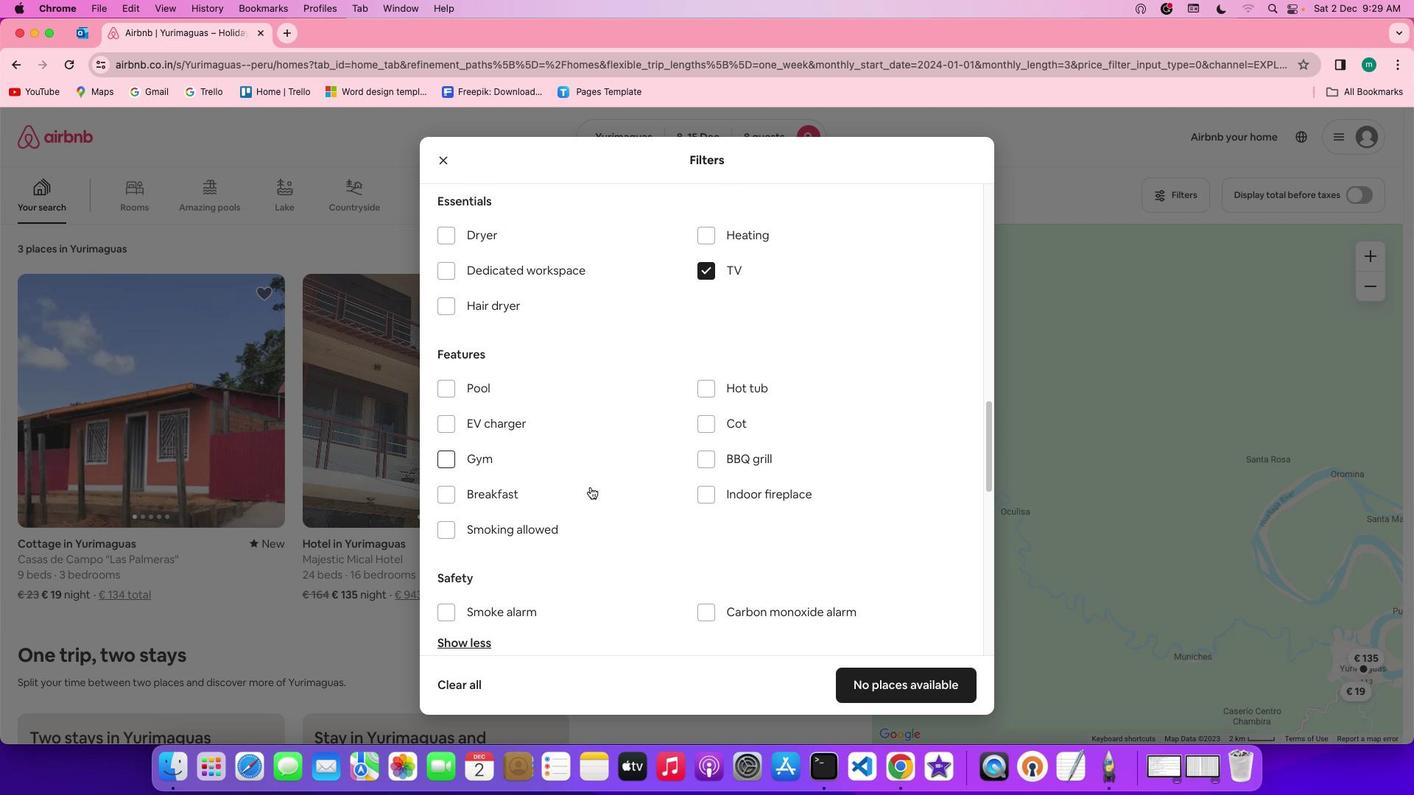 
Action: Mouse moved to (484, 450)
Screenshot: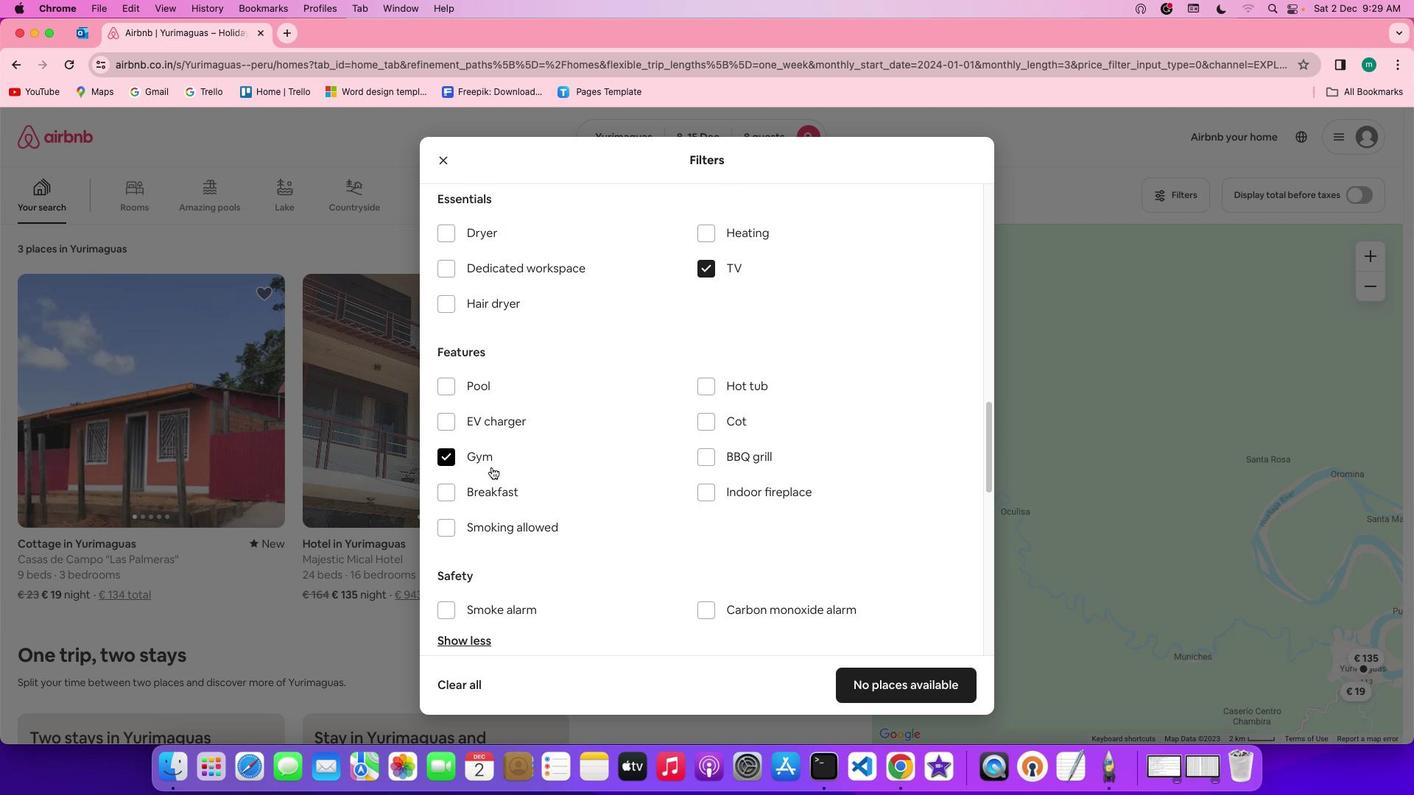 
Action: Mouse pressed left at (484, 450)
Screenshot: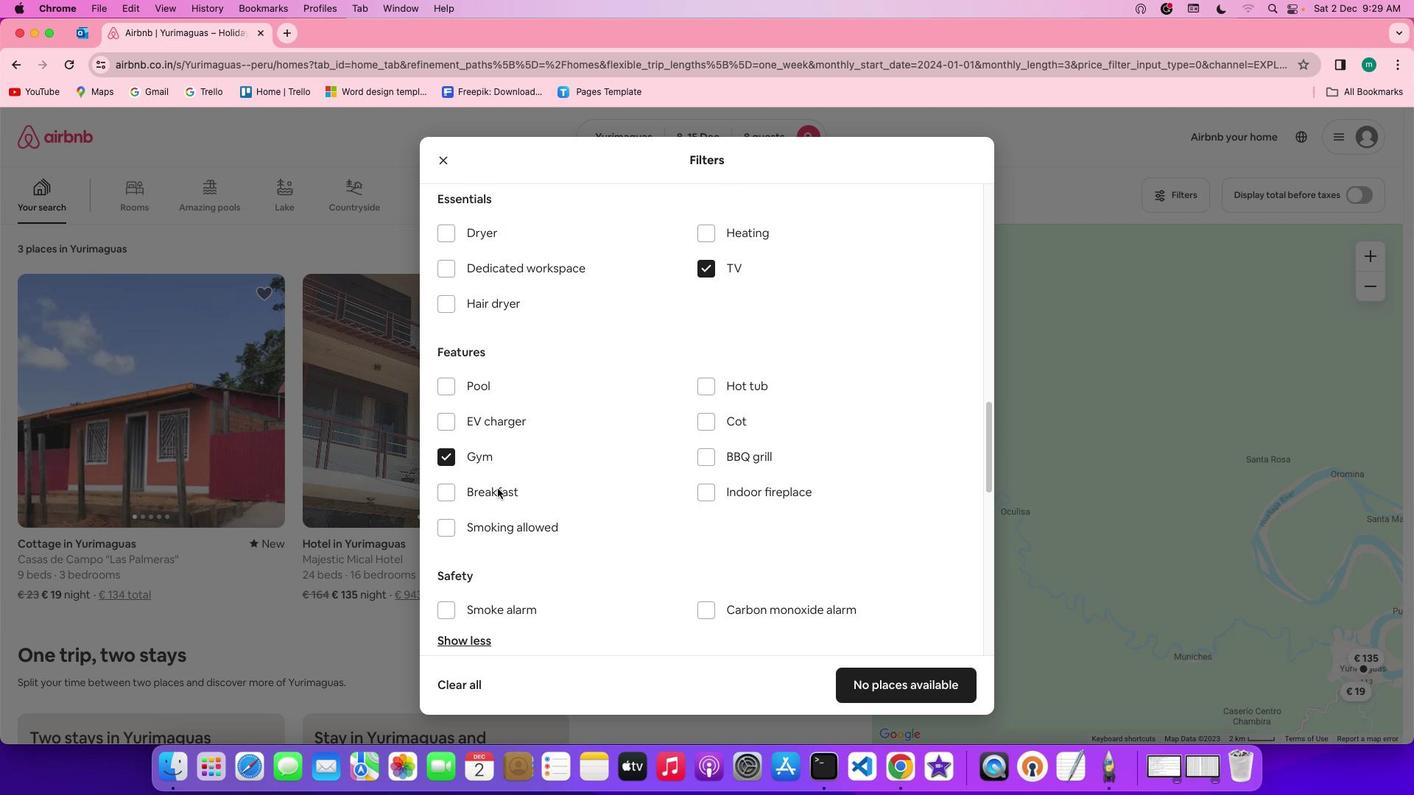 
Action: Mouse moved to (506, 486)
Screenshot: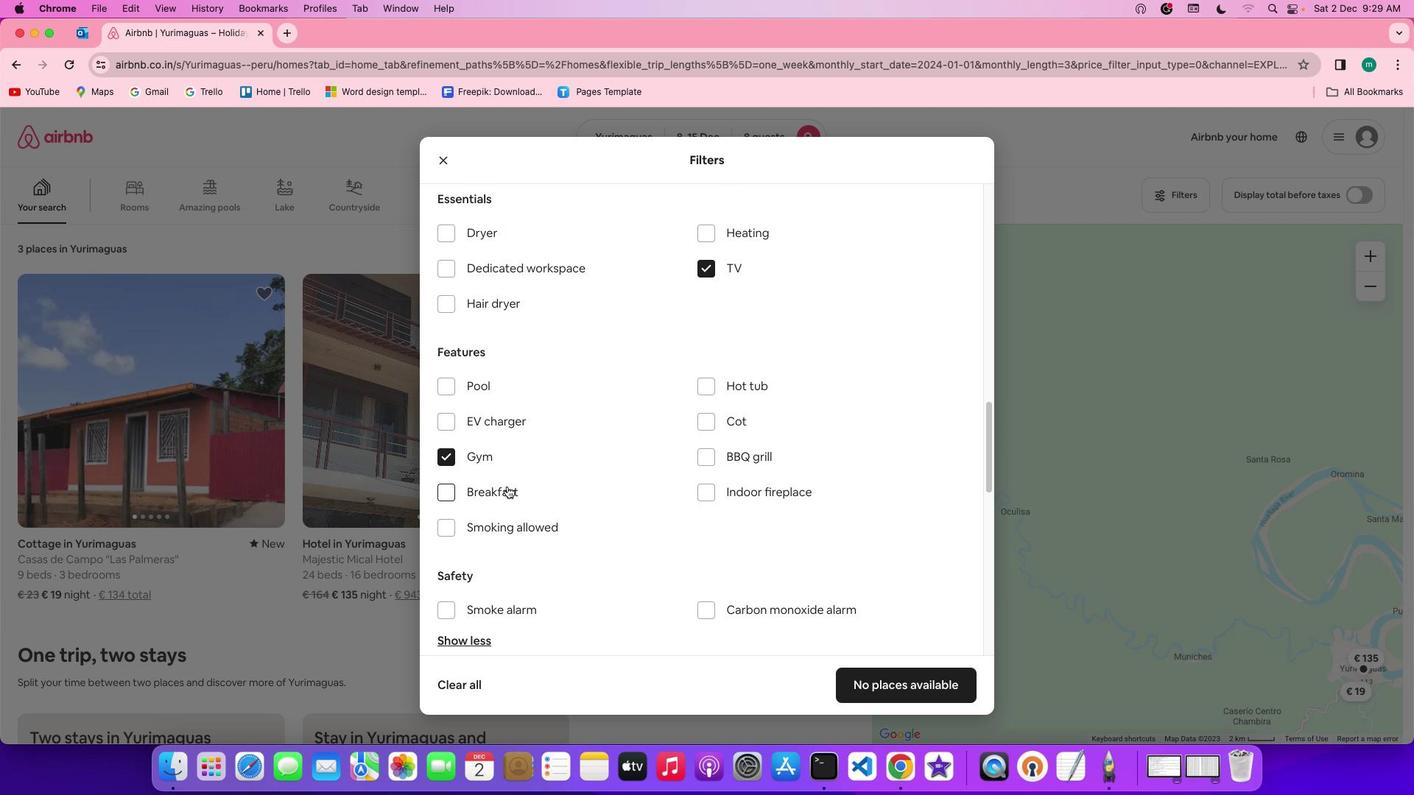 
Action: Mouse pressed left at (506, 486)
Screenshot: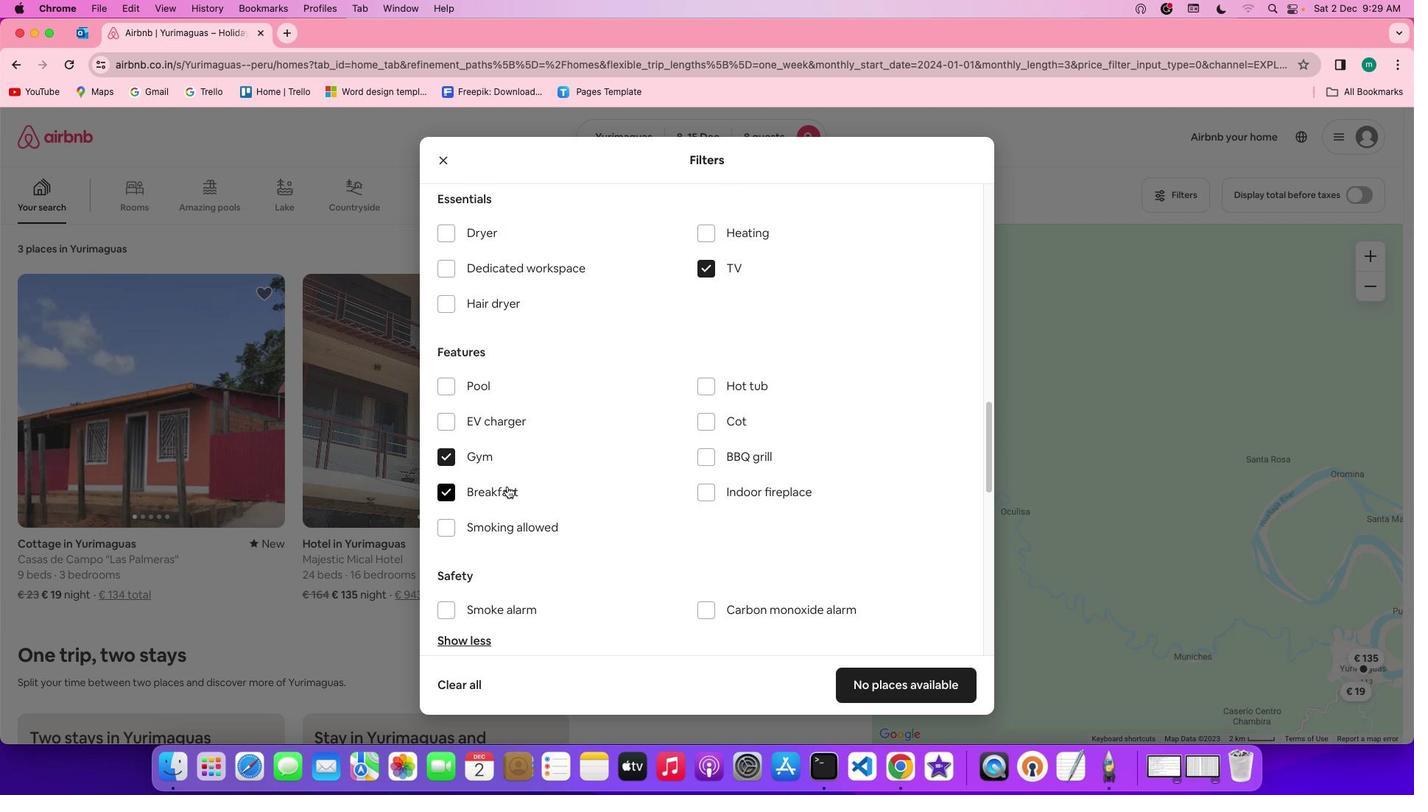 
Action: Mouse moved to (647, 559)
Screenshot: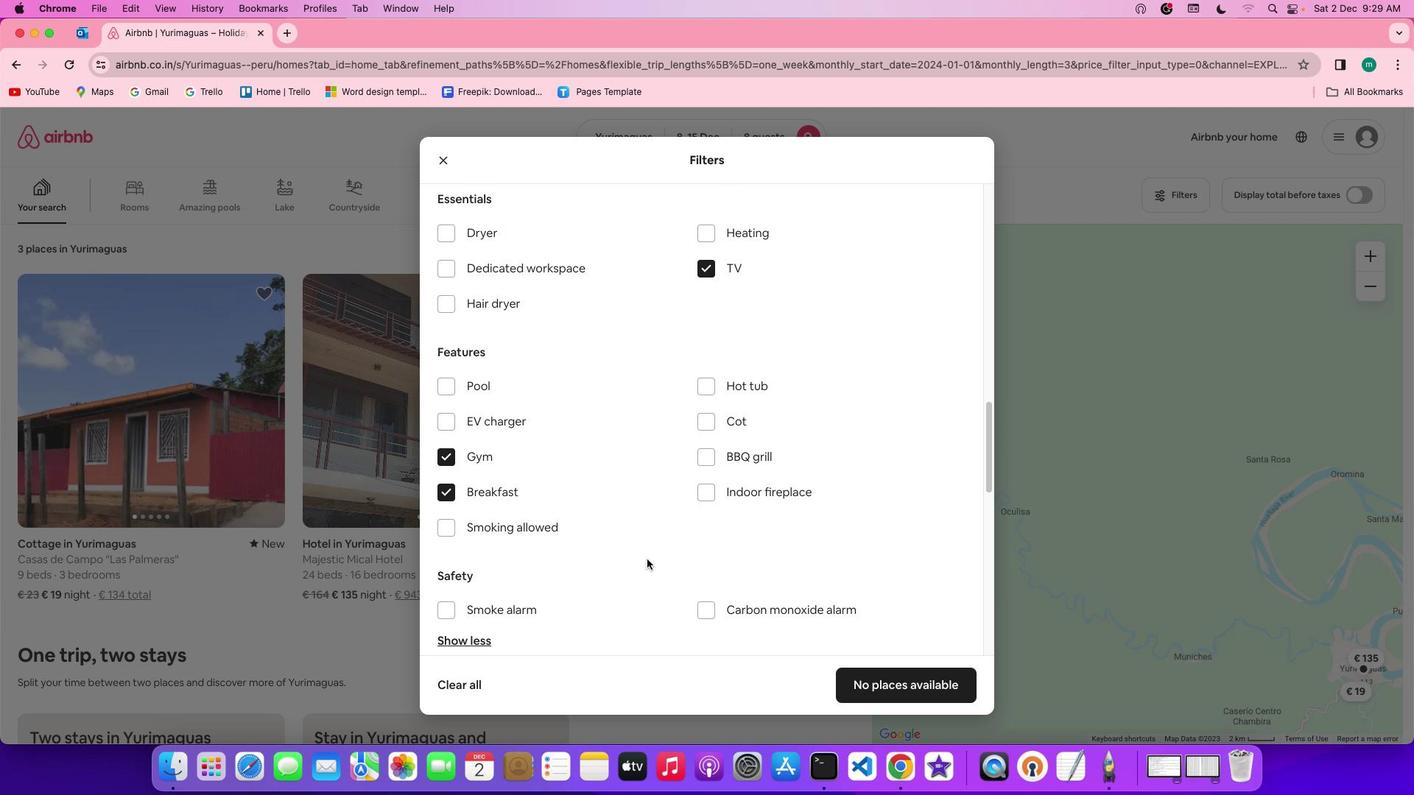 
Action: Mouse scrolled (647, 559) with delta (0, 0)
Screenshot: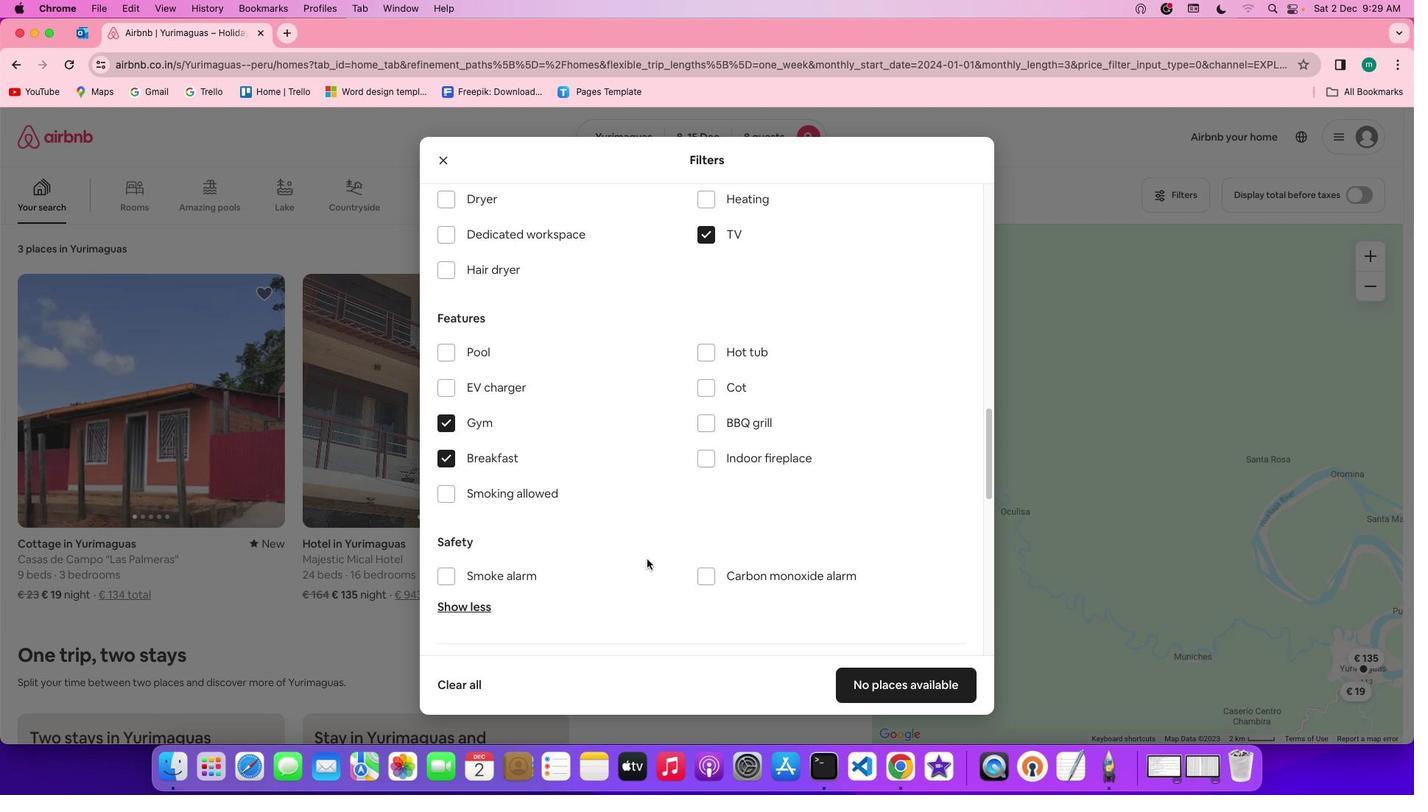 
Action: Mouse scrolled (647, 559) with delta (0, 0)
Screenshot: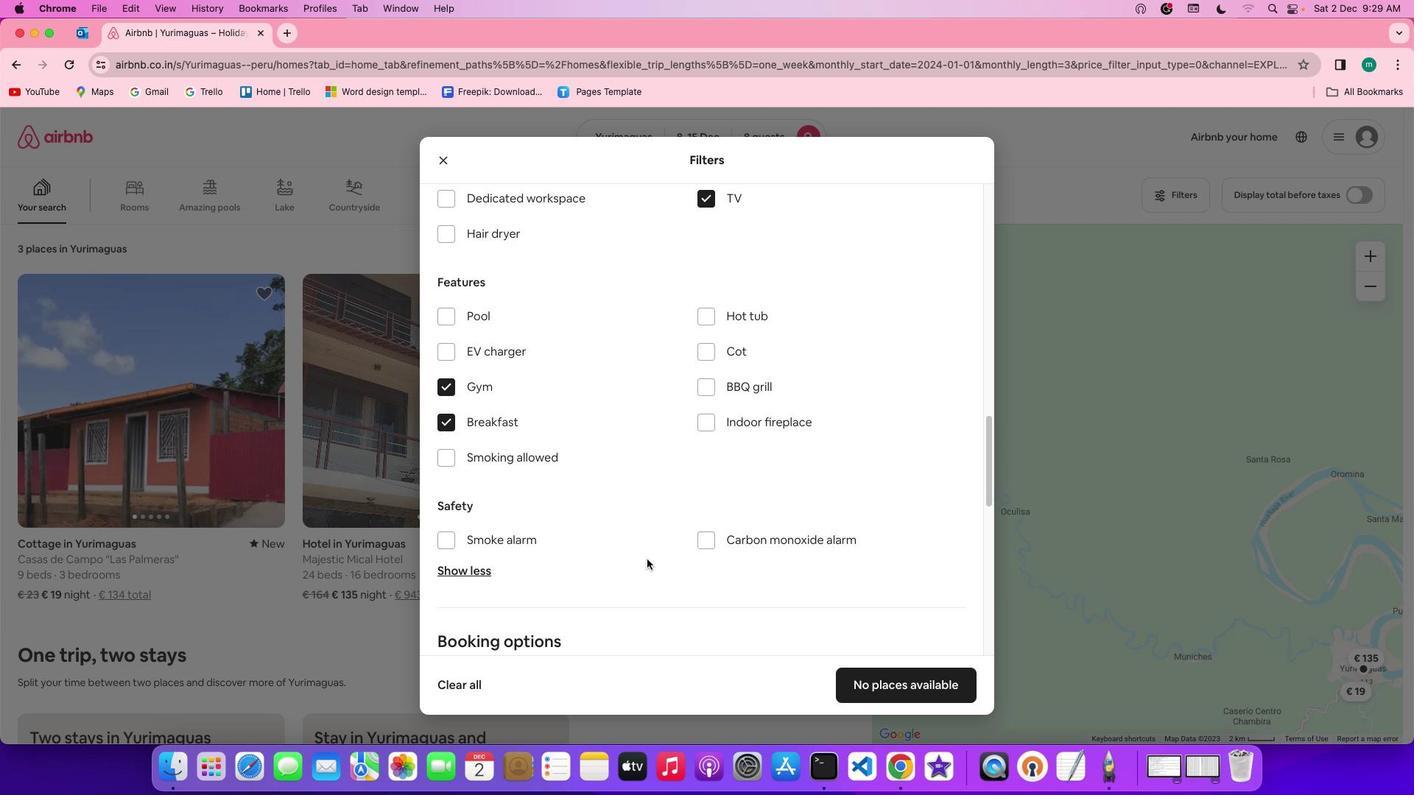 
Action: Mouse scrolled (647, 559) with delta (0, -1)
Screenshot: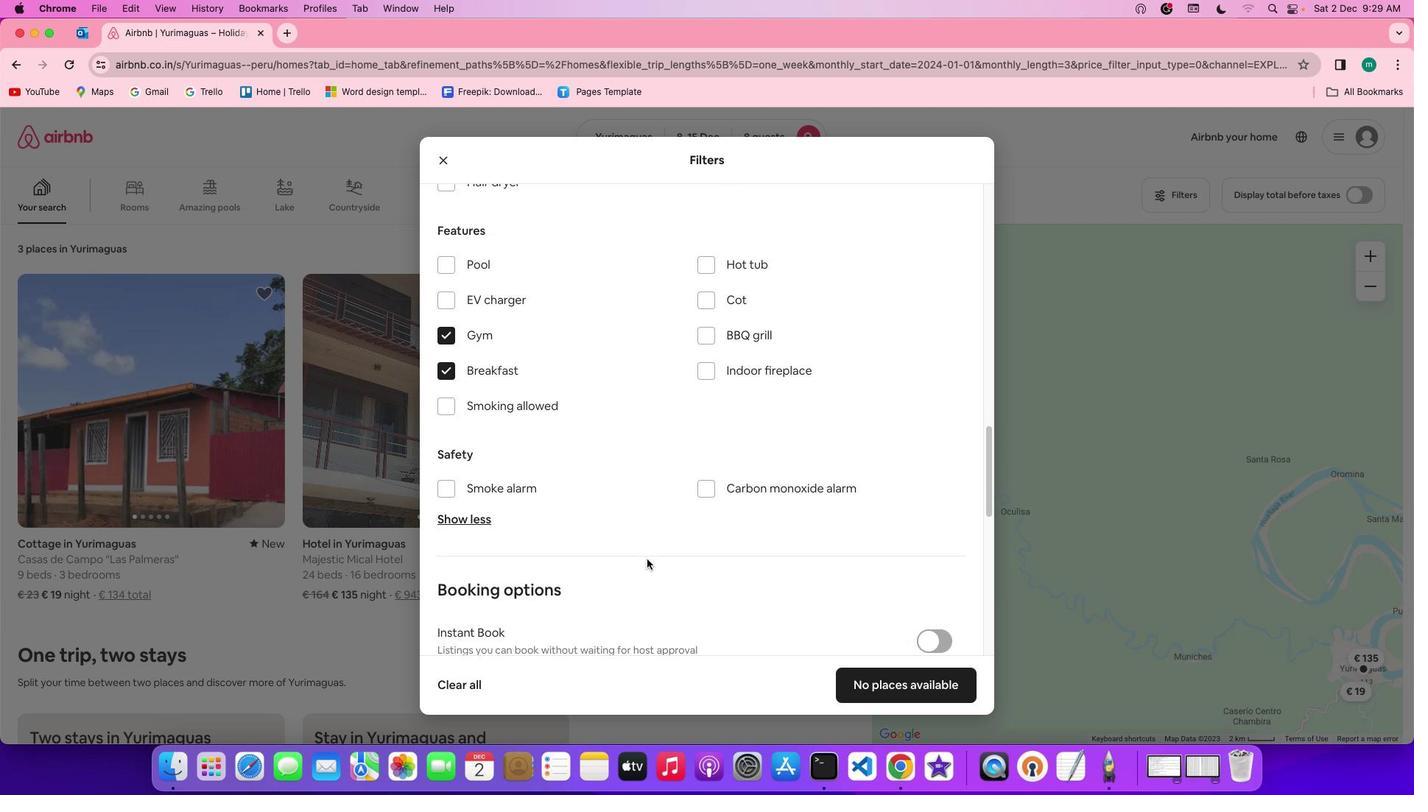 
Action: Mouse scrolled (647, 559) with delta (0, -2)
Screenshot: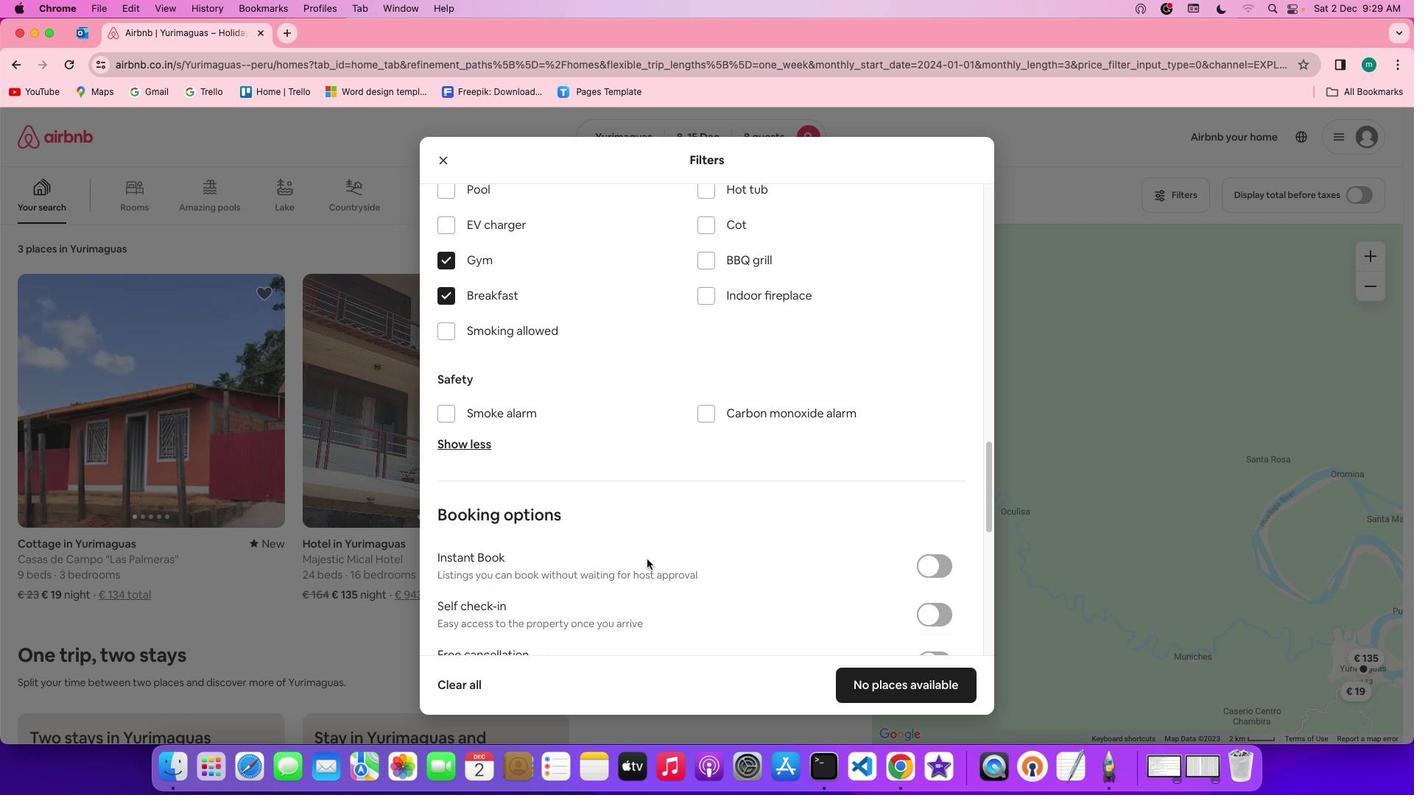 
Action: Mouse moved to (646, 565)
Screenshot: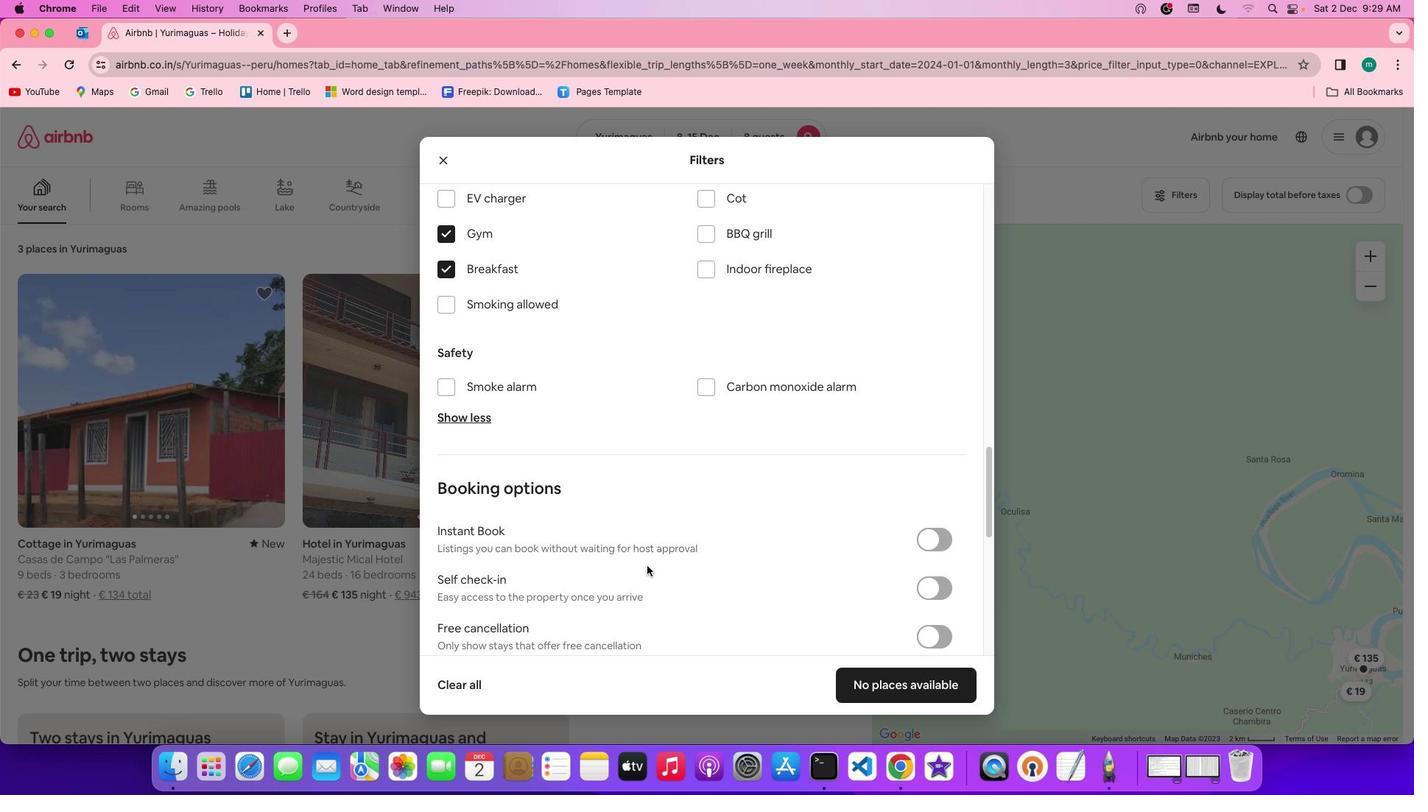 
Action: Mouse scrolled (646, 565) with delta (0, 0)
Screenshot: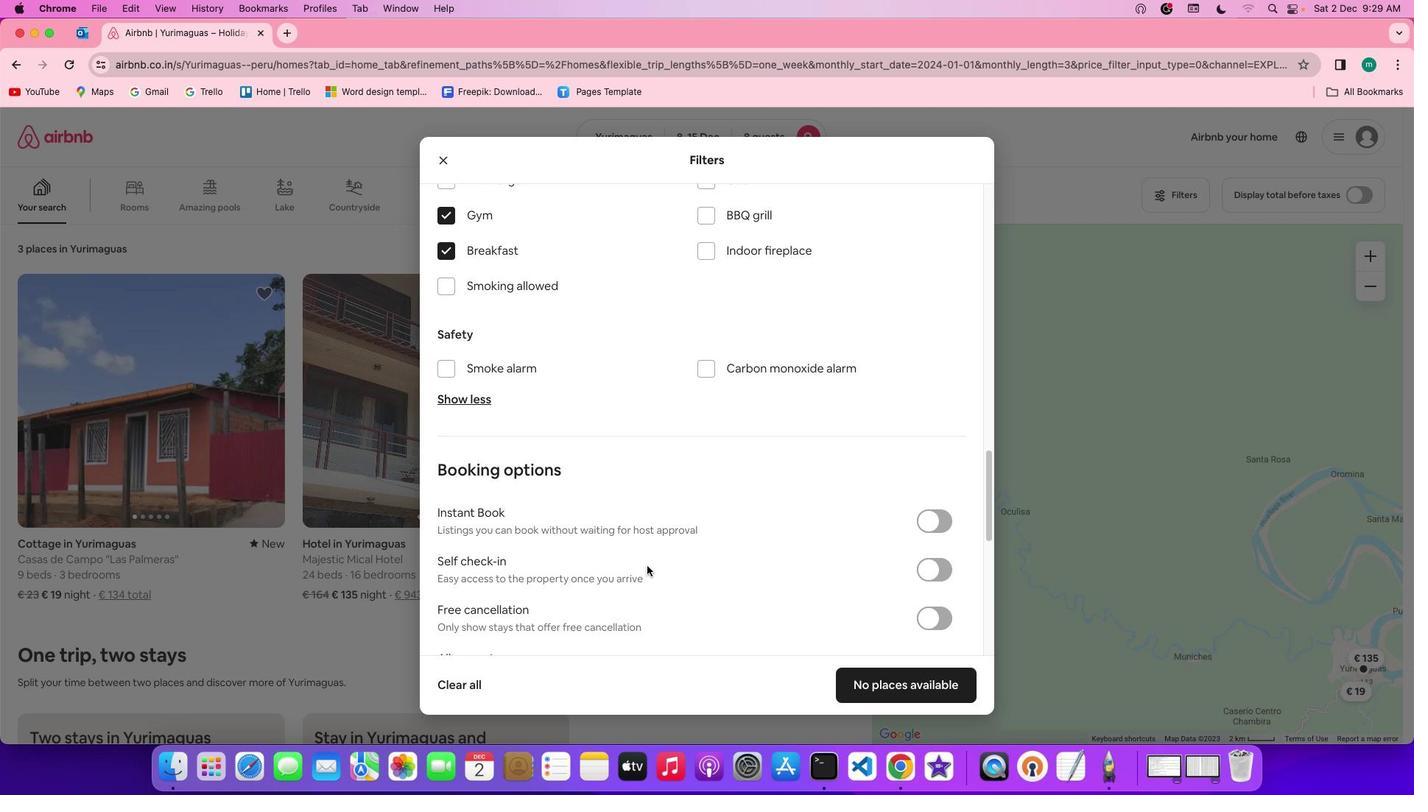 
Action: Mouse scrolled (646, 565) with delta (0, 0)
Screenshot: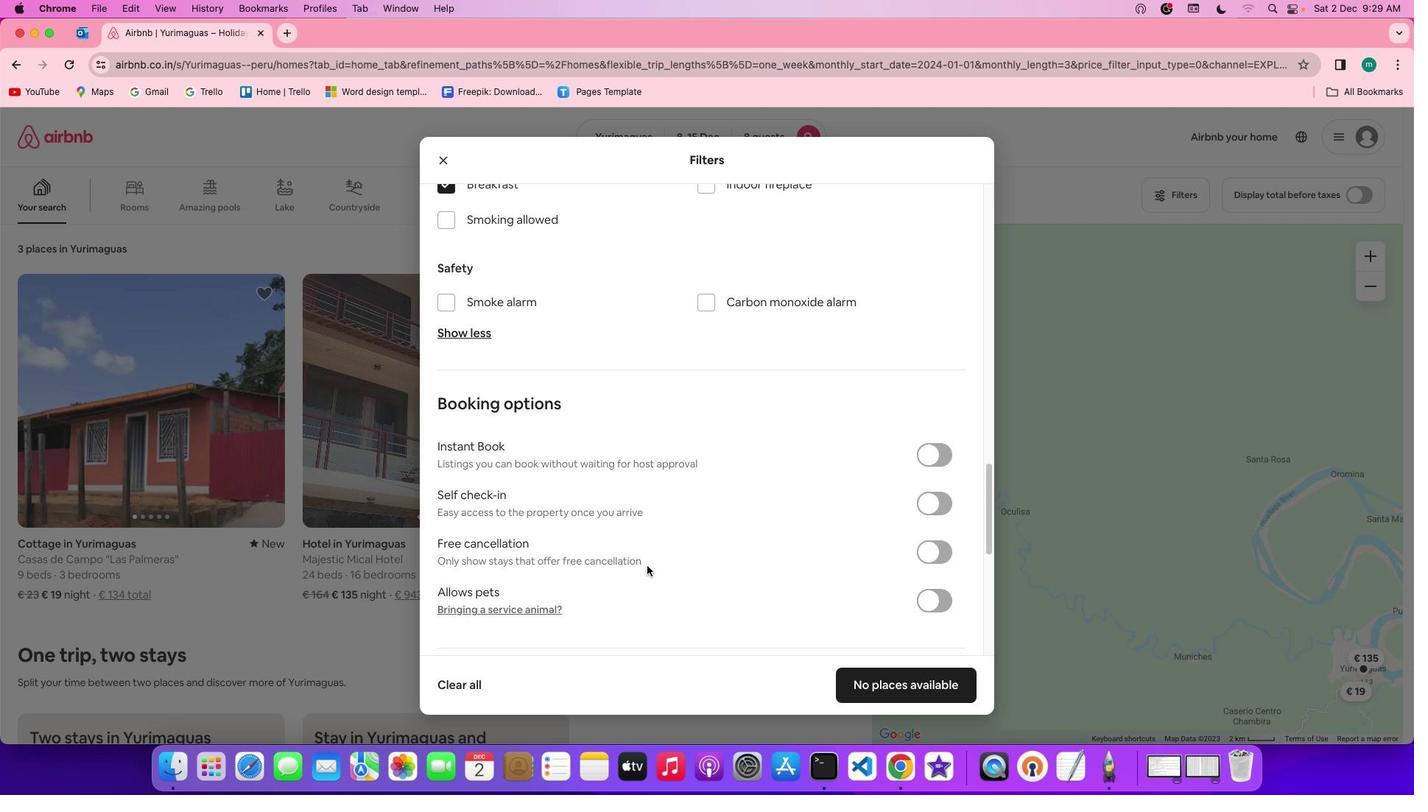 
Action: Mouse scrolled (646, 565) with delta (0, -2)
Screenshot: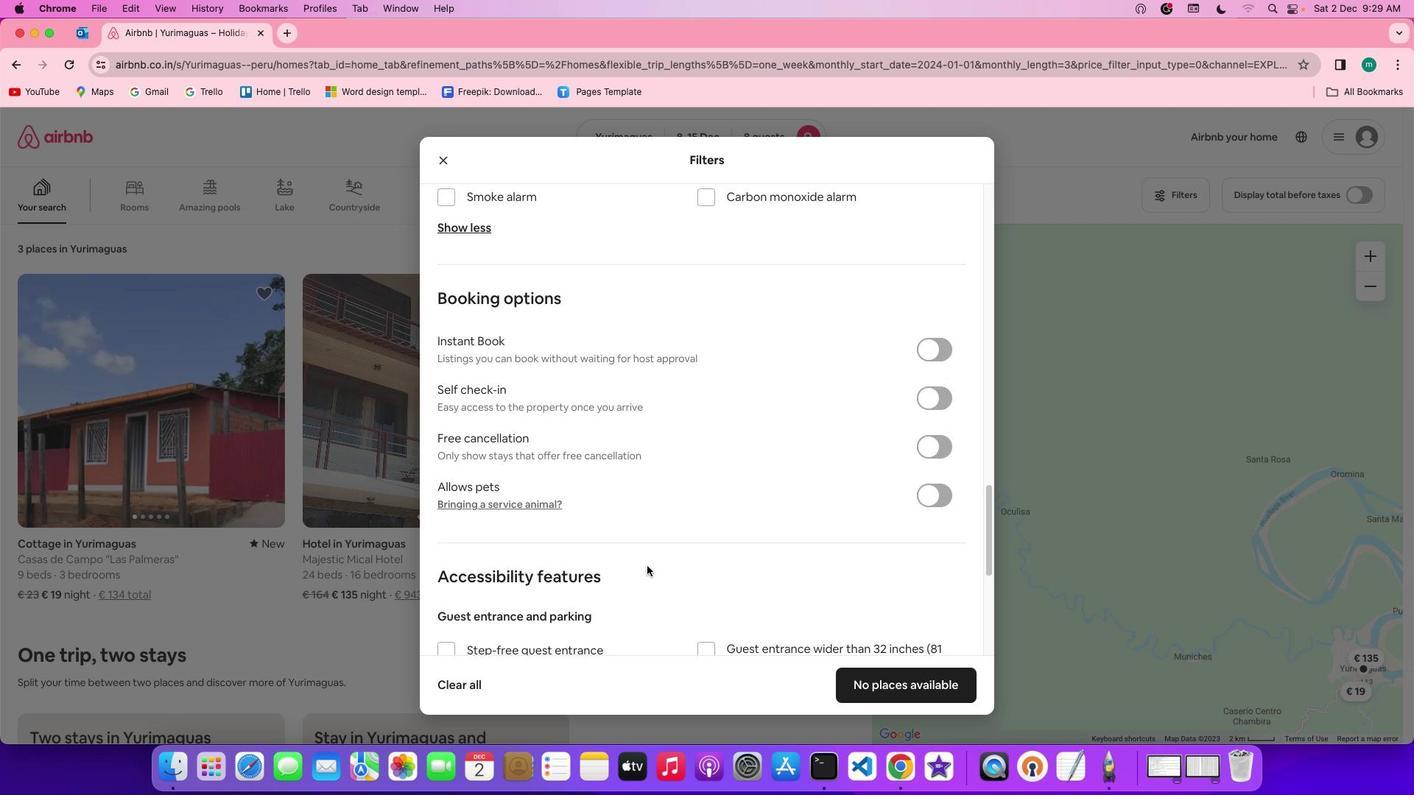 
Action: Mouse scrolled (646, 565) with delta (0, -2)
Screenshot: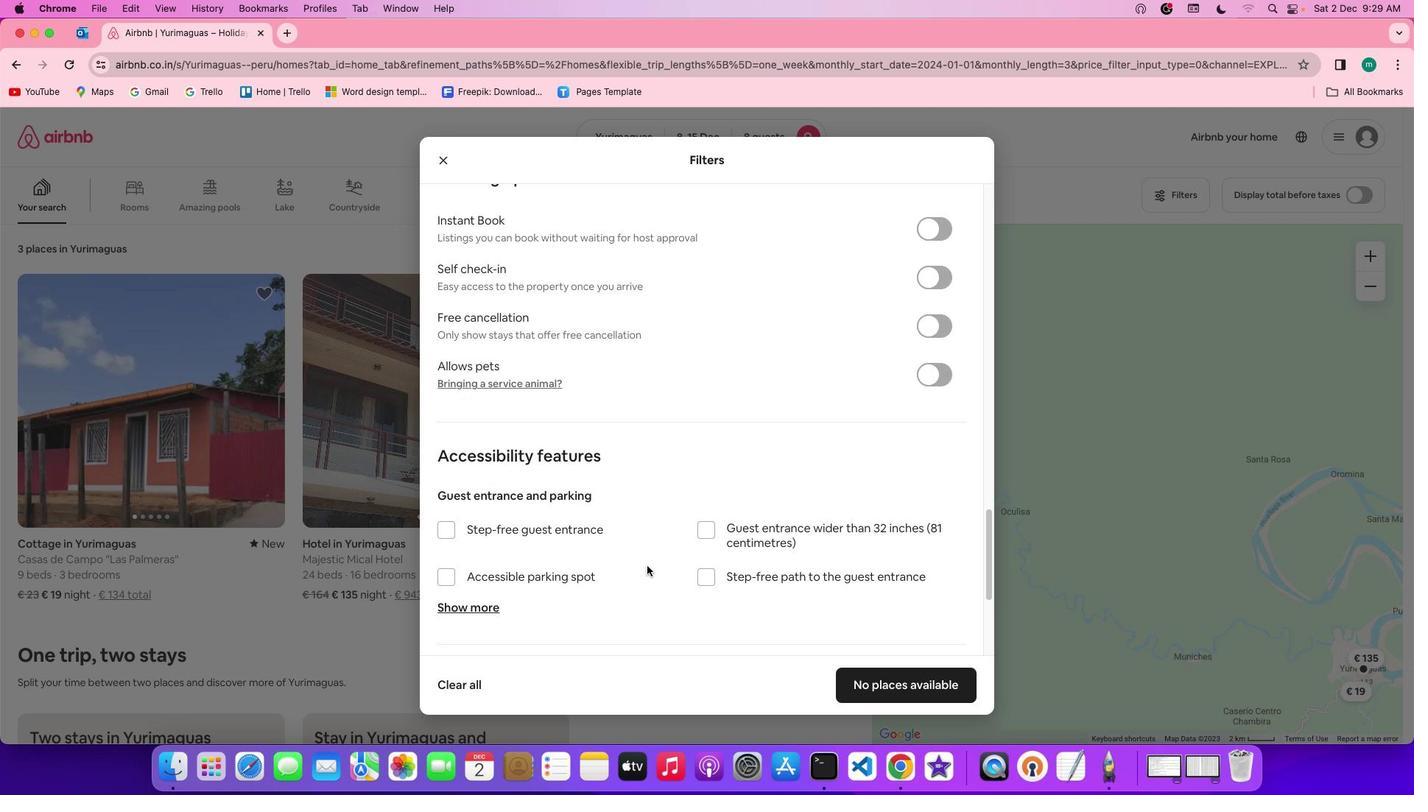 
Action: Mouse scrolled (646, 565) with delta (0, -3)
Screenshot: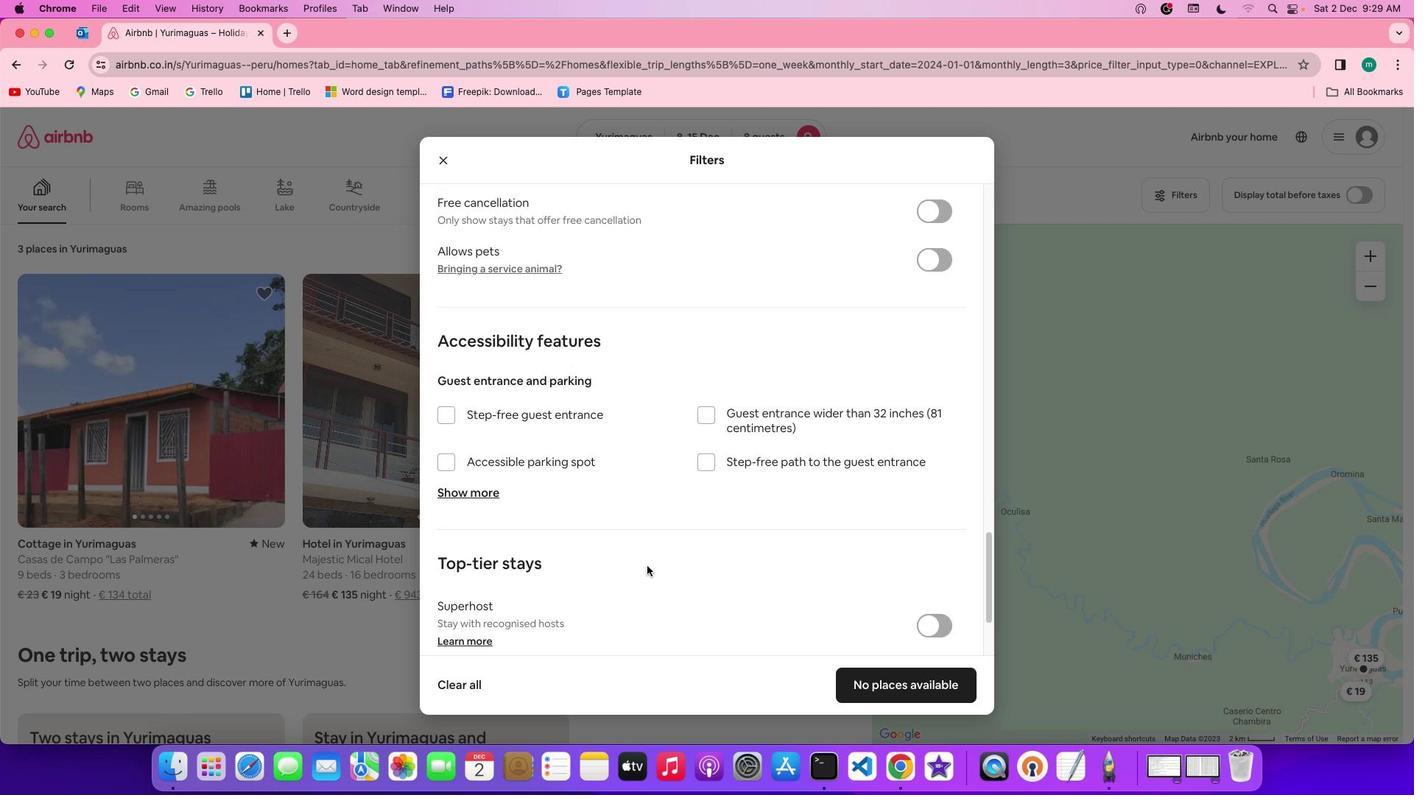 
Action: Mouse scrolled (646, 565) with delta (0, 0)
Screenshot: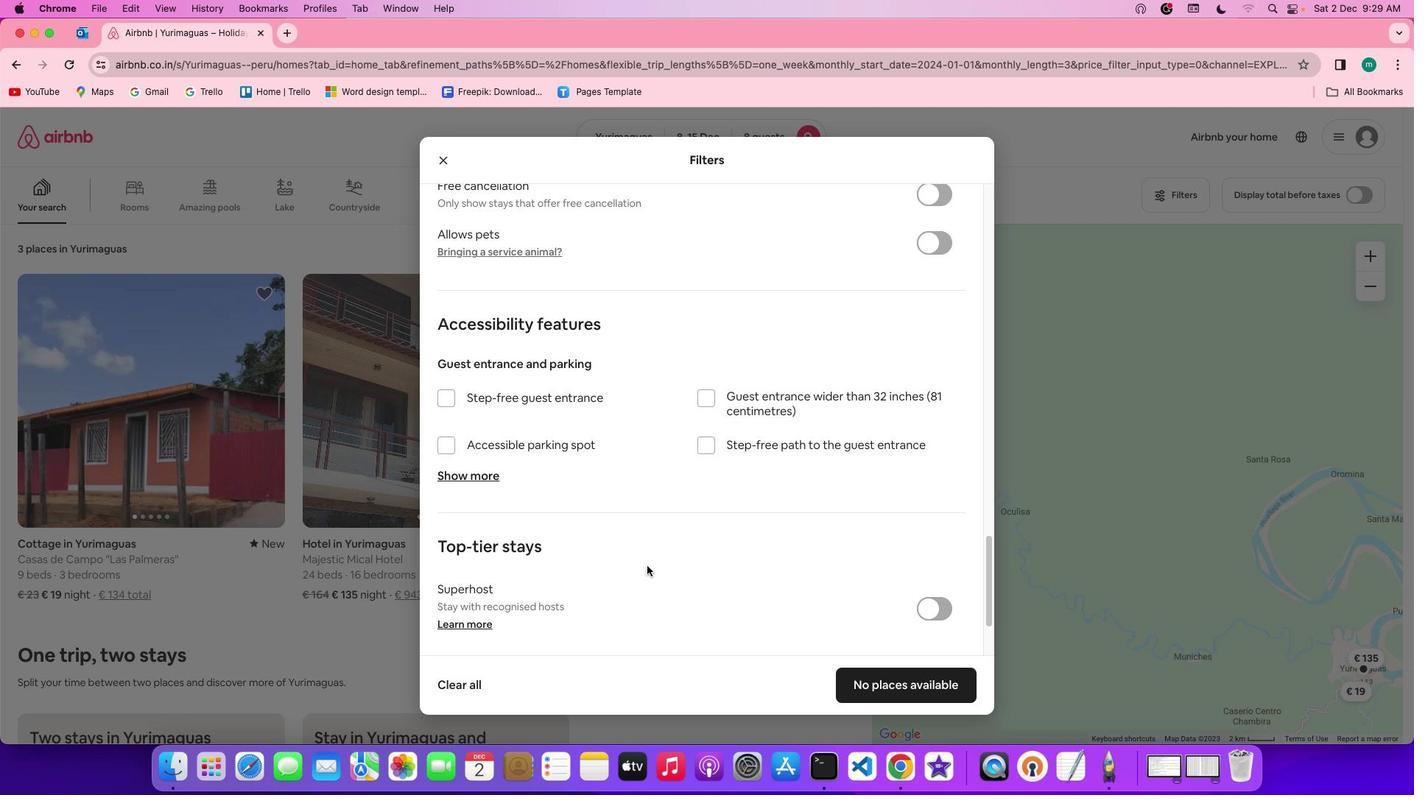 
Action: Mouse scrolled (646, 565) with delta (0, 0)
Screenshot: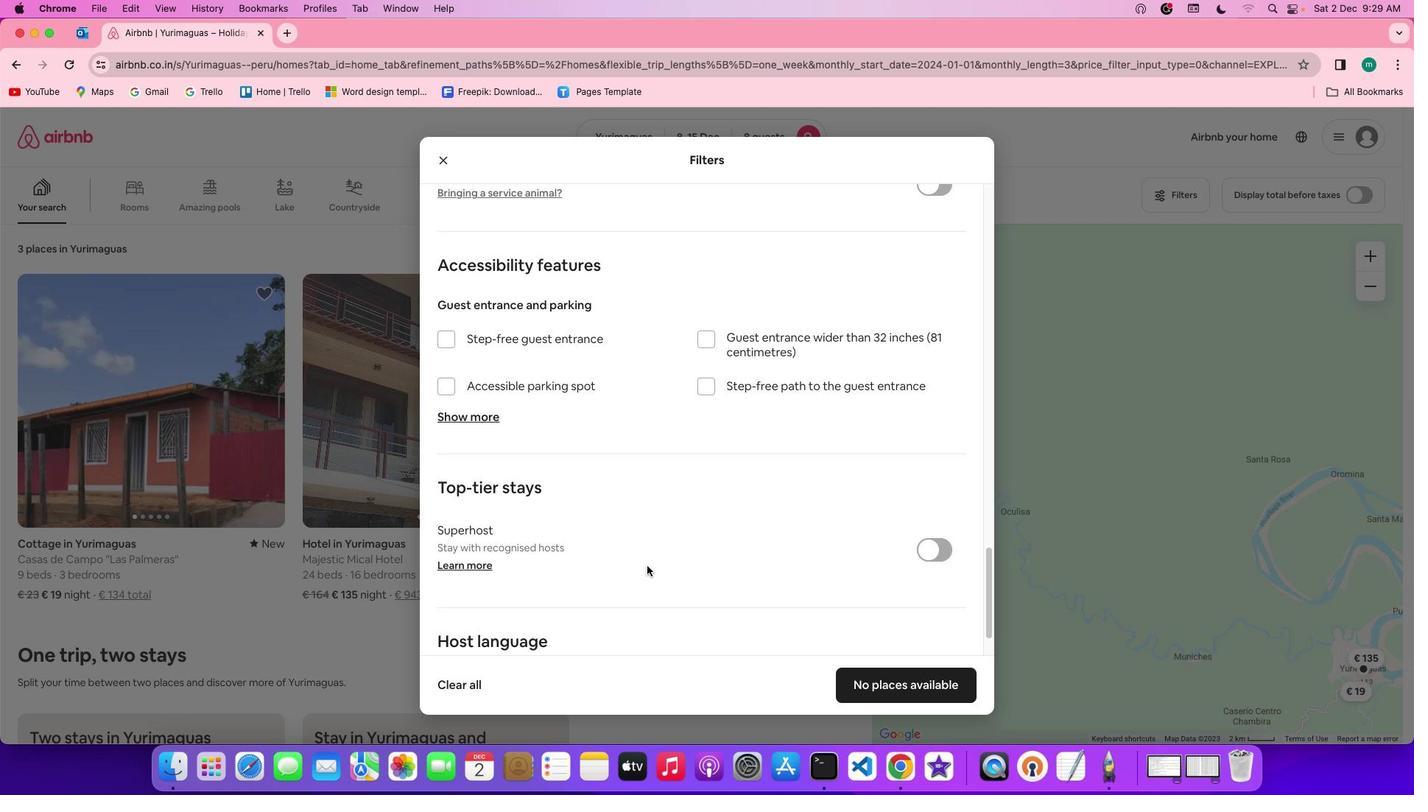 
Action: Mouse scrolled (646, 565) with delta (0, -1)
Screenshot: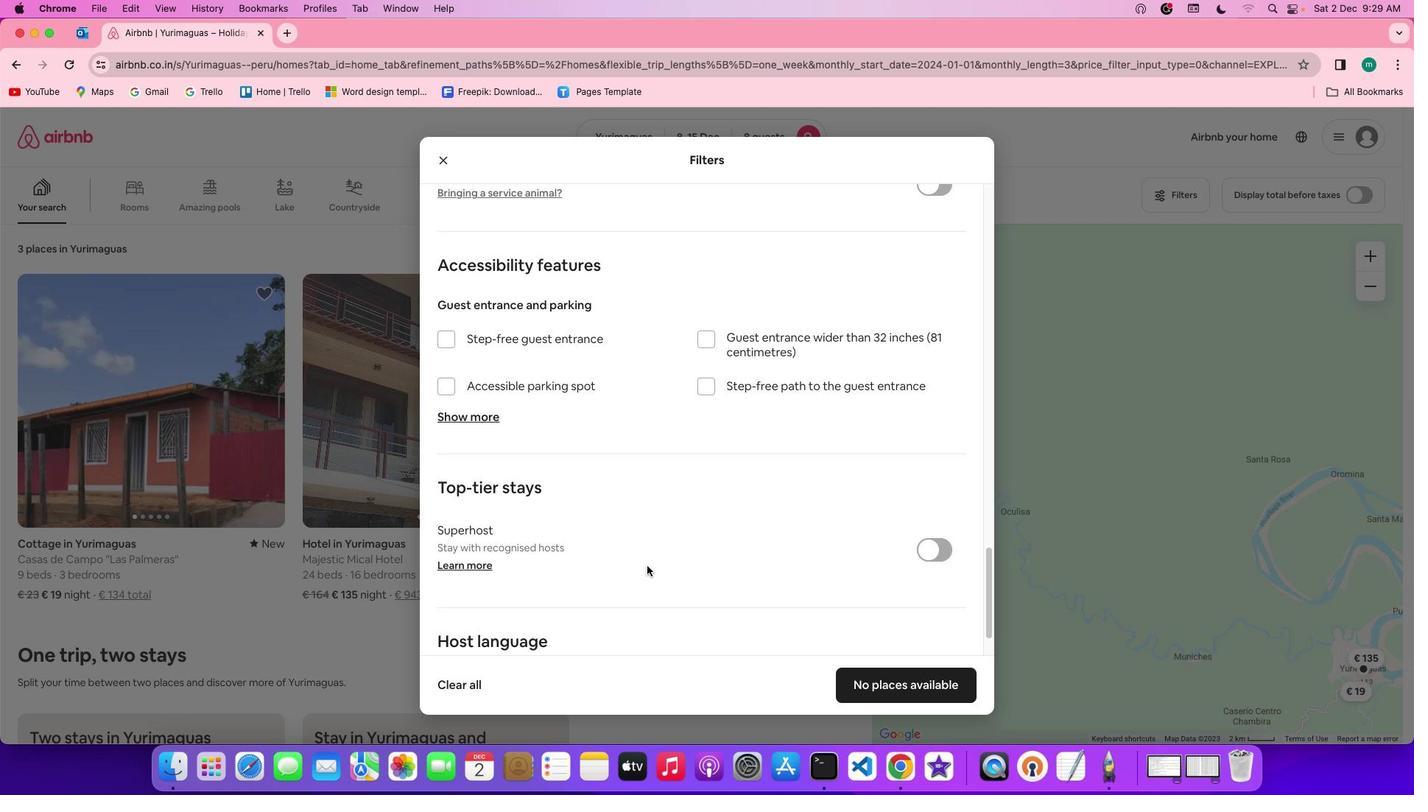 
Action: Mouse scrolled (646, 565) with delta (0, -2)
Screenshot: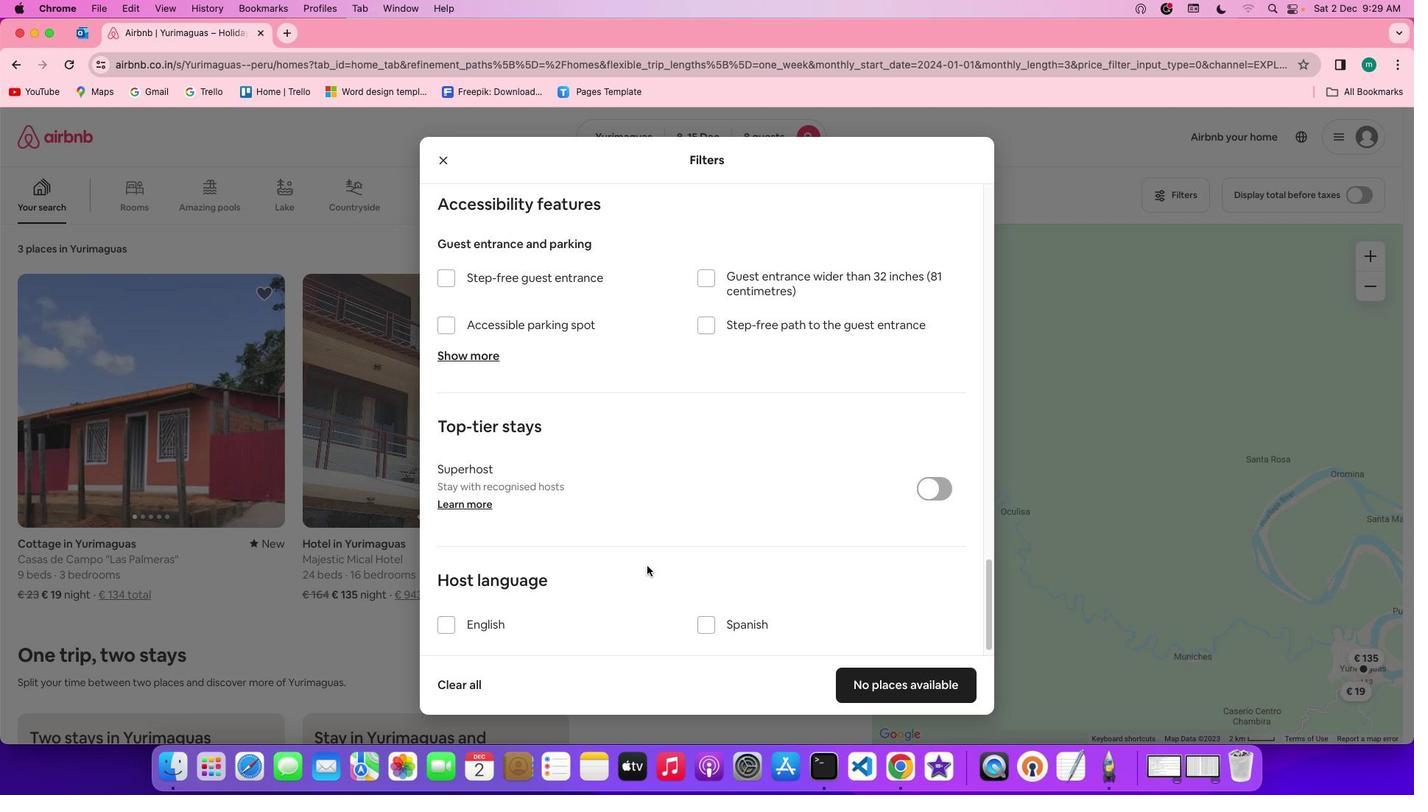 
Action: Mouse scrolled (646, 565) with delta (0, 0)
Screenshot: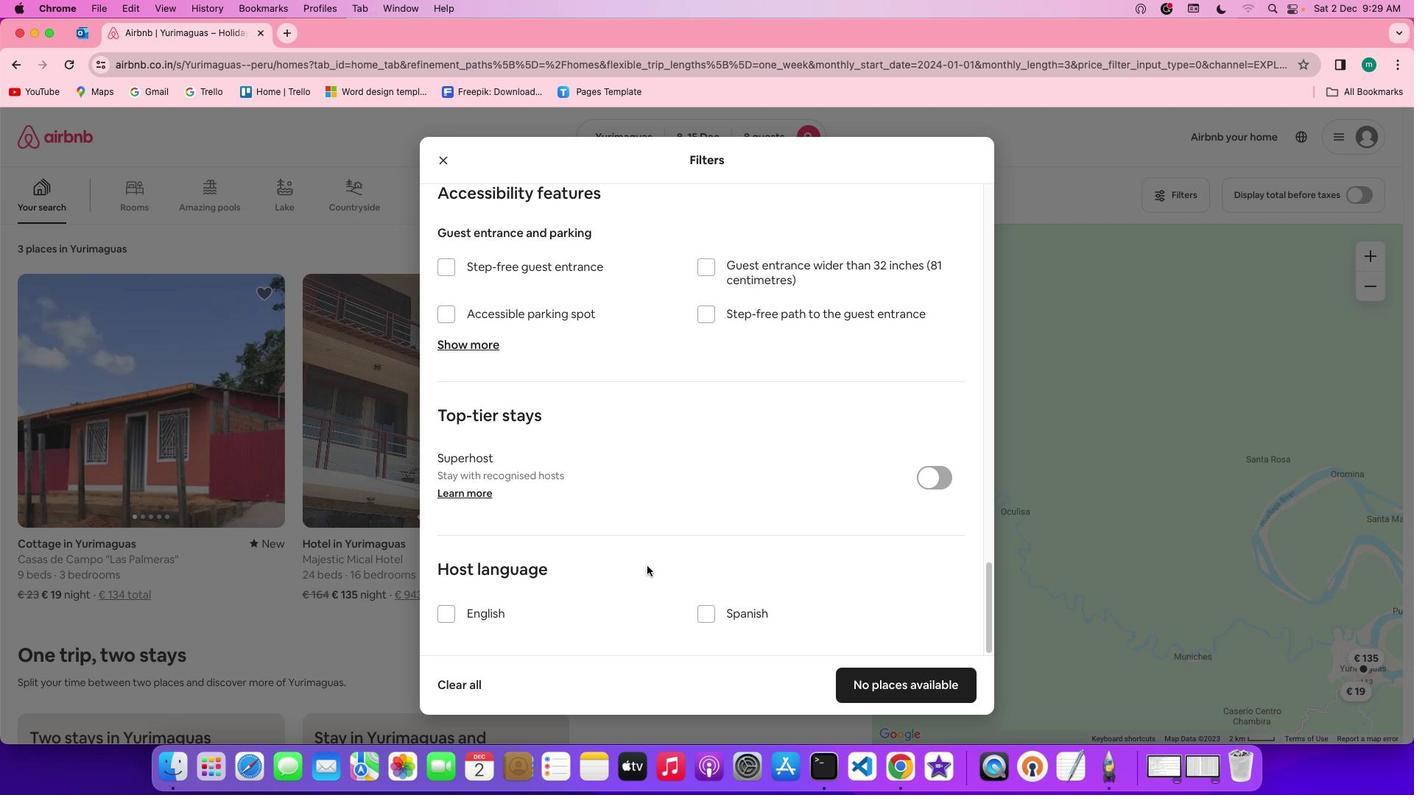
Action: Mouse scrolled (646, 565) with delta (0, 0)
Screenshot: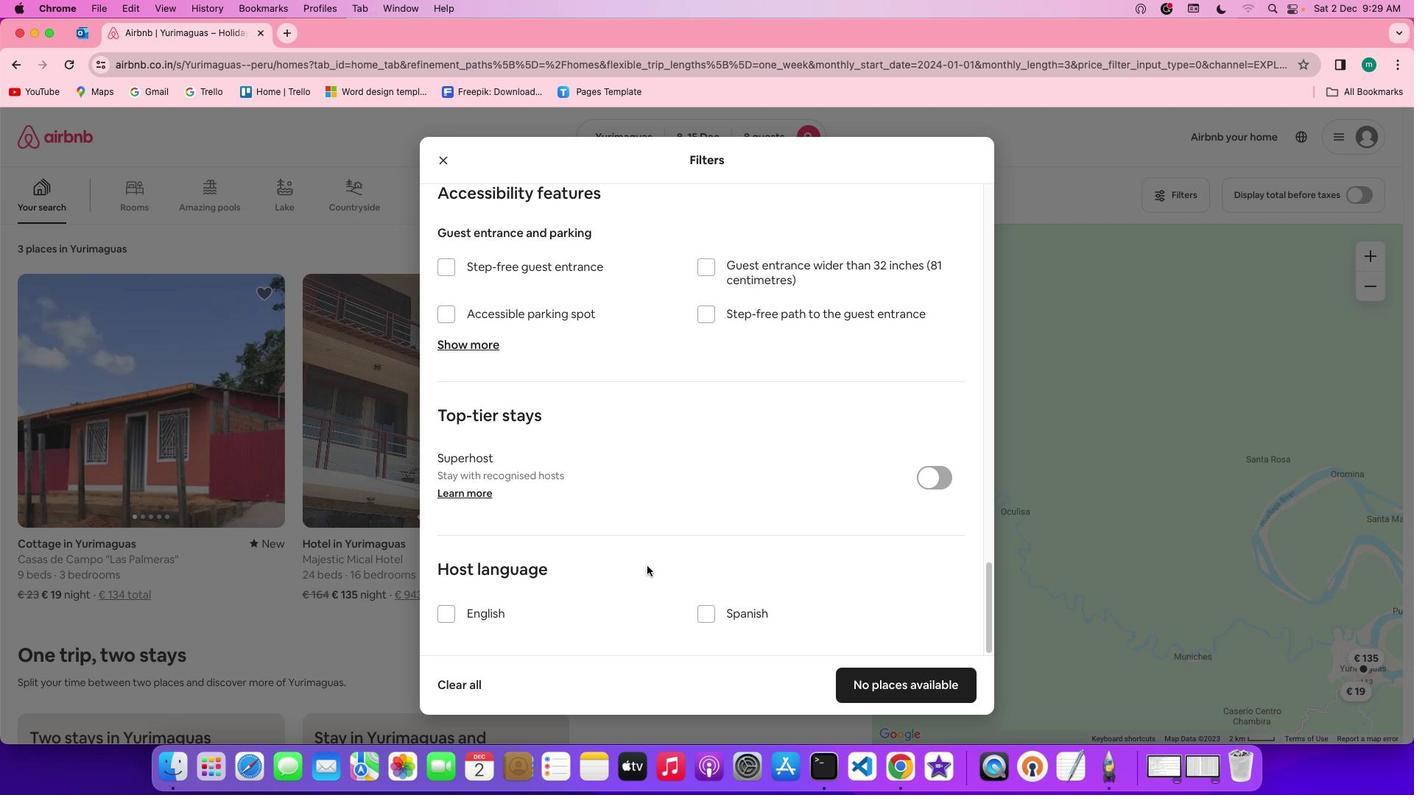 
Action: Mouse scrolled (646, 565) with delta (0, -1)
Screenshot: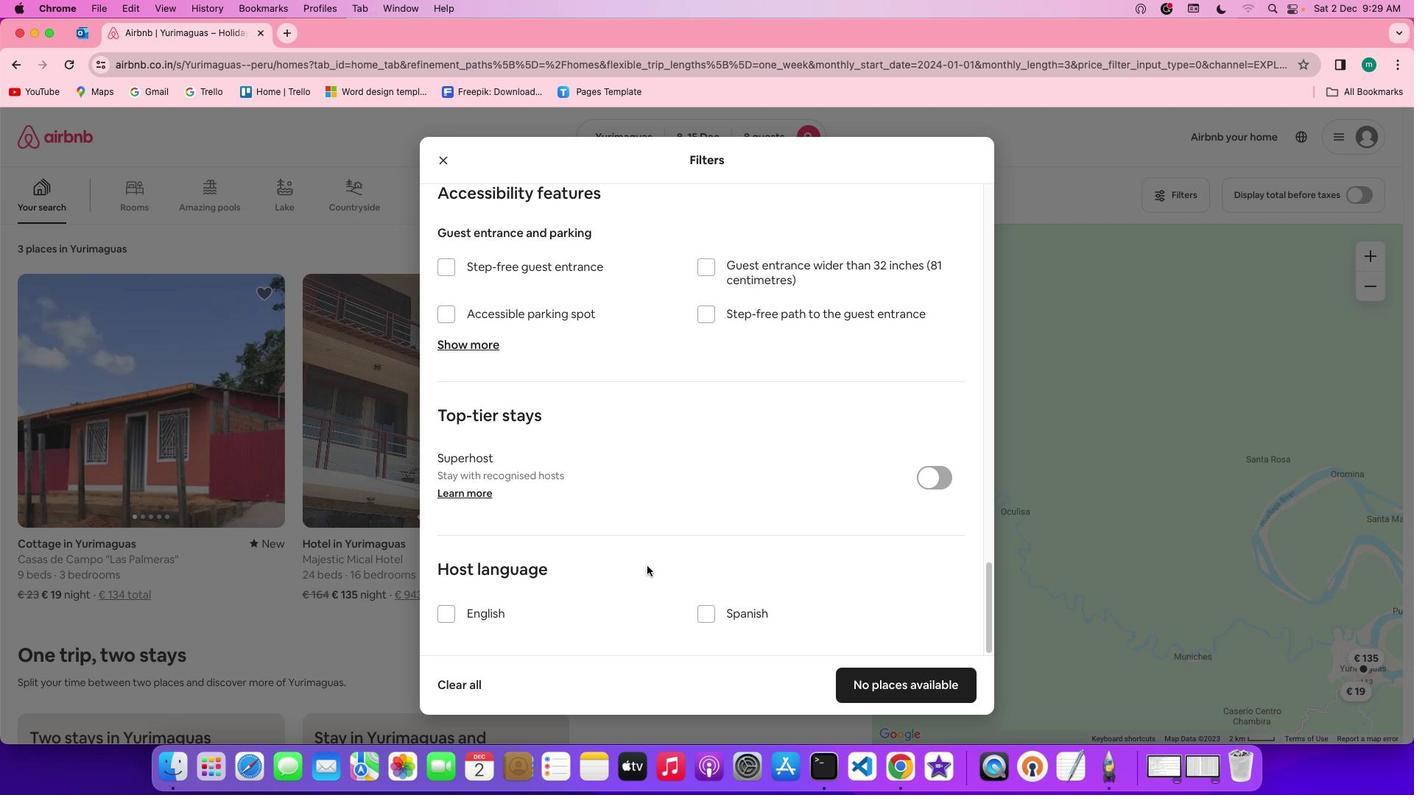 
Action: Mouse scrolled (646, 565) with delta (0, -2)
Screenshot: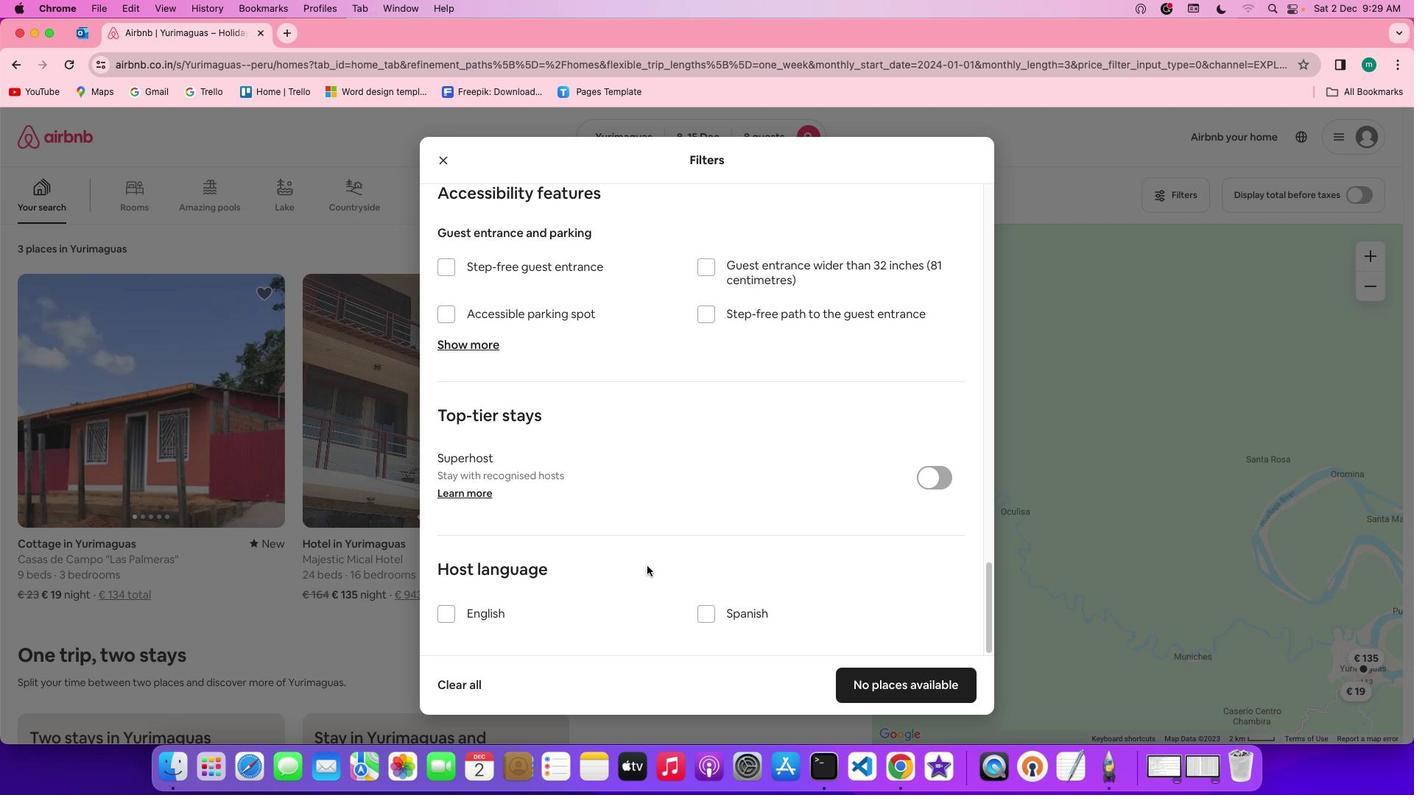 
Action: Mouse scrolled (646, 565) with delta (0, 0)
Screenshot: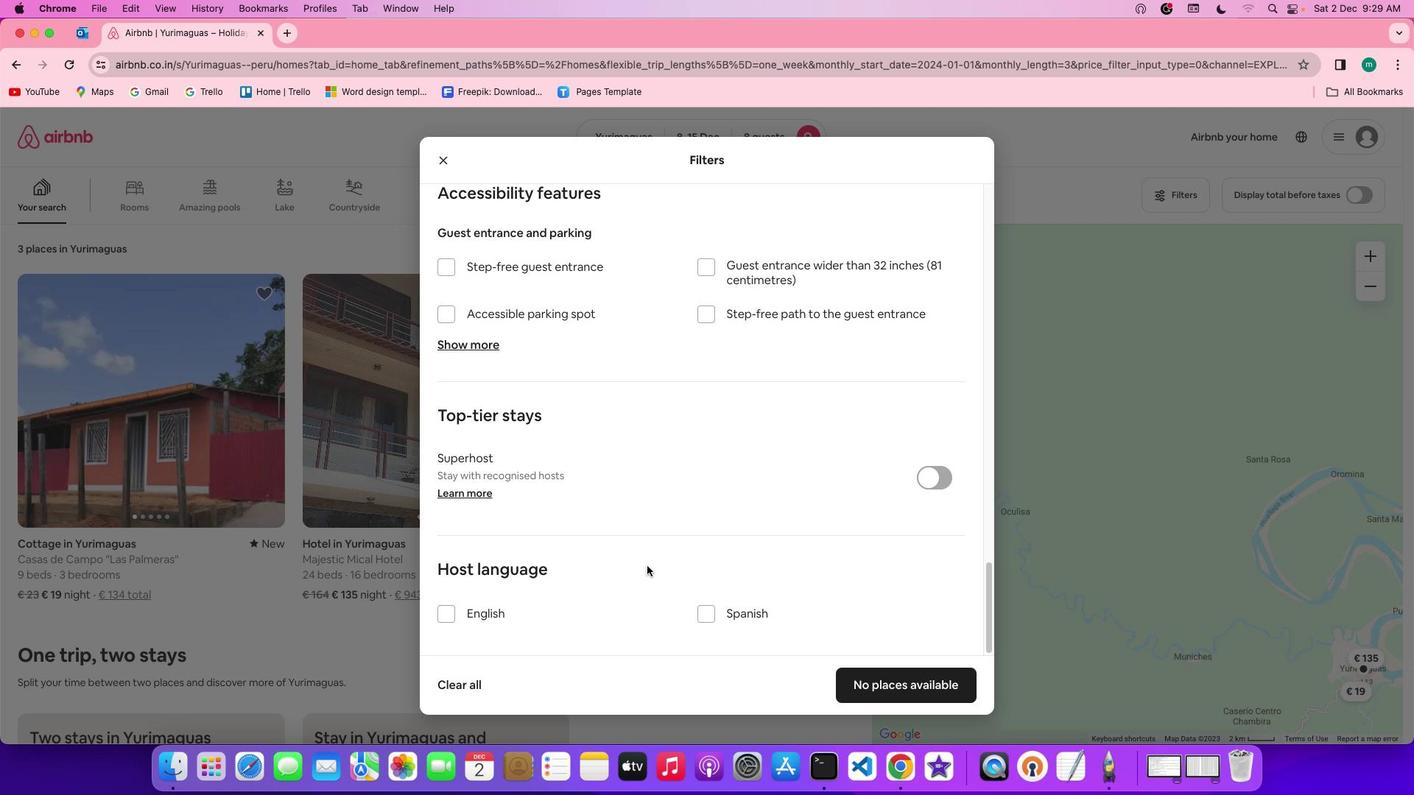 
Action: Mouse scrolled (646, 565) with delta (0, 0)
Screenshot: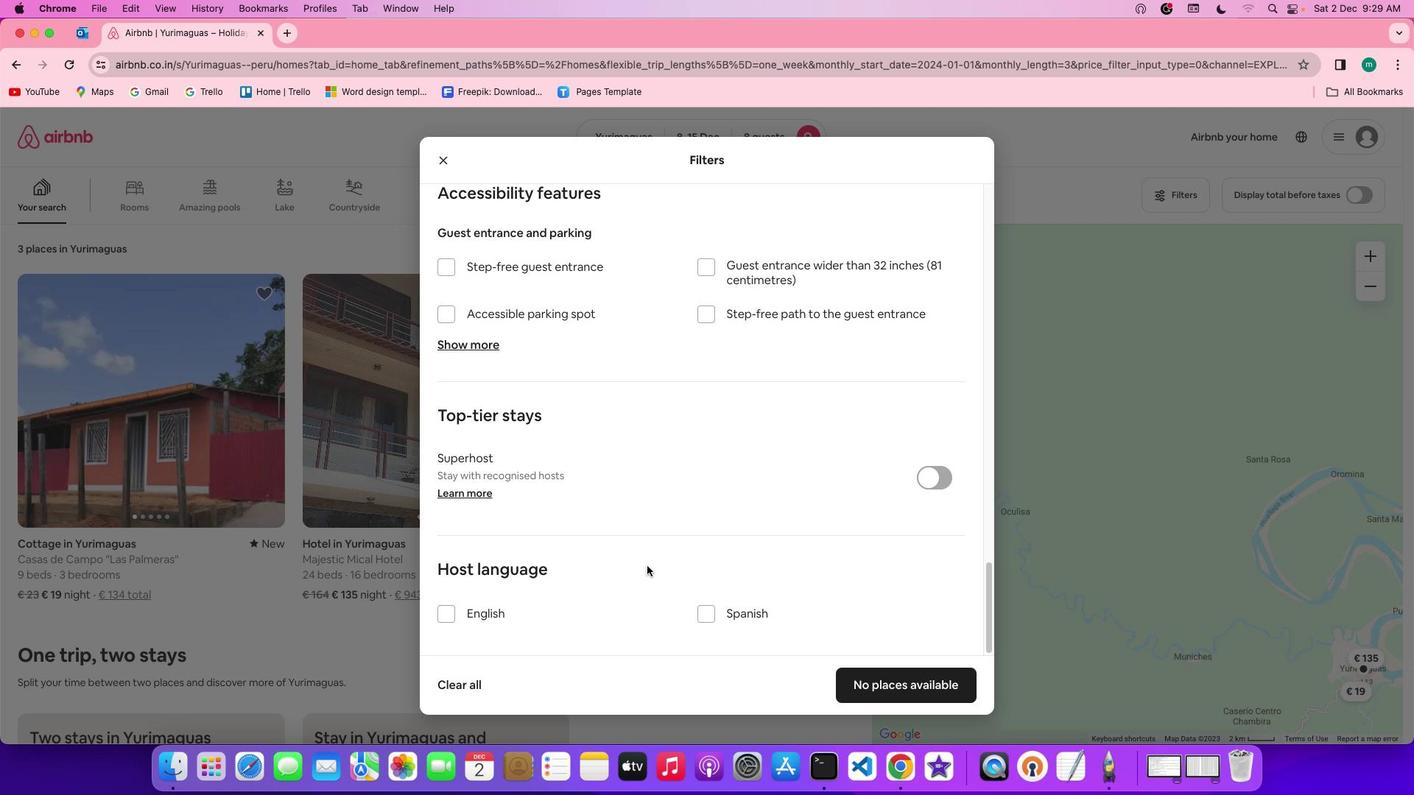 
Action: Mouse scrolled (646, 565) with delta (0, -1)
Screenshot: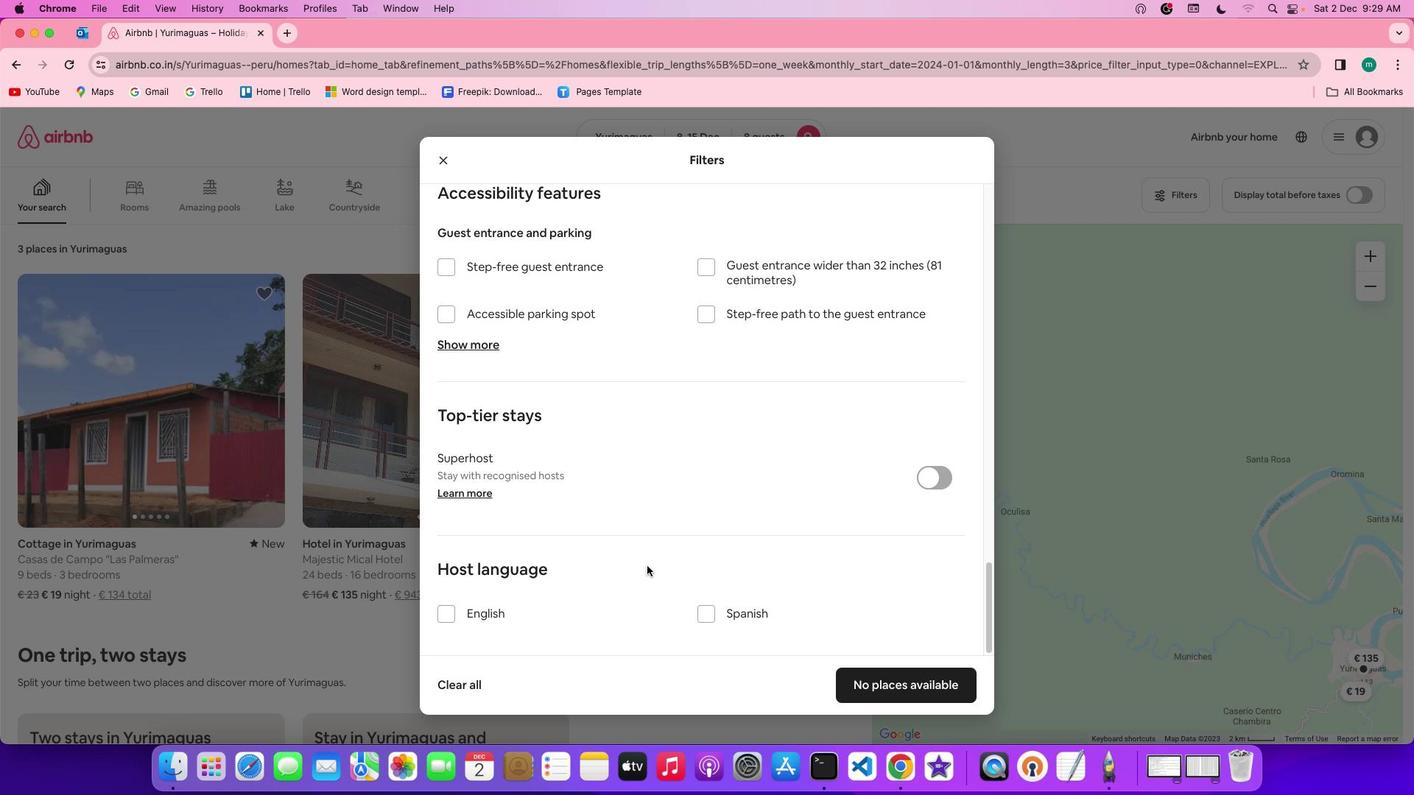 
Action: Mouse scrolled (646, 565) with delta (0, -2)
Screenshot: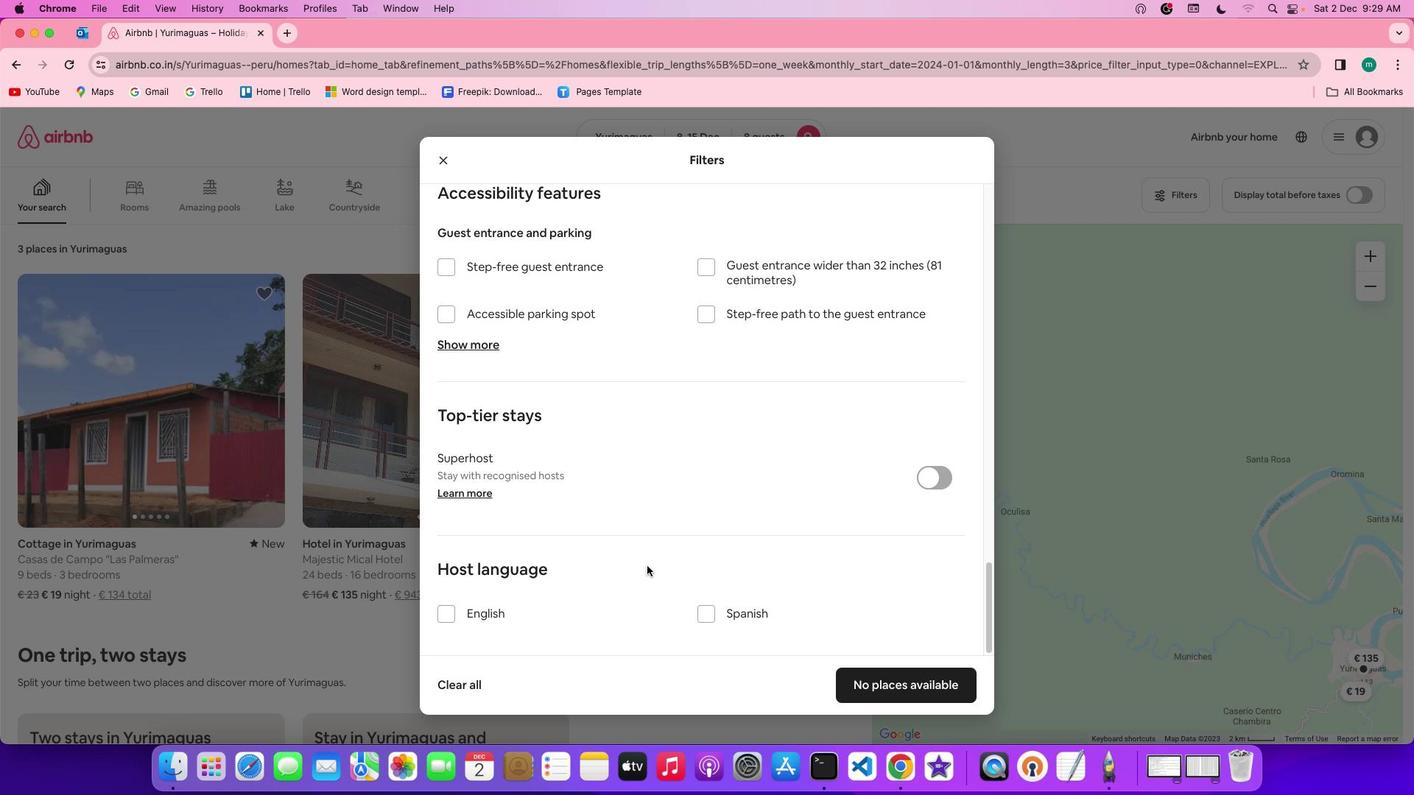 
Action: Mouse scrolled (646, 565) with delta (0, -2)
Screenshot: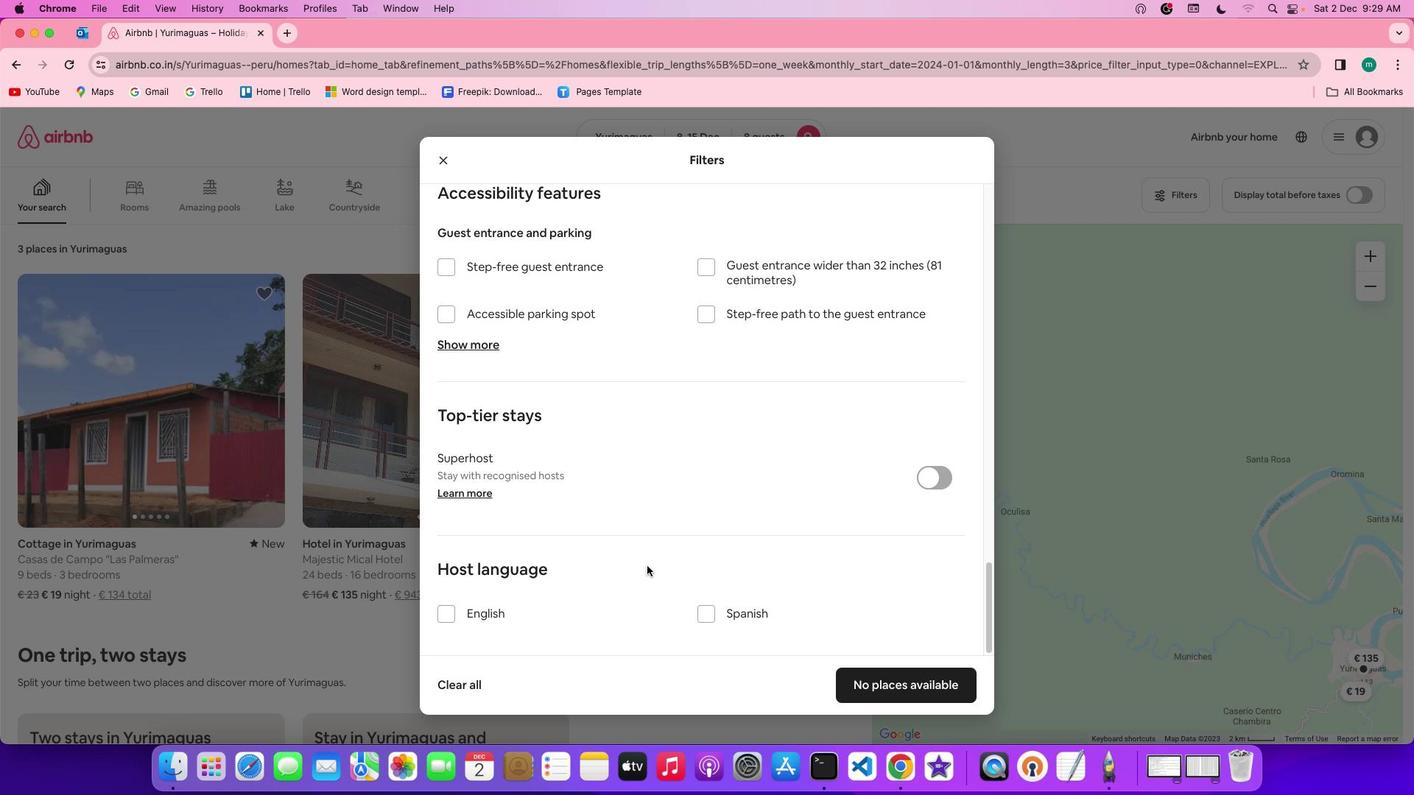 
Action: Mouse moved to (715, 599)
Screenshot: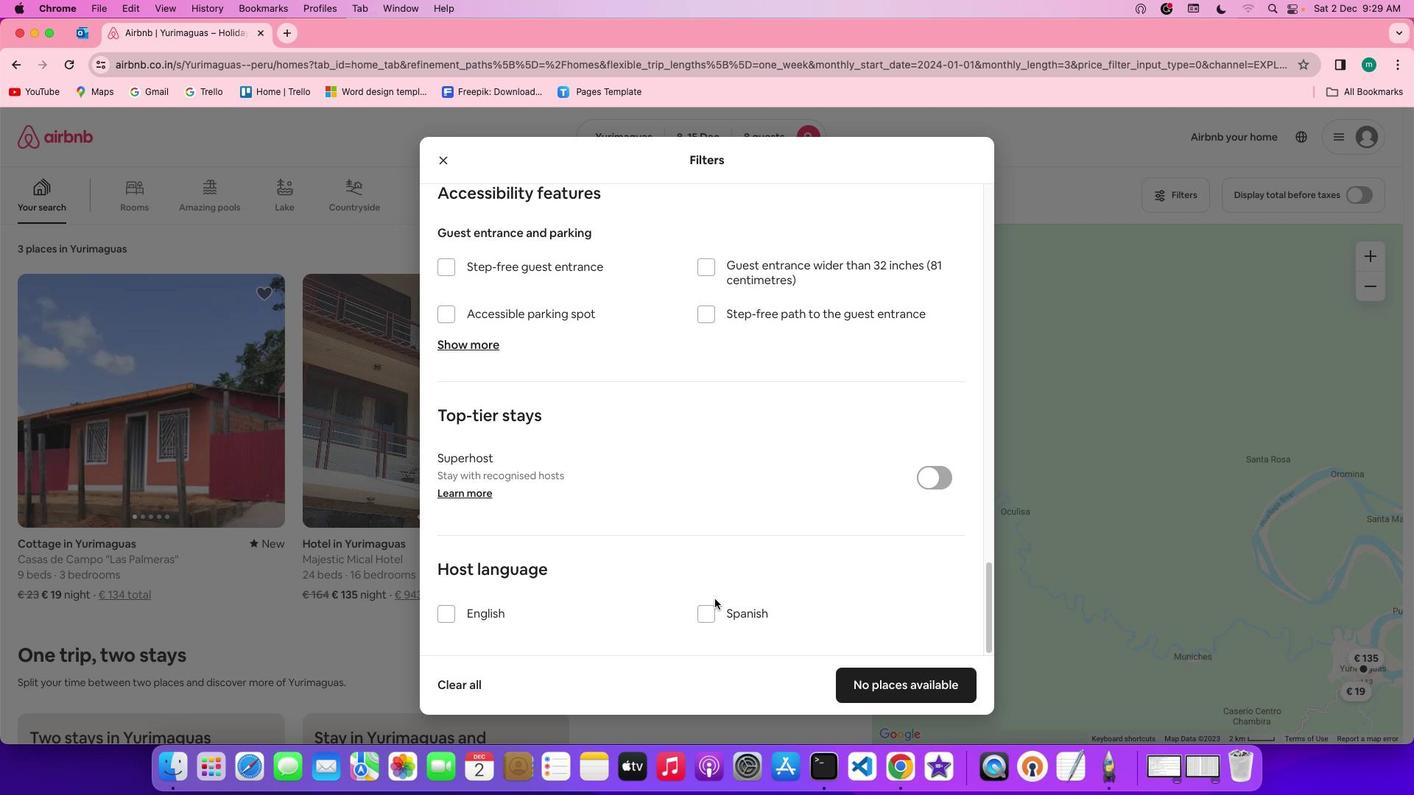 
Action: Mouse scrolled (715, 599) with delta (0, 0)
Screenshot: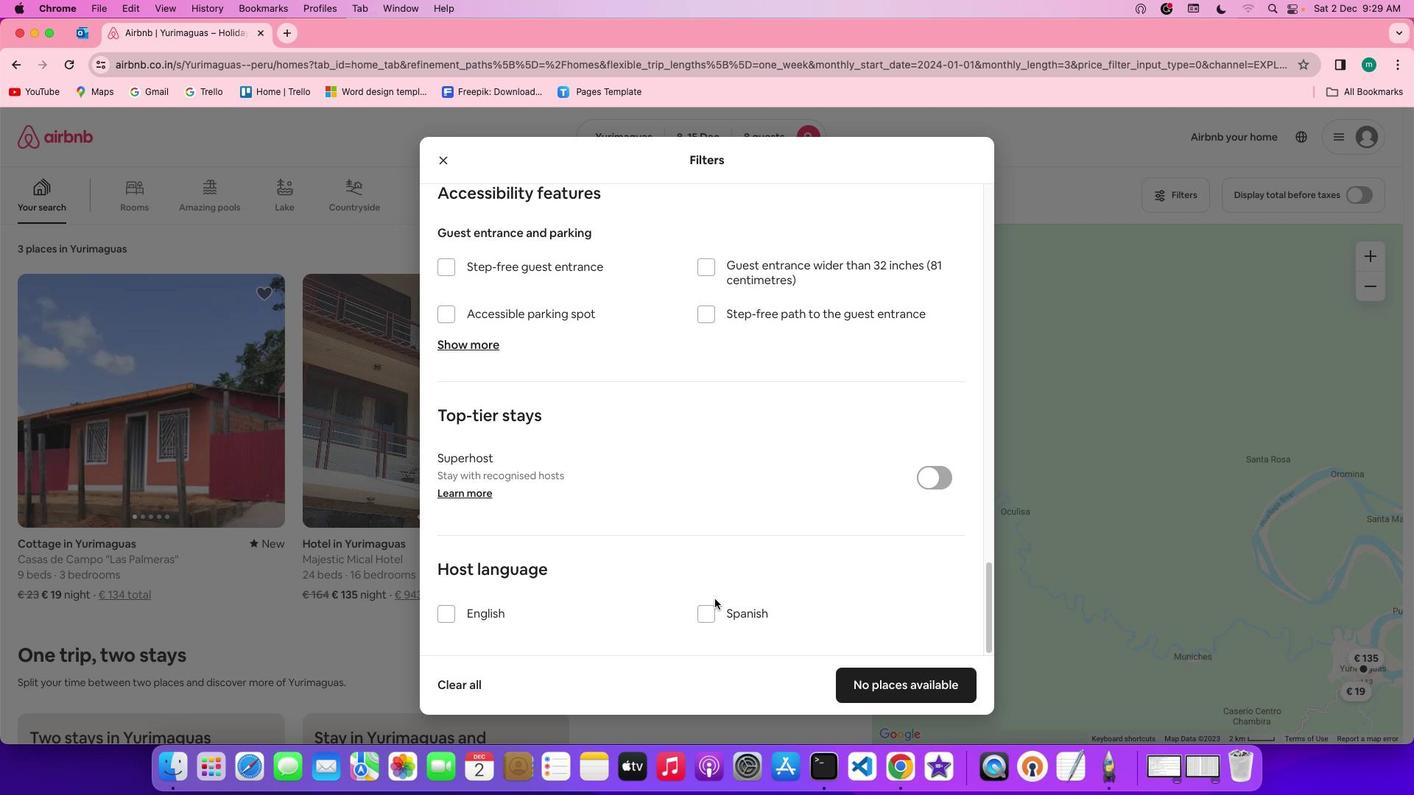 
Action: Mouse scrolled (715, 599) with delta (0, 0)
Screenshot: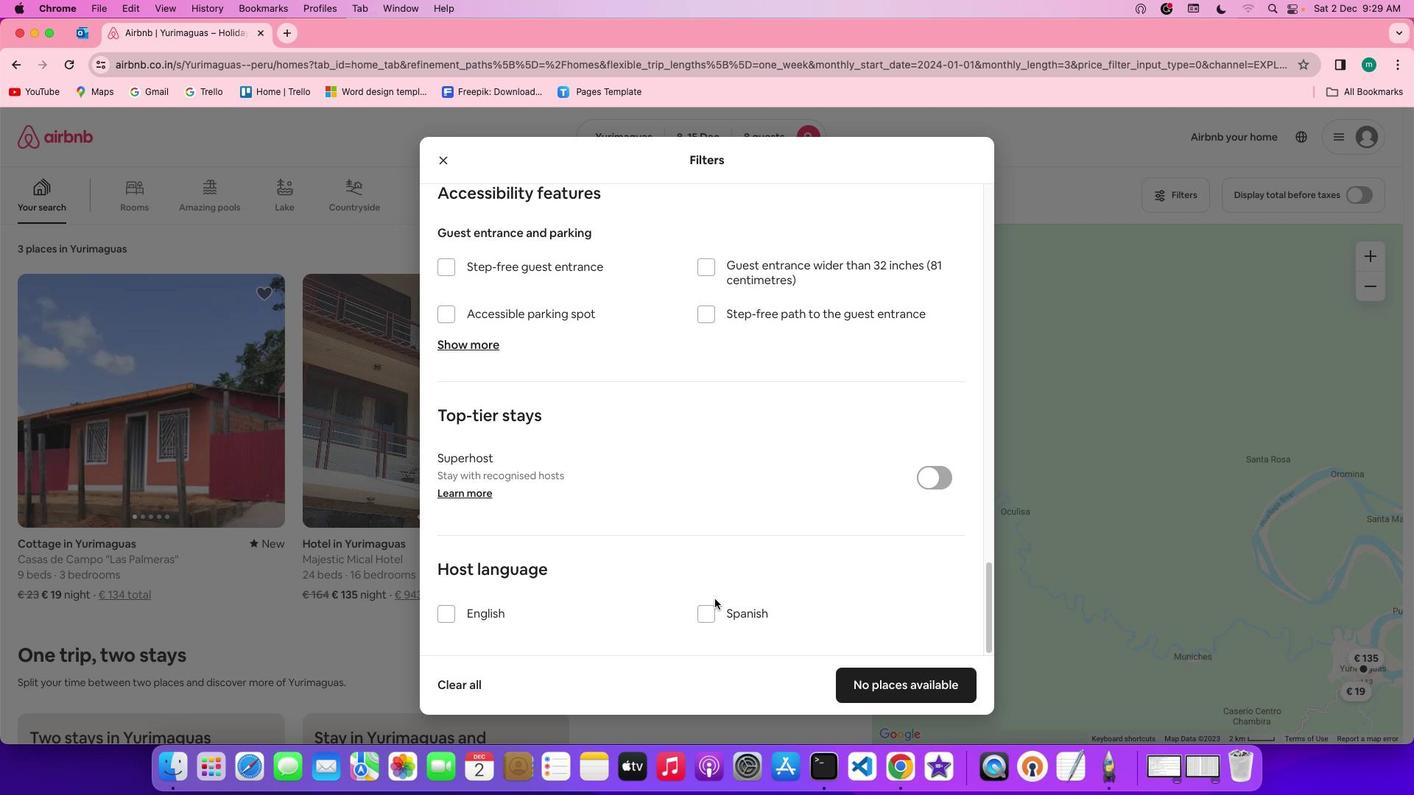 
Action: Mouse scrolled (715, 599) with delta (0, -1)
Screenshot: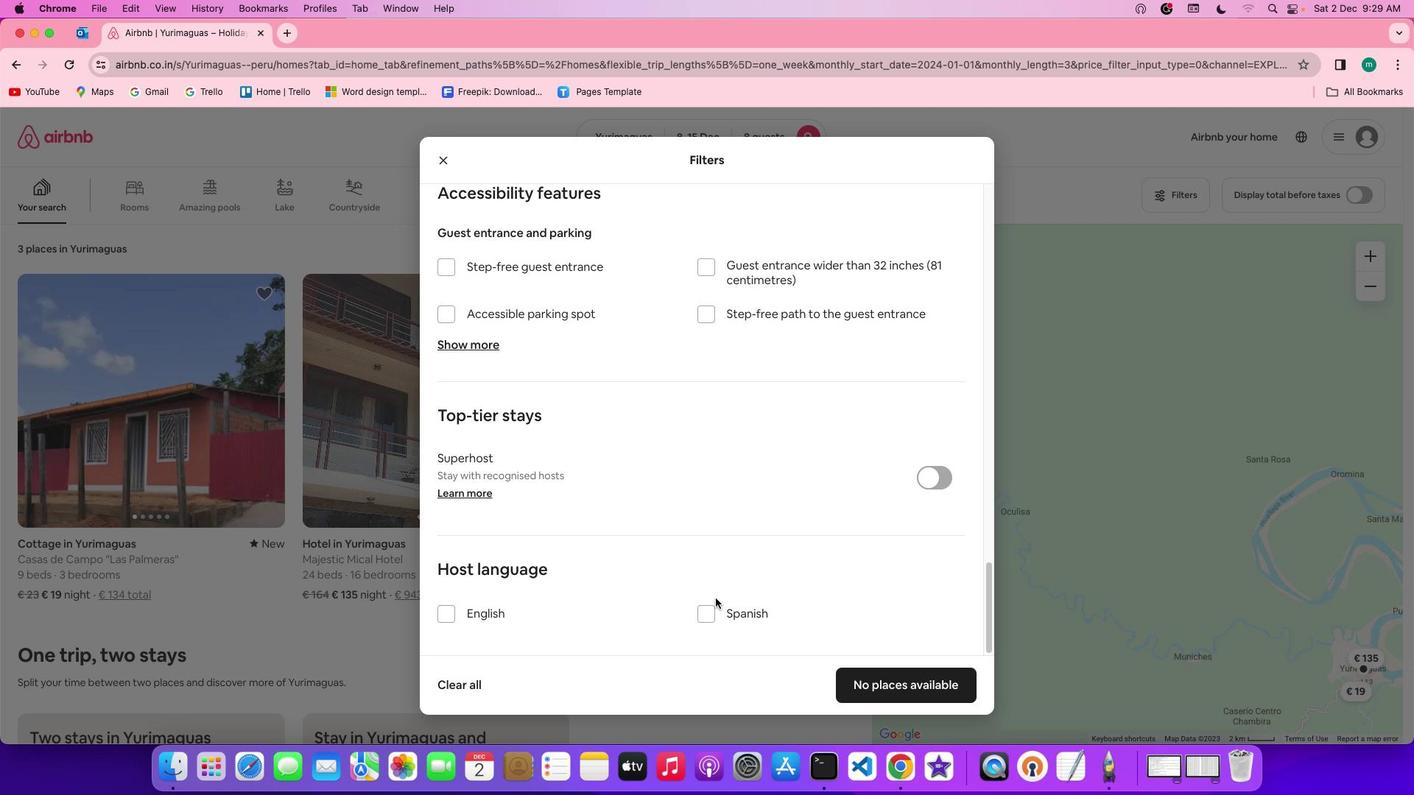 
Action: Mouse scrolled (715, 599) with delta (0, -2)
Screenshot: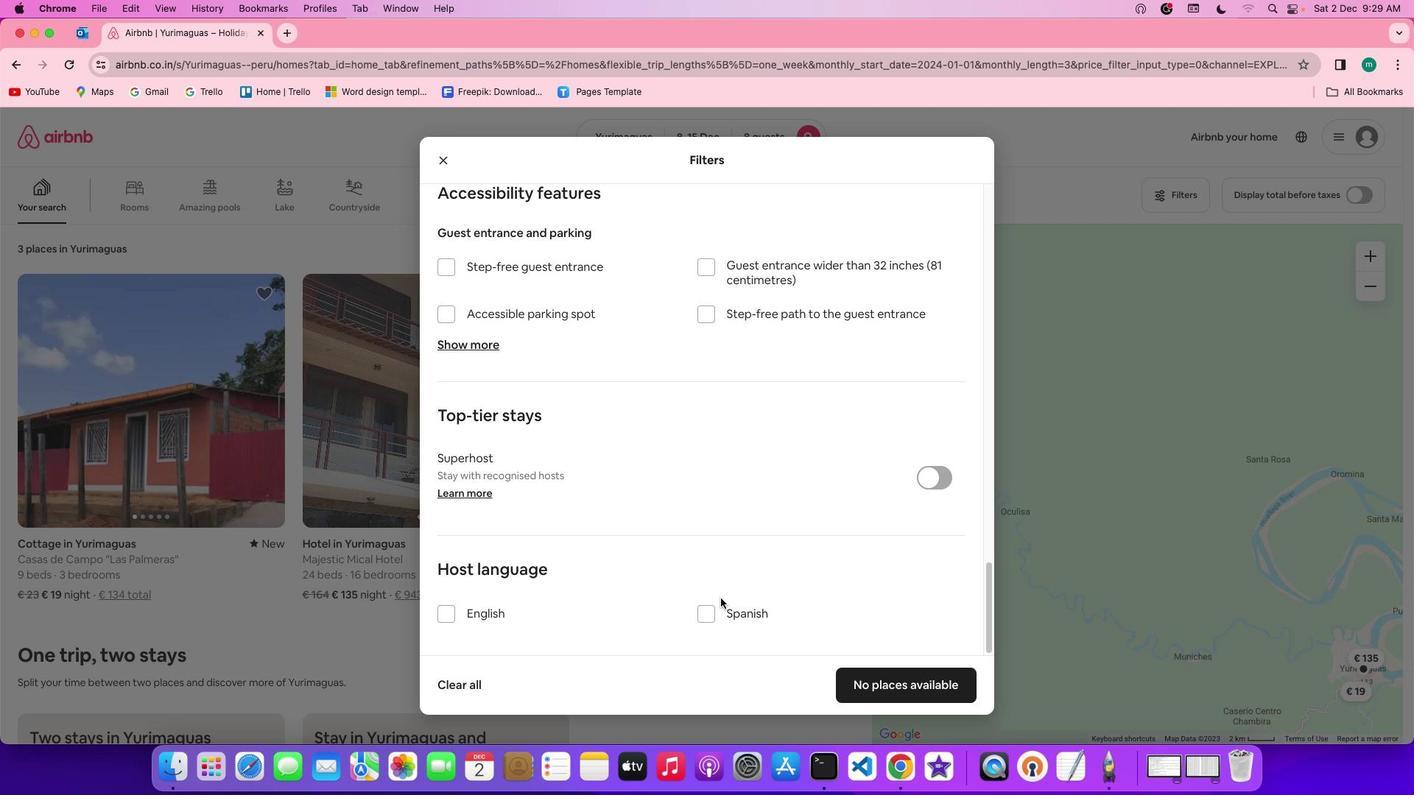 
Action: Mouse moved to (889, 682)
Screenshot: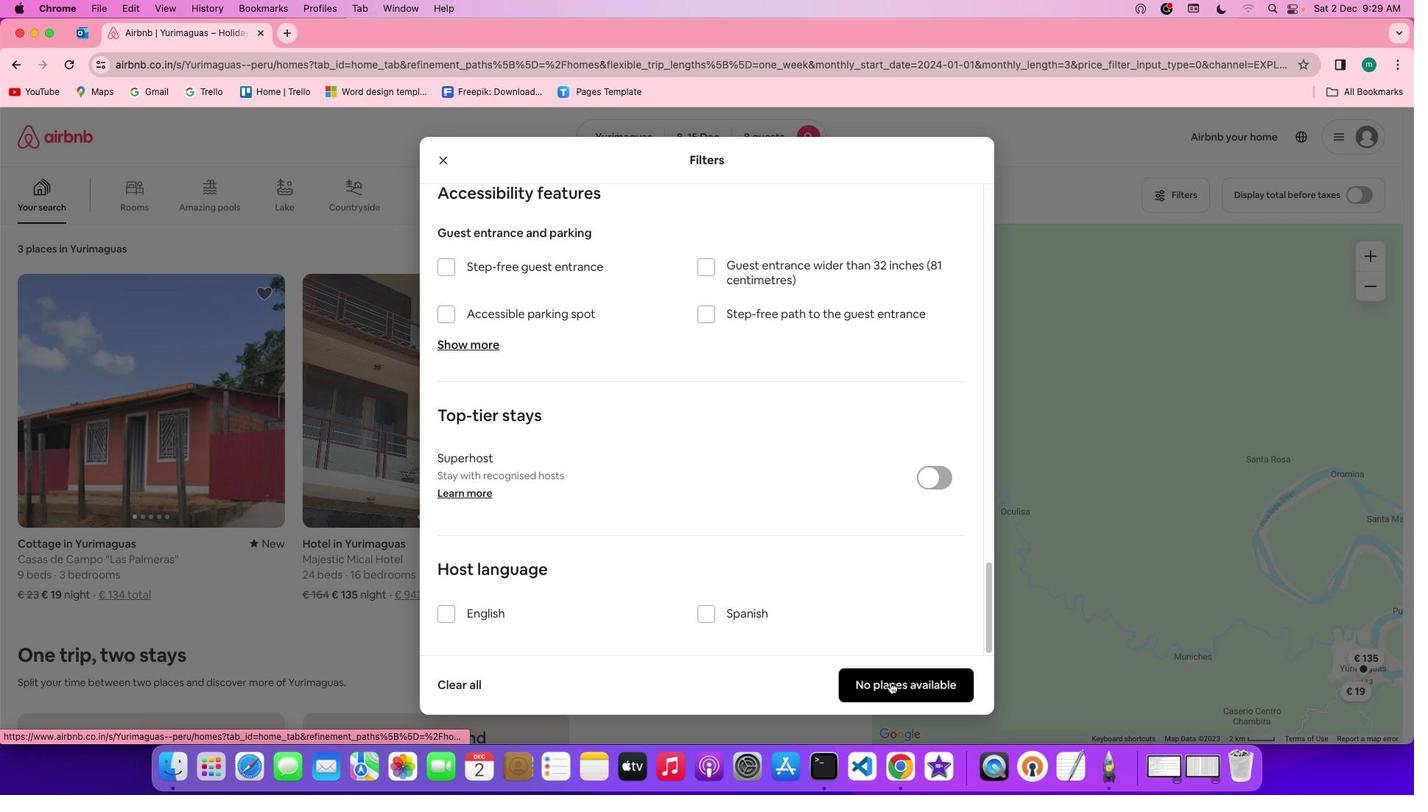 
Action: Mouse pressed left at (889, 682)
Screenshot: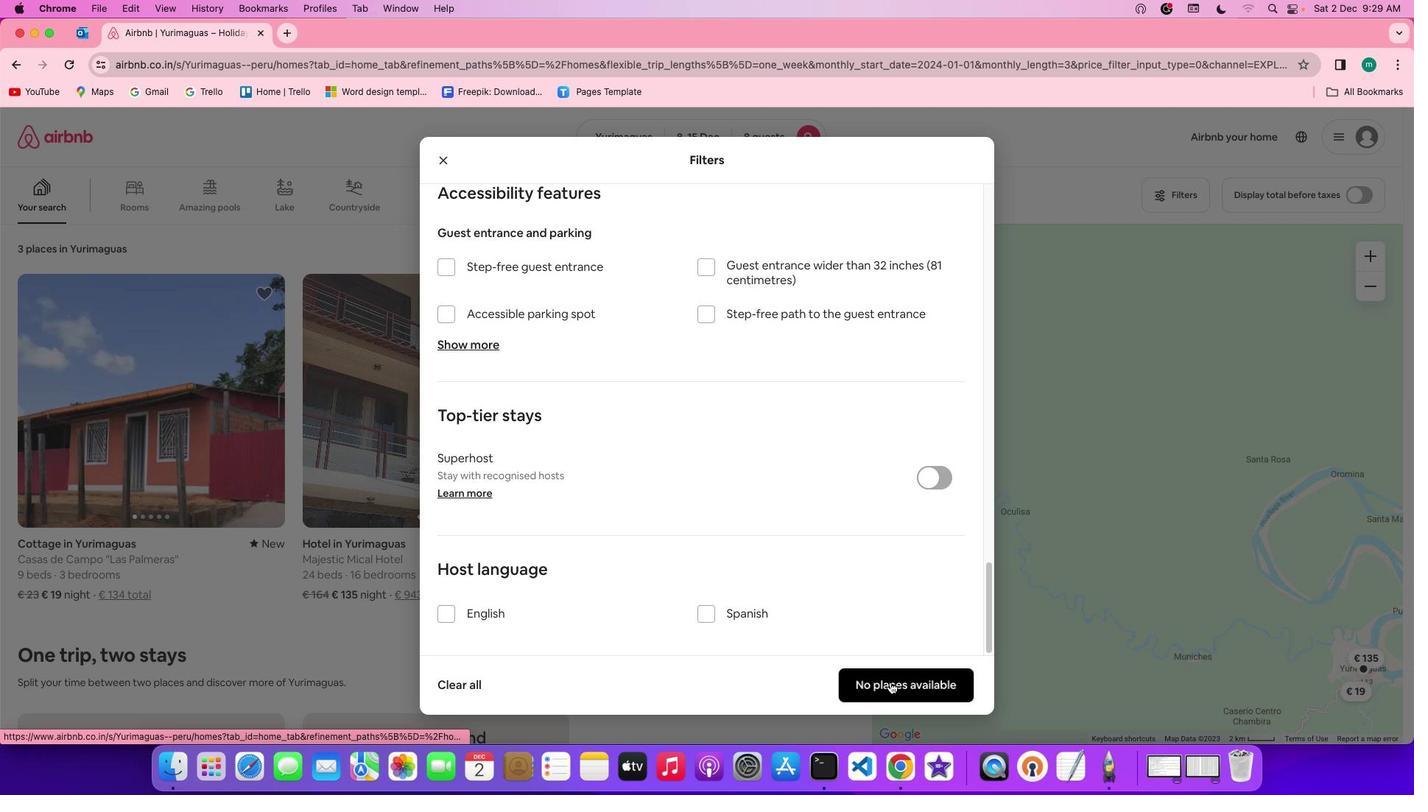 
Action: Mouse moved to (430, 467)
Screenshot: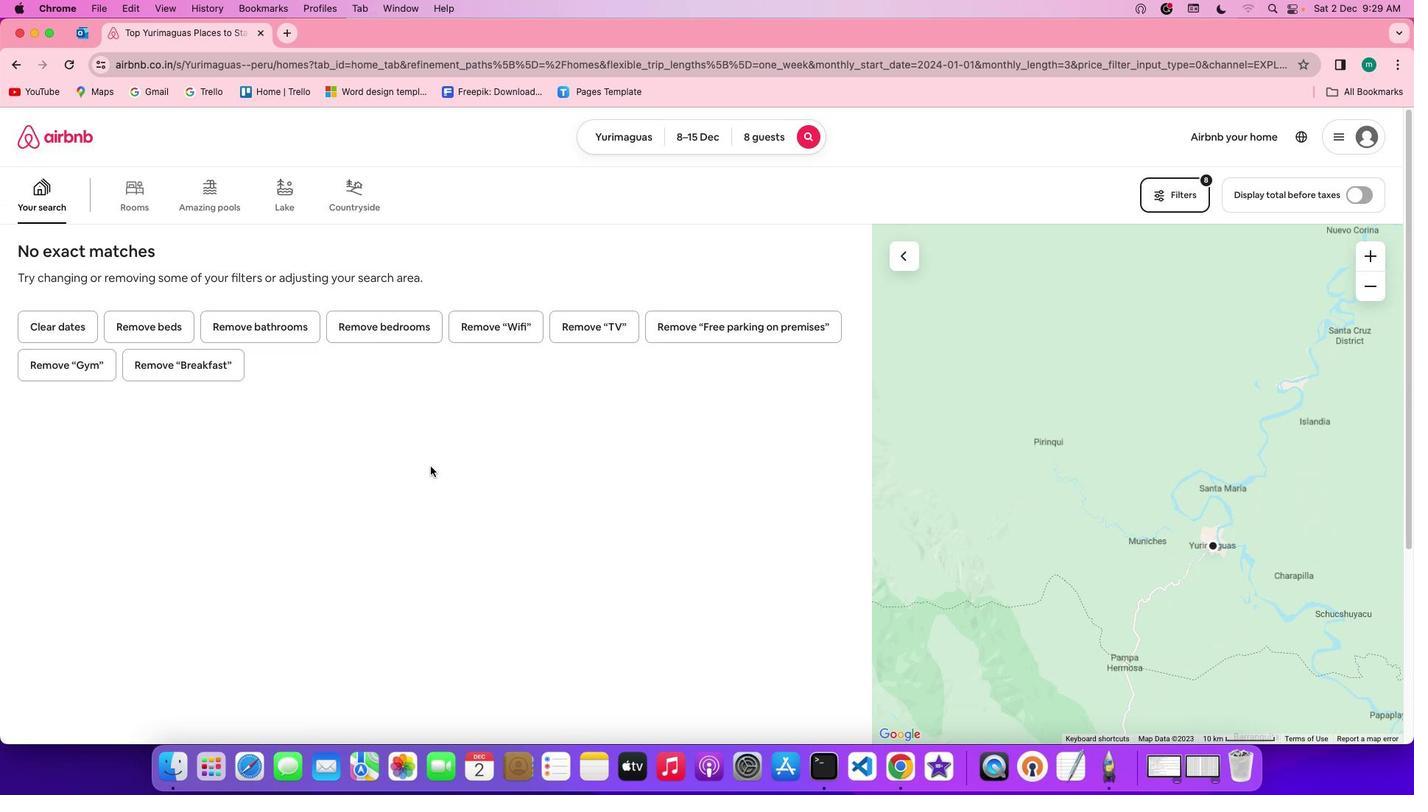 
